 Task: Look for Airbnb properties in Manzanares, Colombia from 9th December, 2023 to 16th December, 2023 for 2 adults, 1 child. Place can be entire room with 2 bedrooms having 2 beds and 1 bathroom. Property type can be flat. Amenities needed are: washing machine.
Action: Mouse moved to (602, 85)
Screenshot: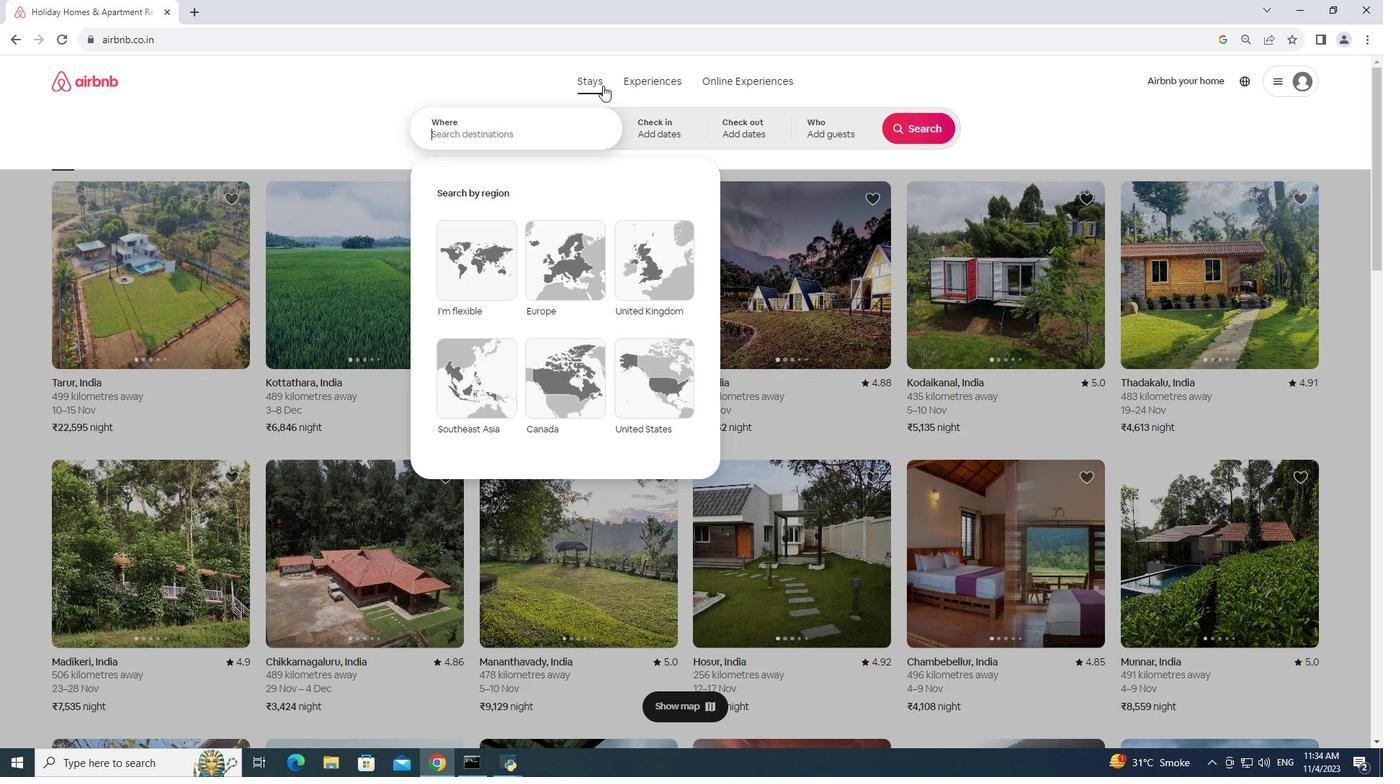 
Action: Mouse pressed left at (602, 85)
Screenshot: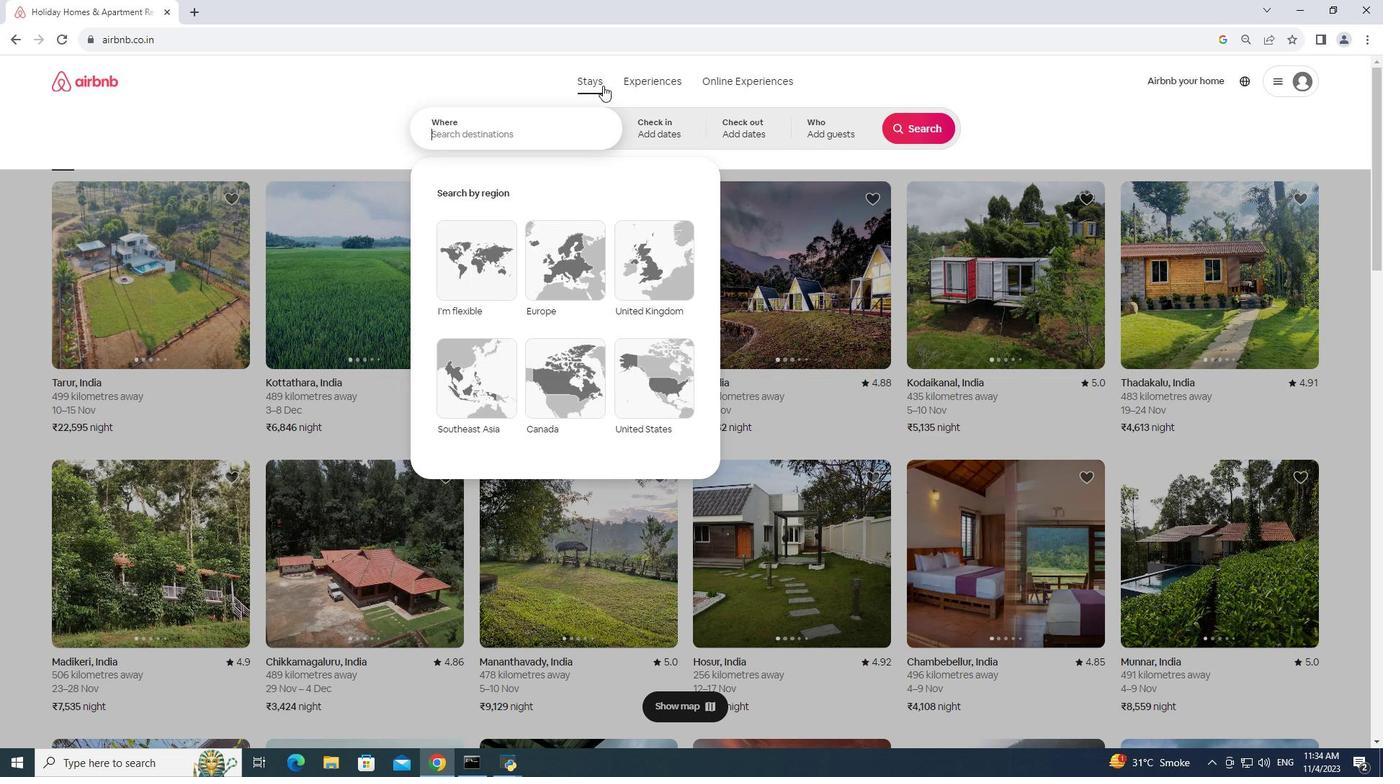 
Action: Key pressed manzanares,<Key.space>colombia
Screenshot: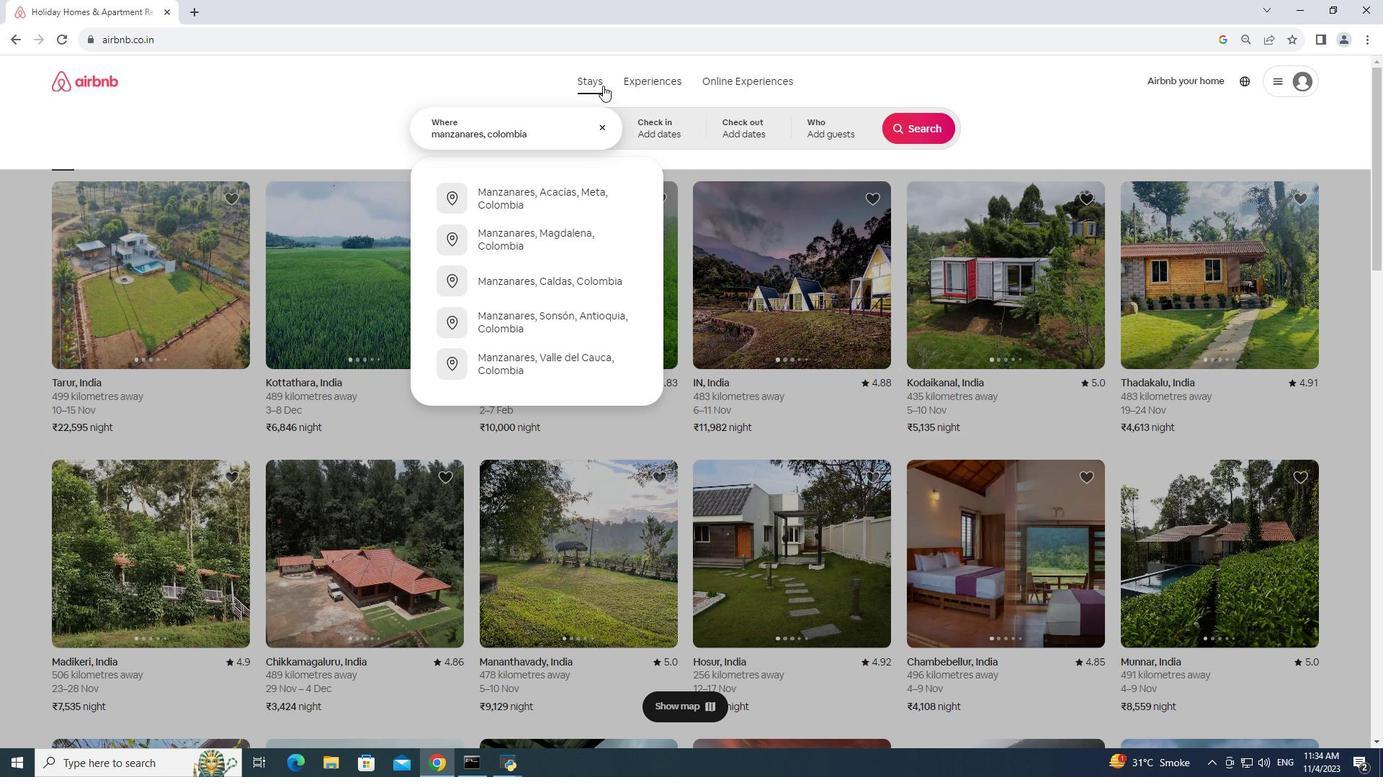
Action: Mouse moved to (657, 123)
Screenshot: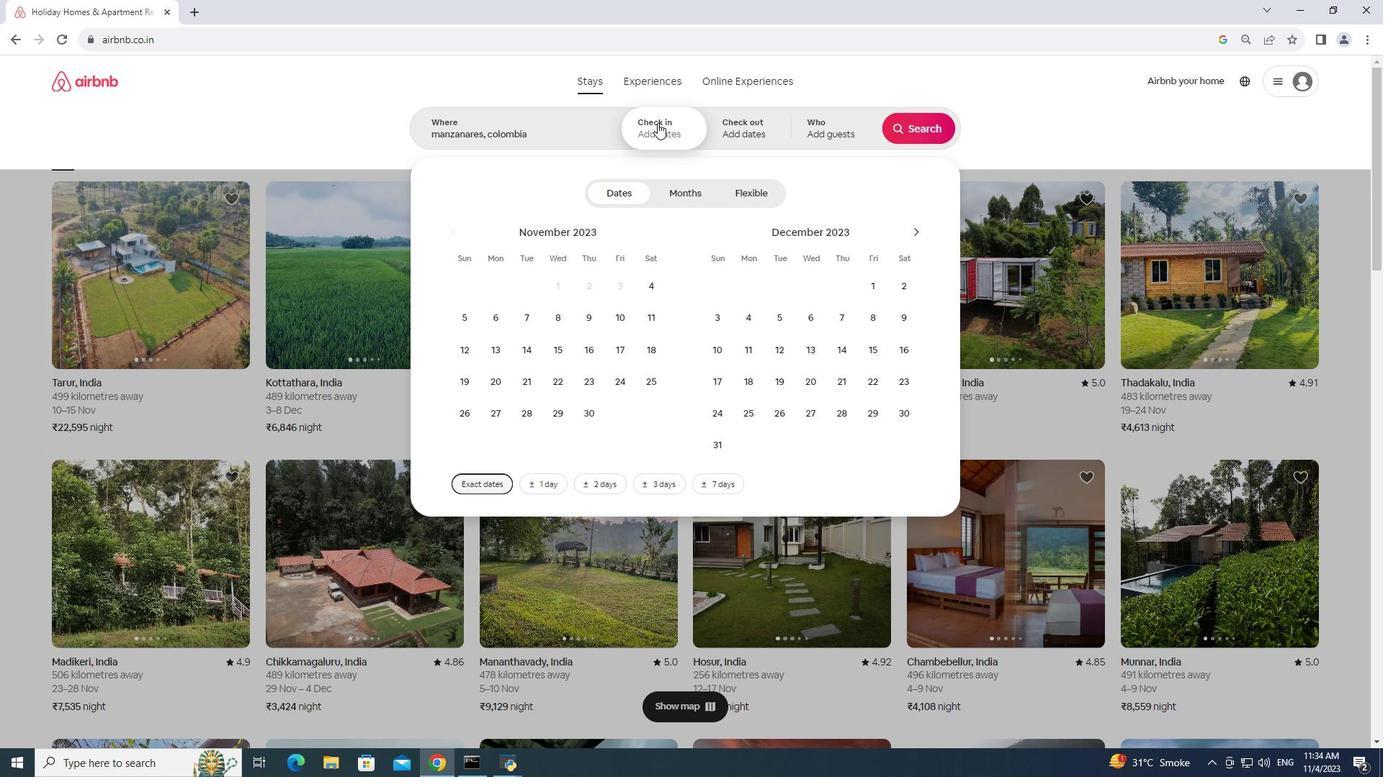 
Action: Mouse pressed left at (657, 123)
Screenshot: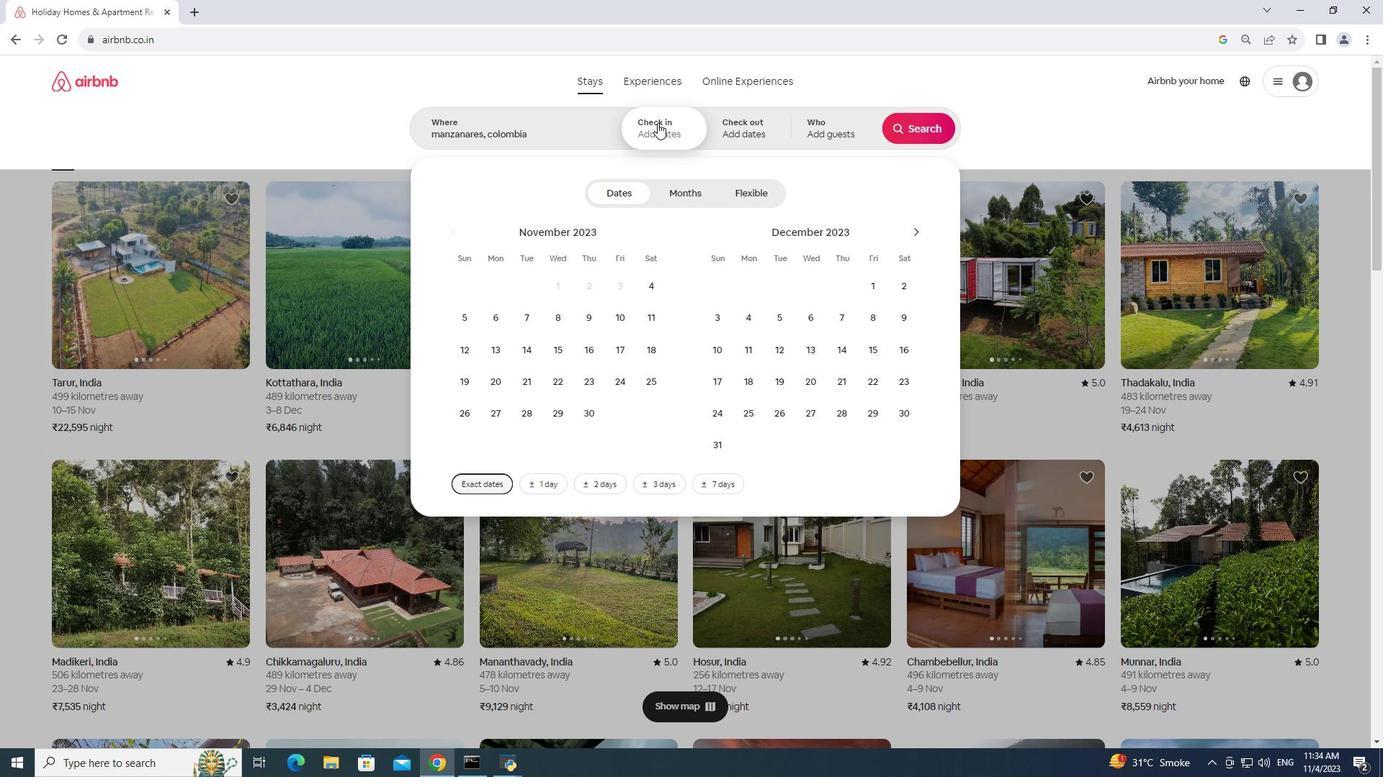 
Action: Mouse moved to (911, 317)
Screenshot: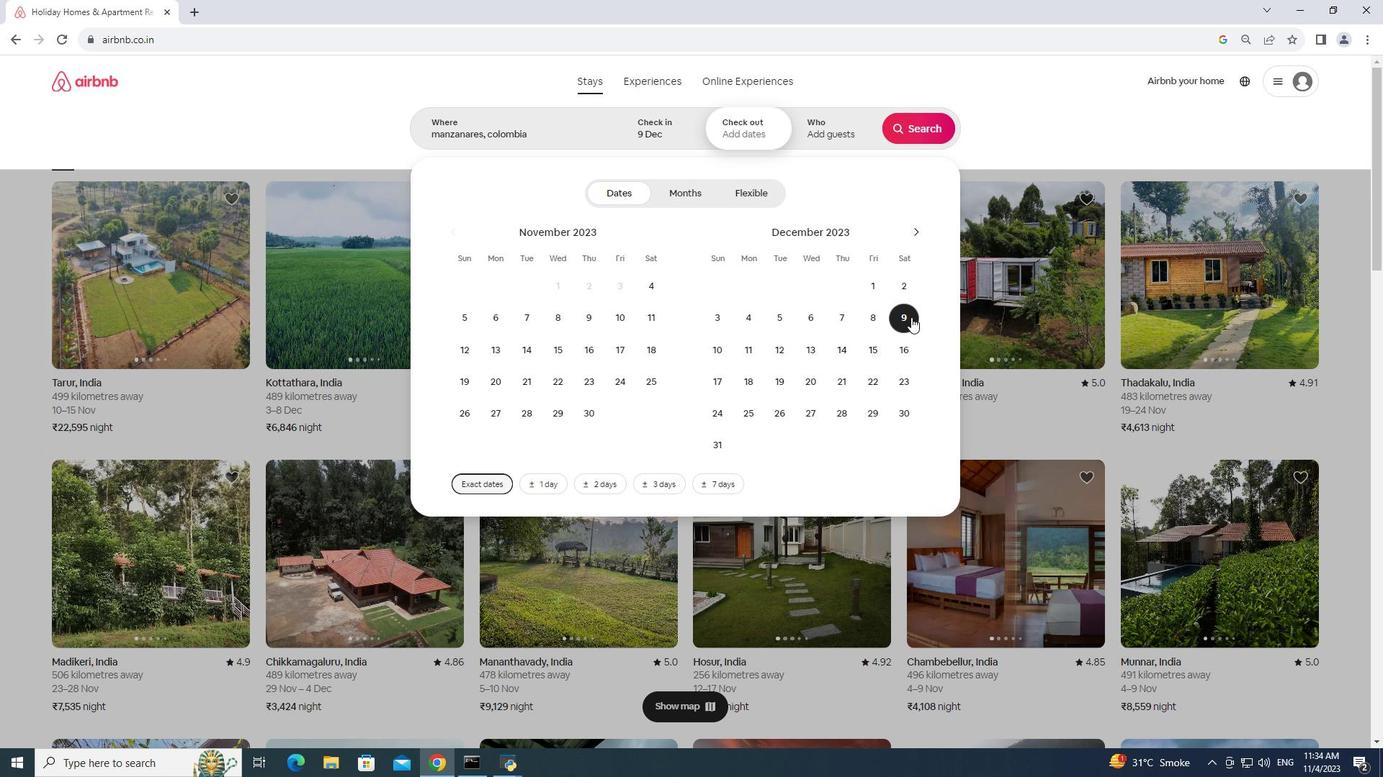 
Action: Mouse pressed left at (911, 317)
Screenshot: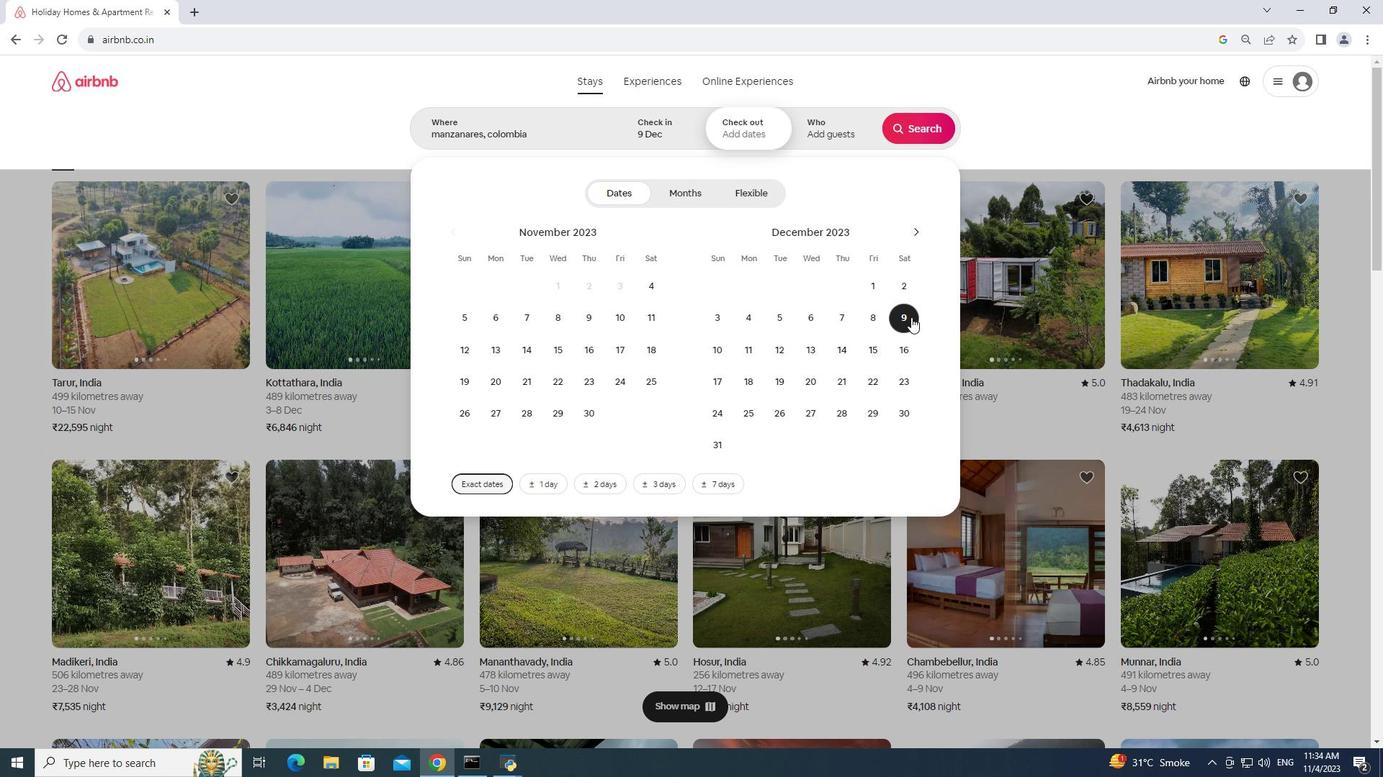 
Action: Mouse moved to (904, 346)
Screenshot: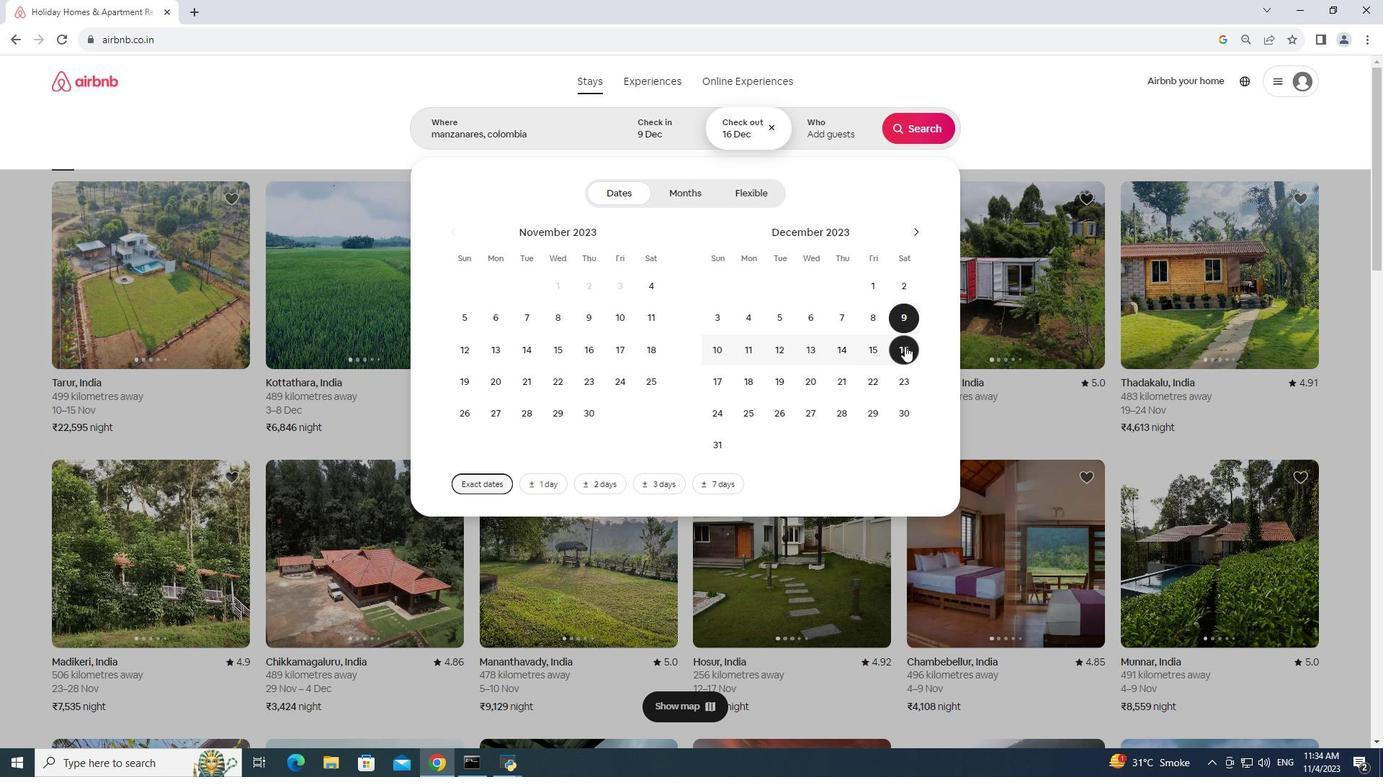 
Action: Mouse pressed left at (904, 346)
Screenshot: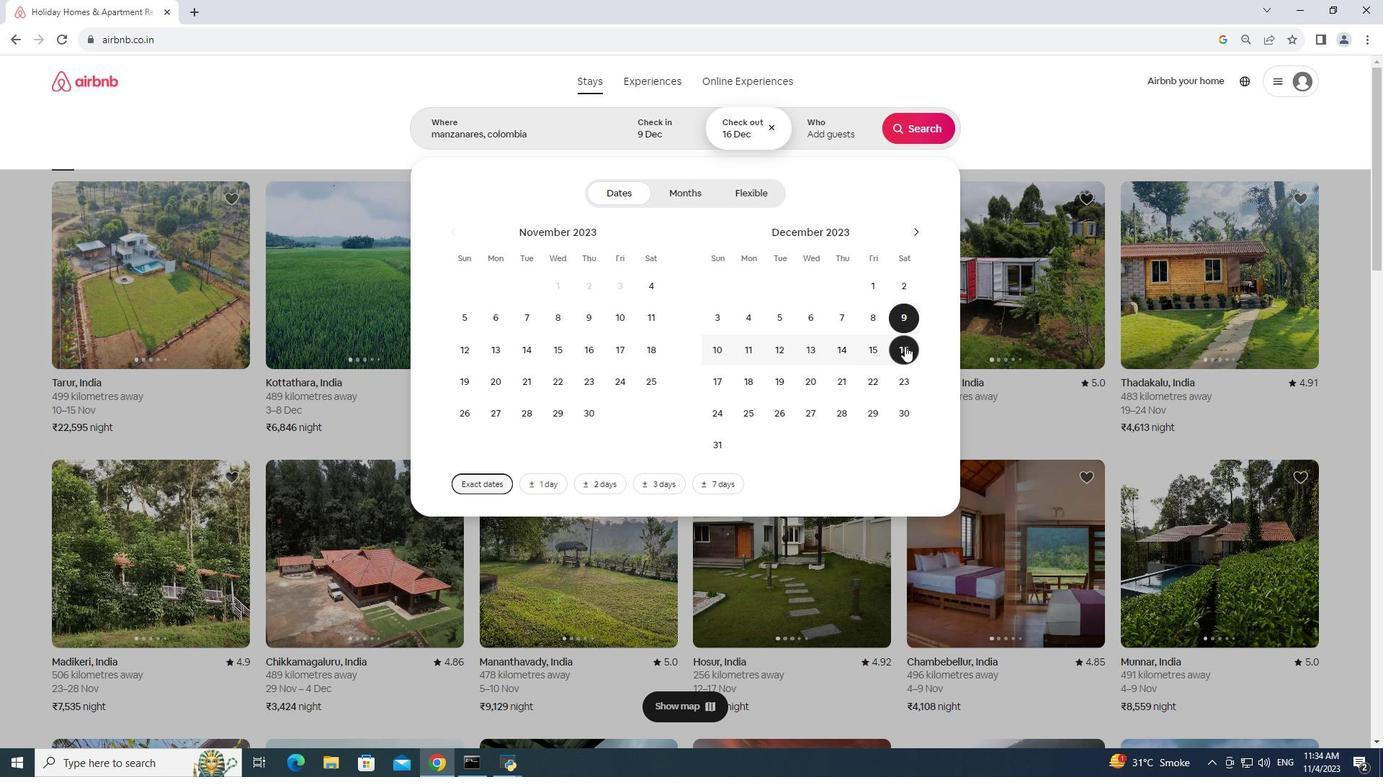 
Action: Mouse moved to (856, 134)
Screenshot: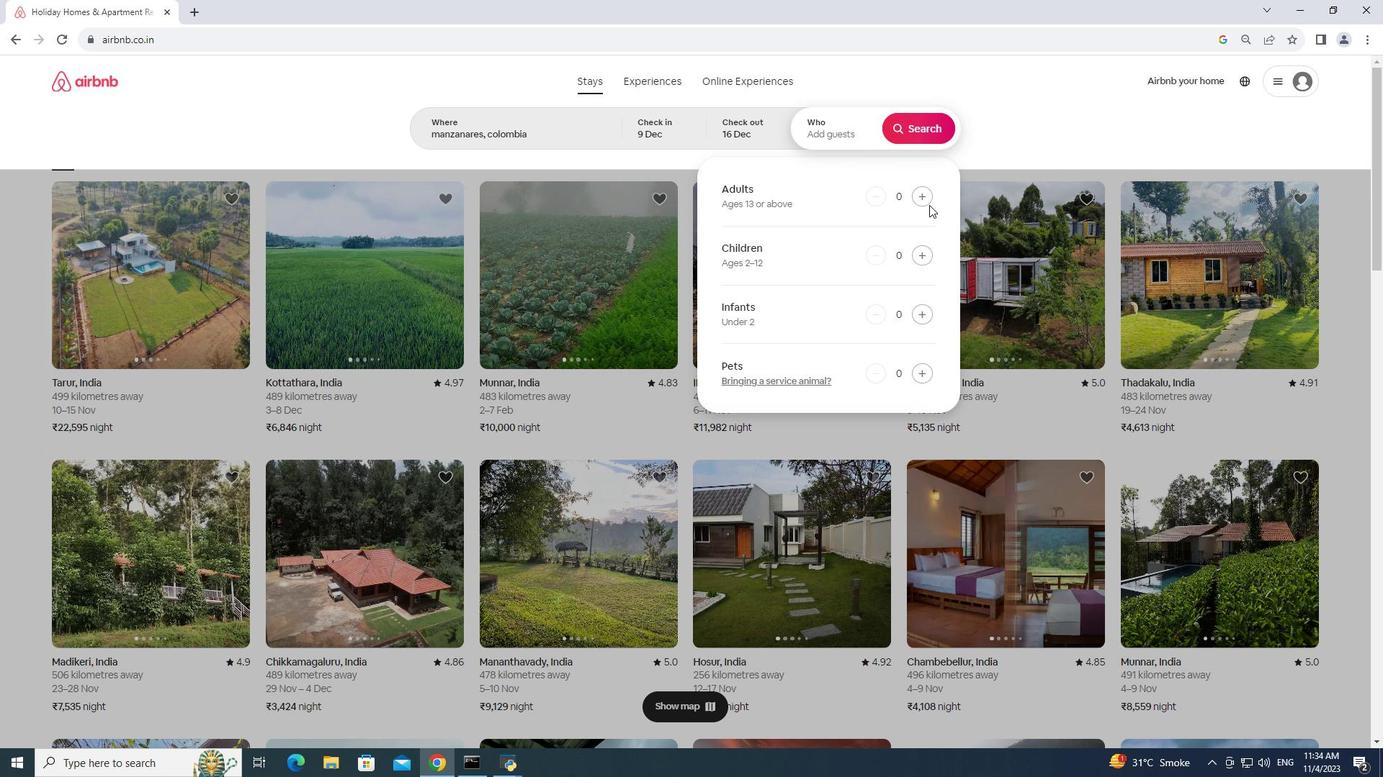 
Action: Mouse pressed left at (856, 134)
Screenshot: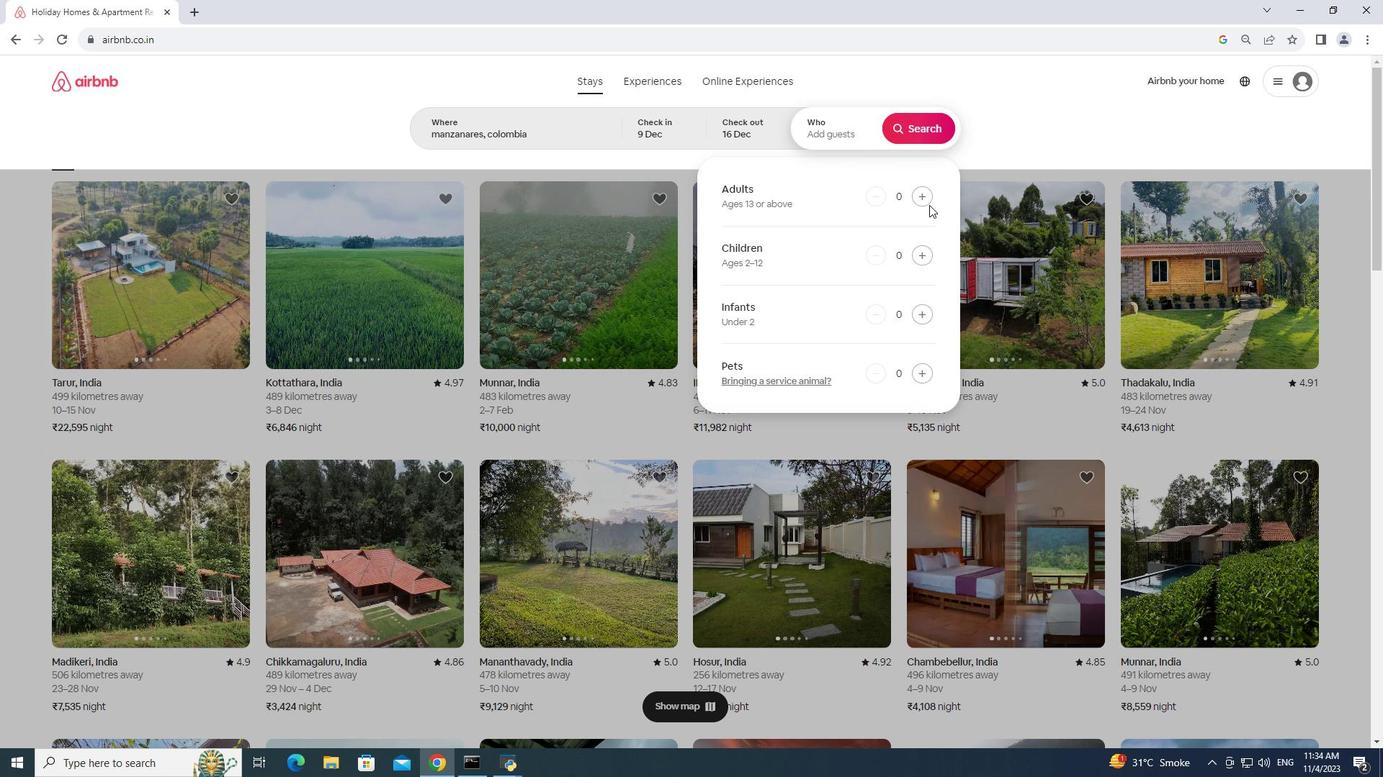 
Action: Mouse moved to (926, 200)
Screenshot: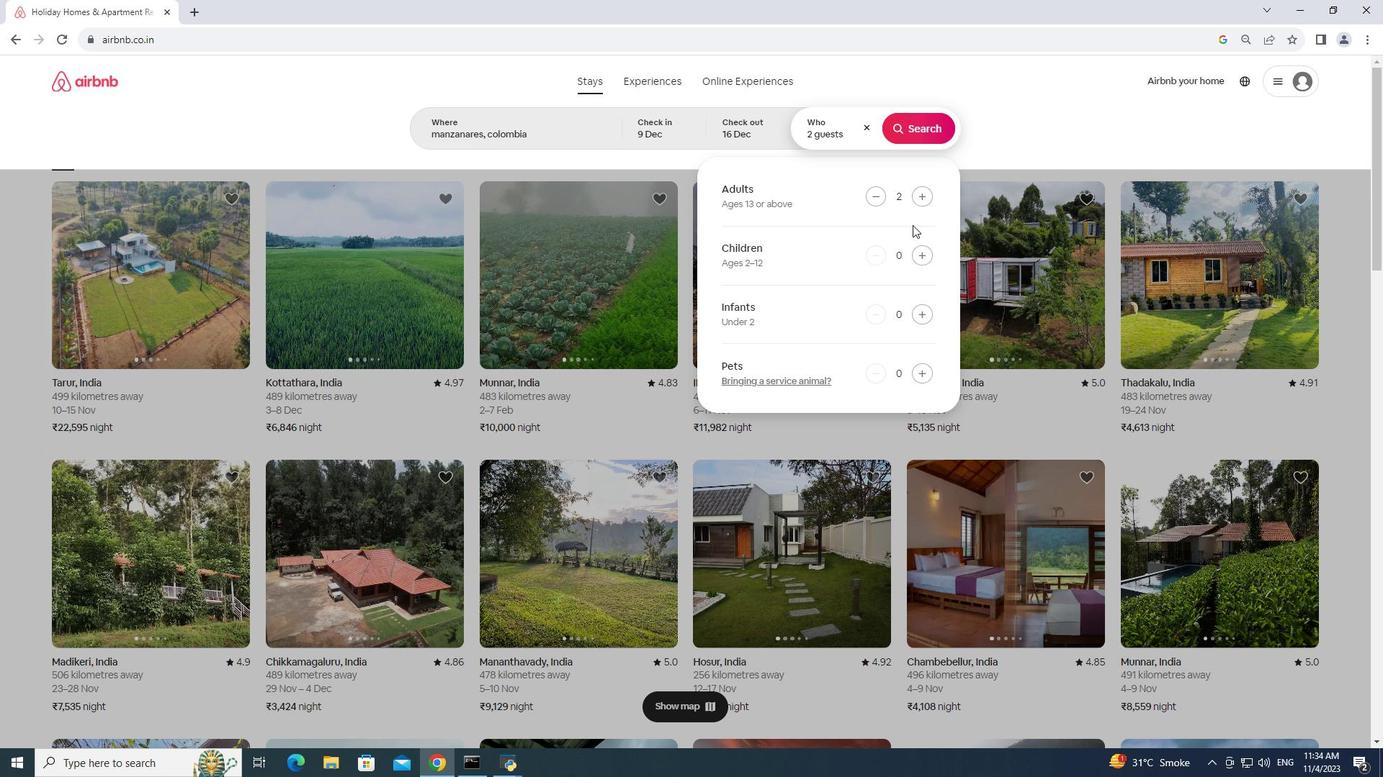 
Action: Mouse pressed left at (926, 200)
Screenshot: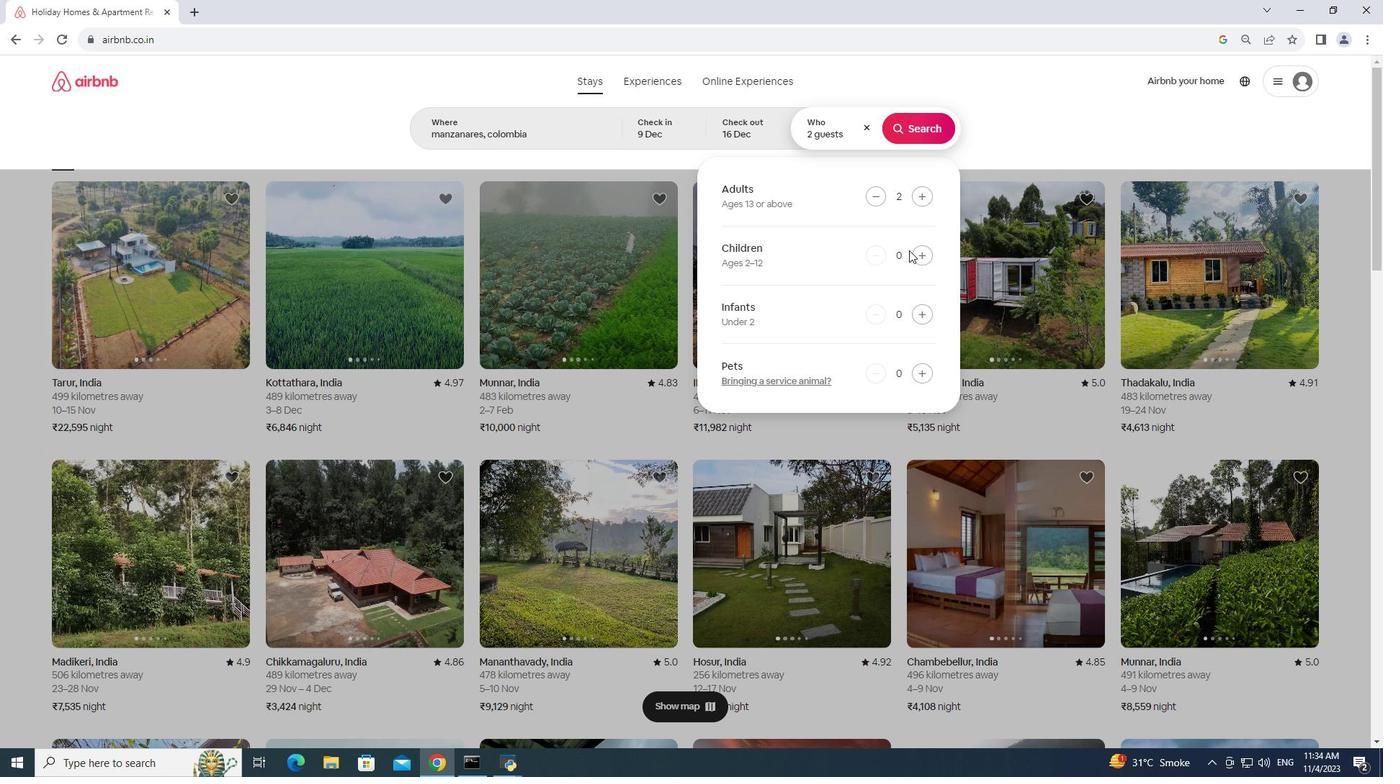 
Action: Mouse pressed left at (926, 200)
Screenshot: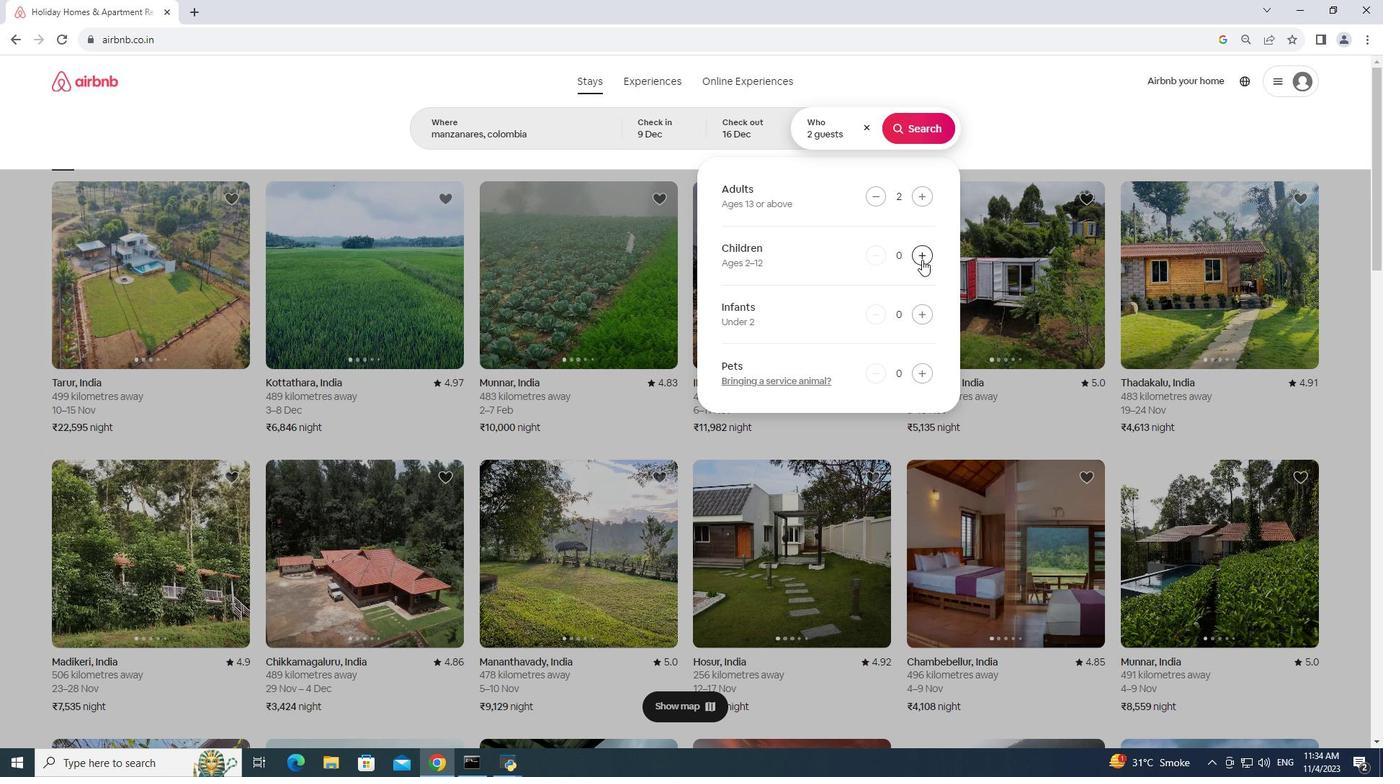 
Action: Mouse moved to (922, 260)
Screenshot: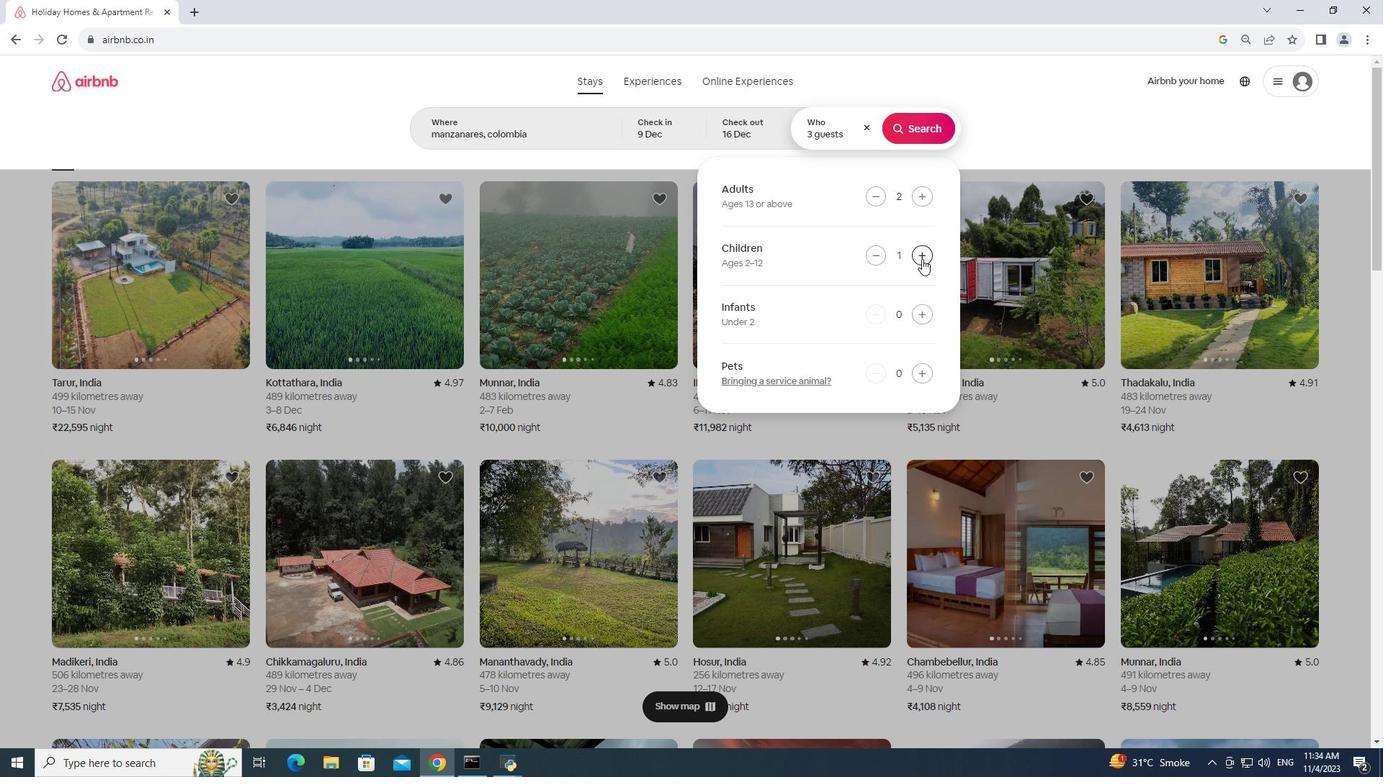 
Action: Mouse pressed left at (922, 260)
Screenshot: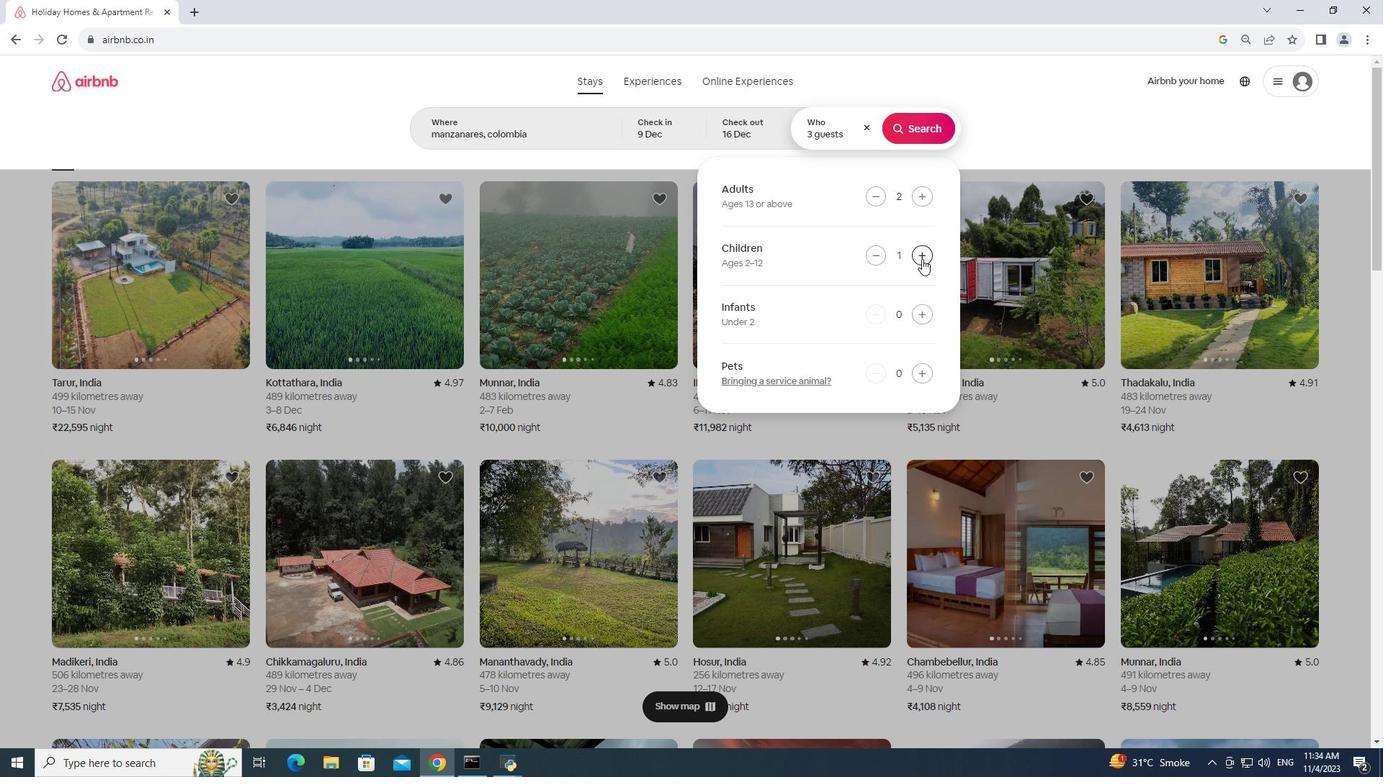 
Action: Mouse moved to (911, 124)
Screenshot: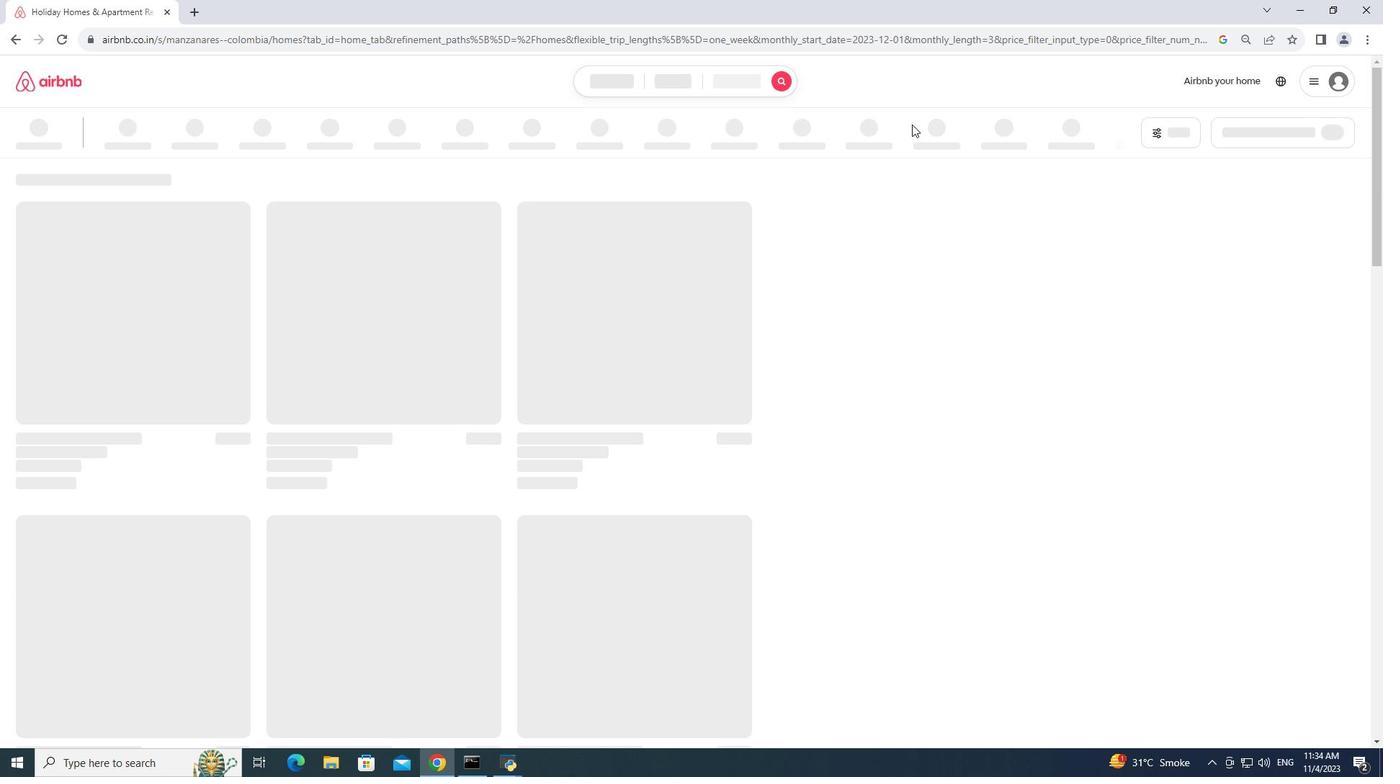 
Action: Mouse pressed left at (911, 124)
Screenshot: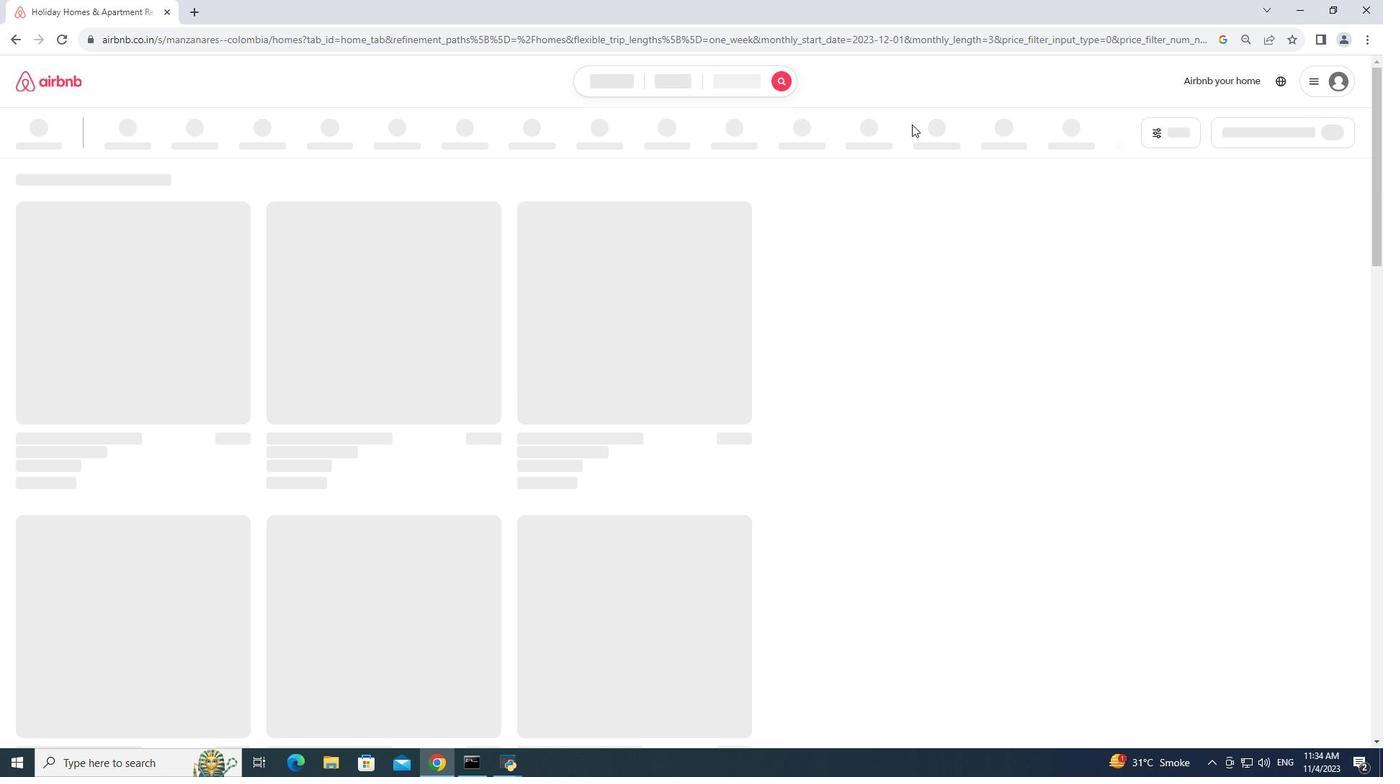 
Action: Mouse moved to (1168, 134)
Screenshot: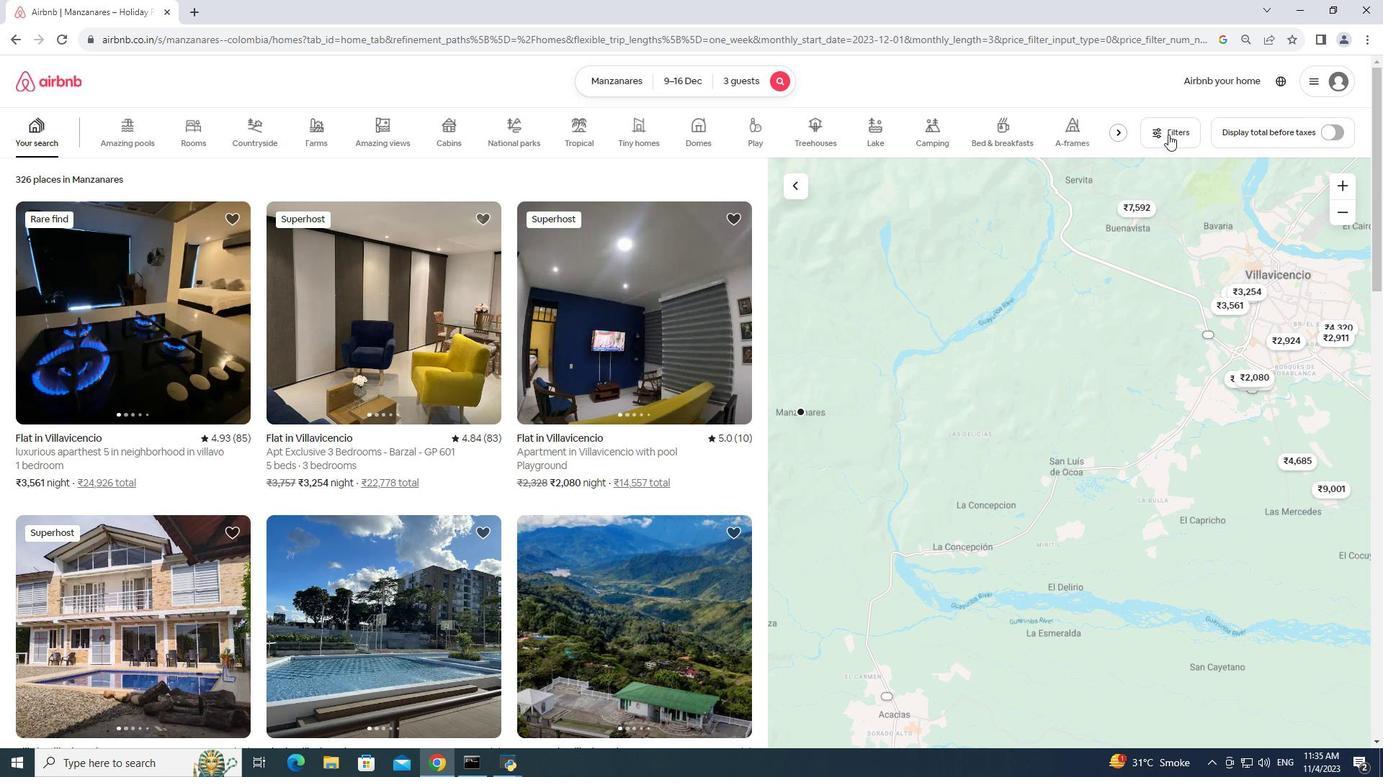 
Action: Mouse pressed left at (1168, 134)
Screenshot: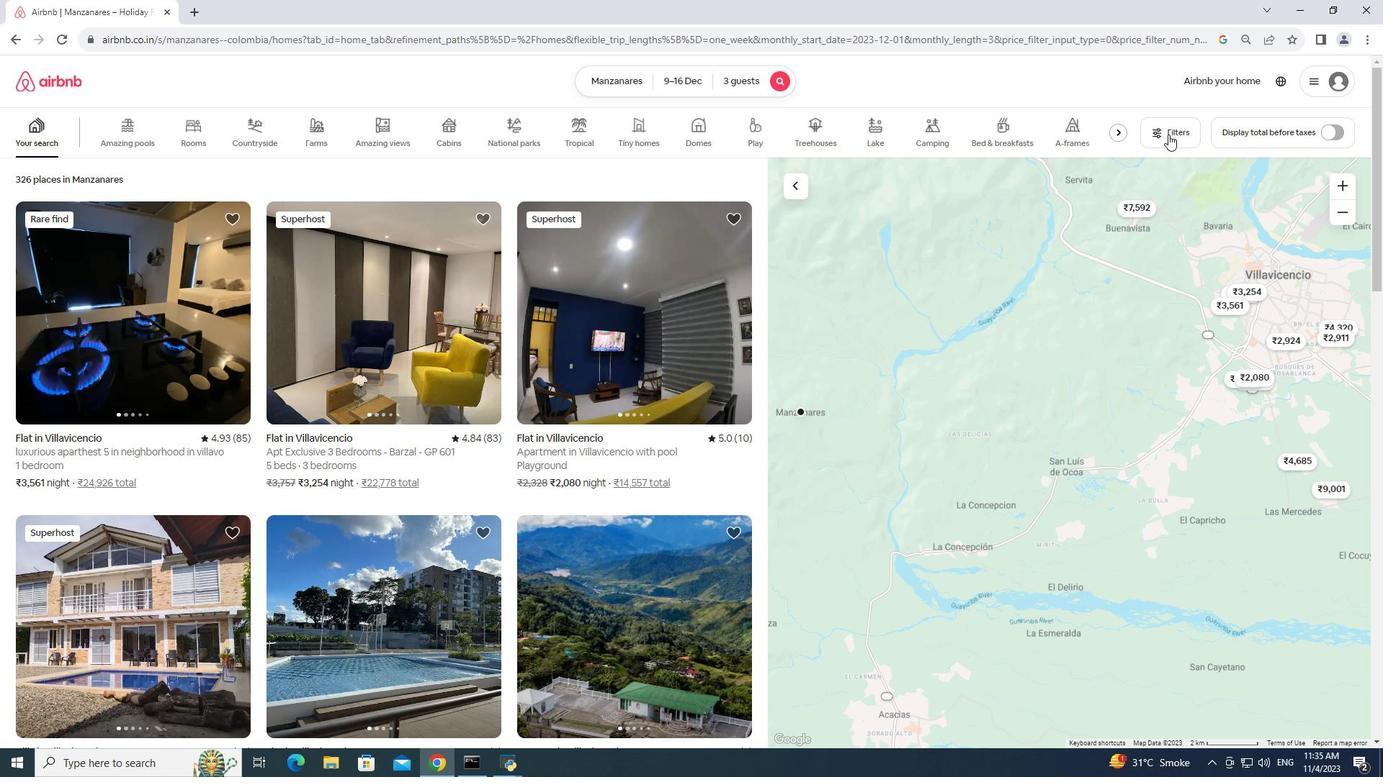 
Action: Mouse moved to (570, 538)
Screenshot: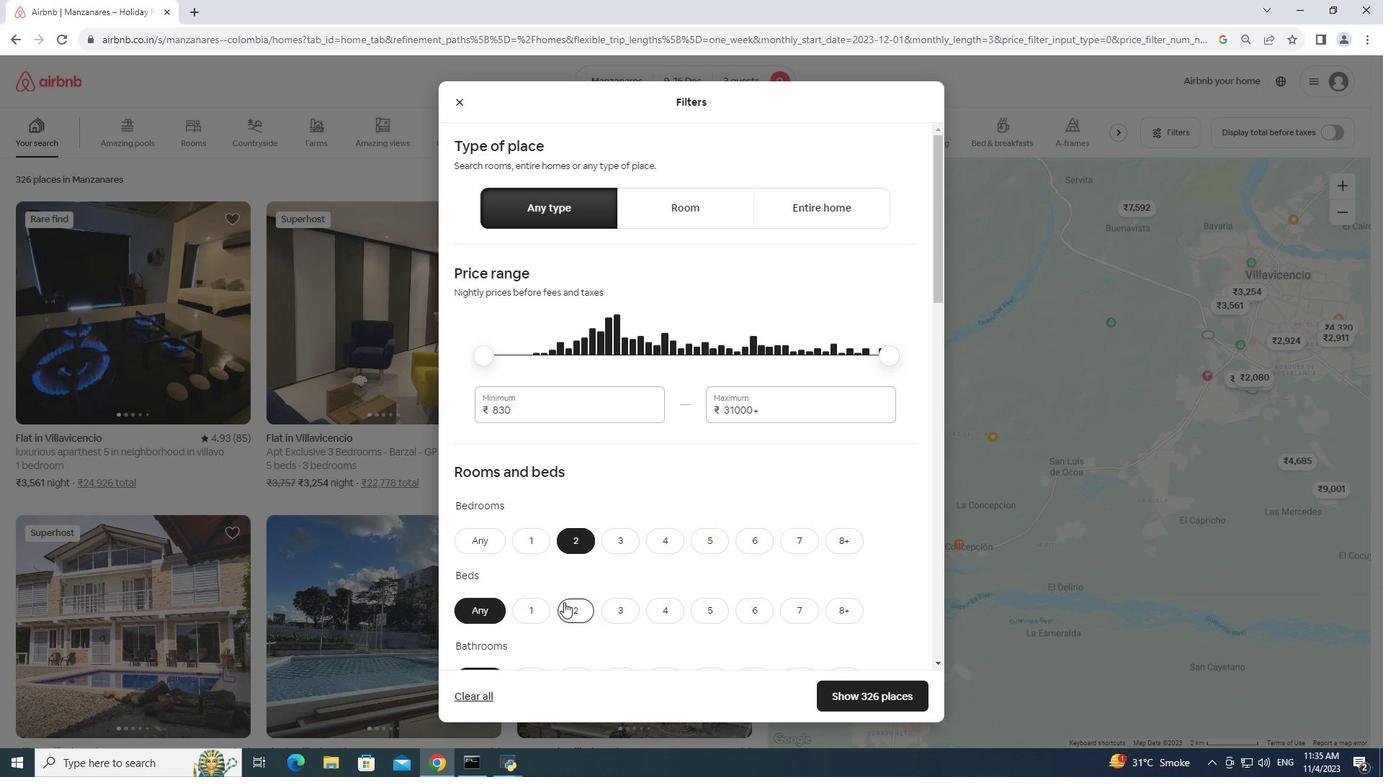 
Action: Mouse pressed left at (570, 538)
Screenshot: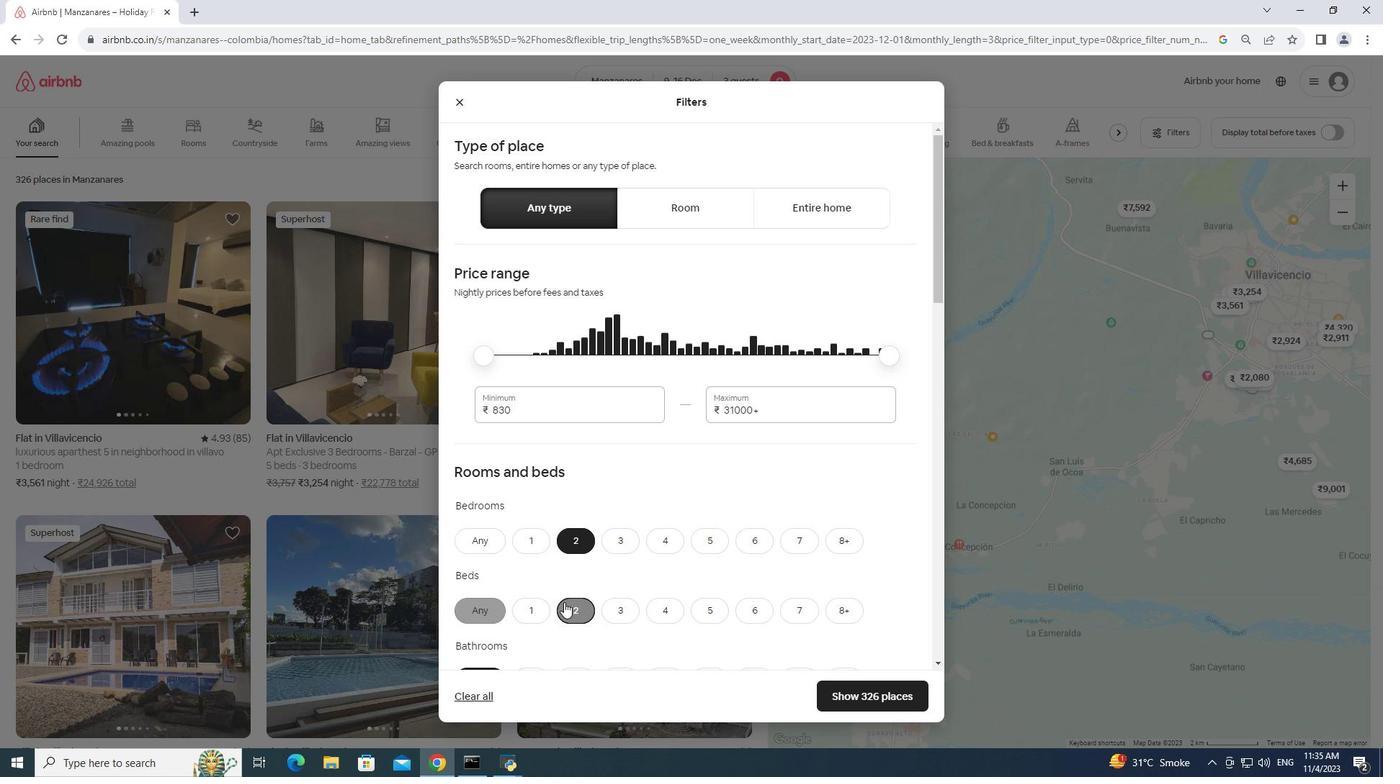 
Action: Mouse moved to (564, 602)
Screenshot: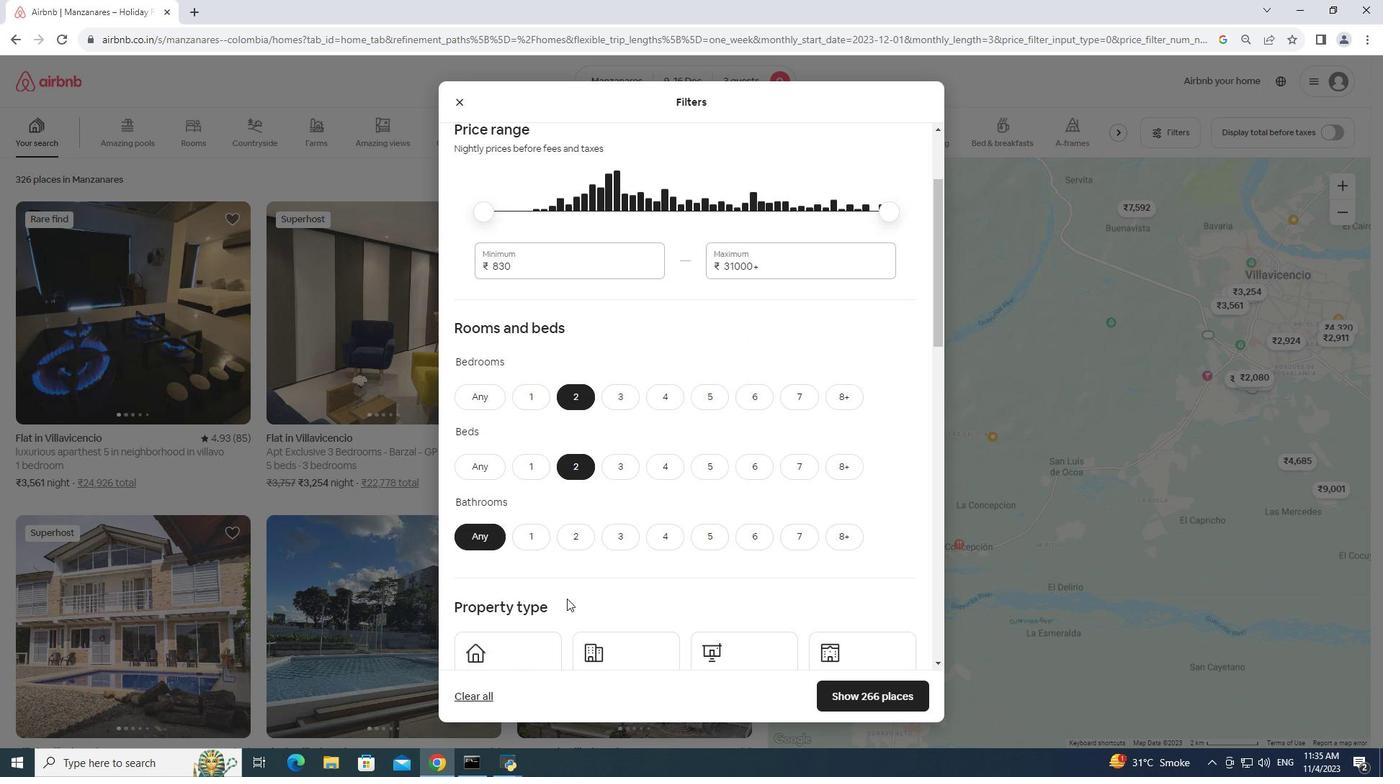 
Action: Mouse pressed left at (564, 602)
Screenshot: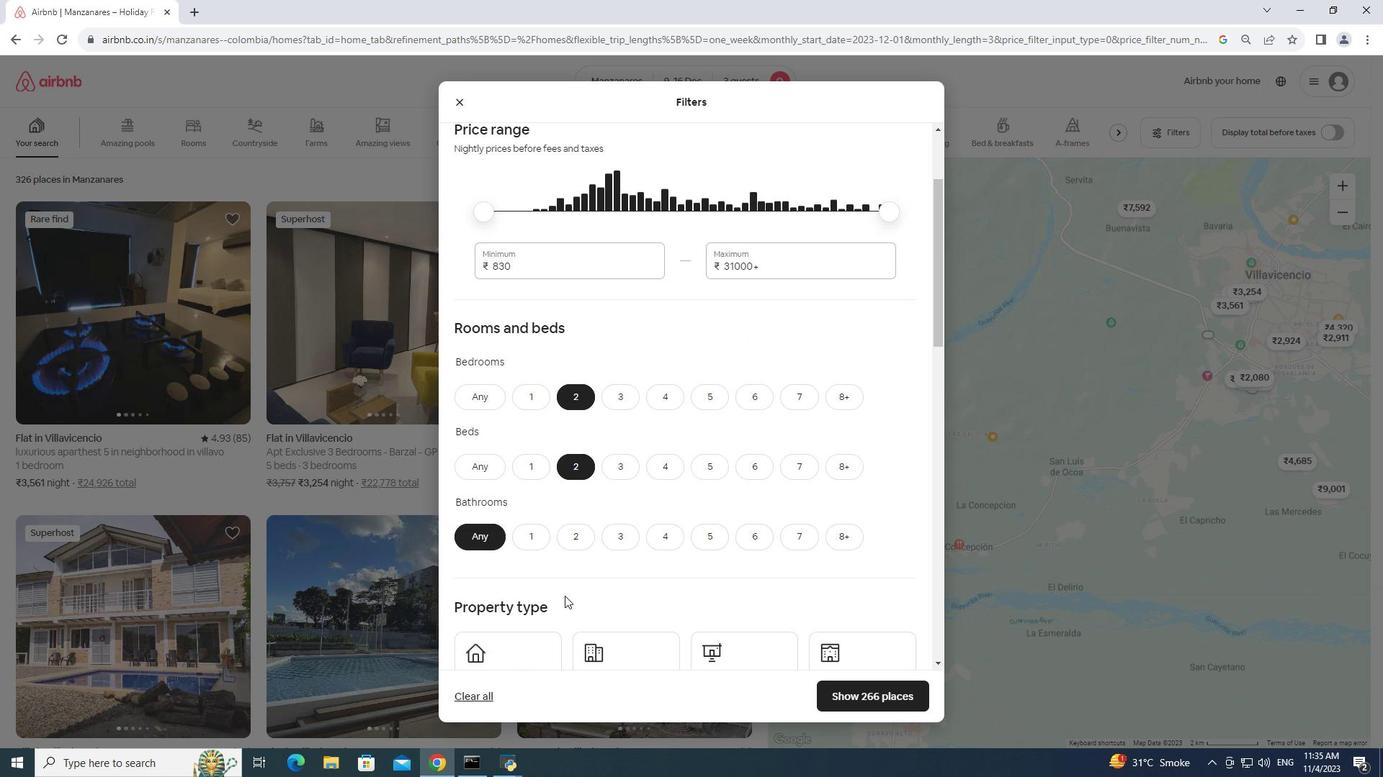 
Action: Mouse moved to (565, 600)
Screenshot: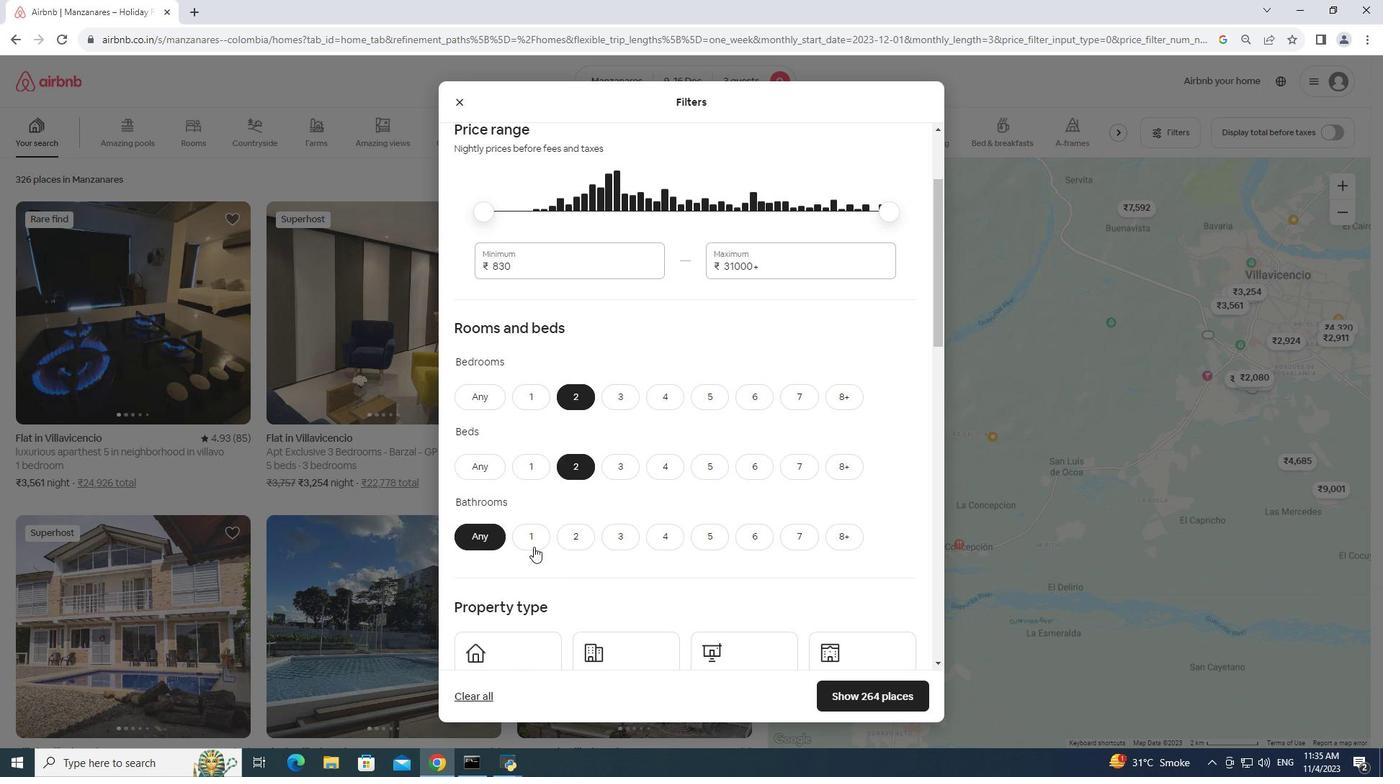 
Action: Mouse scrolled (565, 600) with delta (0, 0)
Screenshot: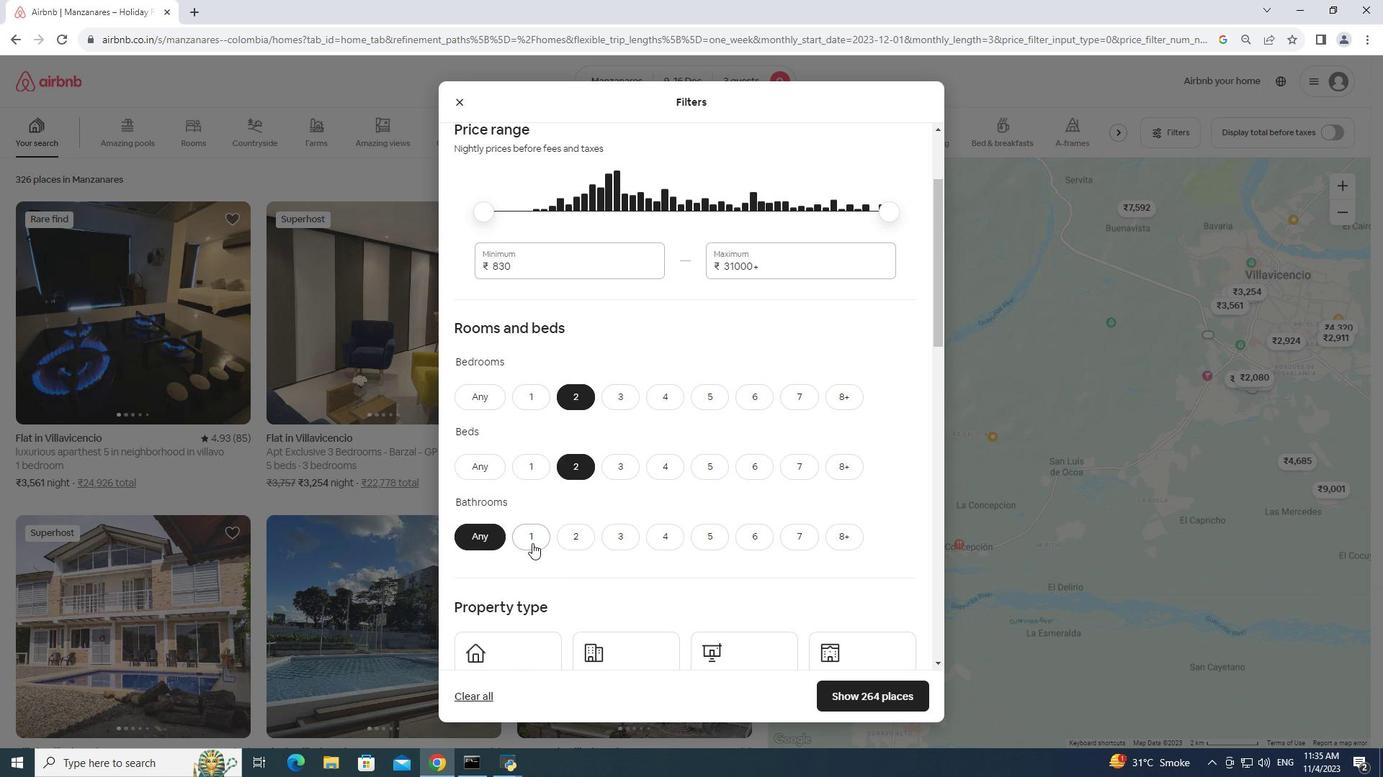 
Action: Mouse scrolled (565, 600) with delta (0, 0)
Screenshot: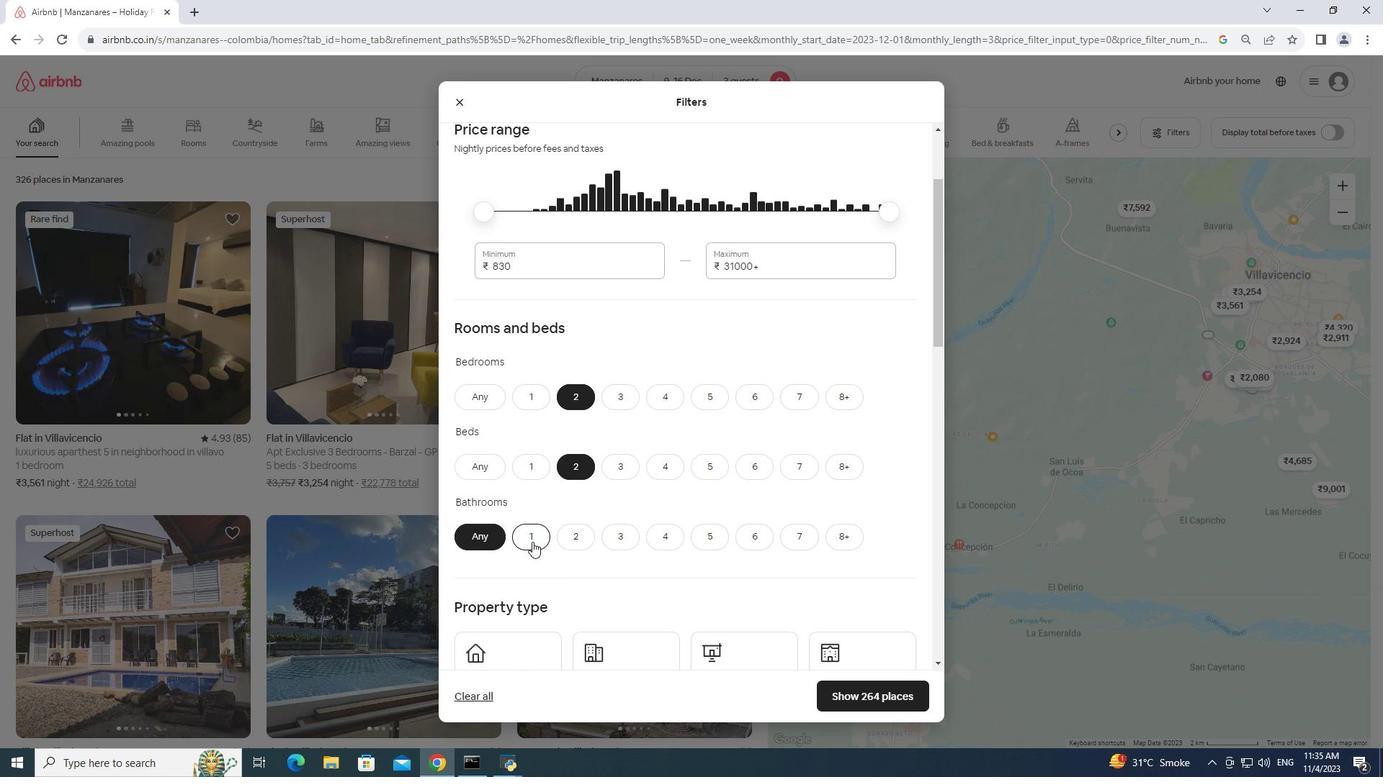 
Action: Mouse moved to (532, 542)
Screenshot: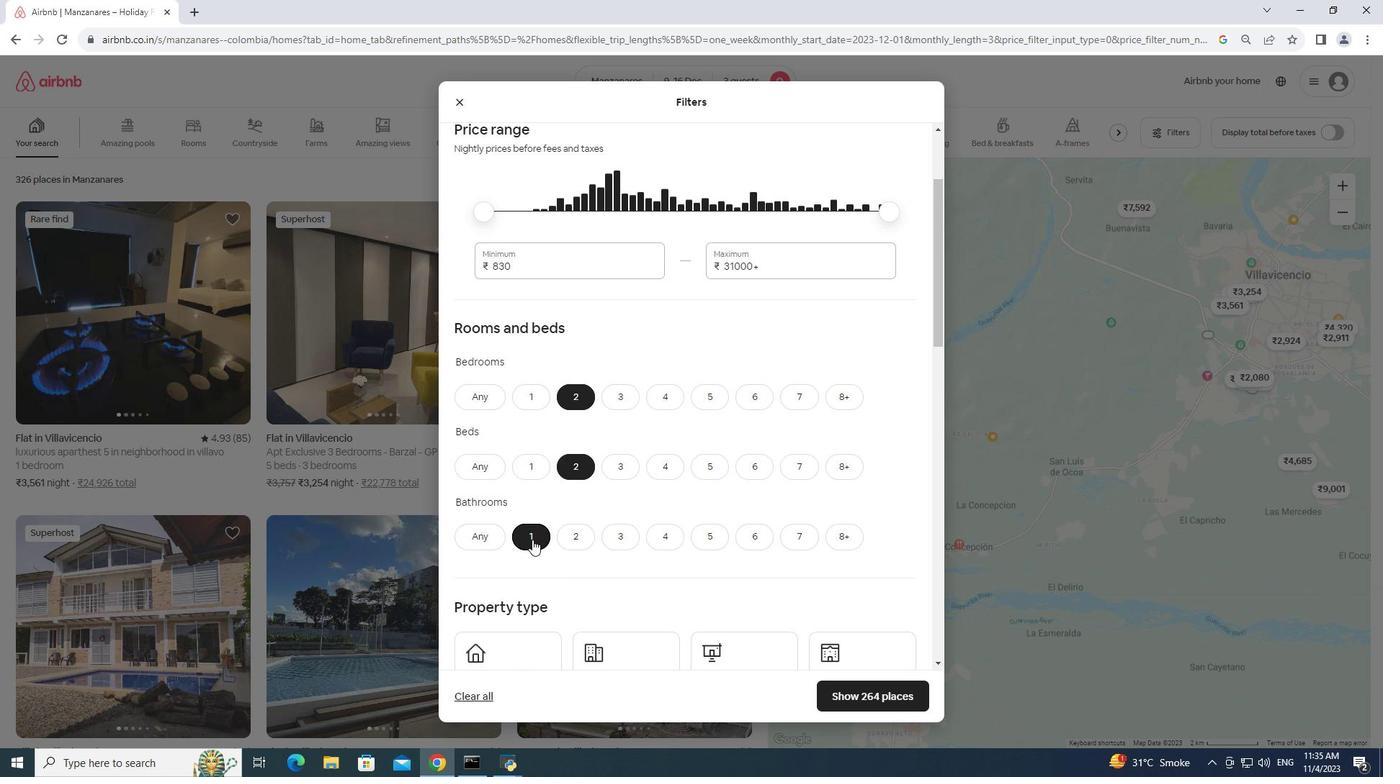 
Action: Mouse pressed left at (532, 542)
Screenshot: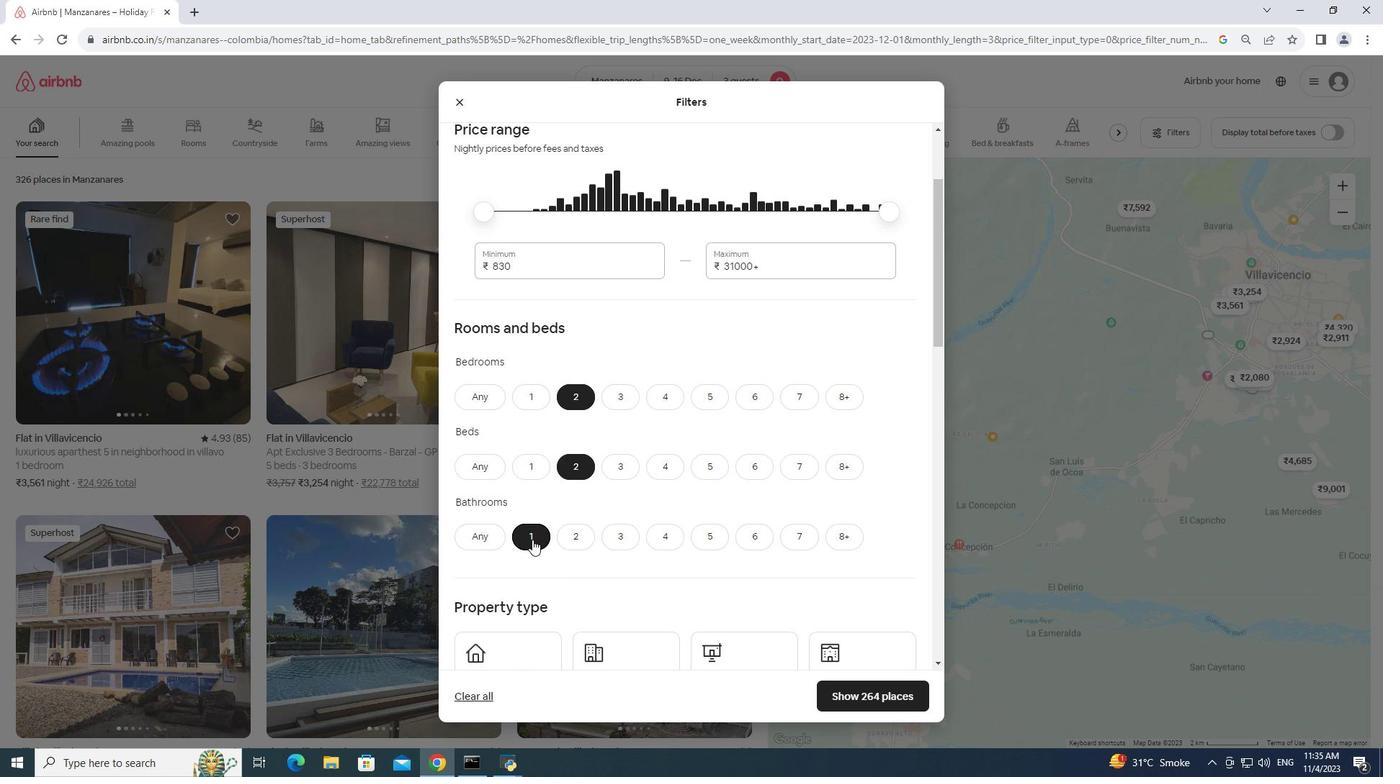 
Action: Mouse moved to (532, 540)
Screenshot: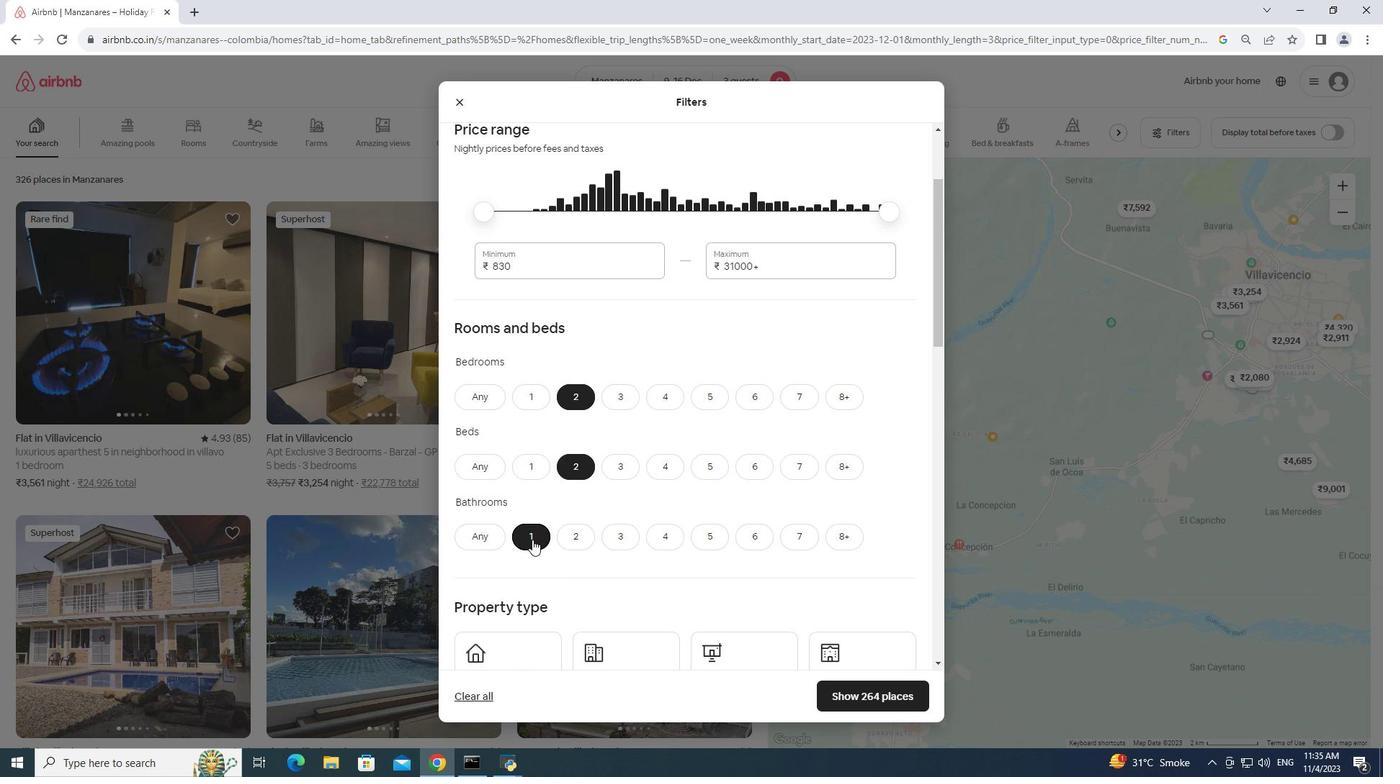 
Action: Mouse scrolled (532, 539) with delta (0, 0)
Screenshot: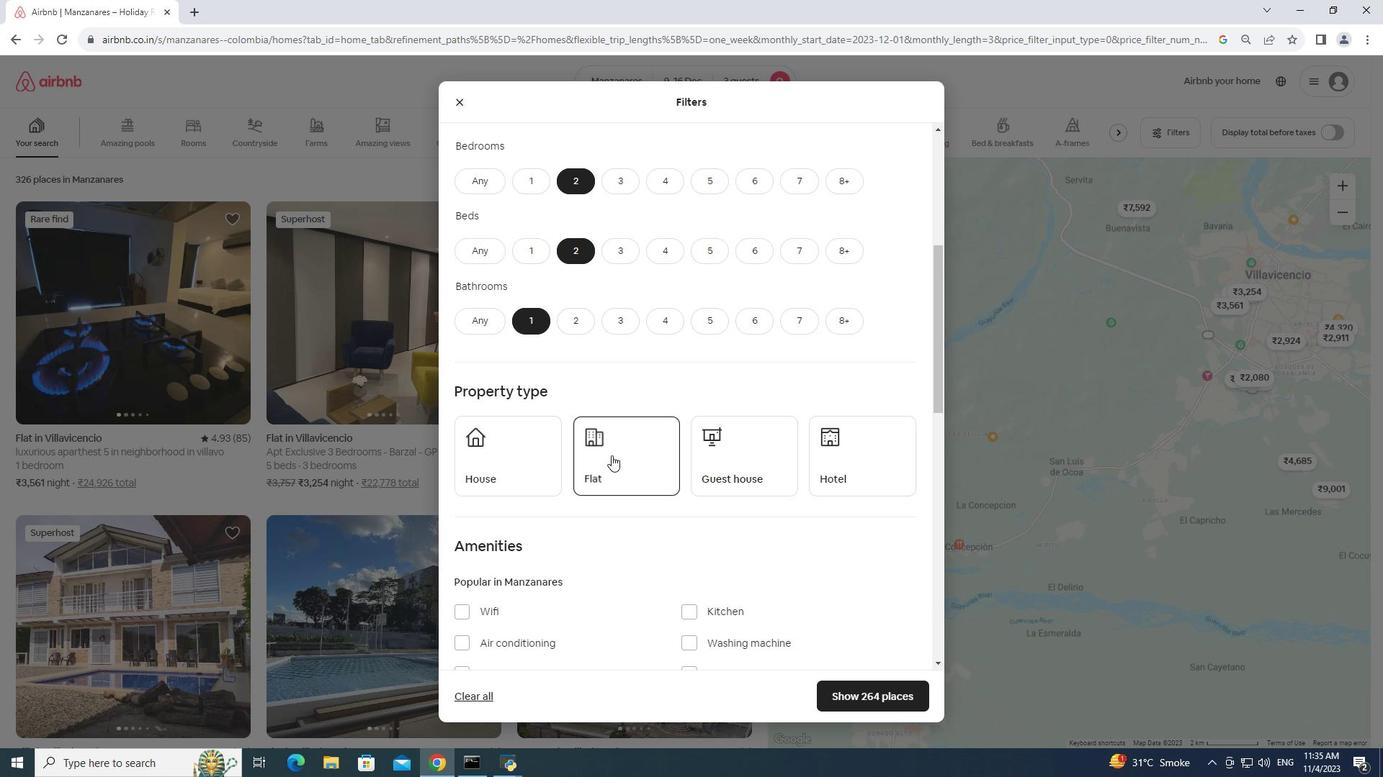 
Action: Mouse scrolled (532, 539) with delta (0, 0)
Screenshot: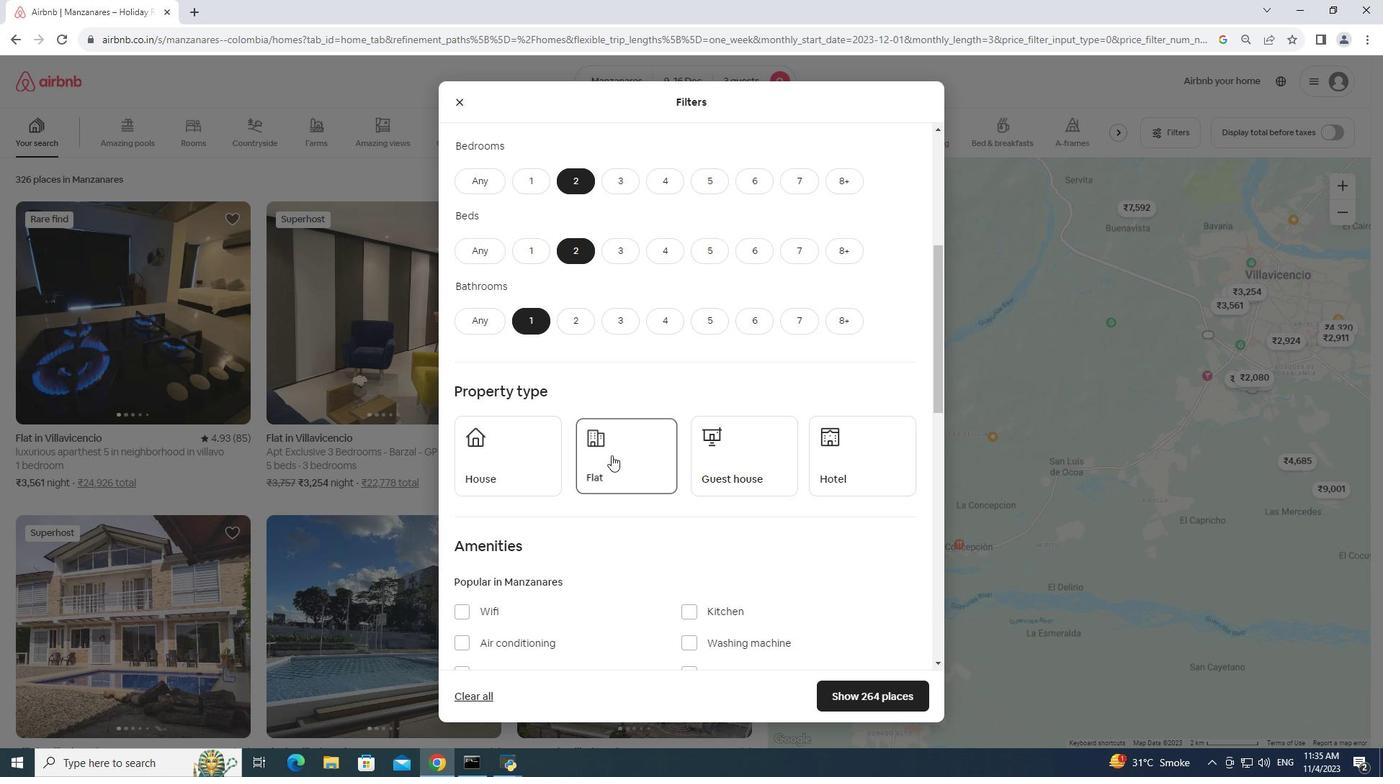 
Action: Mouse scrolled (532, 539) with delta (0, 0)
Screenshot: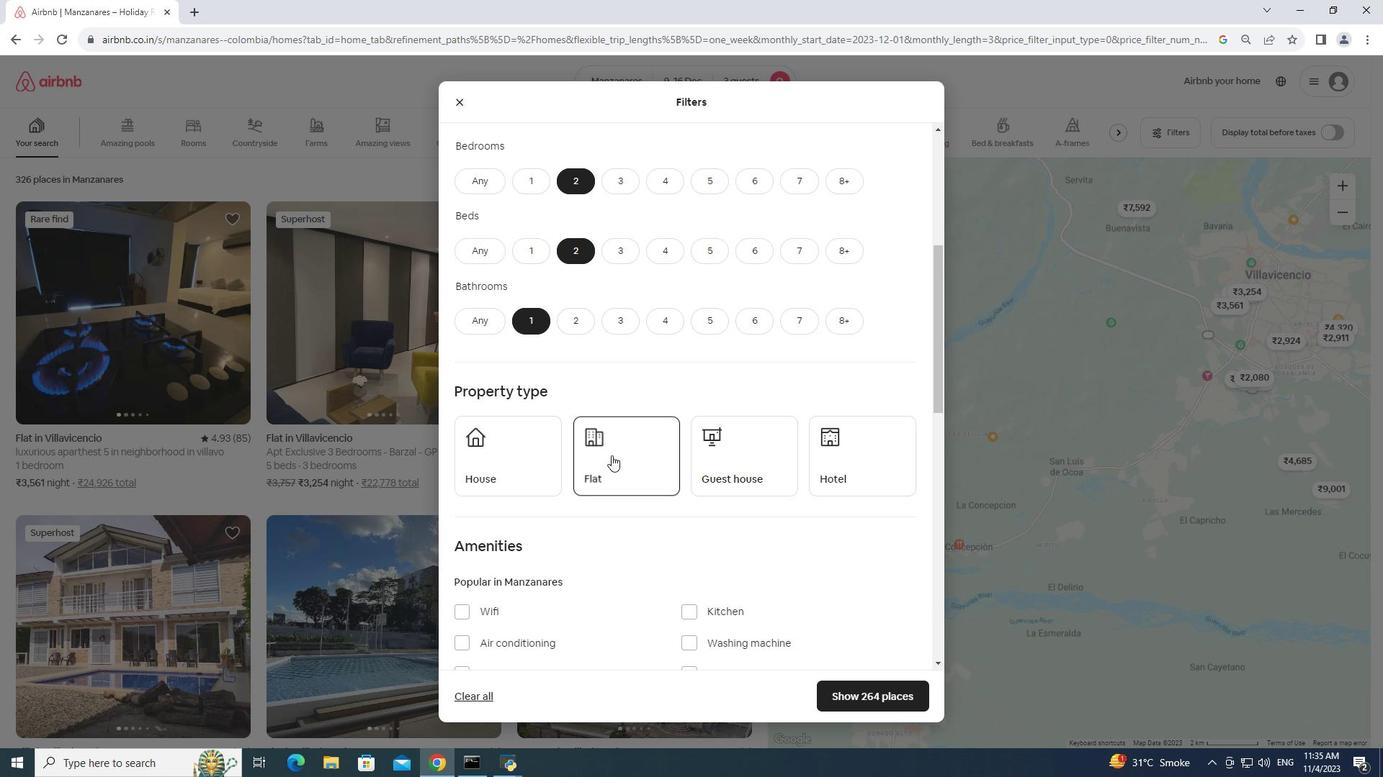 
Action: Mouse moved to (611, 455)
Screenshot: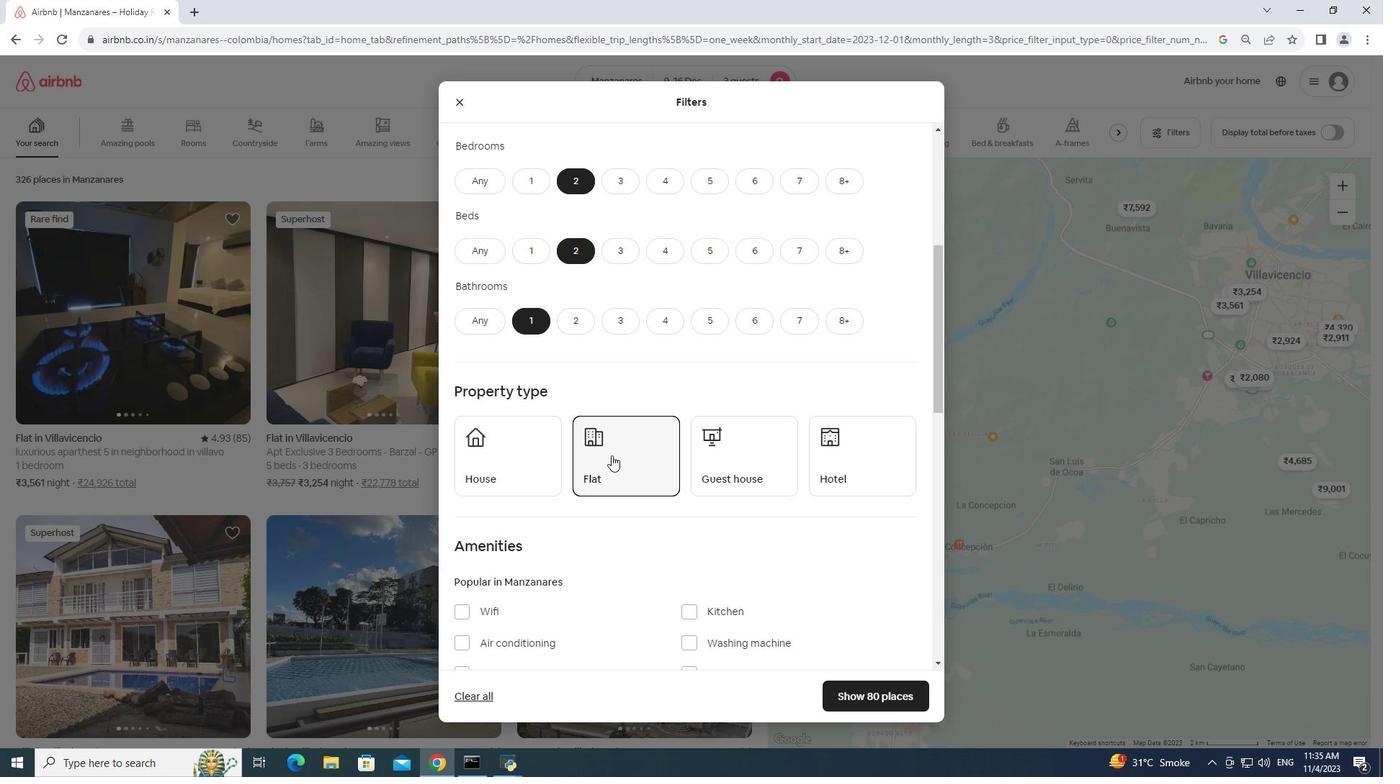 
Action: Mouse pressed left at (611, 455)
Screenshot: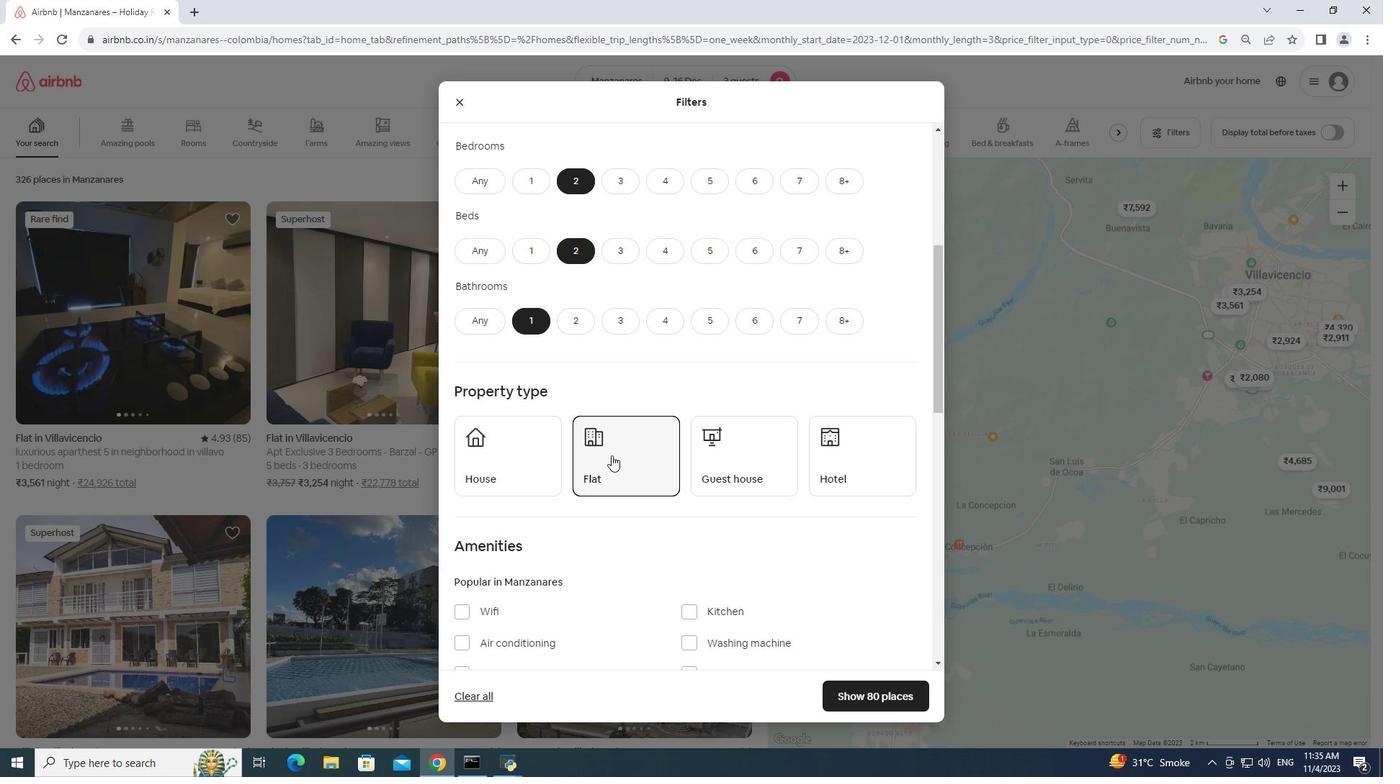 
Action: Mouse scrolled (611, 455) with delta (0, 0)
Screenshot: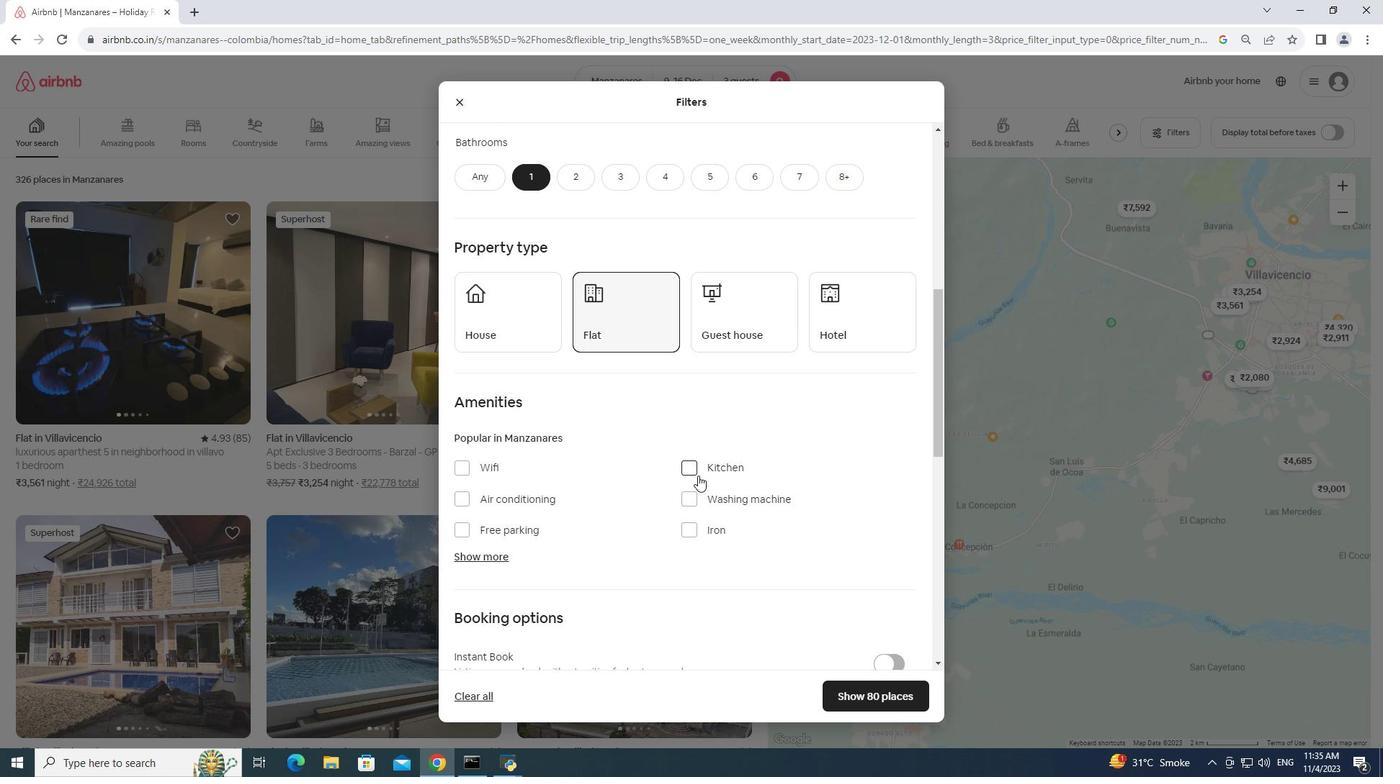 
Action: Mouse scrolled (611, 455) with delta (0, 0)
Screenshot: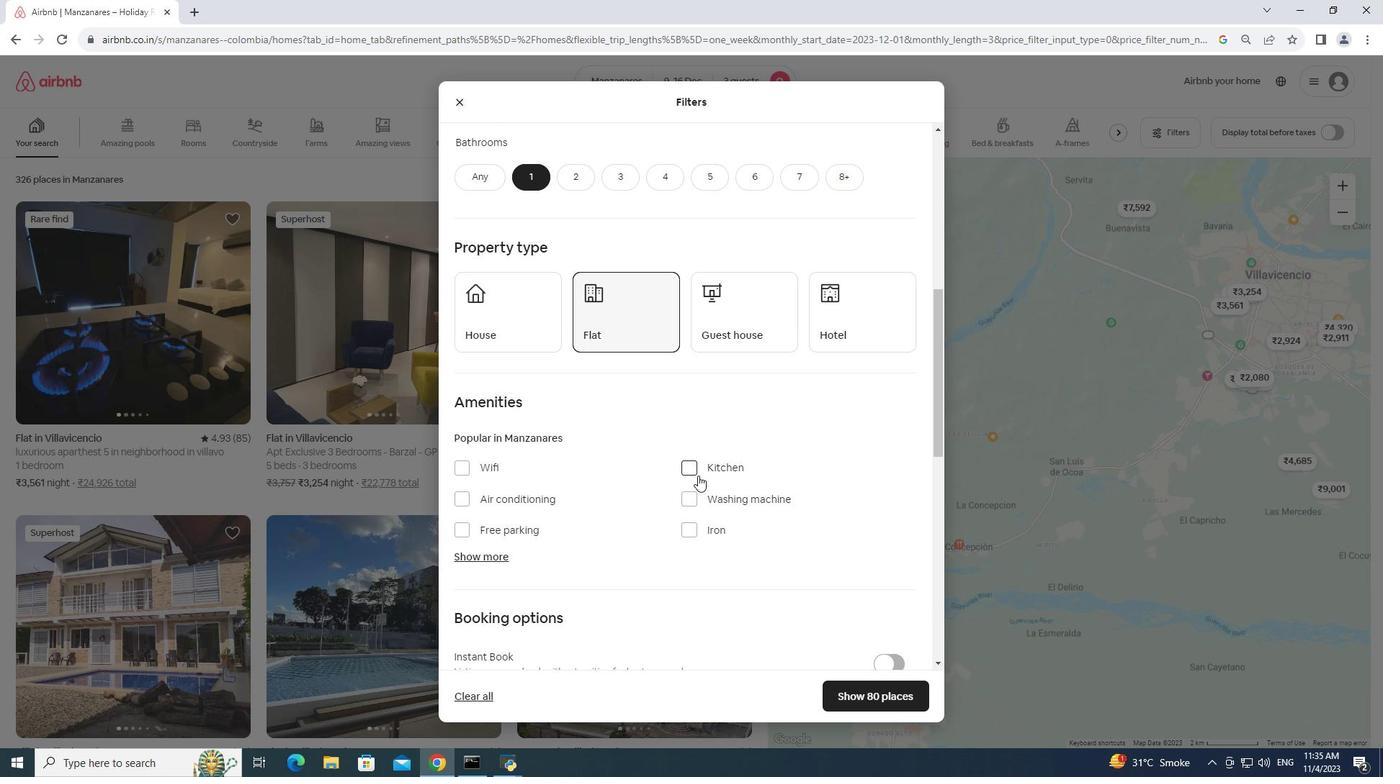 
Action: Mouse moved to (688, 499)
Screenshot: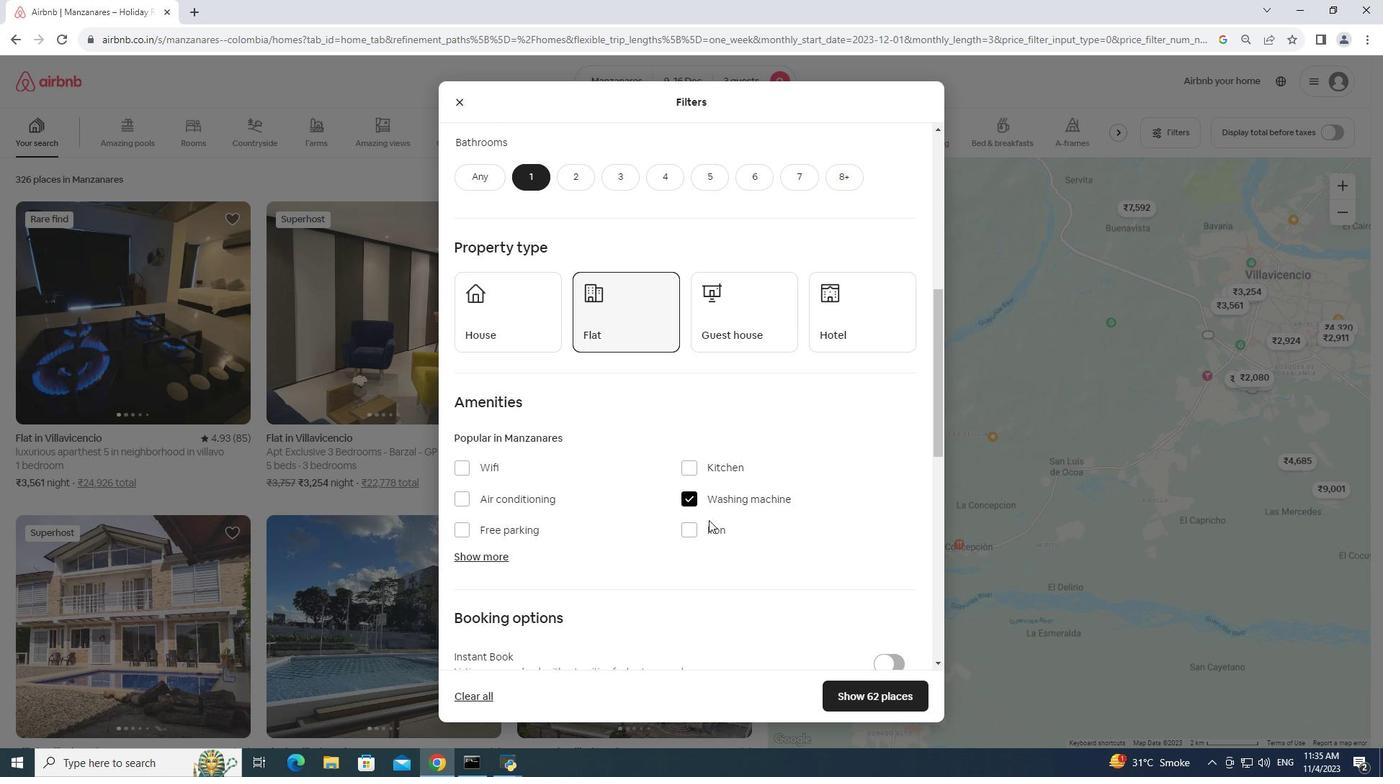 
Action: Mouse pressed left at (688, 499)
Screenshot: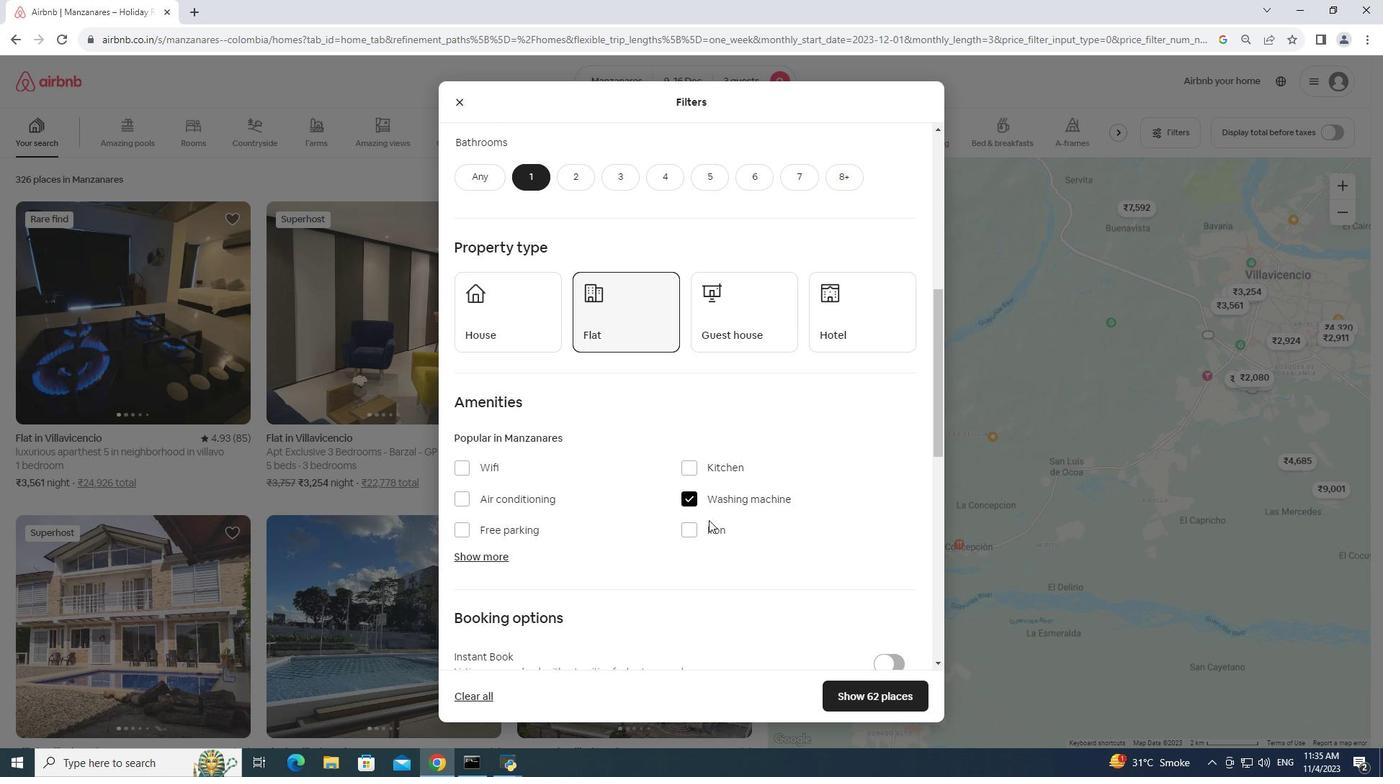 
Action: Mouse moved to (868, 685)
Screenshot: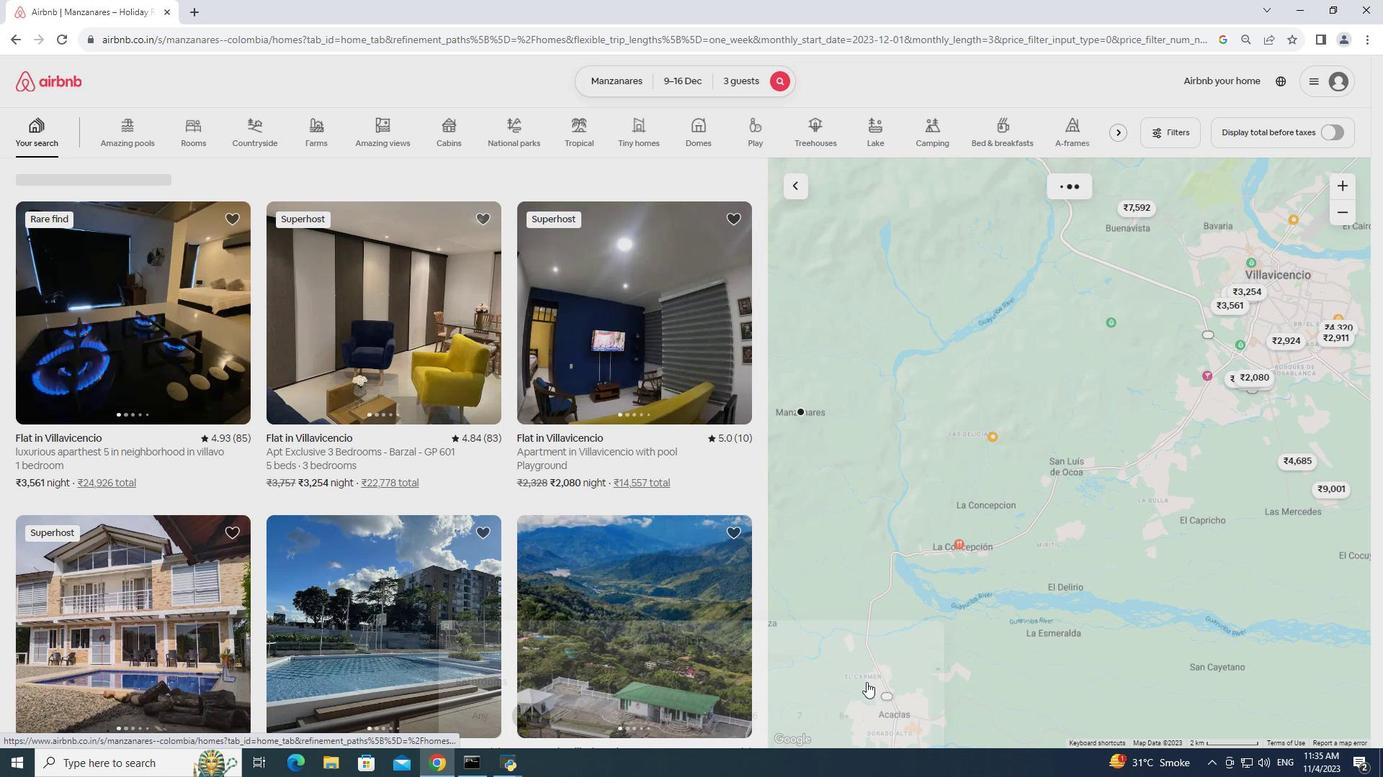 
Action: Mouse pressed left at (868, 685)
Screenshot: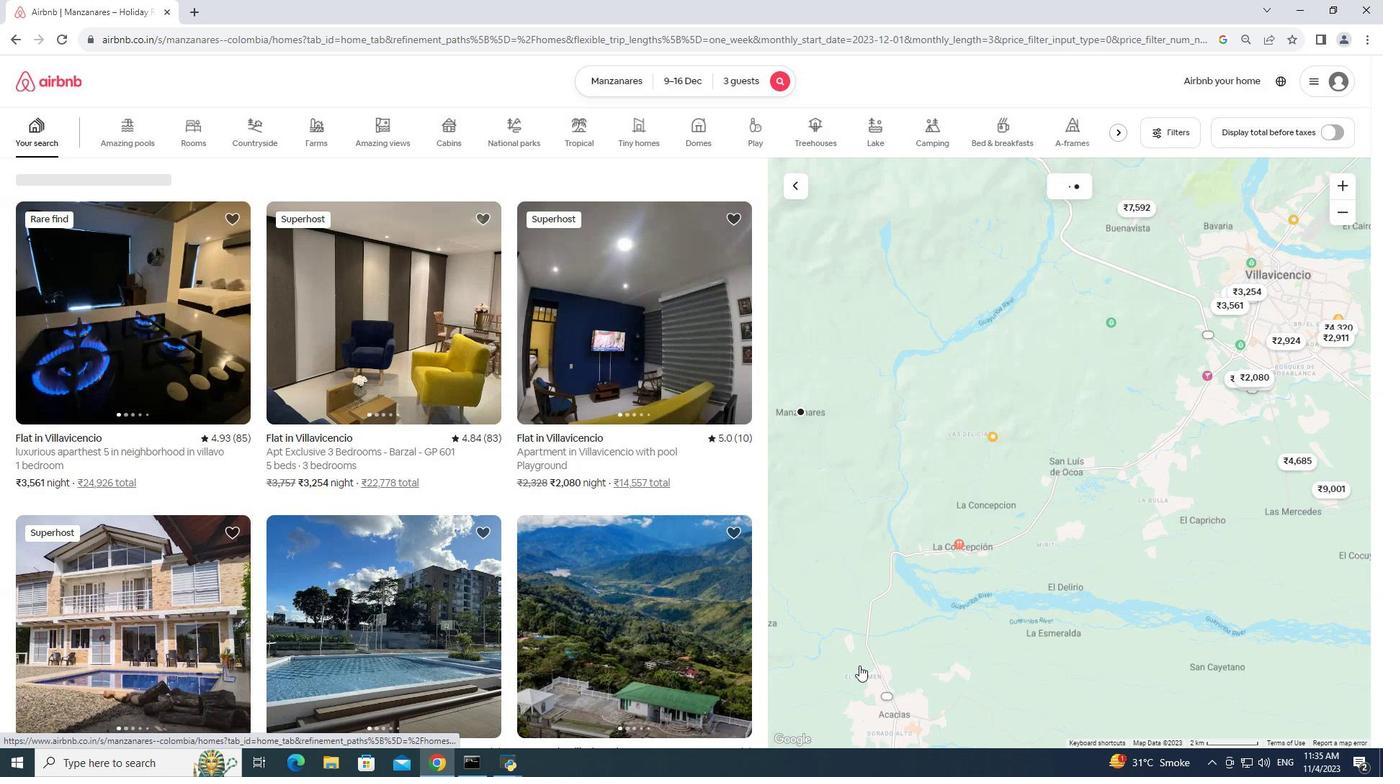 
Action: Mouse moved to (866, 686)
Screenshot: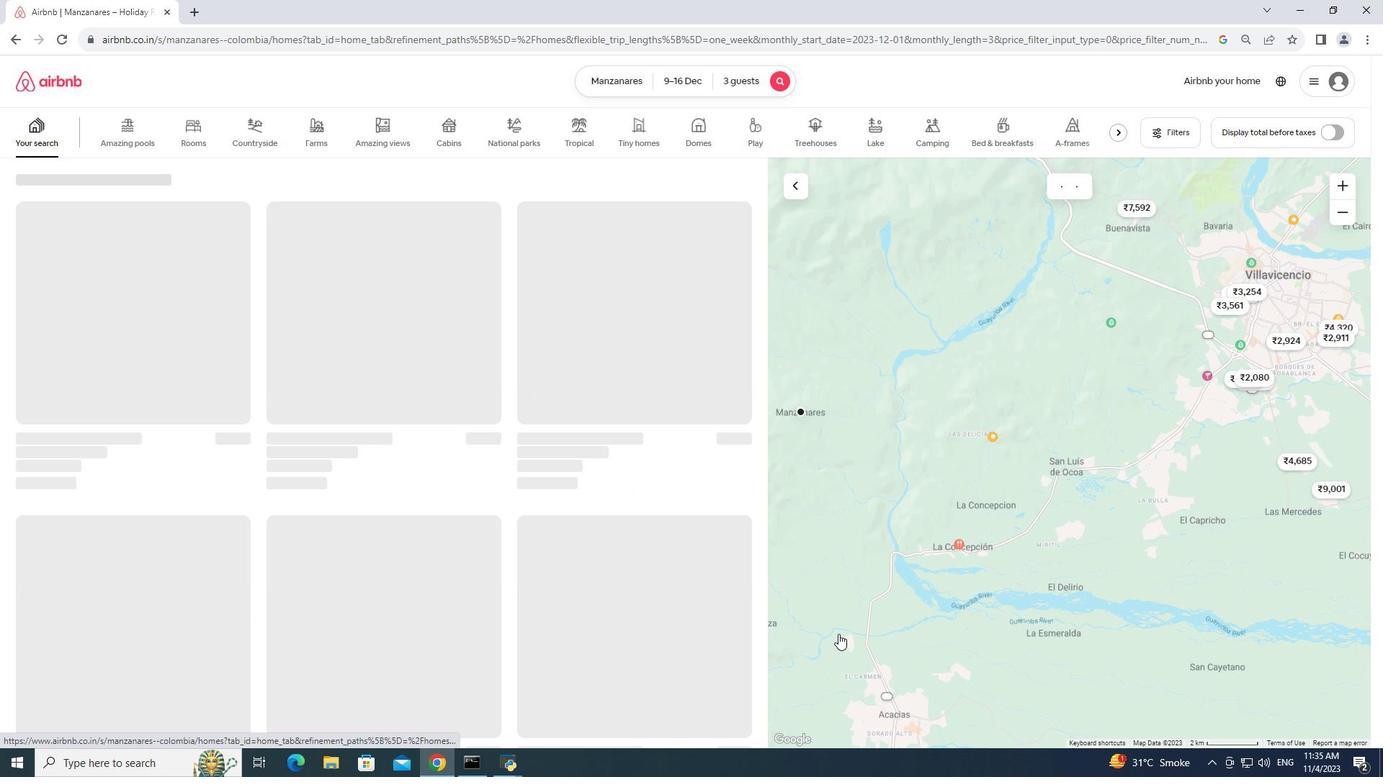 
Action: Mouse pressed left at (866, 686)
Screenshot: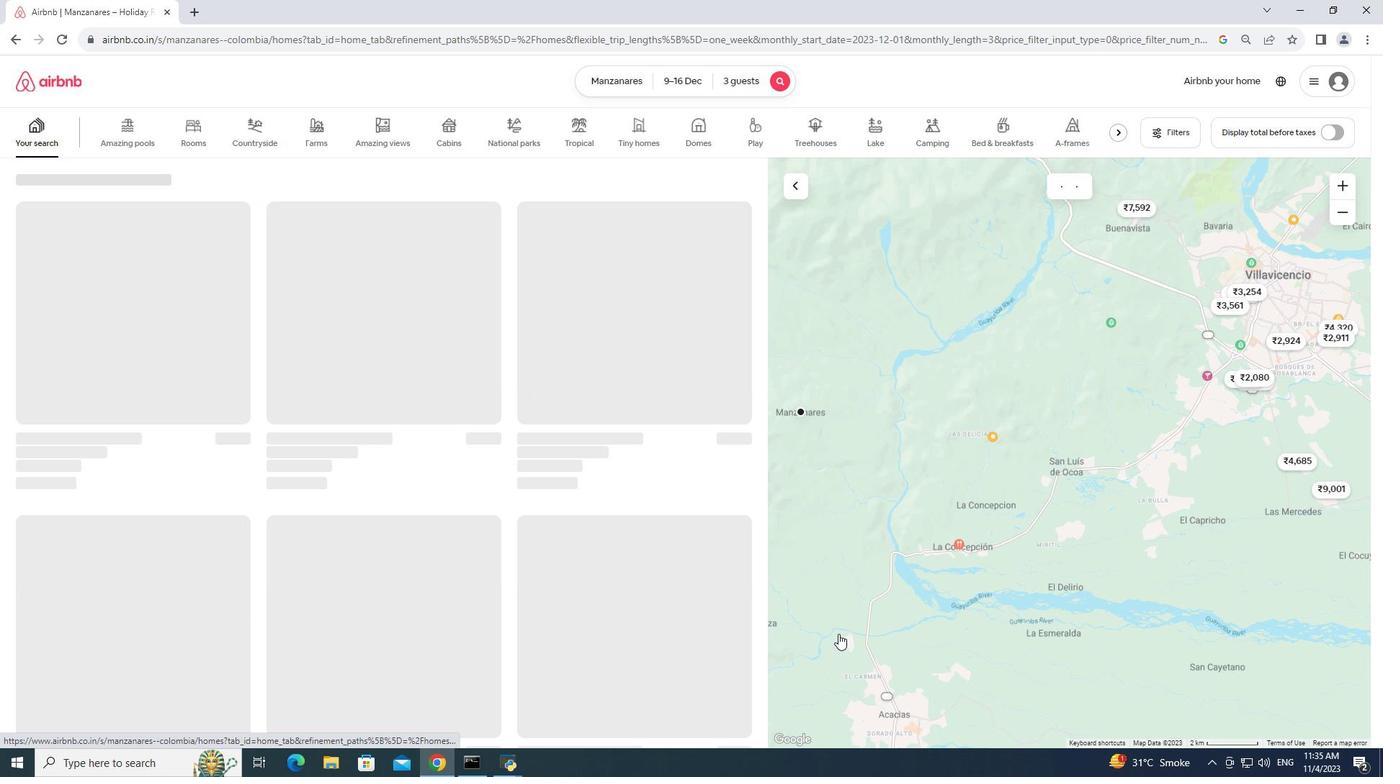 
Action: Mouse moved to (150, 387)
Screenshot: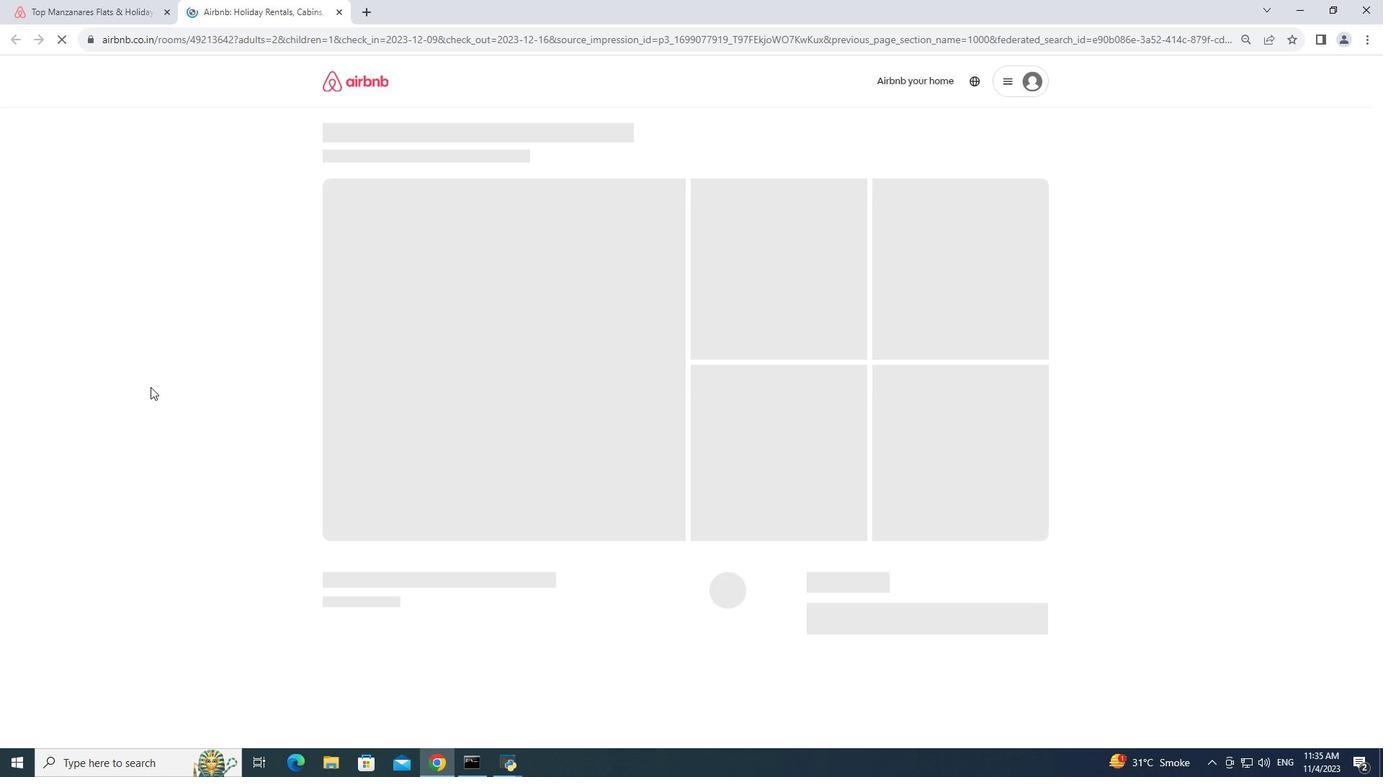 
Action: Mouse pressed left at (150, 387)
Screenshot: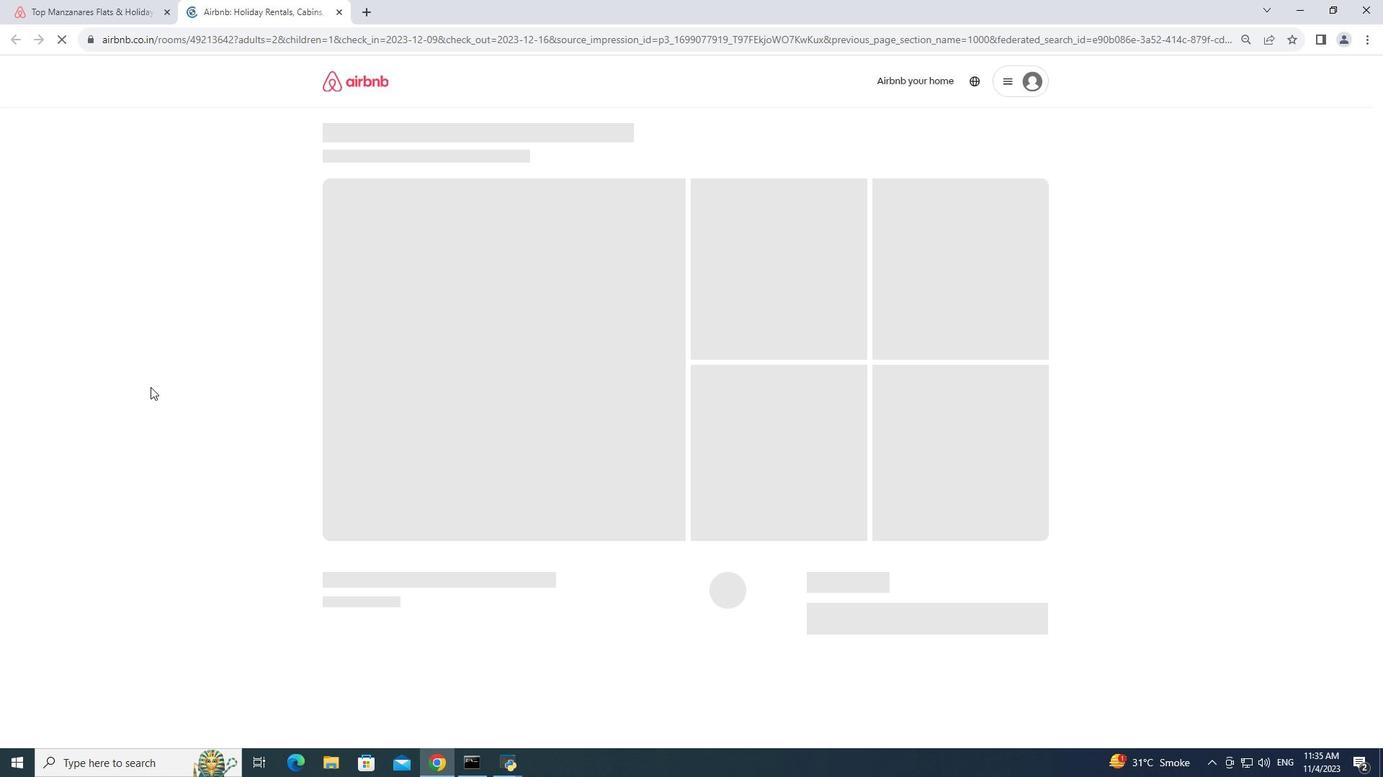 
Action: Mouse pressed left at (150, 387)
Screenshot: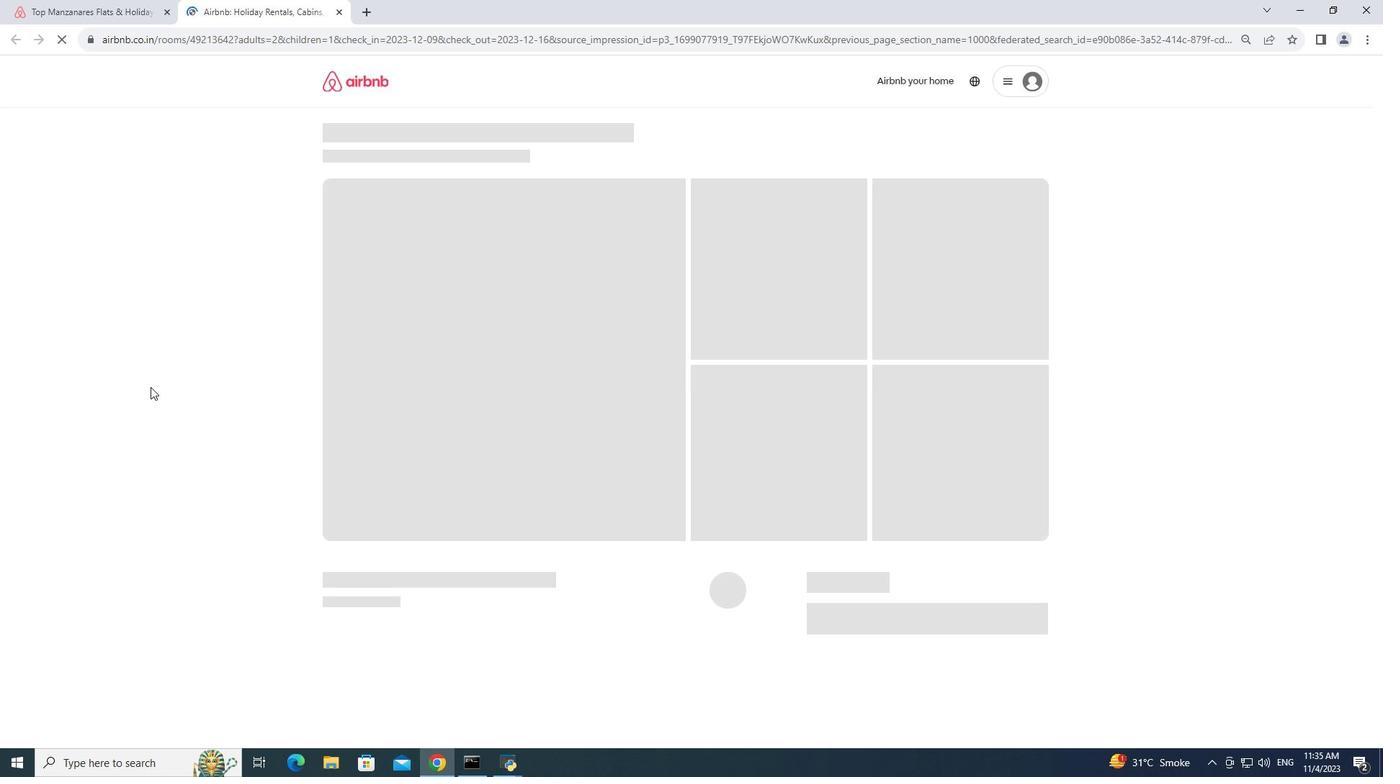 
Action: Mouse moved to (337, 6)
Screenshot: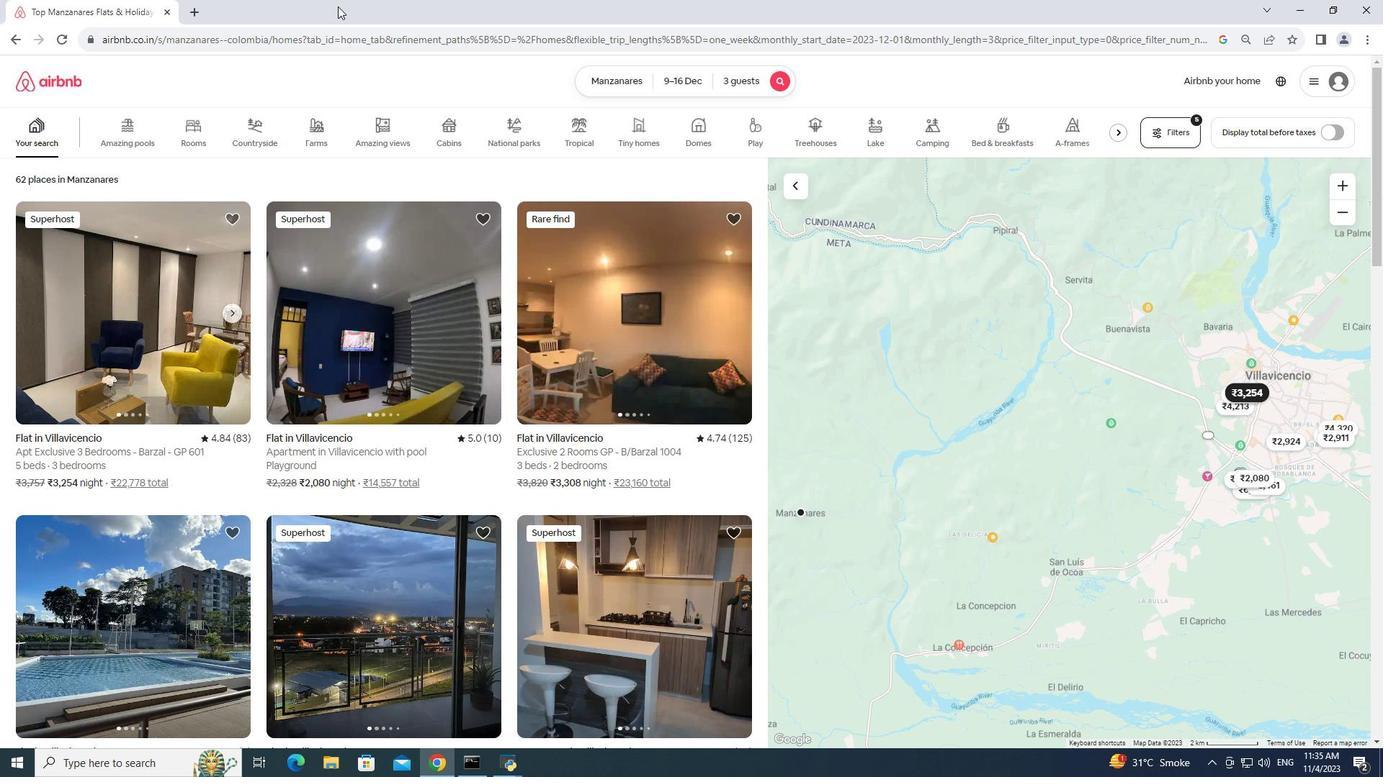 
Action: Mouse pressed left at (337, 6)
Screenshot: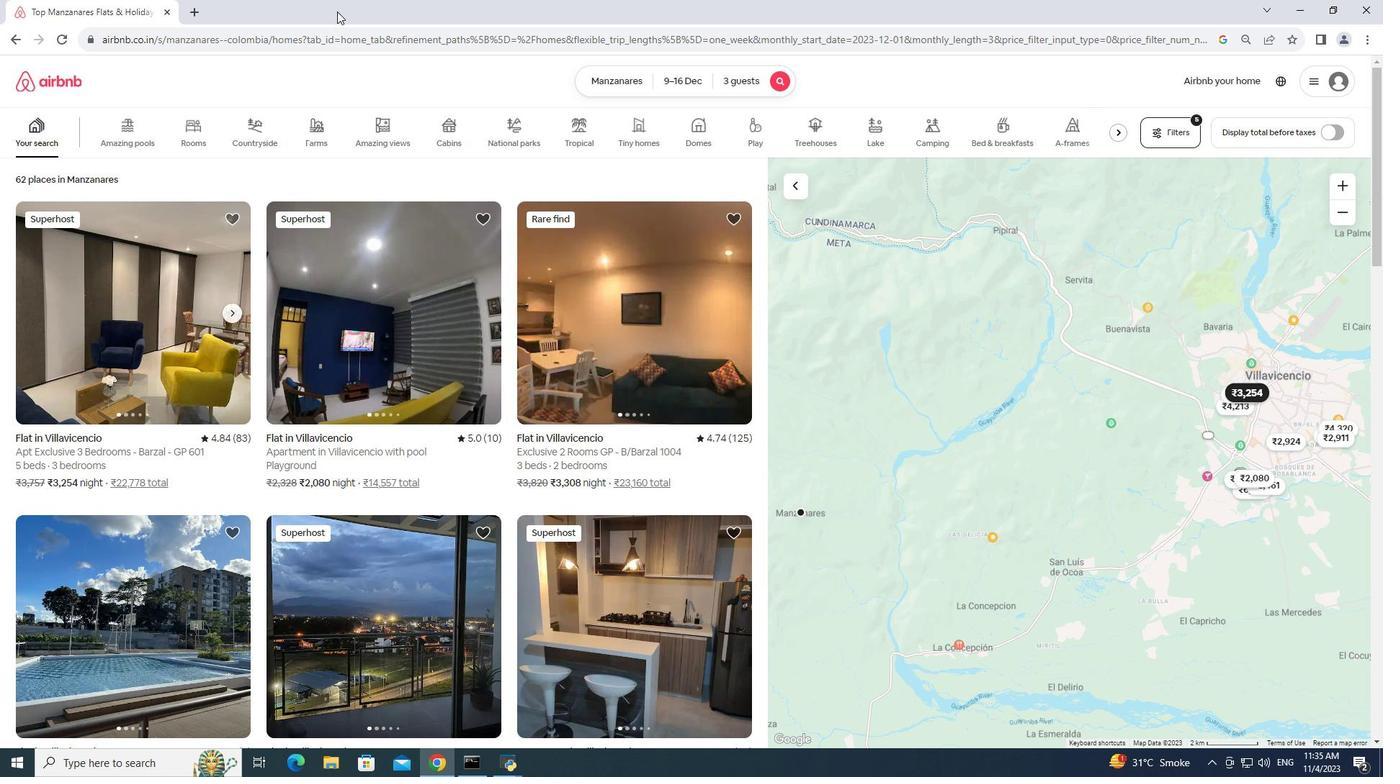 
Action: Mouse moved to (400, 364)
Screenshot: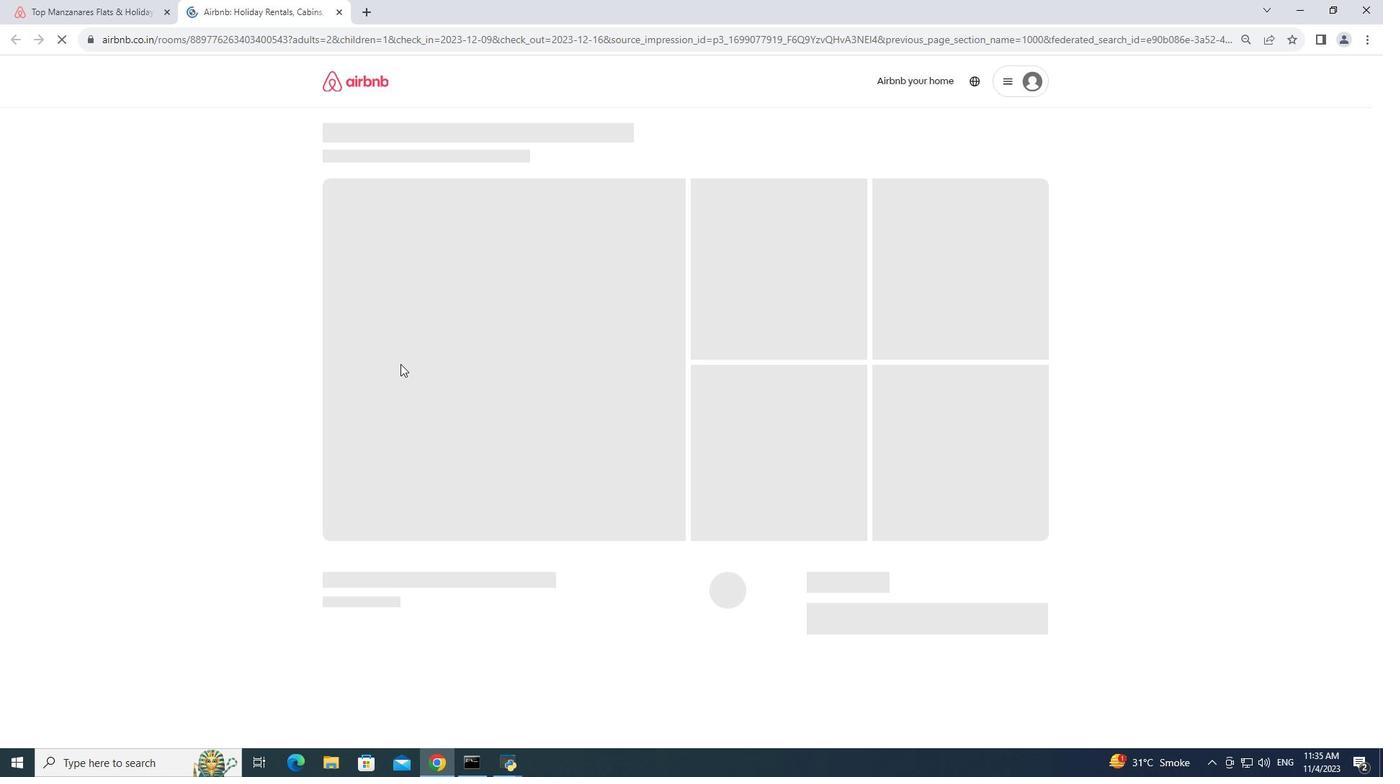 
Action: Mouse pressed left at (400, 364)
Screenshot: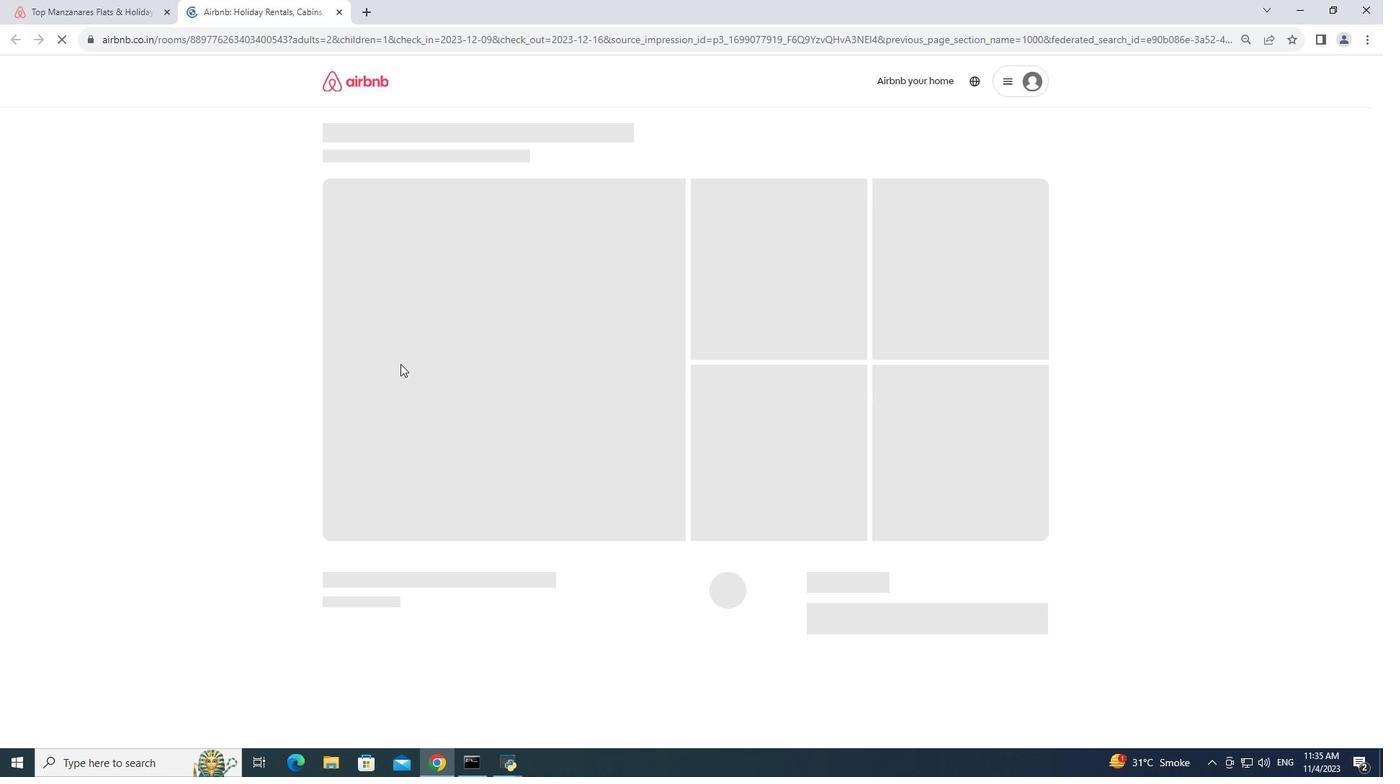 
Action: Mouse pressed left at (400, 364)
Screenshot: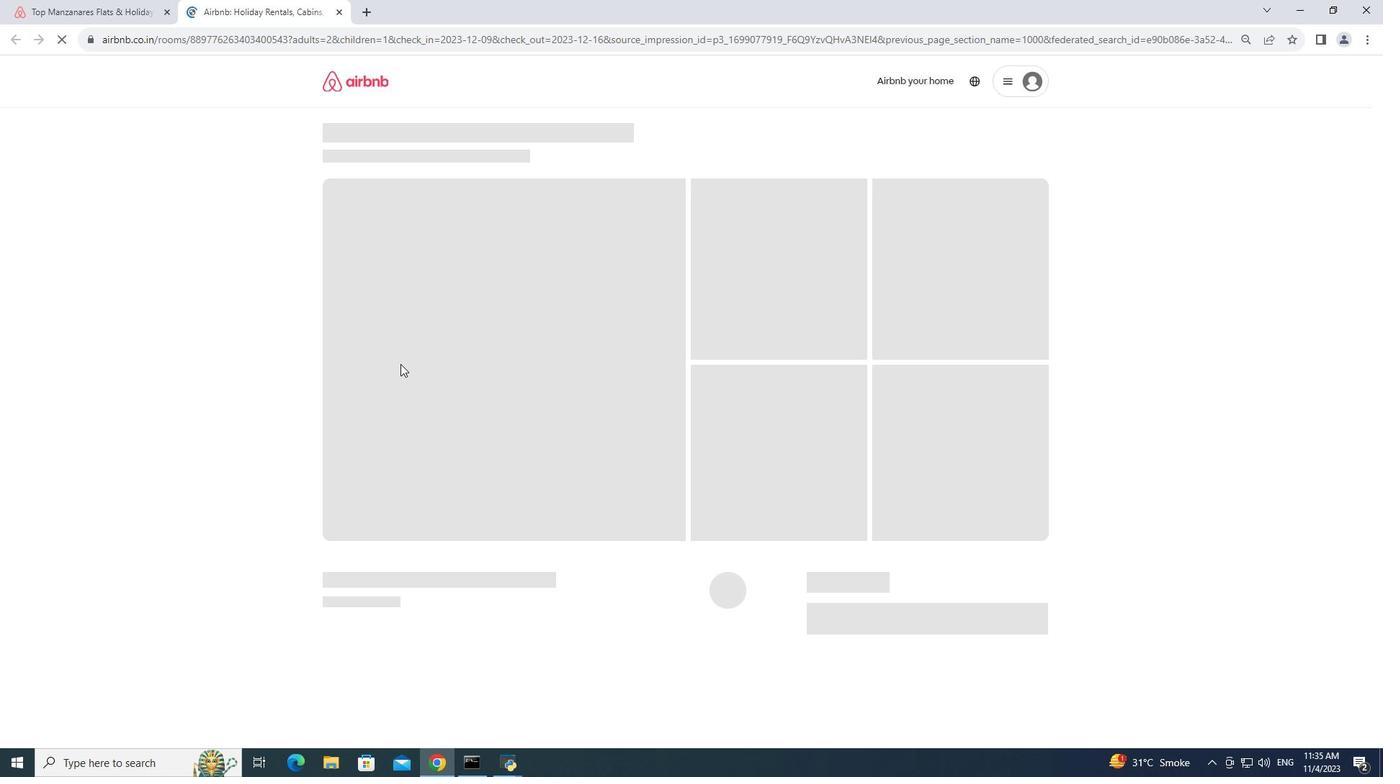 
Action: Mouse moved to (342, 12)
Screenshot: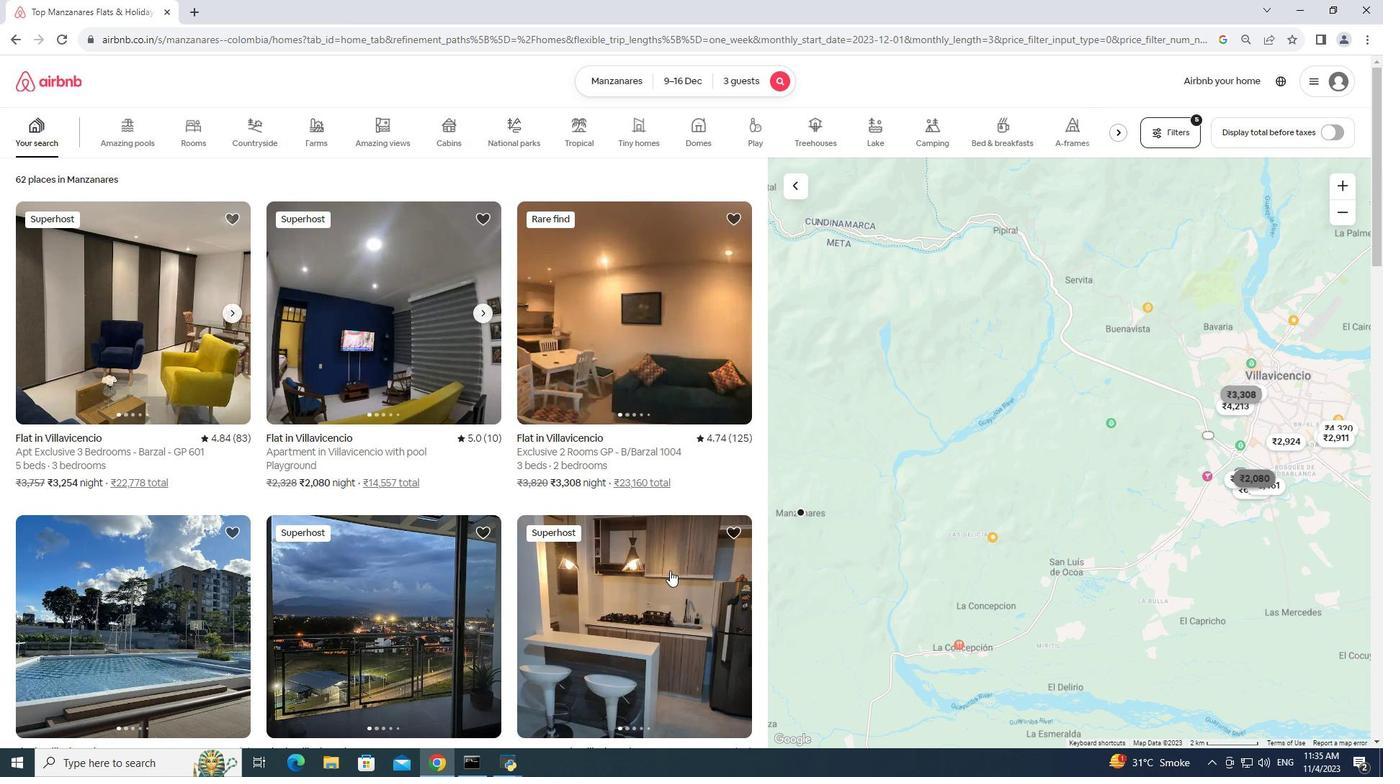 
Action: Mouse pressed left at (342, 12)
Screenshot: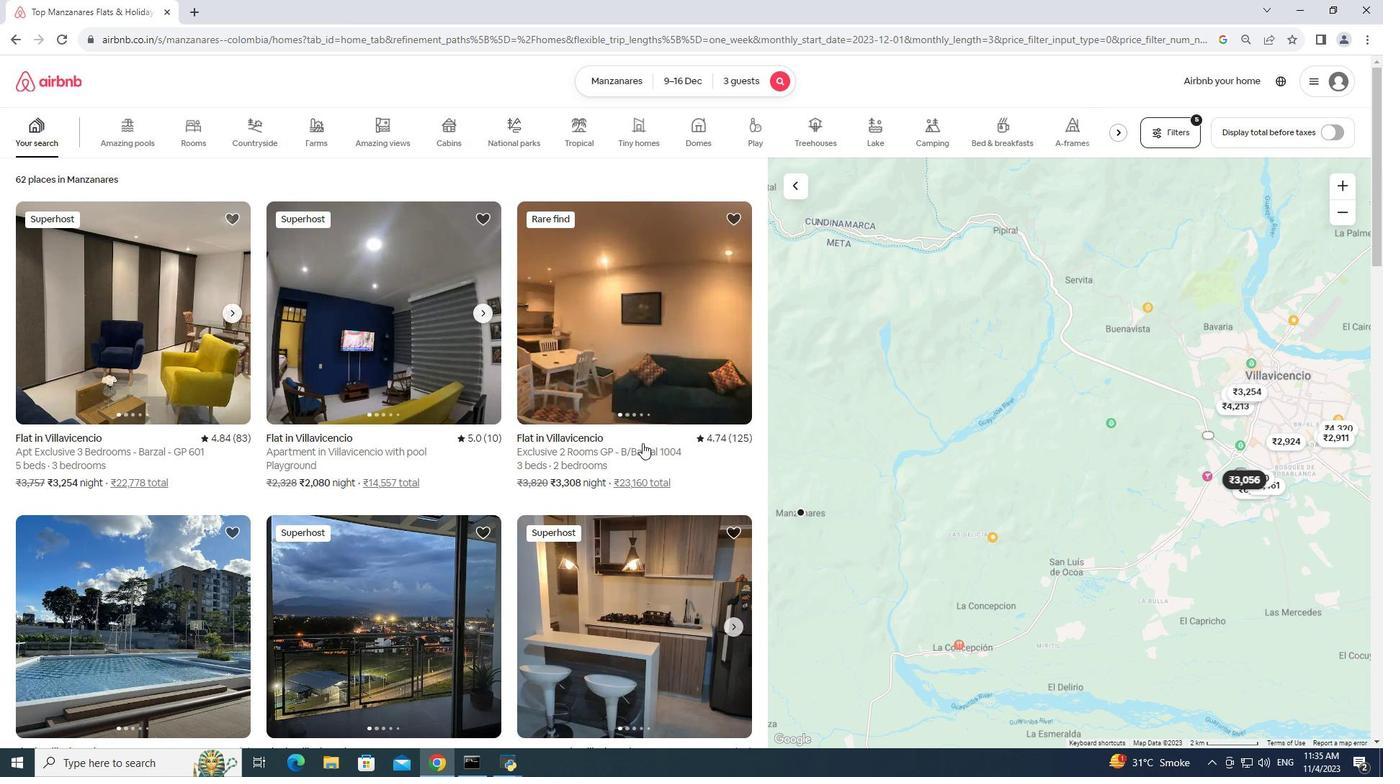 
Action: Mouse moved to (626, 407)
Screenshot: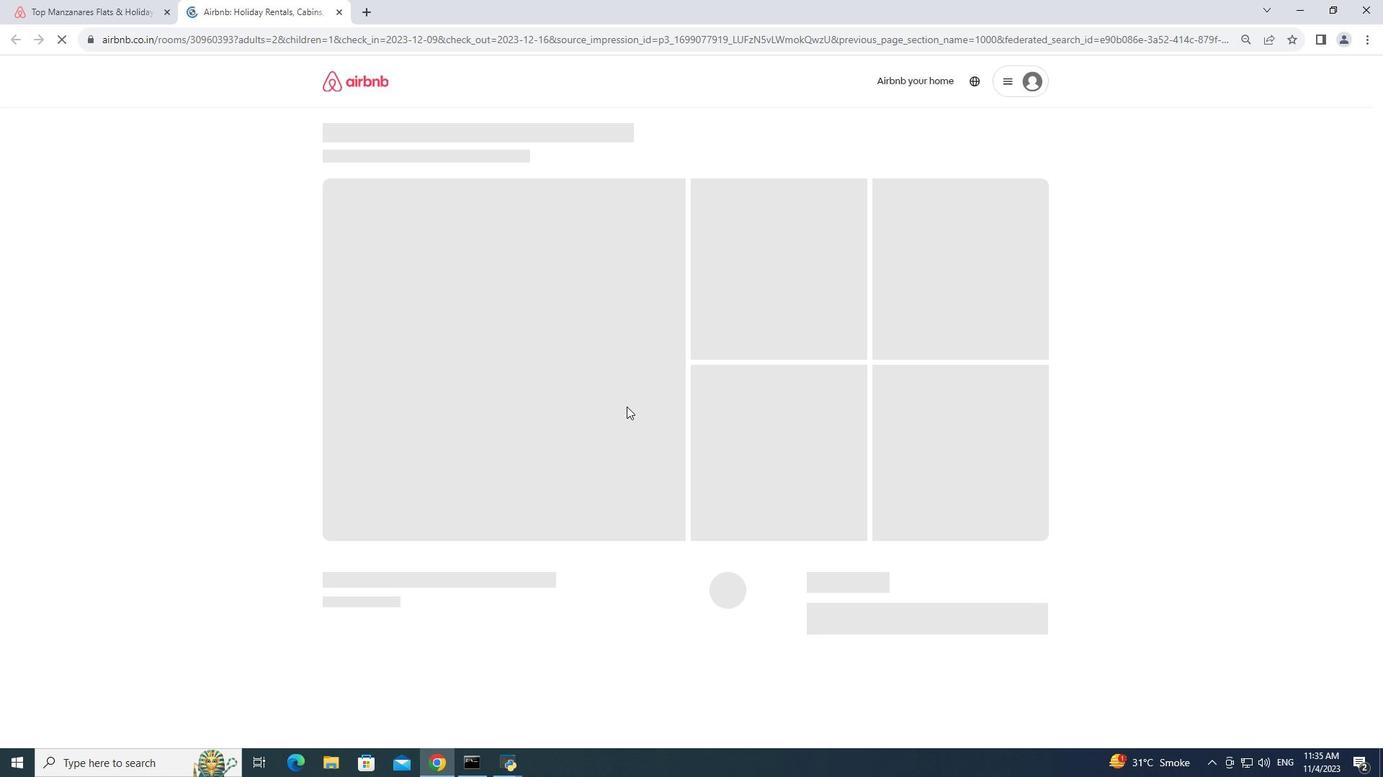 
Action: Mouse pressed left at (626, 407)
Screenshot: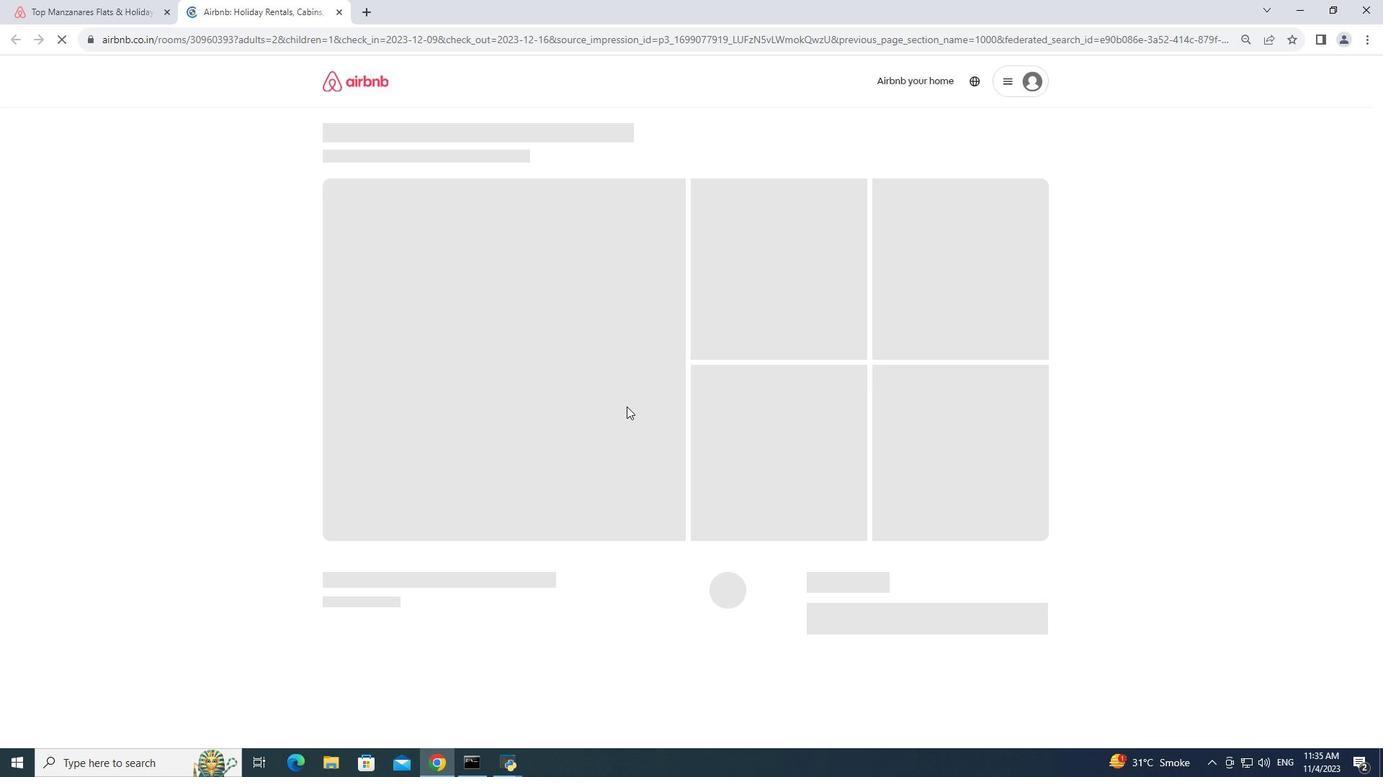 
Action: Mouse pressed left at (626, 407)
Screenshot: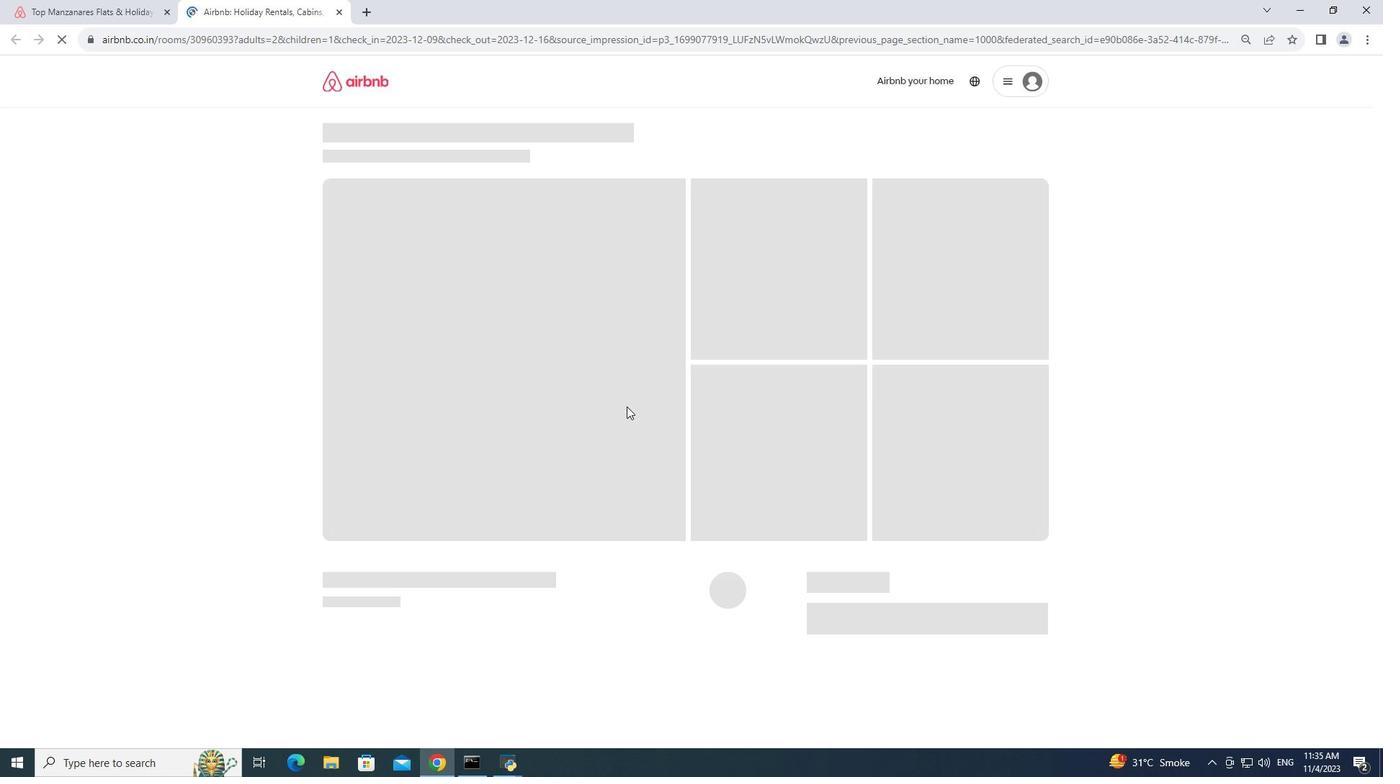 
Action: Mouse moved to (342, 12)
Screenshot: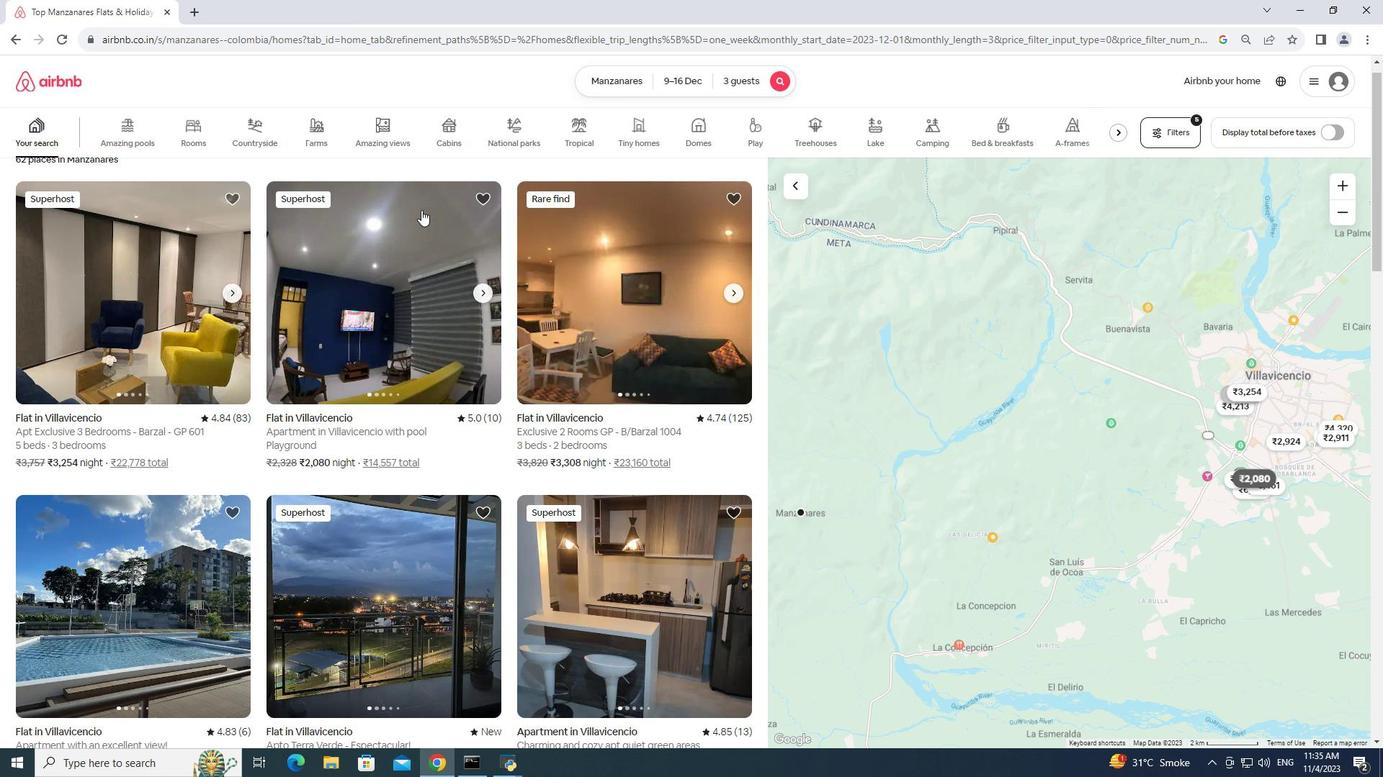 
Action: Mouse pressed left at (342, 12)
Screenshot: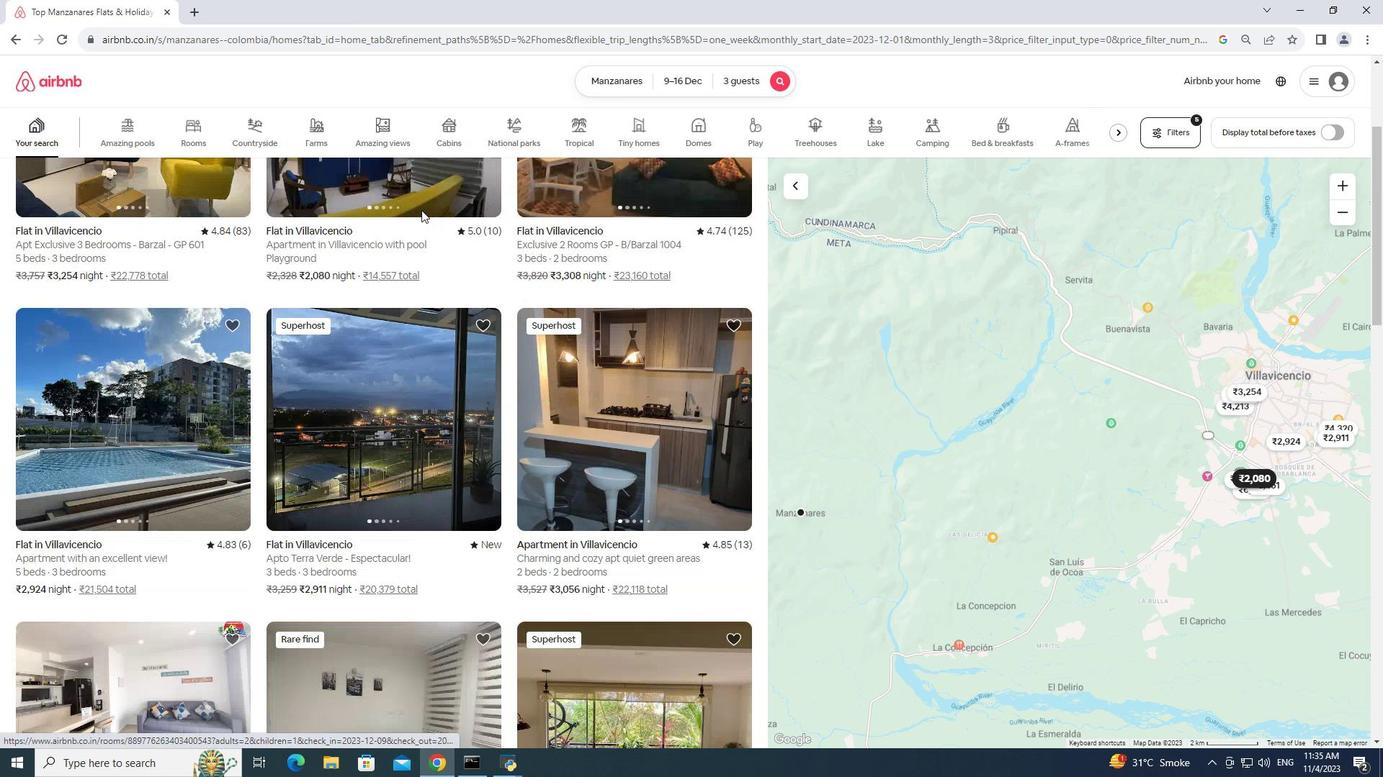 
Action: Mouse moved to (421, 210)
Screenshot: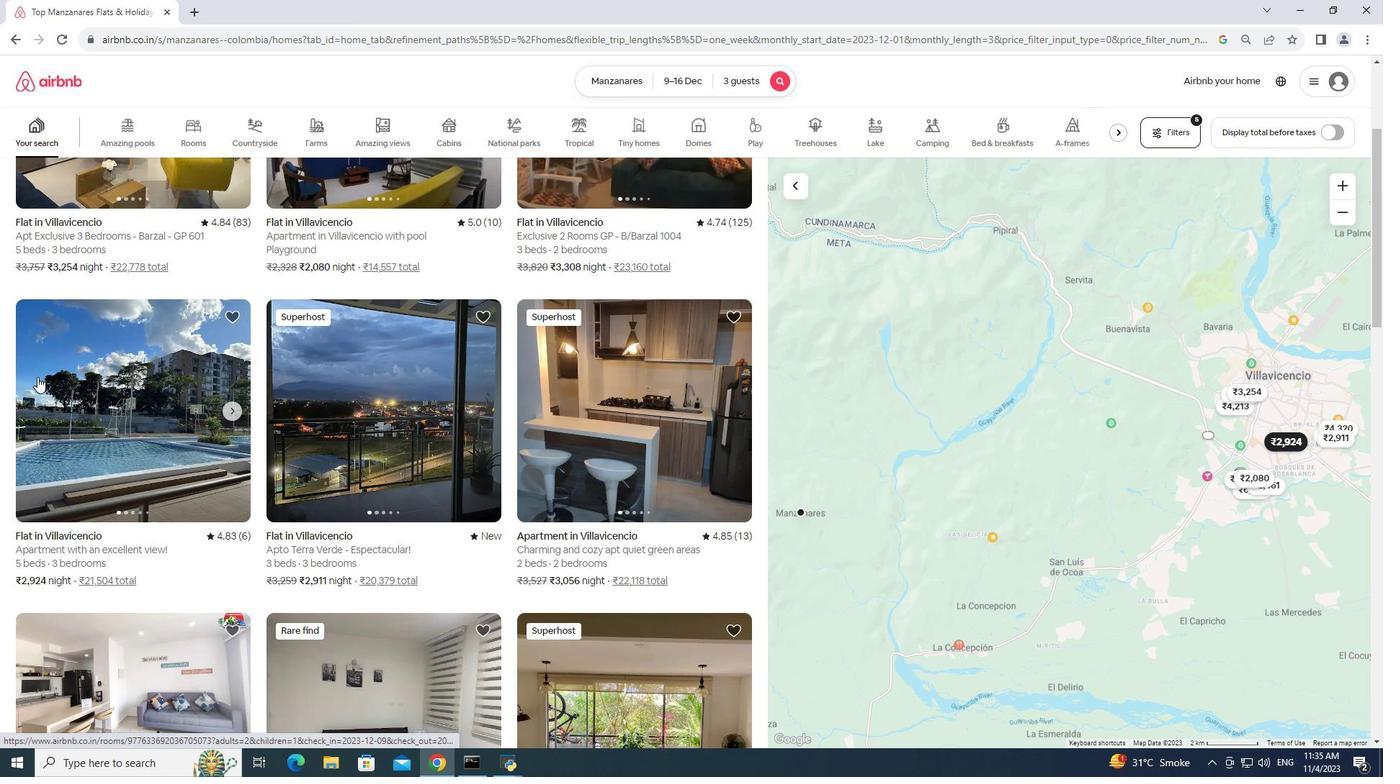 
Action: Mouse scrolled (421, 209) with delta (0, 0)
Screenshot: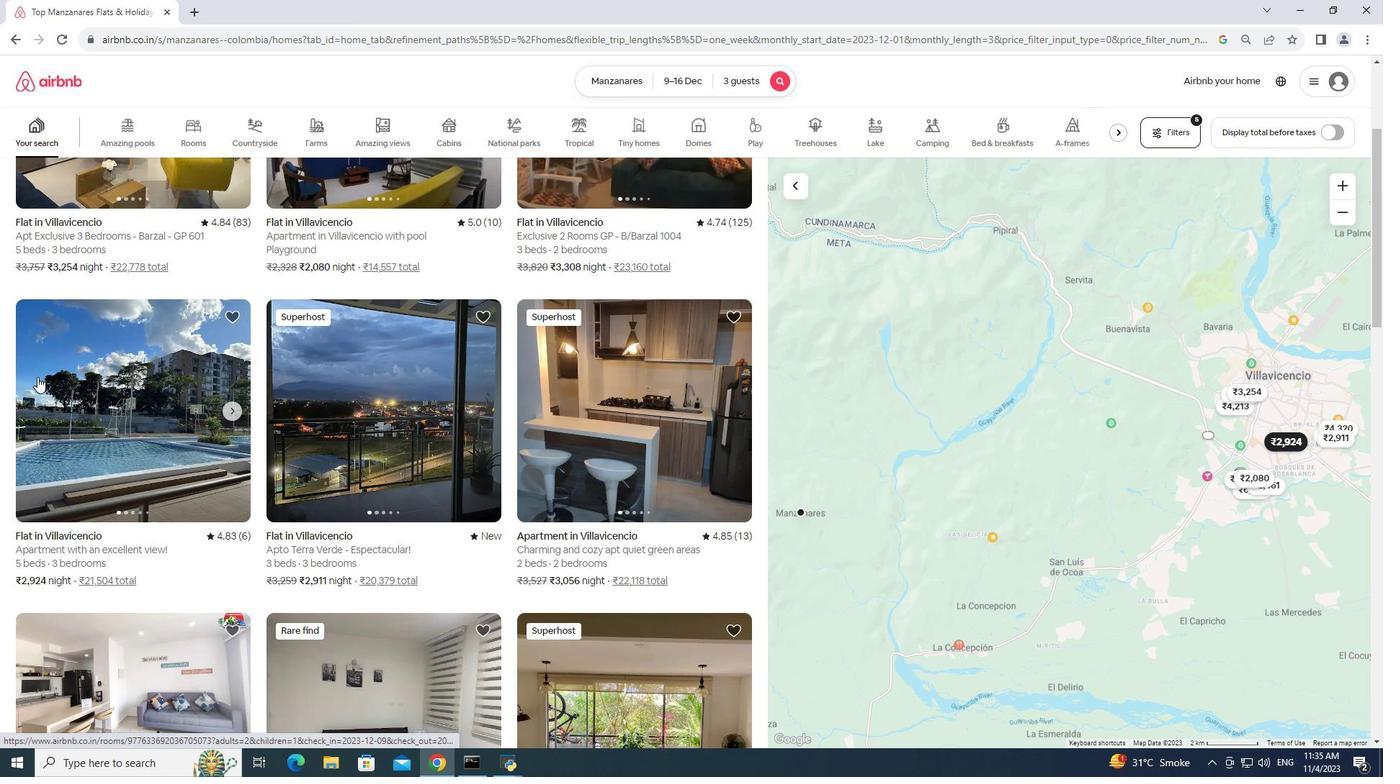 
Action: Mouse scrolled (421, 209) with delta (0, 0)
Screenshot: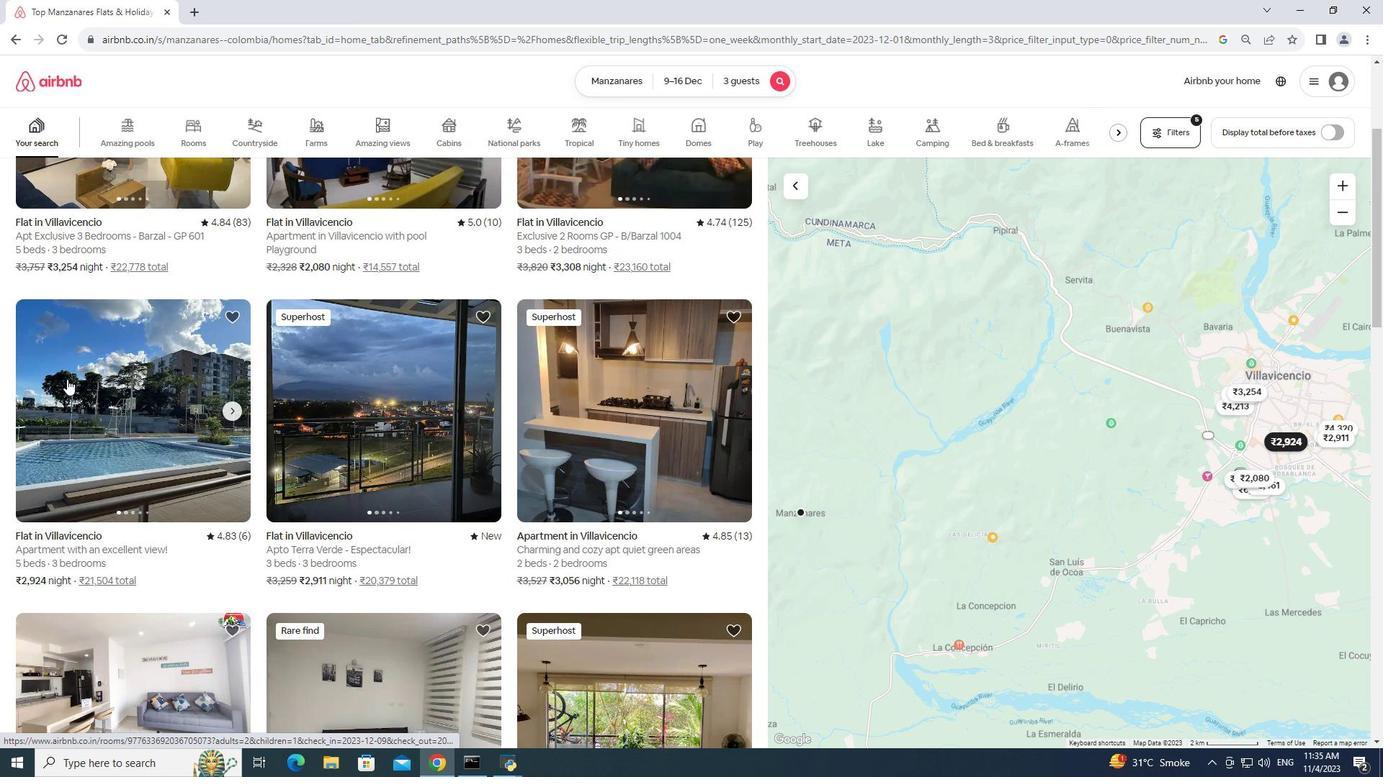 
Action: Mouse scrolled (421, 209) with delta (0, 0)
Screenshot: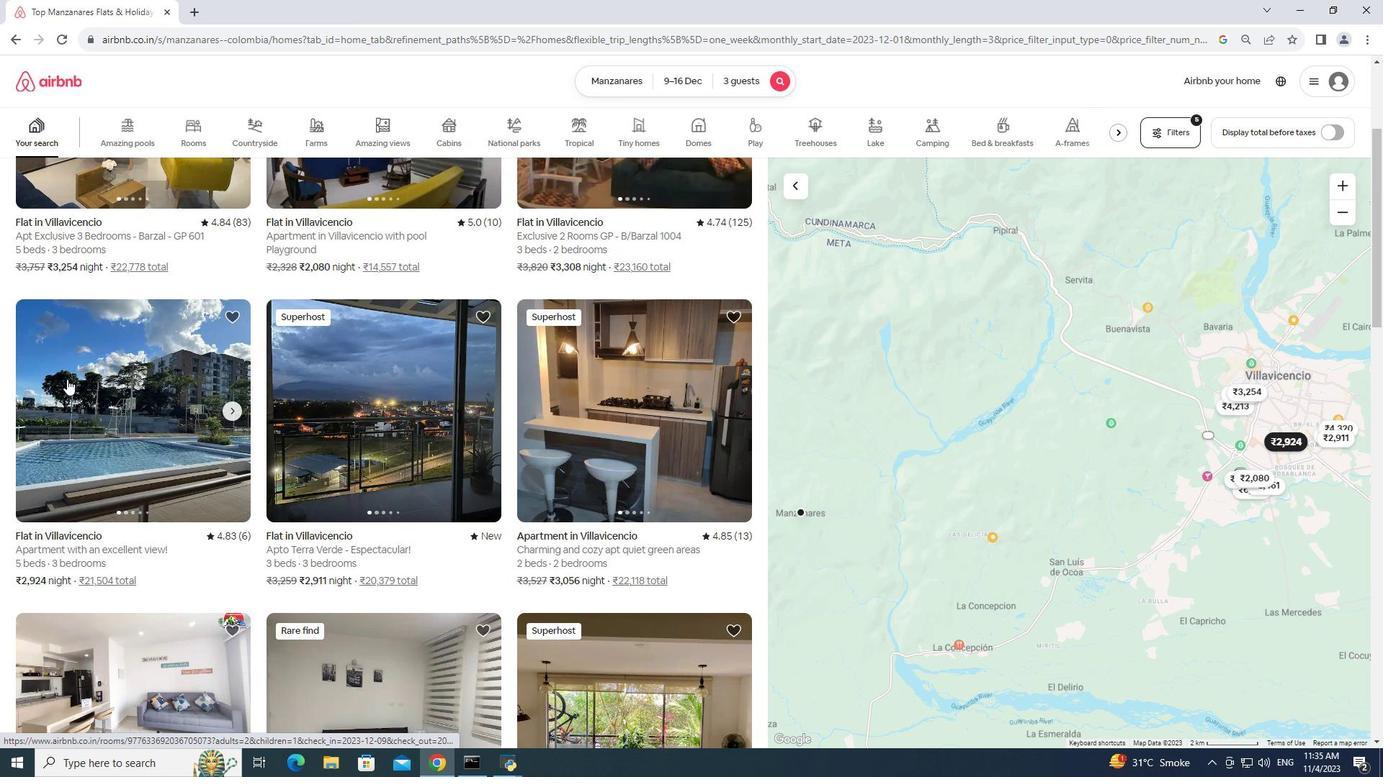 
Action: Mouse moved to (68, 379)
Screenshot: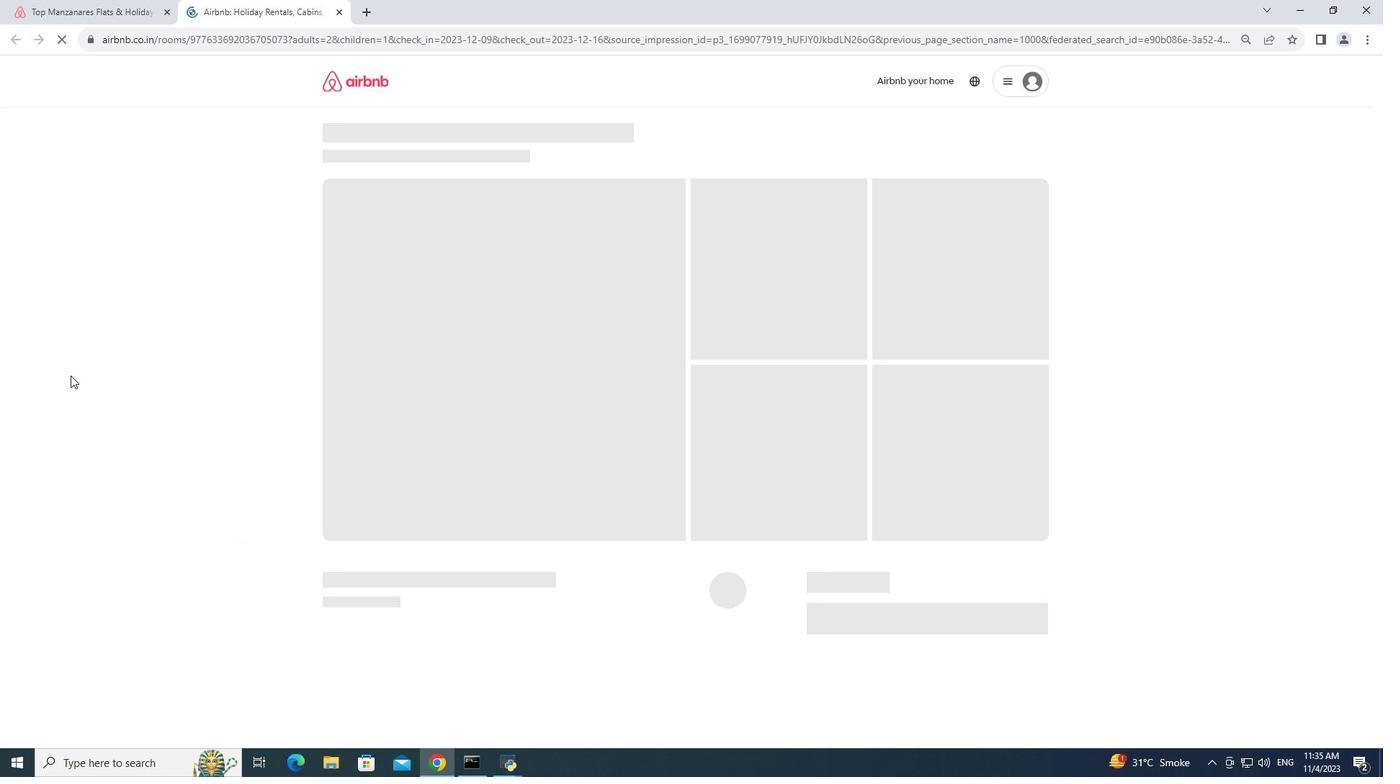 
Action: Mouse pressed left at (68, 379)
Screenshot: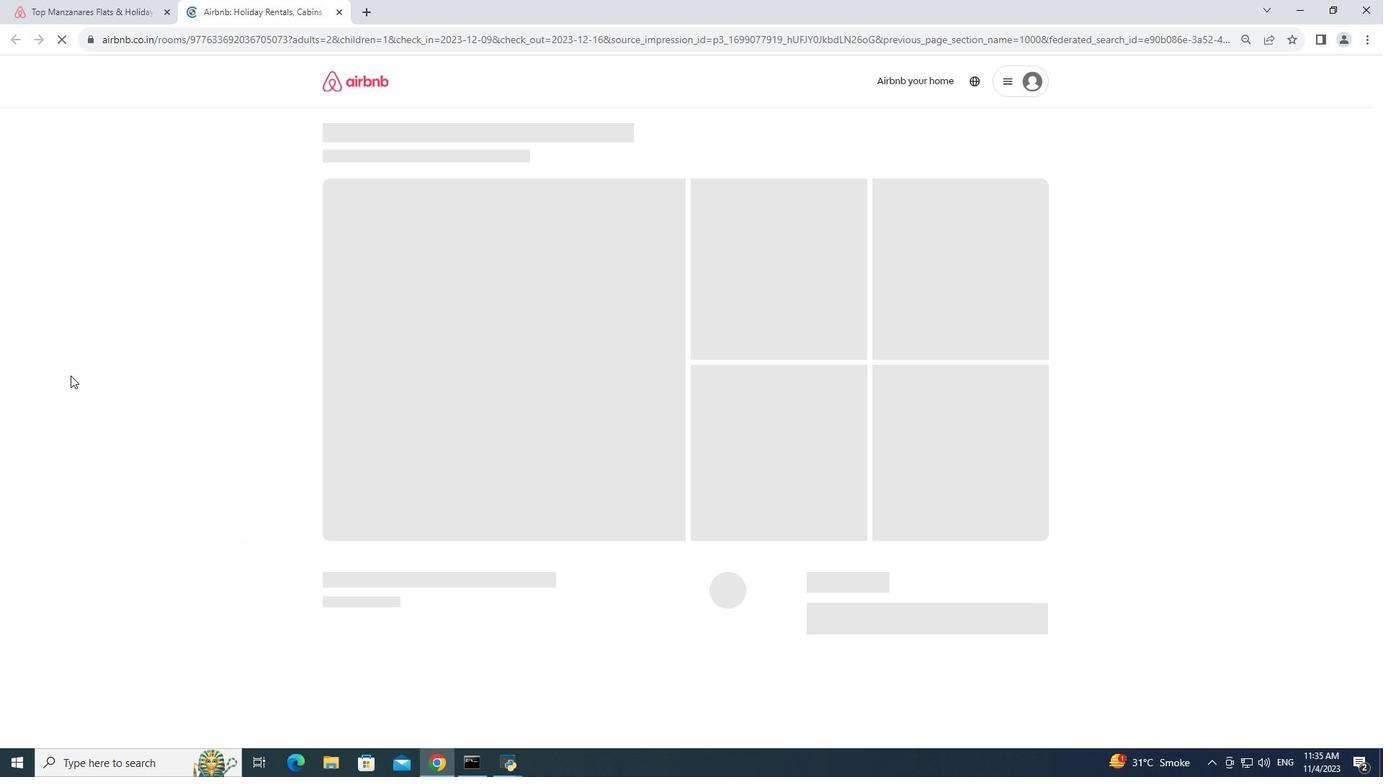 
Action: Mouse pressed left at (68, 379)
Screenshot: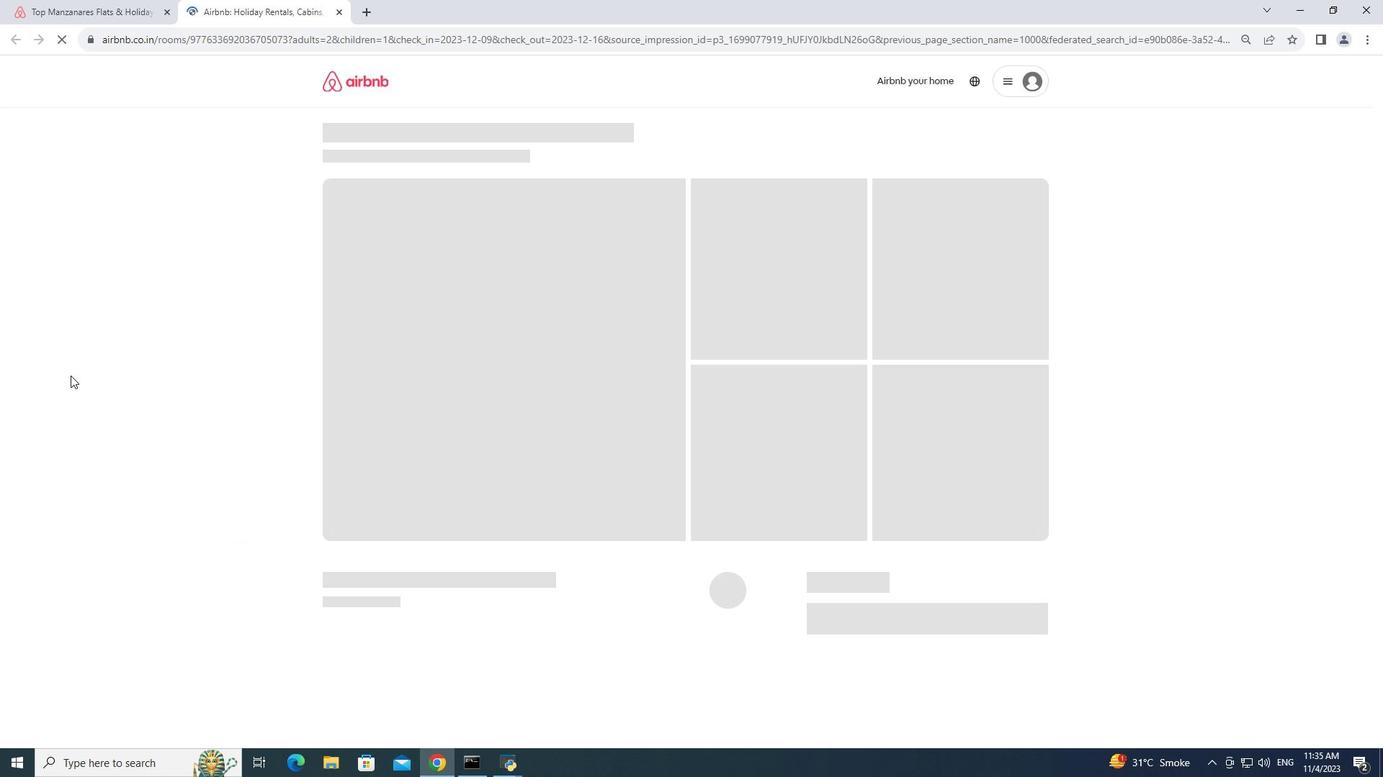 
Action: Mouse moved to (342, 12)
Screenshot: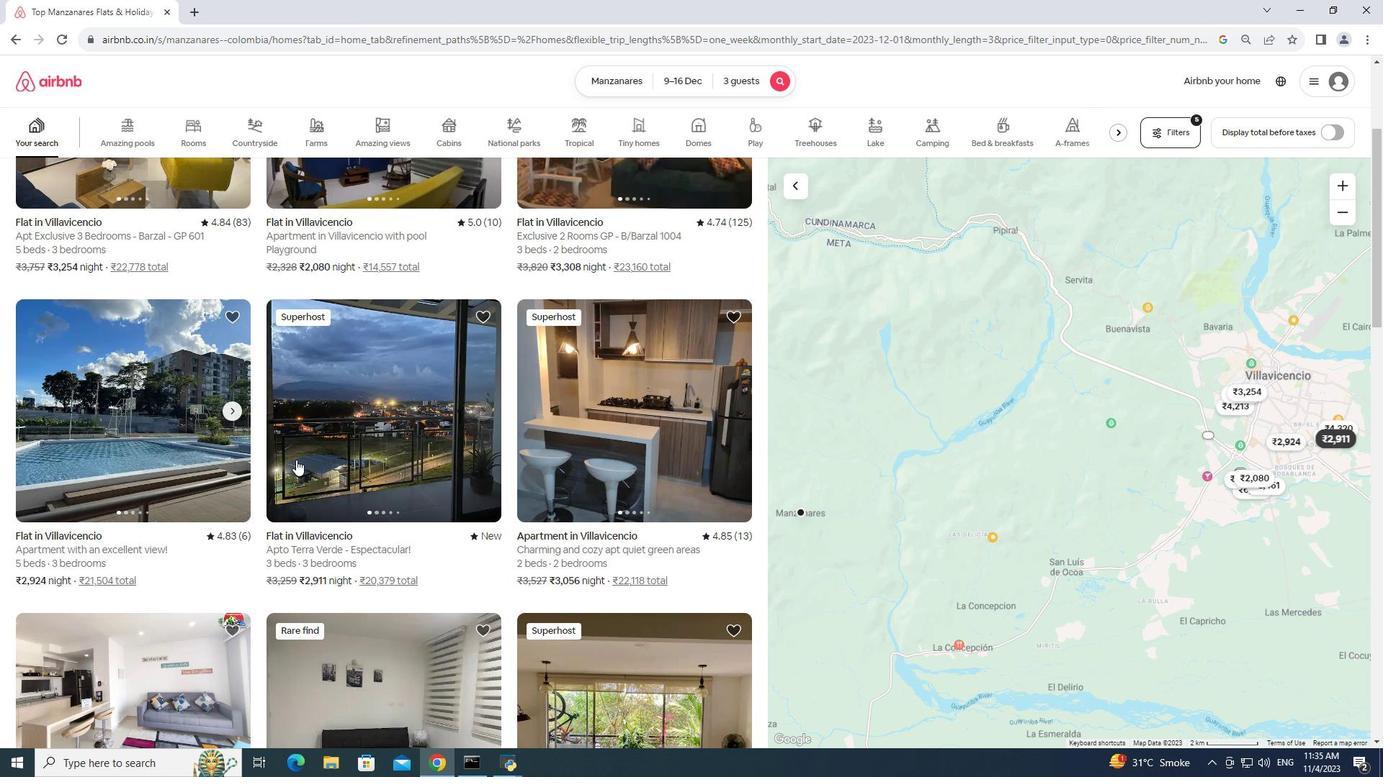 
Action: Mouse pressed left at (342, 12)
Screenshot: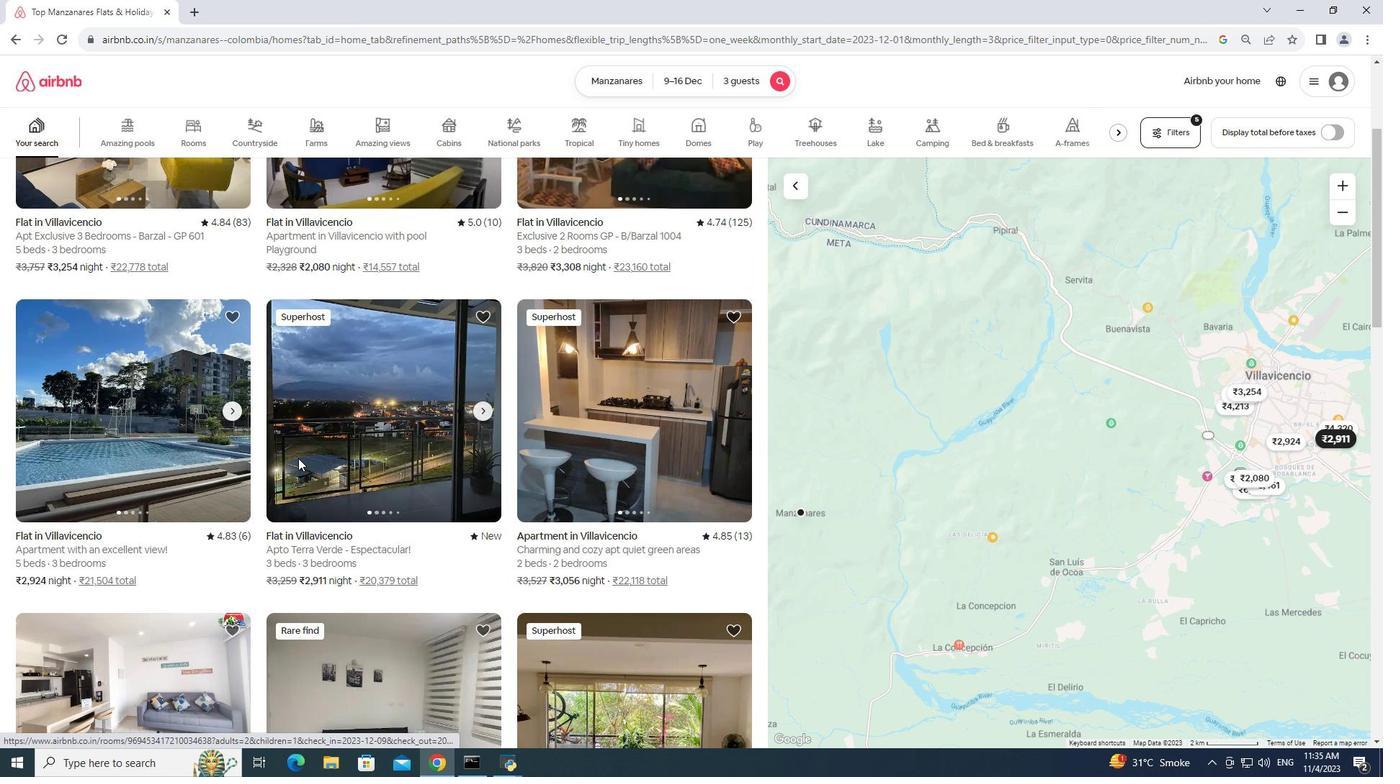 
Action: Mouse moved to (298, 458)
Screenshot: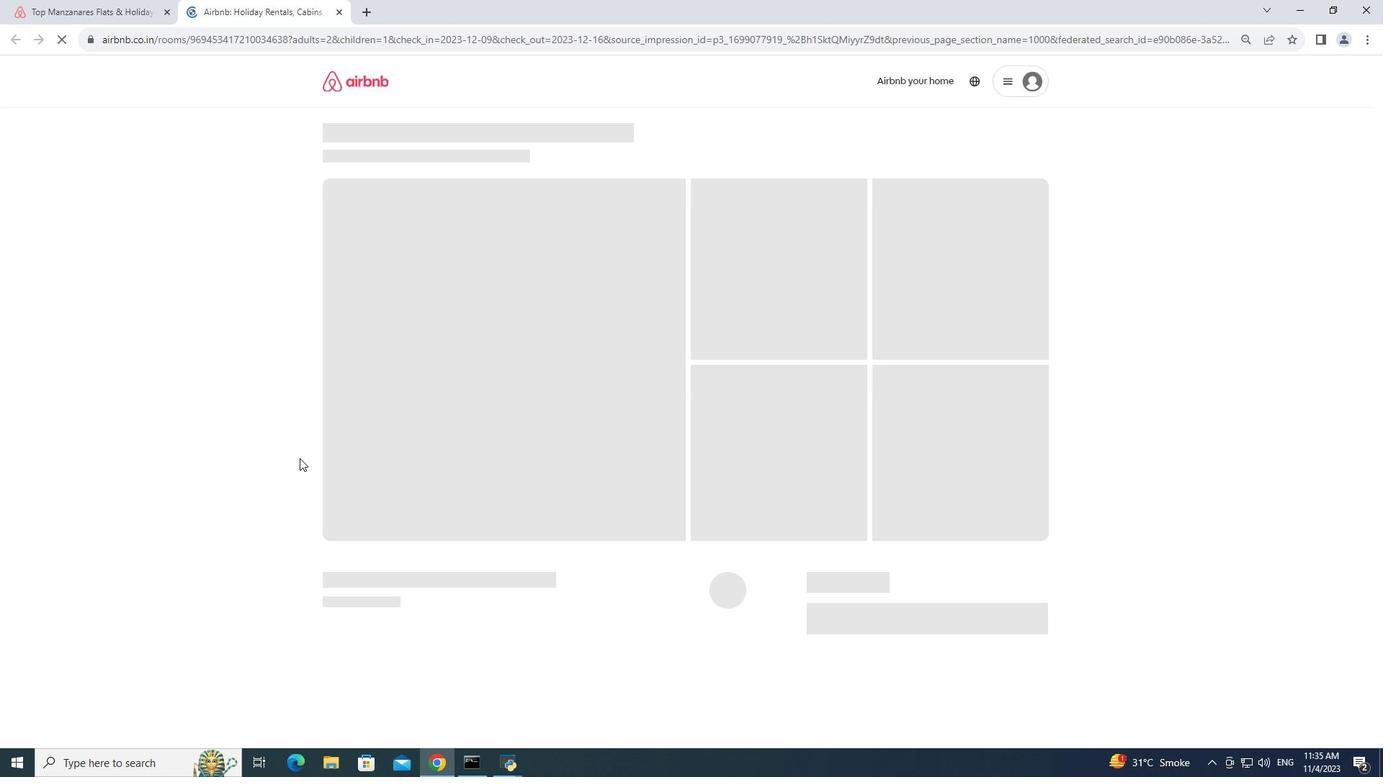 
Action: Mouse pressed left at (298, 458)
Screenshot: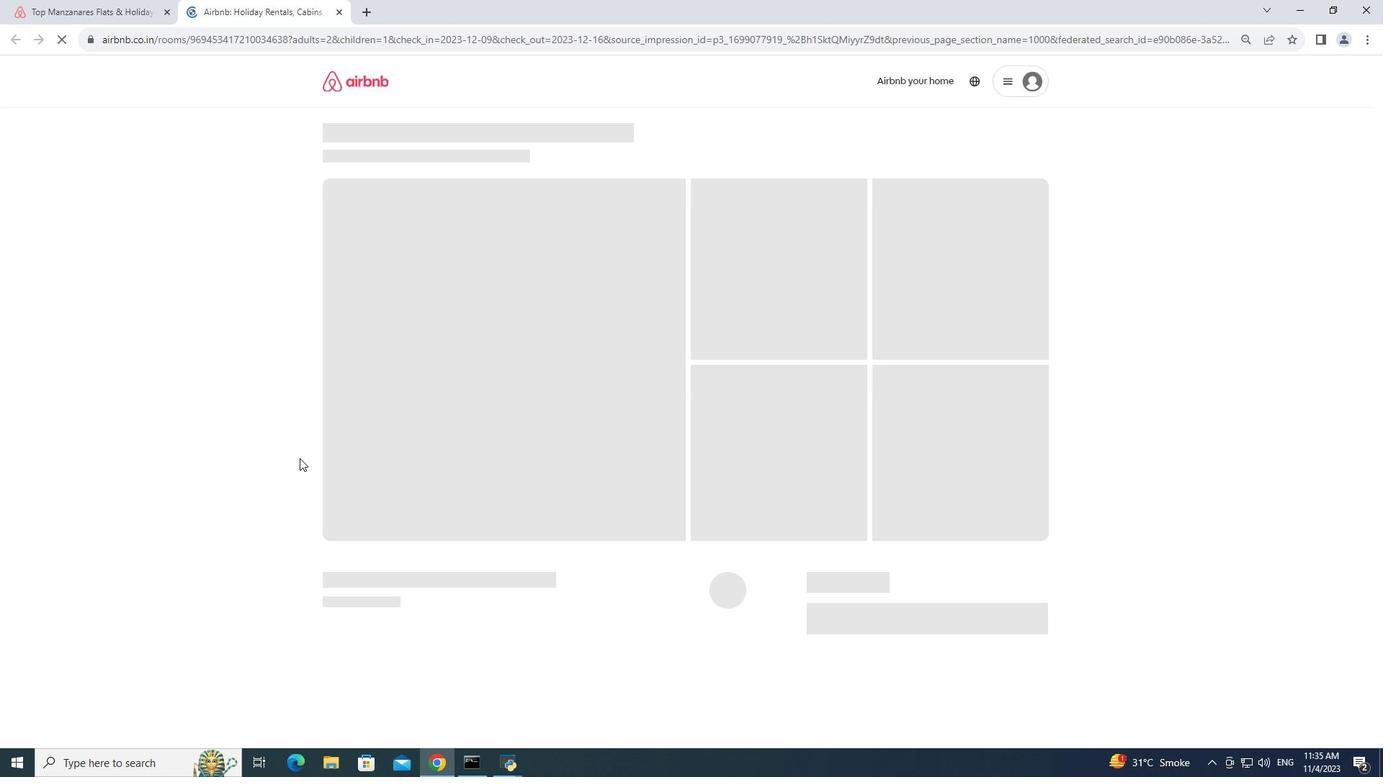 
Action: Mouse moved to (298, 458)
Screenshot: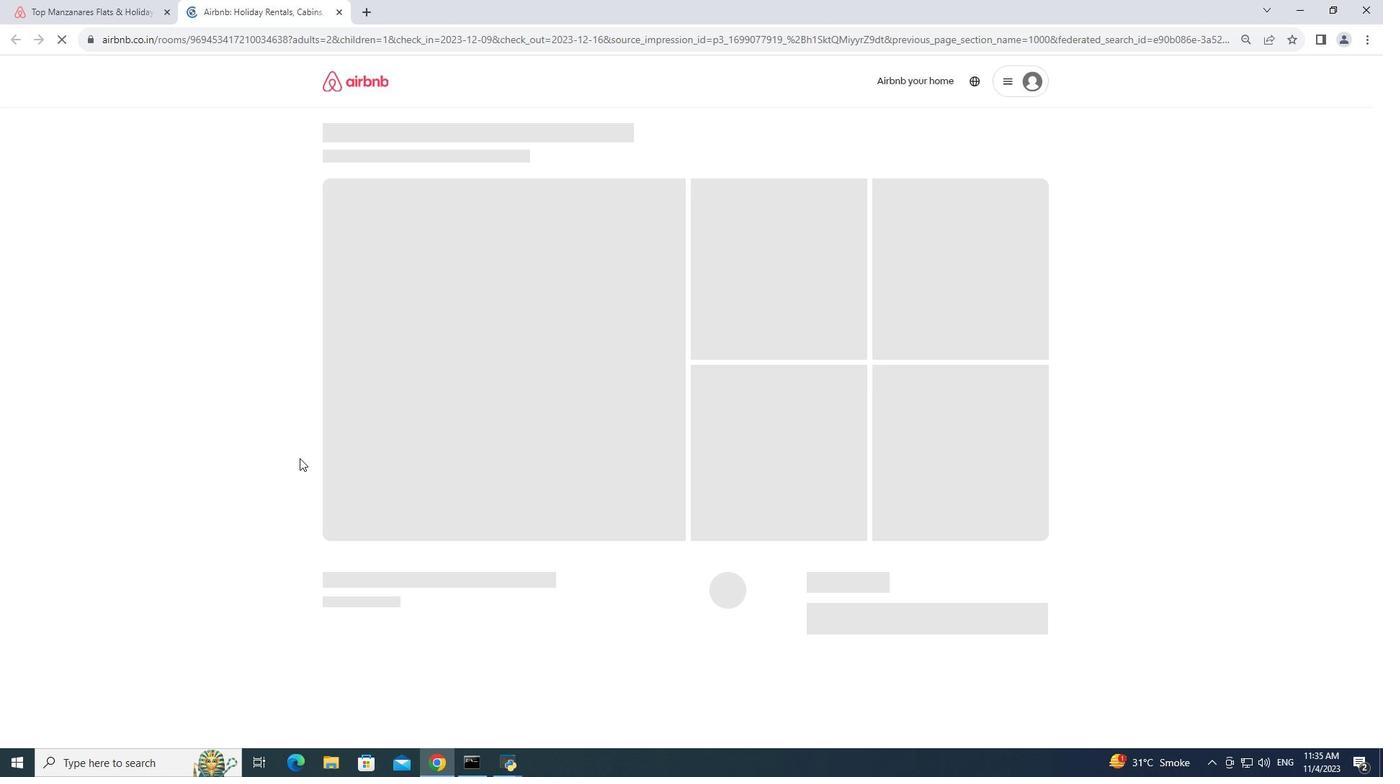 
Action: Mouse pressed left at (298, 458)
Screenshot: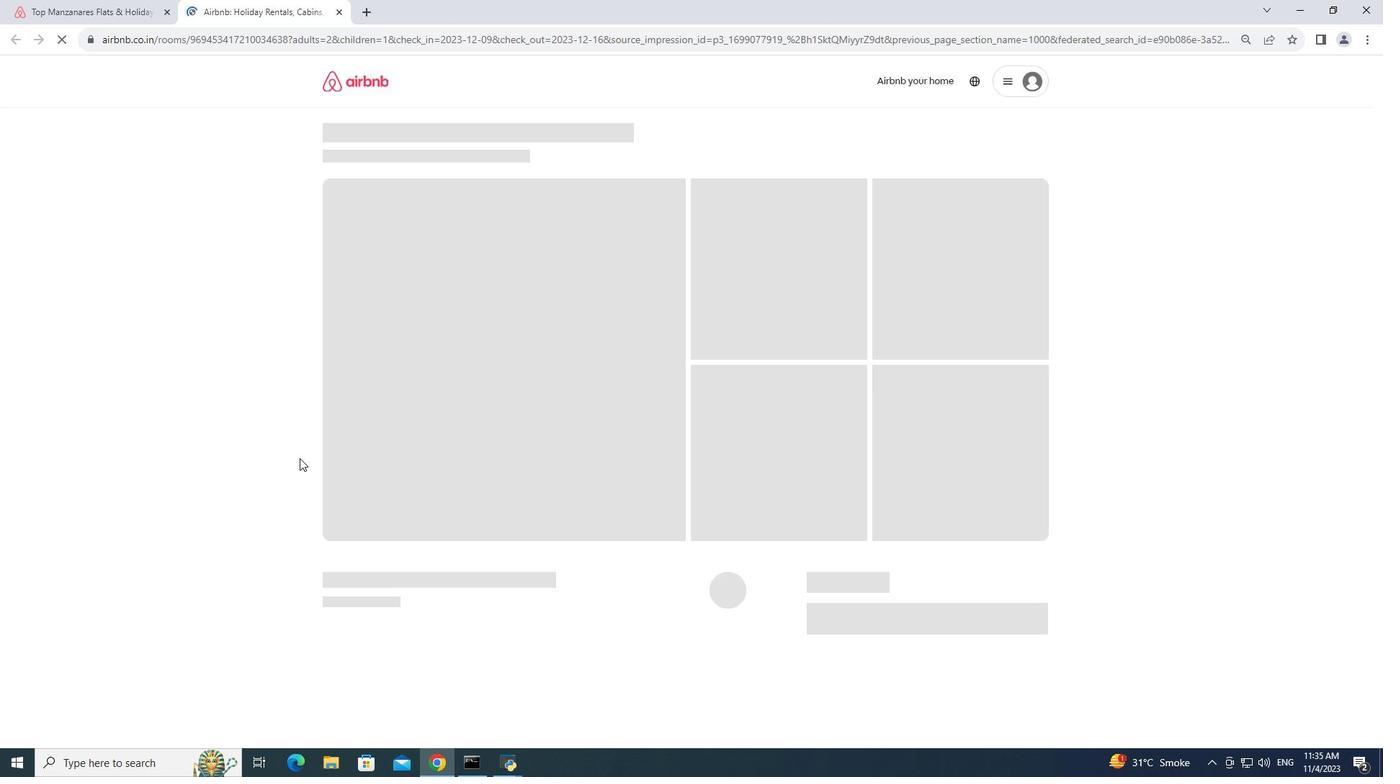 
Action: Mouse moved to (339, 11)
Screenshot: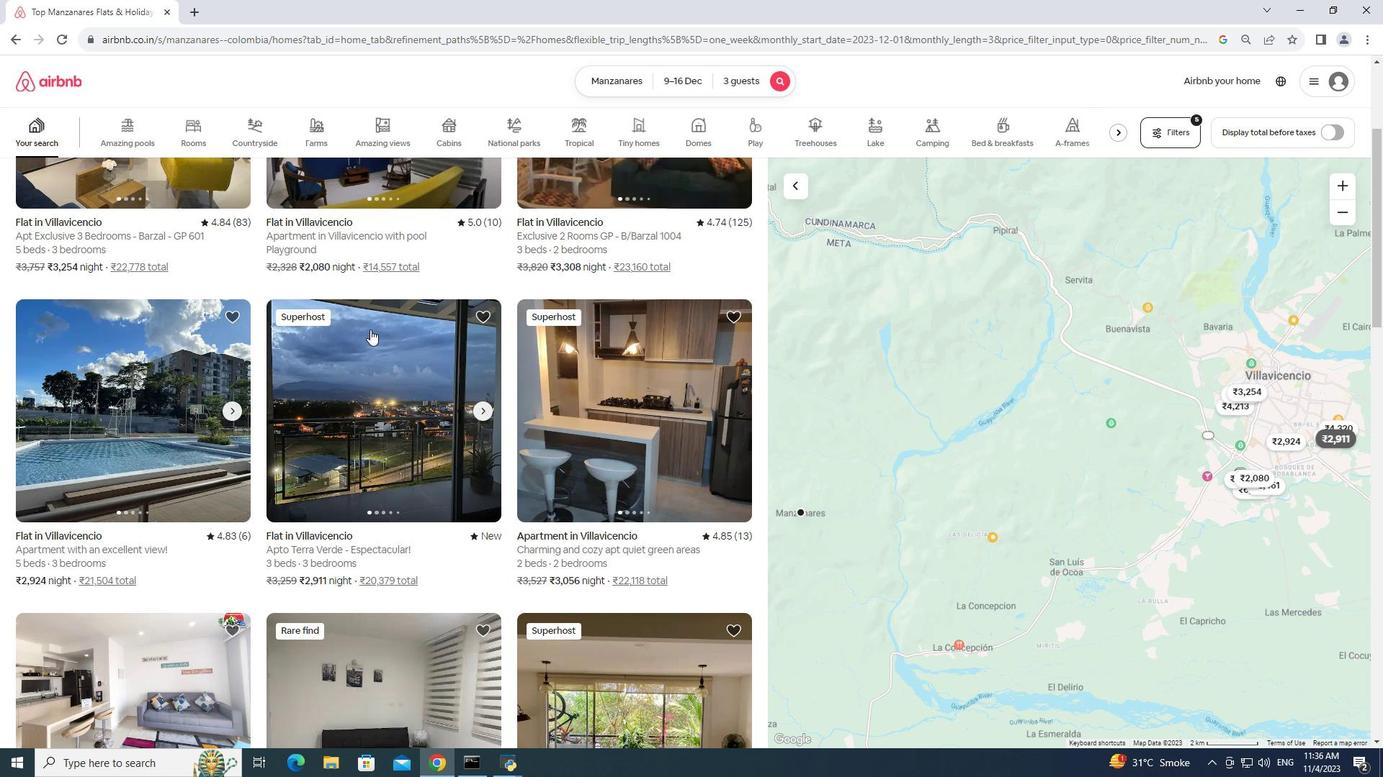 
Action: Mouse pressed left at (339, 11)
Screenshot: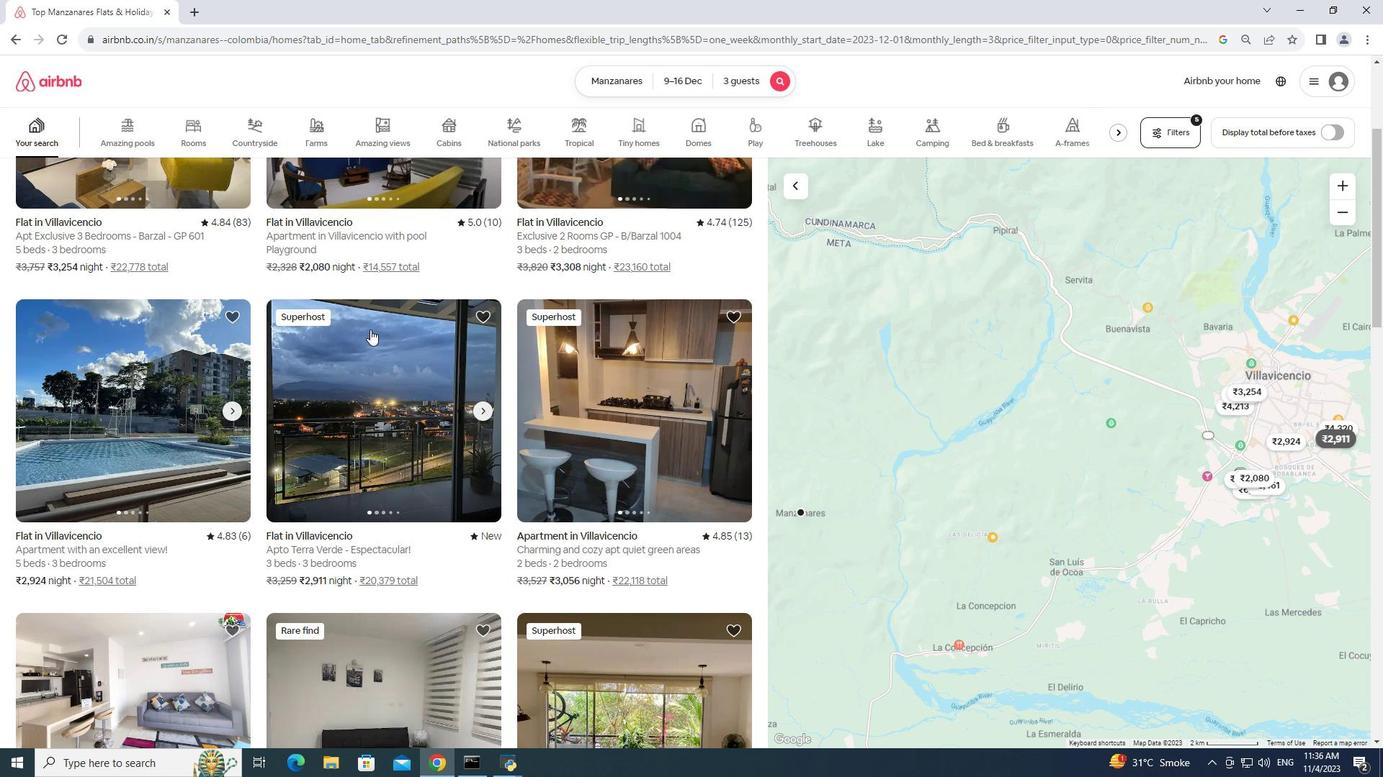 
Action: Mouse moved to (370, 329)
Screenshot: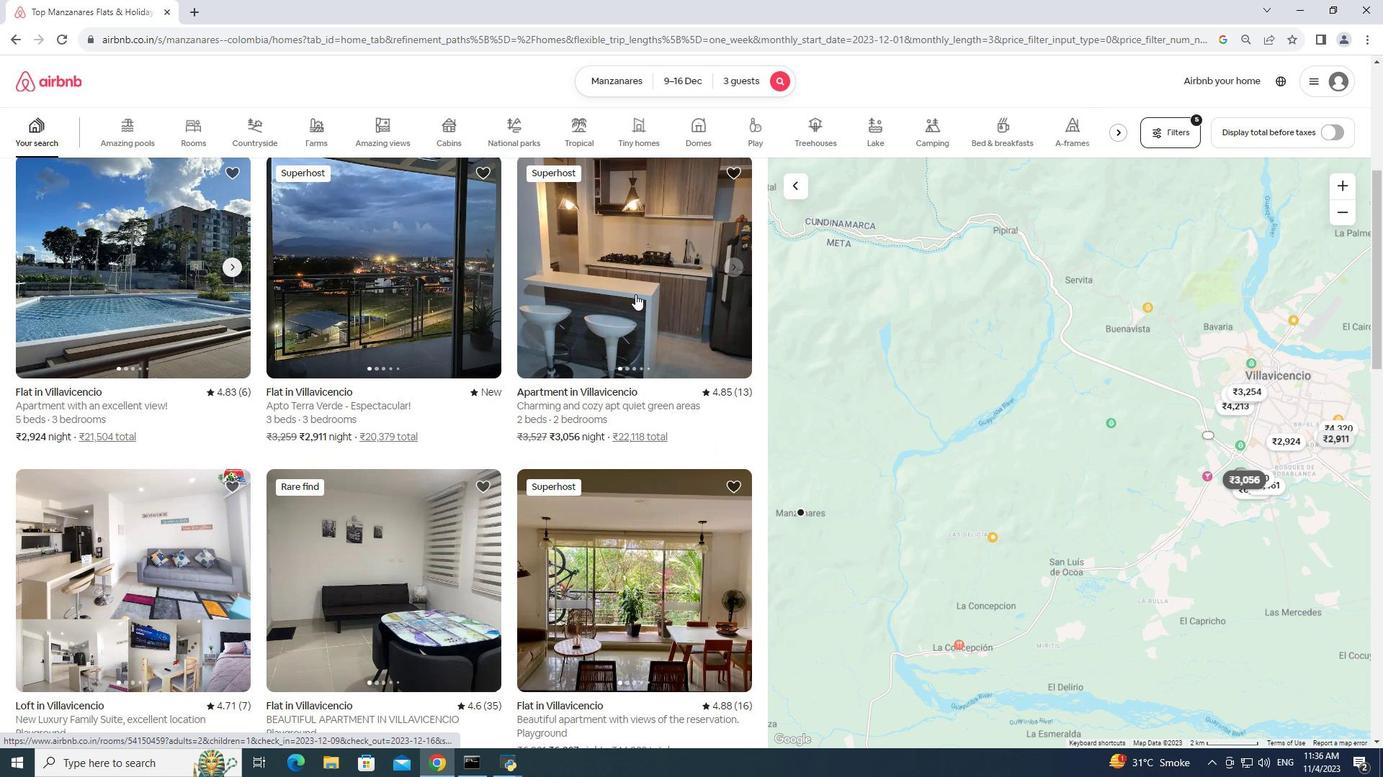 
Action: Mouse scrolled (370, 329) with delta (0, 0)
Screenshot: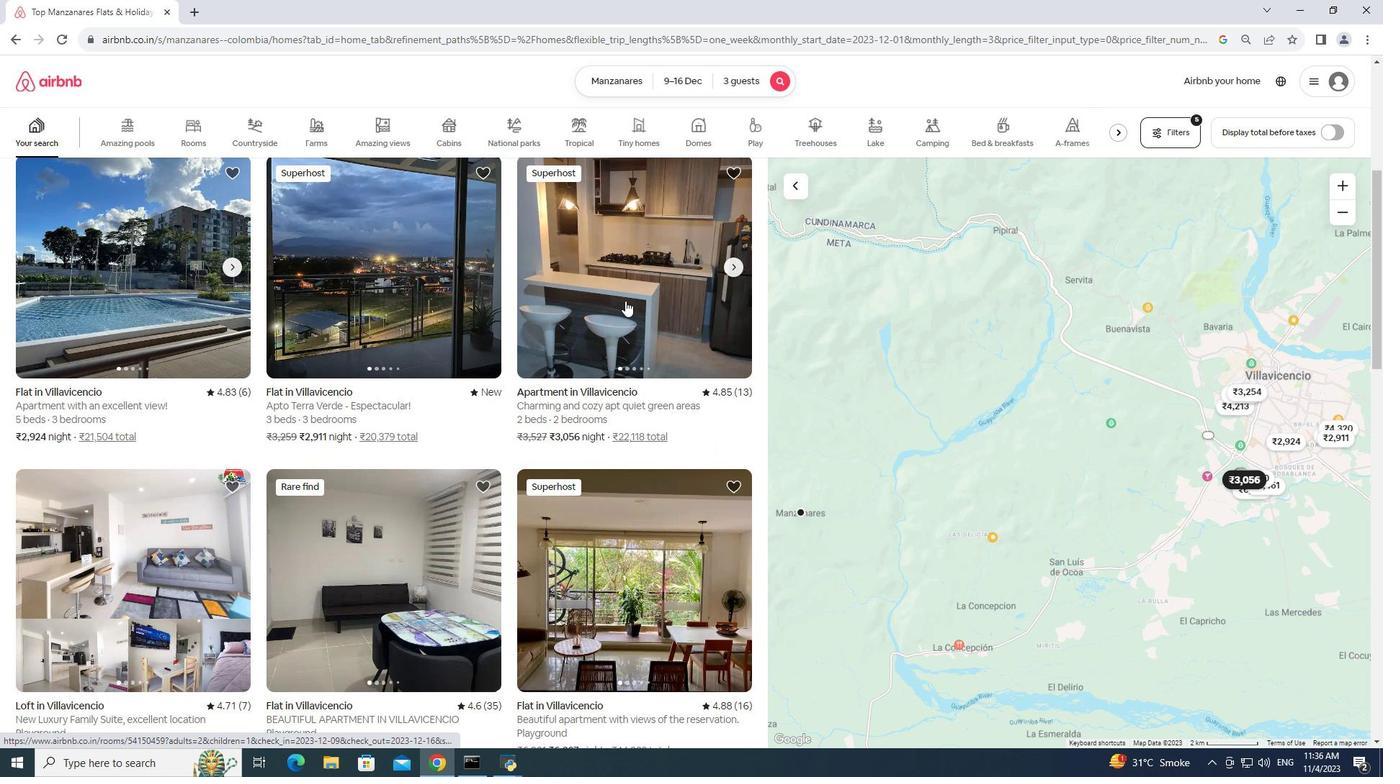 
Action: Mouse scrolled (370, 329) with delta (0, 0)
Screenshot: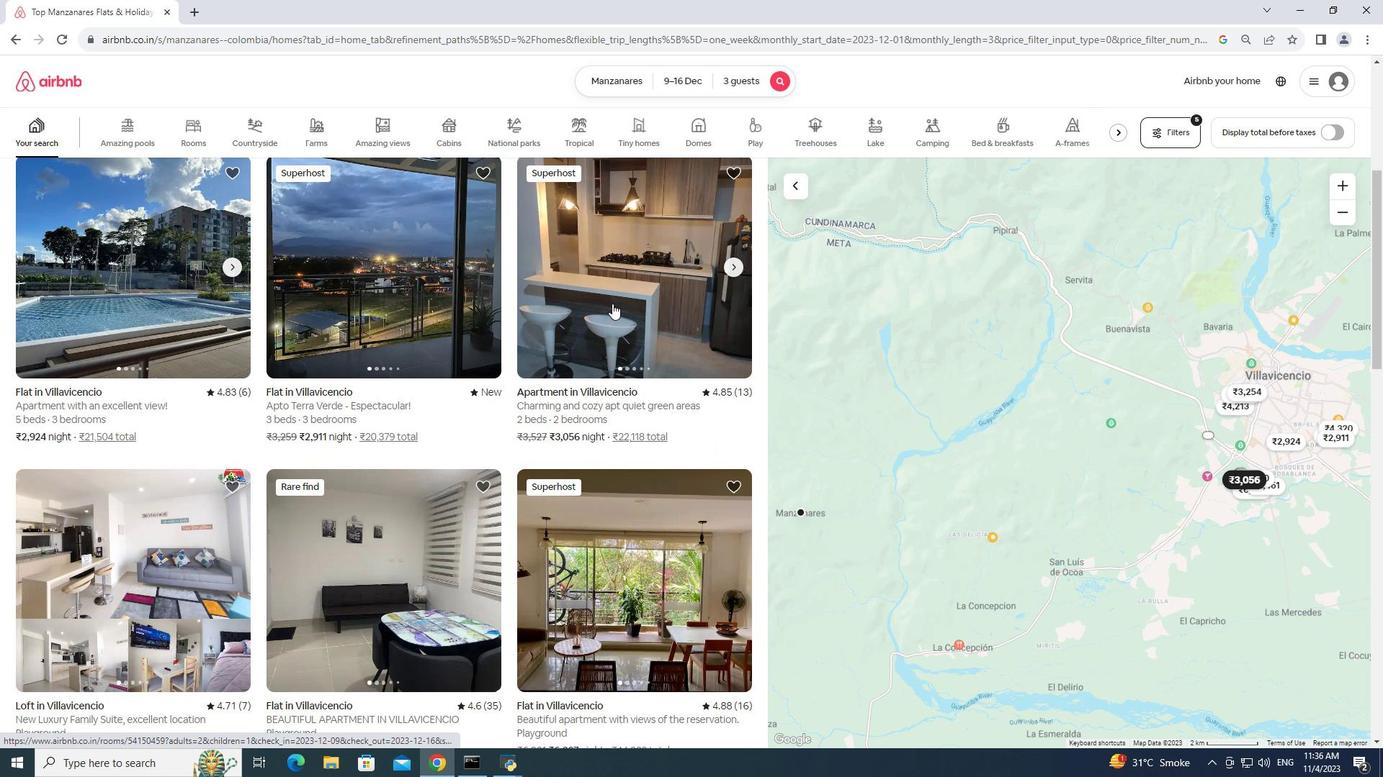 
Action: Mouse moved to (612, 303)
Screenshot: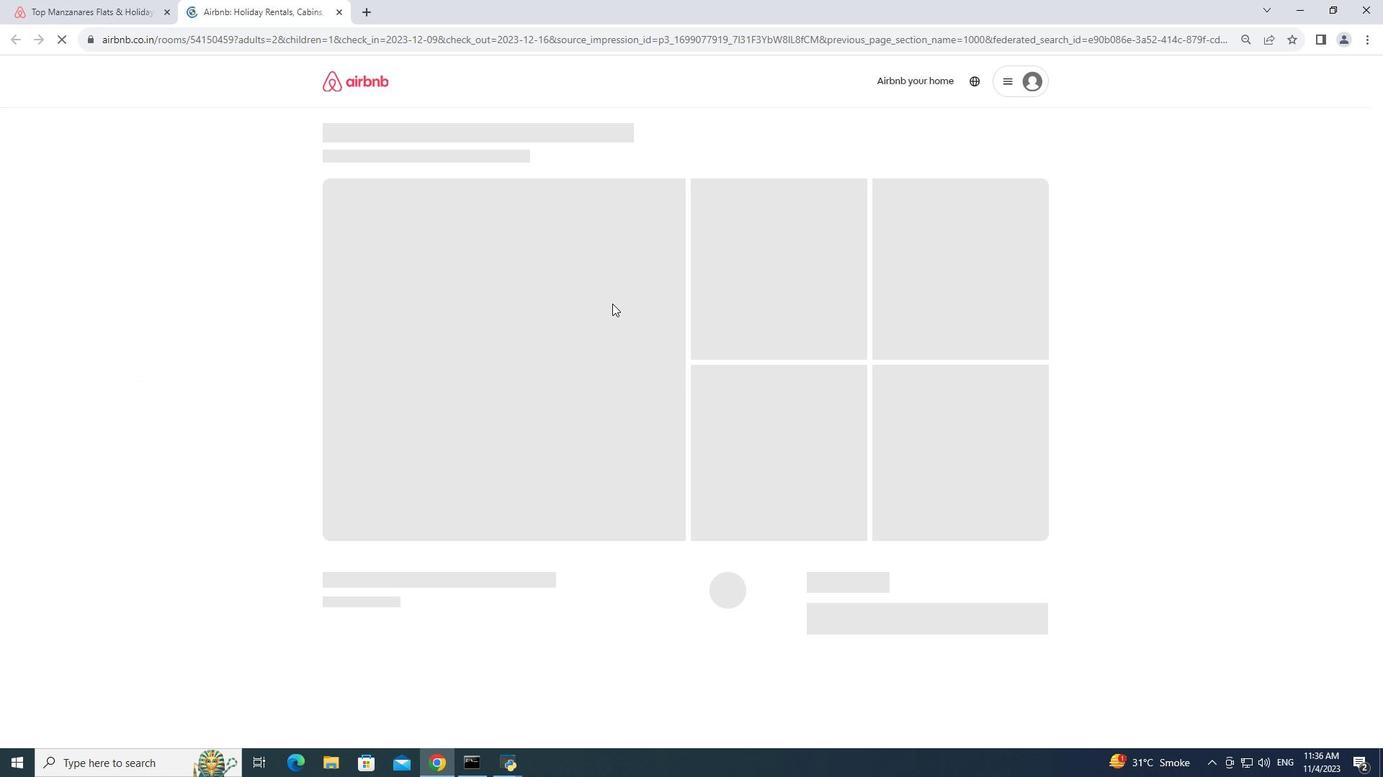 
Action: Mouse pressed left at (612, 303)
Screenshot: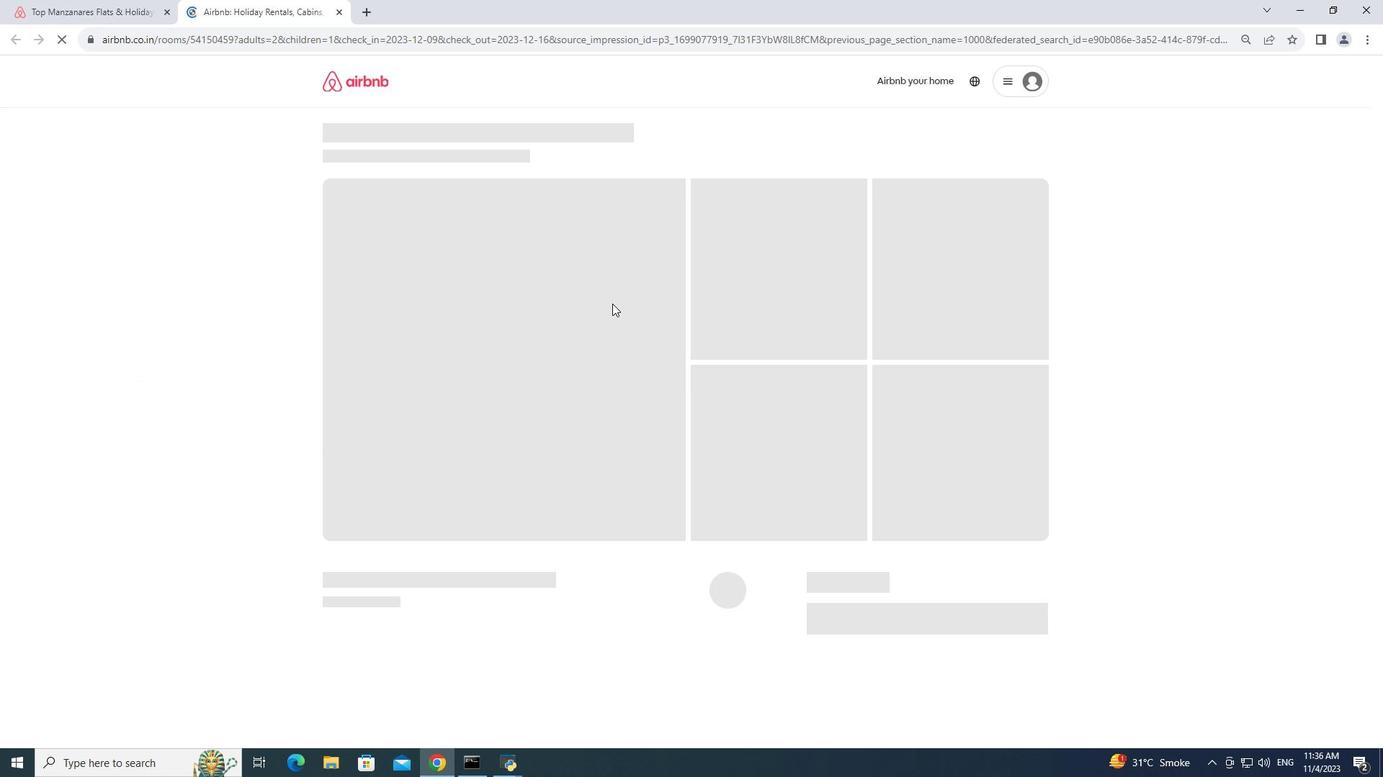 
Action: Mouse moved to (991, 514)
Screenshot: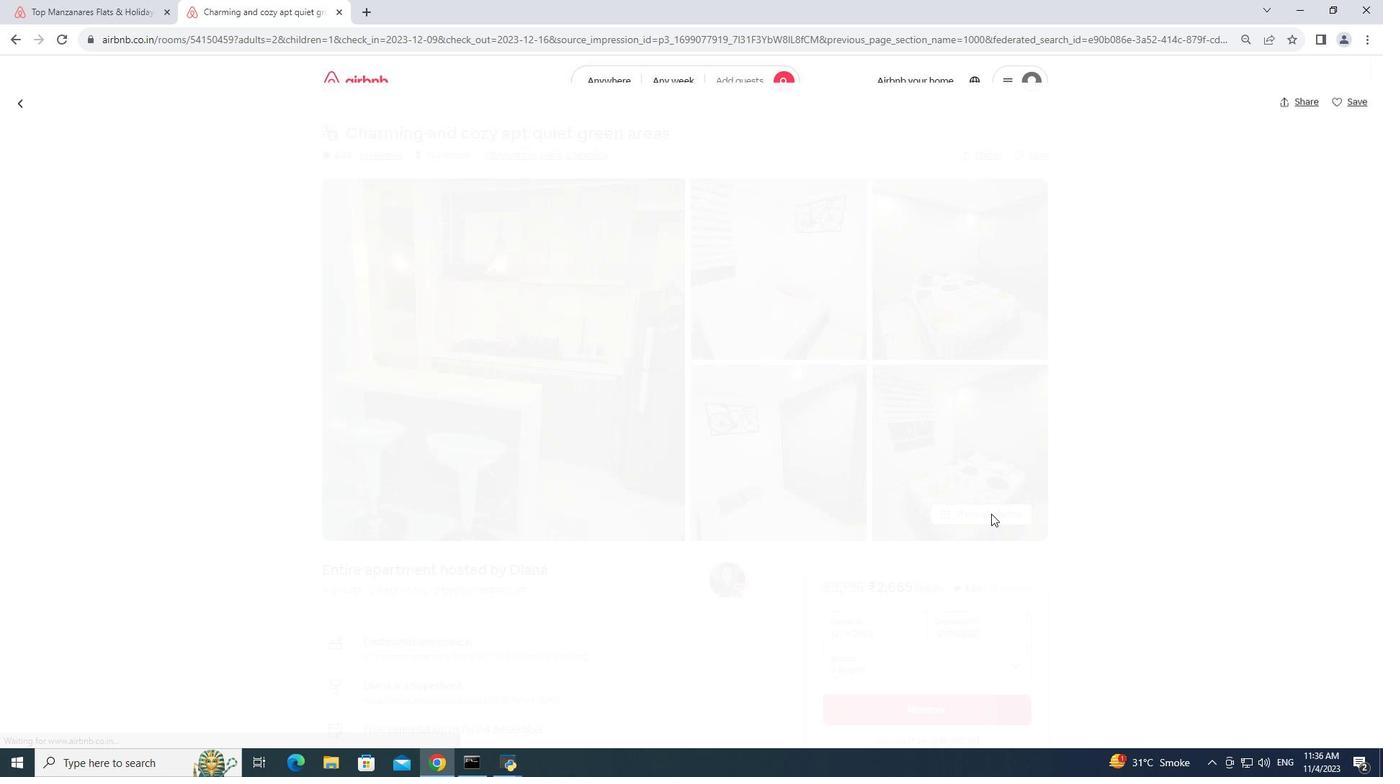 
Action: Mouse pressed left at (991, 514)
Screenshot: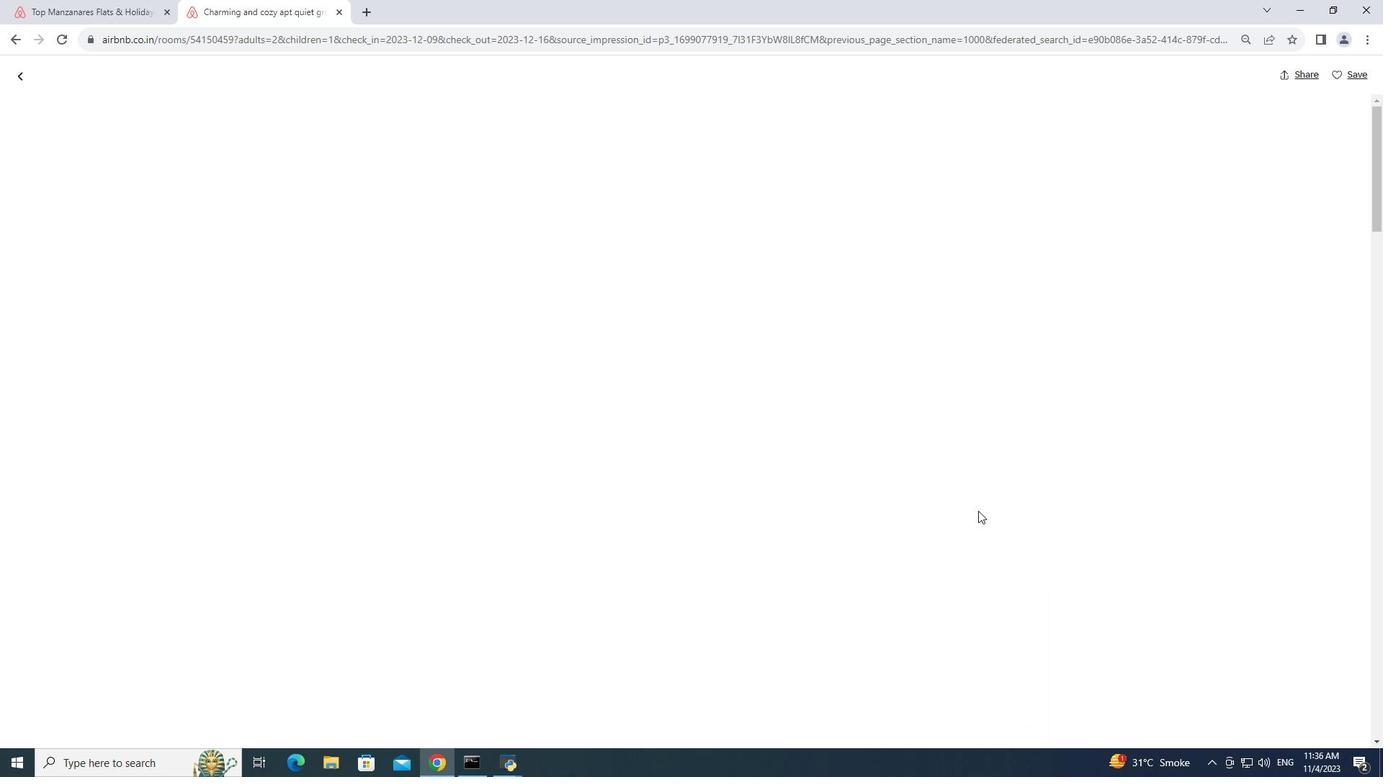 
Action: Mouse moved to (665, 391)
Screenshot: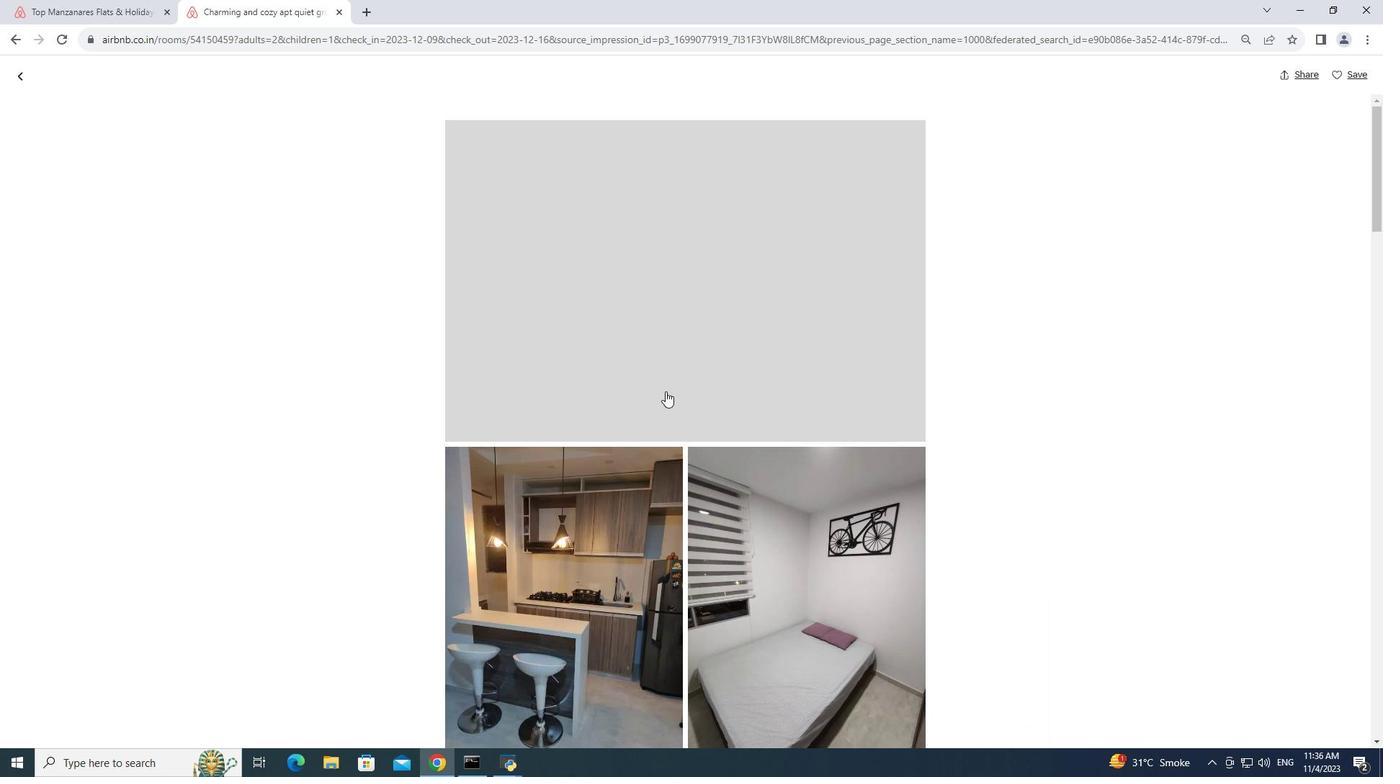
Action: Mouse scrolled (665, 391) with delta (0, 0)
Screenshot: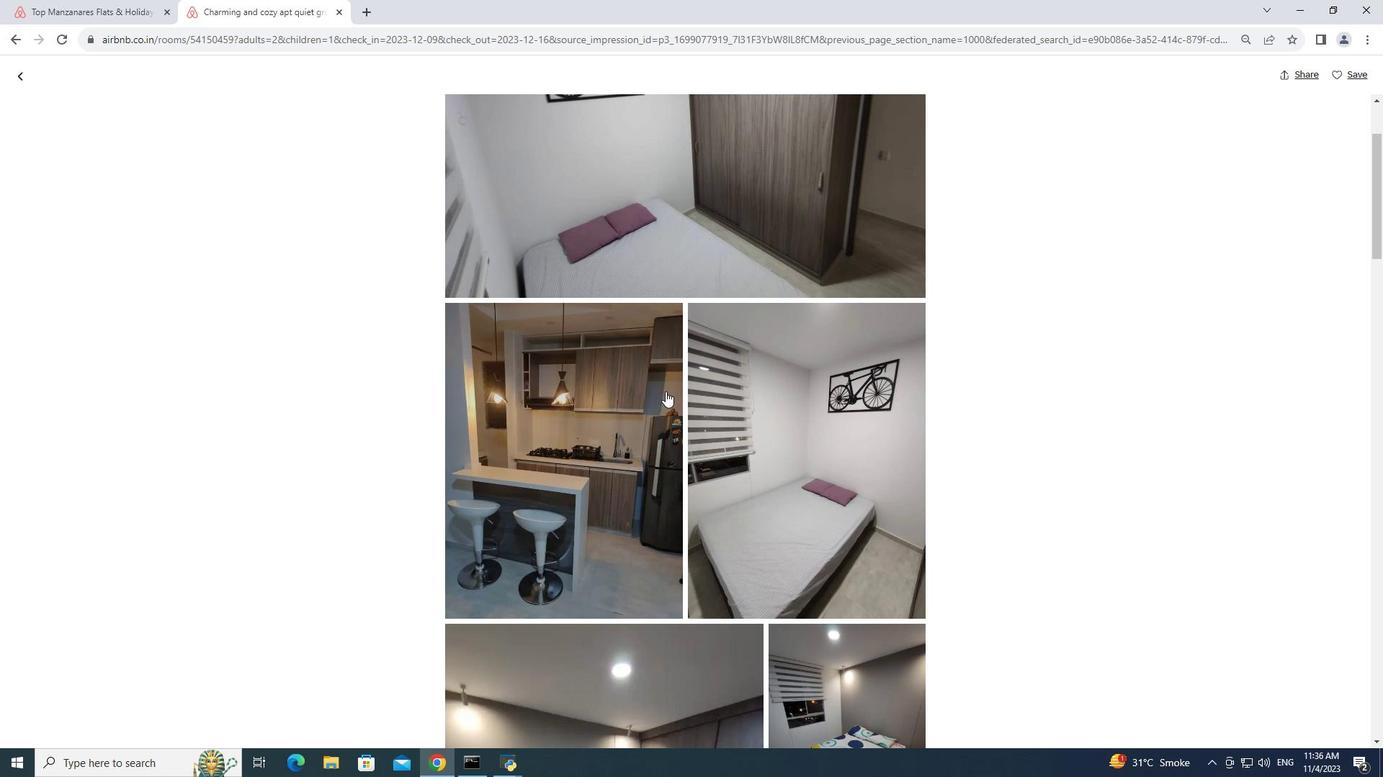 
Action: Mouse scrolled (665, 391) with delta (0, 0)
Screenshot: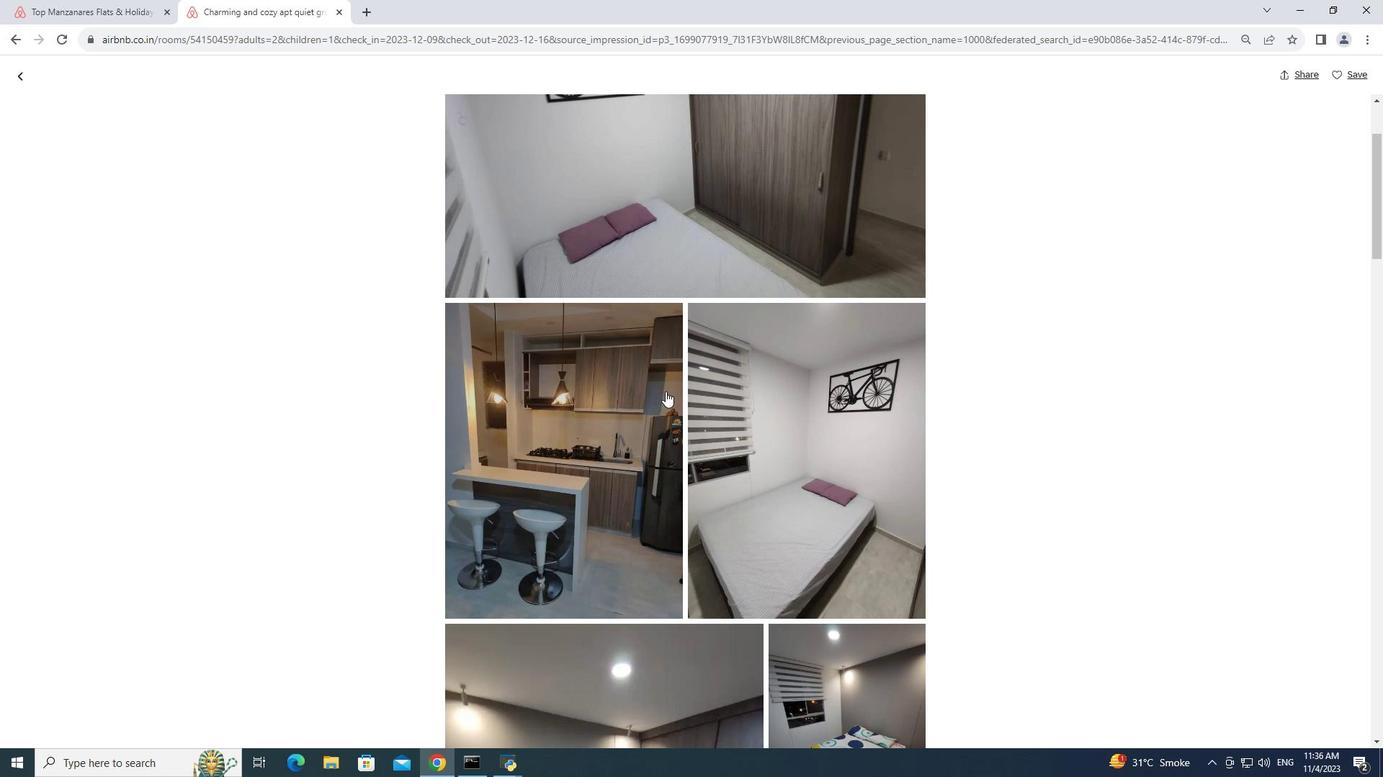 
Action: Mouse scrolled (665, 391) with delta (0, 0)
Screenshot: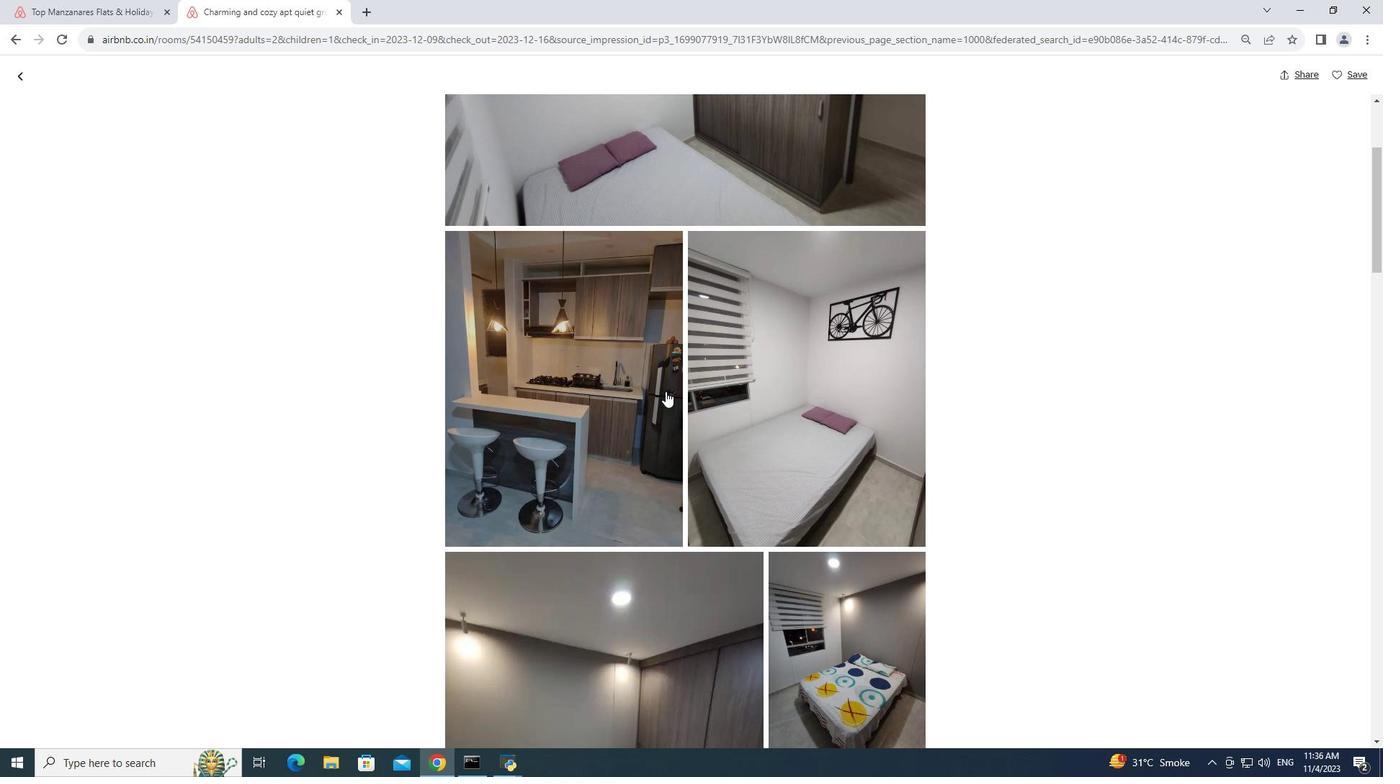 
Action: Mouse scrolled (665, 391) with delta (0, 0)
Screenshot: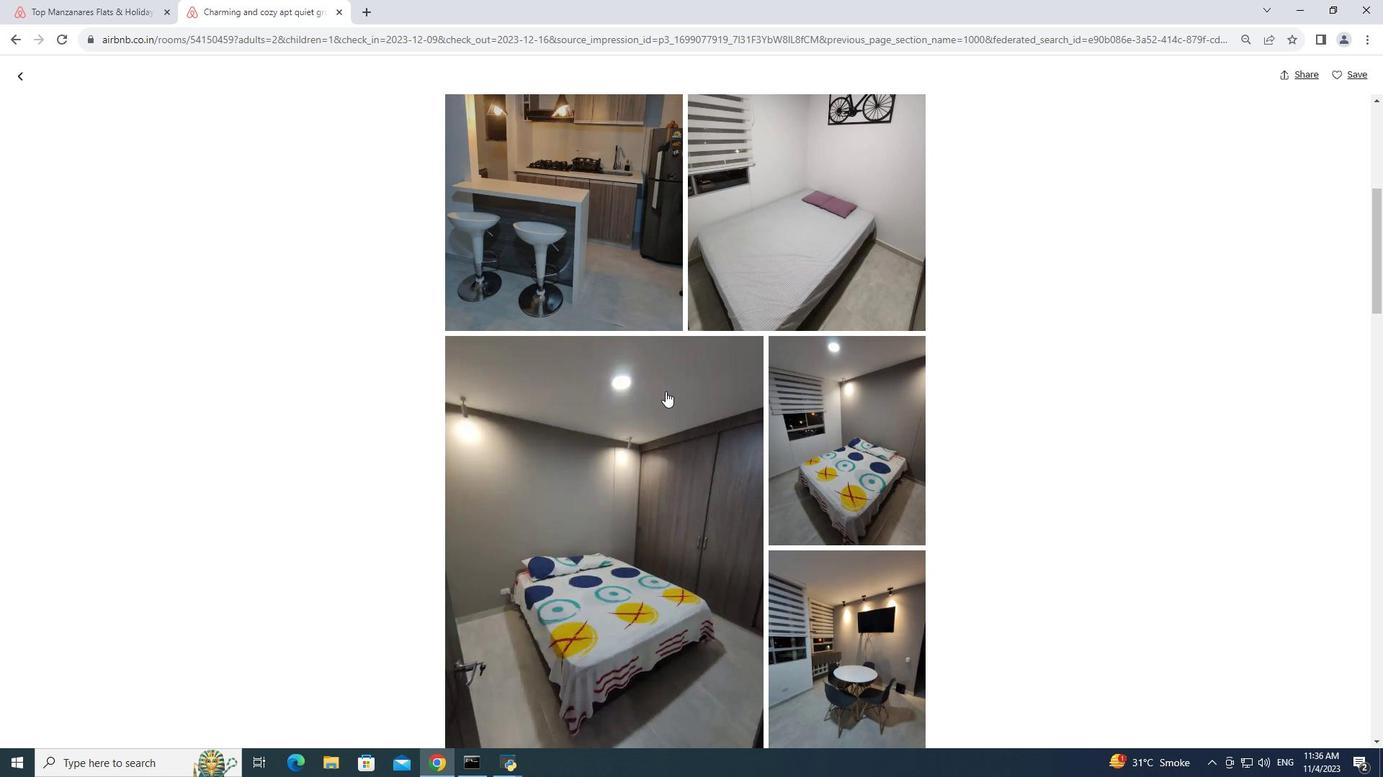 
Action: Mouse scrolled (665, 391) with delta (0, 0)
Screenshot: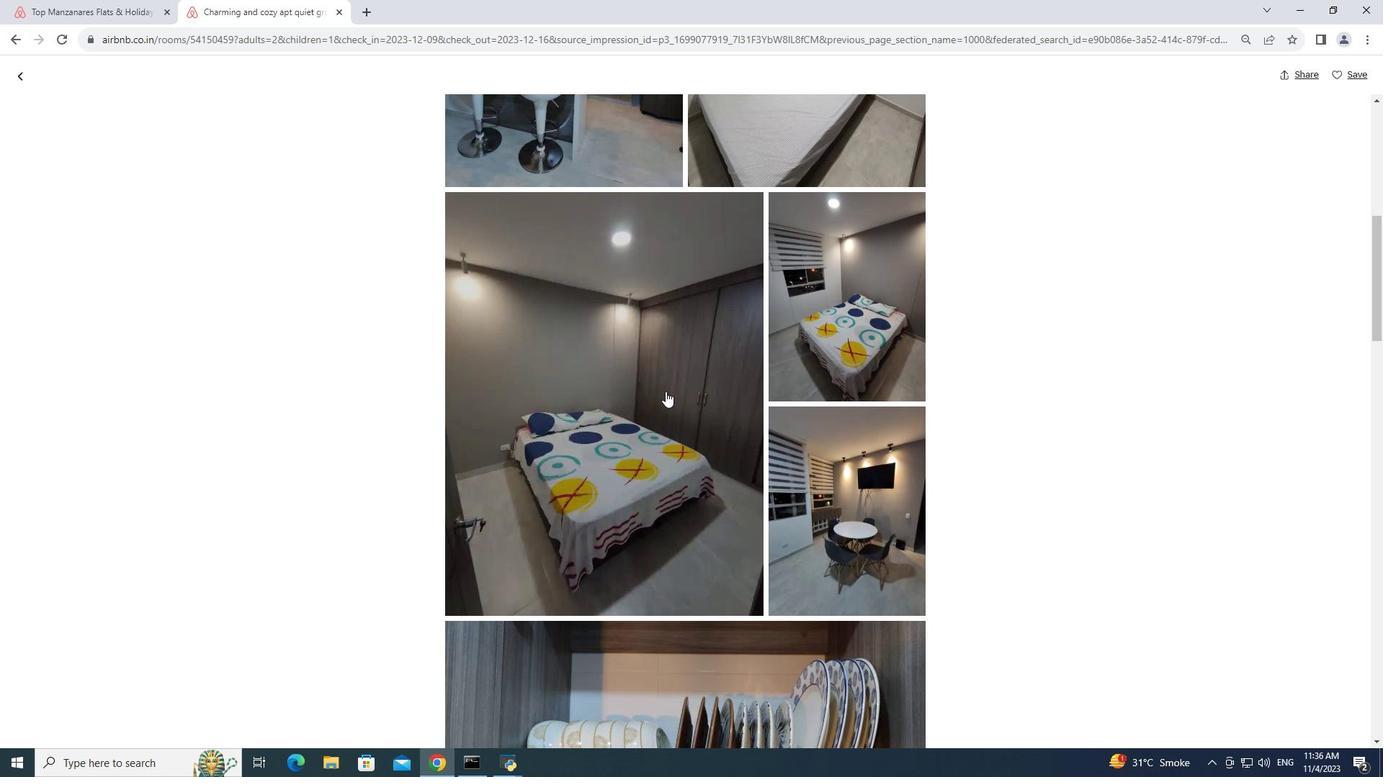
Action: Mouse scrolled (665, 391) with delta (0, 0)
Screenshot: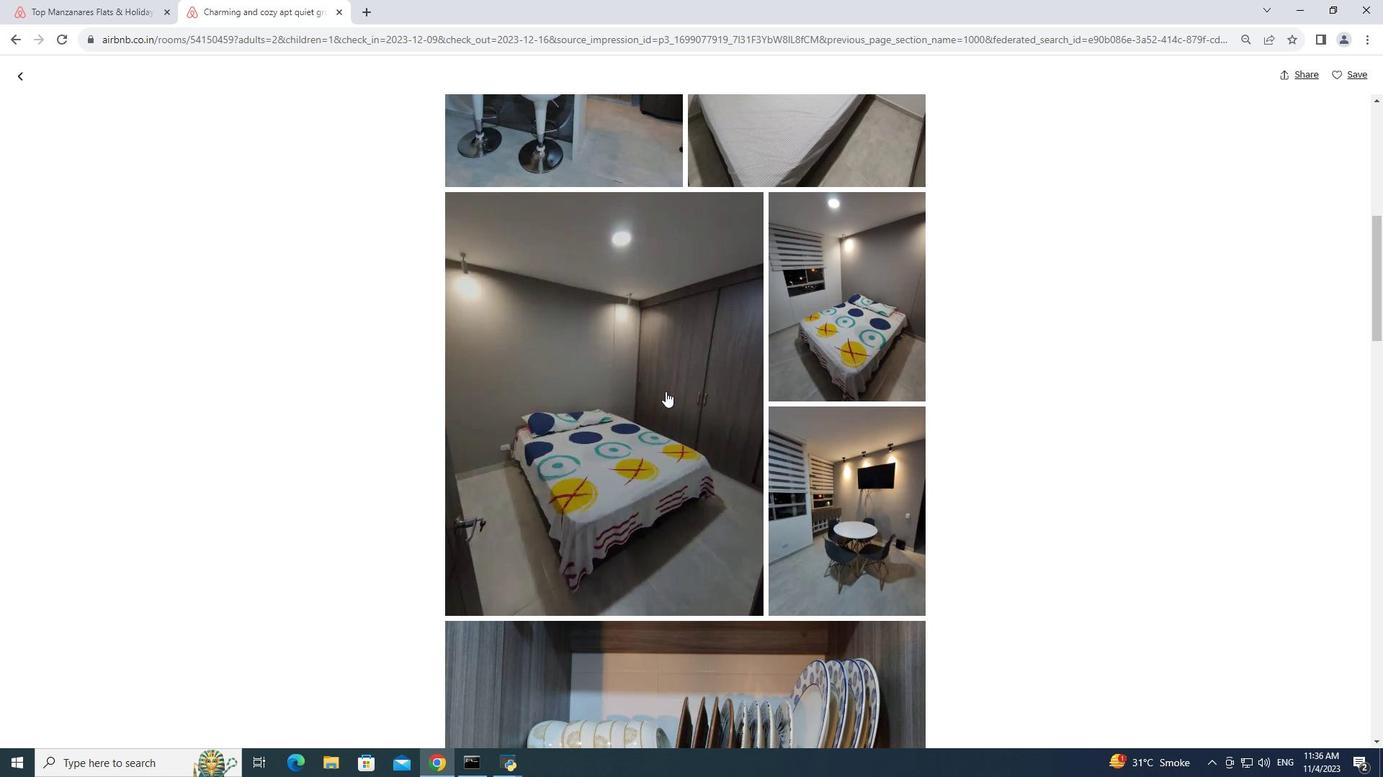 
Action: Mouse scrolled (665, 391) with delta (0, 0)
Screenshot: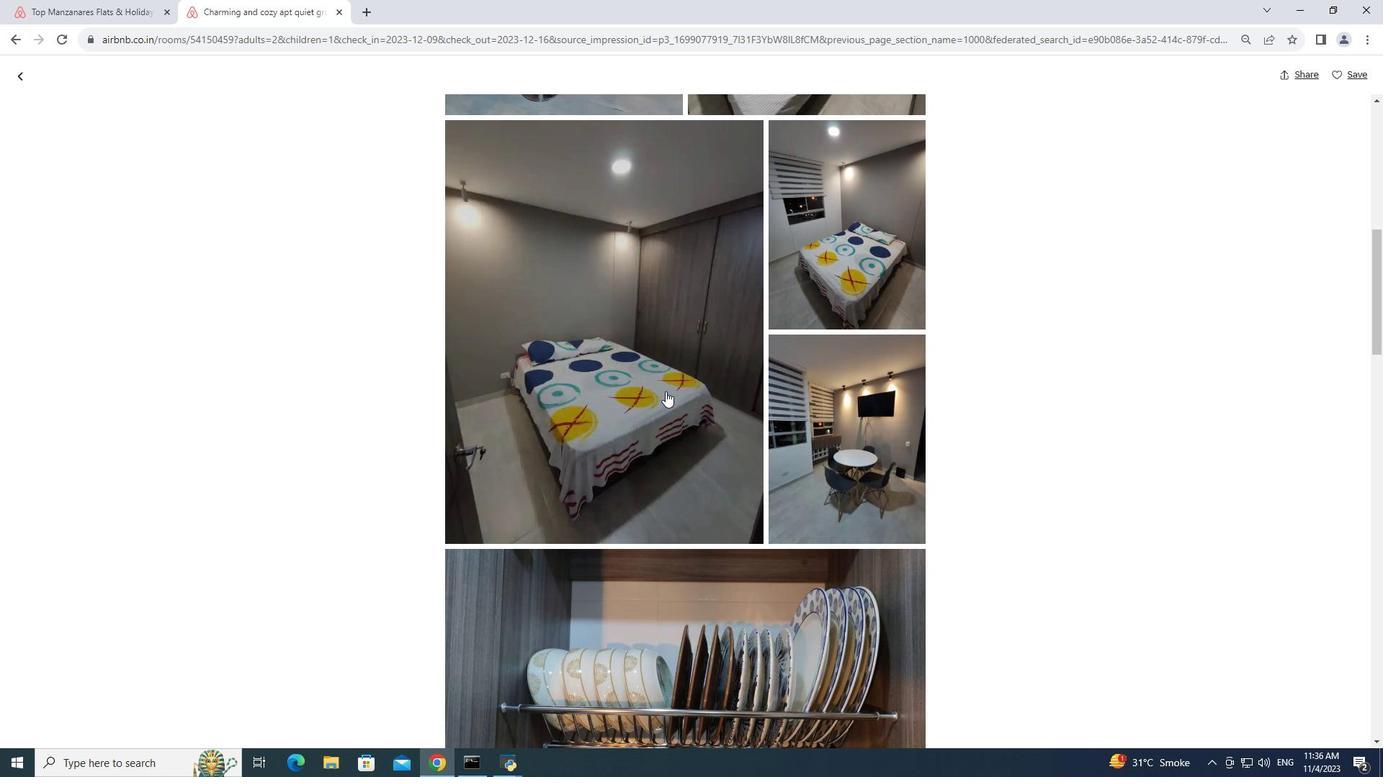 
Action: Mouse scrolled (665, 391) with delta (0, 0)
Screenshot: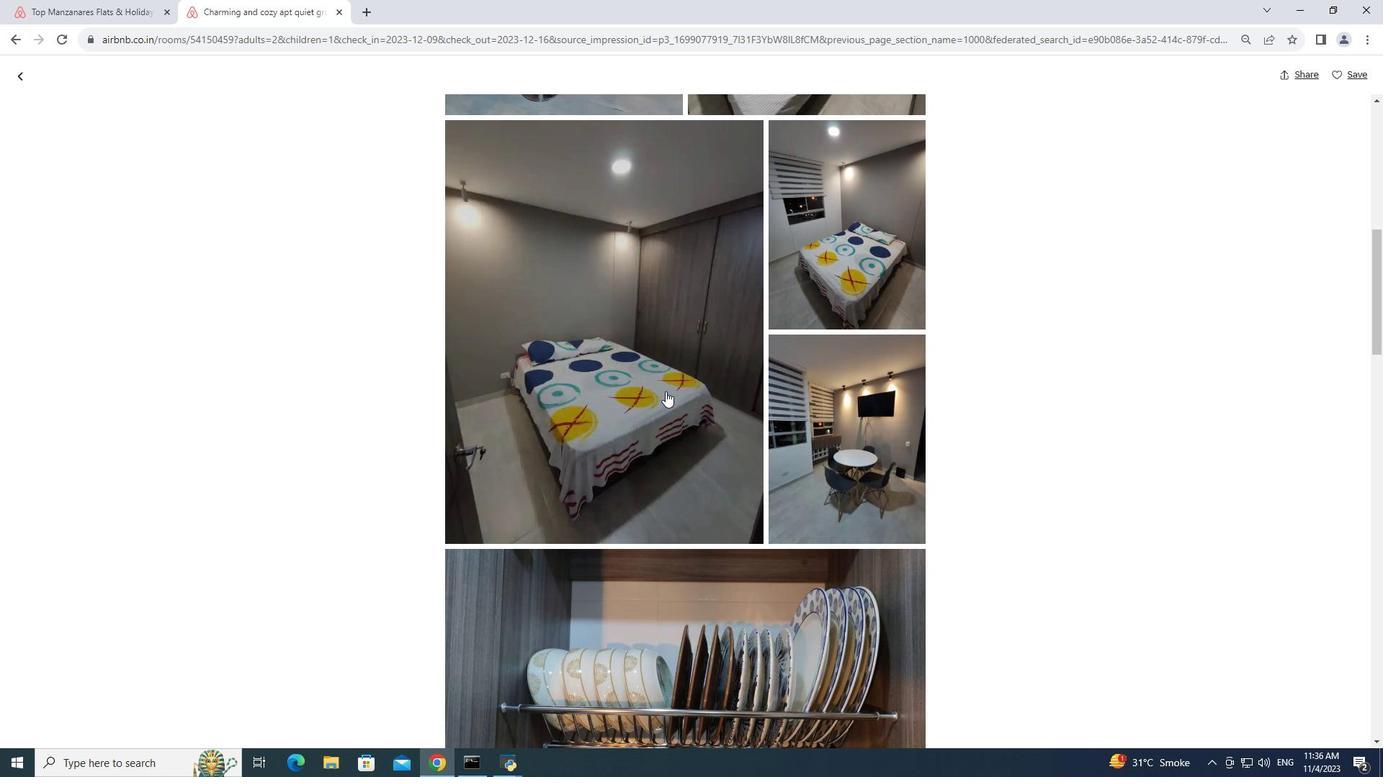 
Action: Mouse scrolled (665, 391) with delta (0, 0)
Screenshot: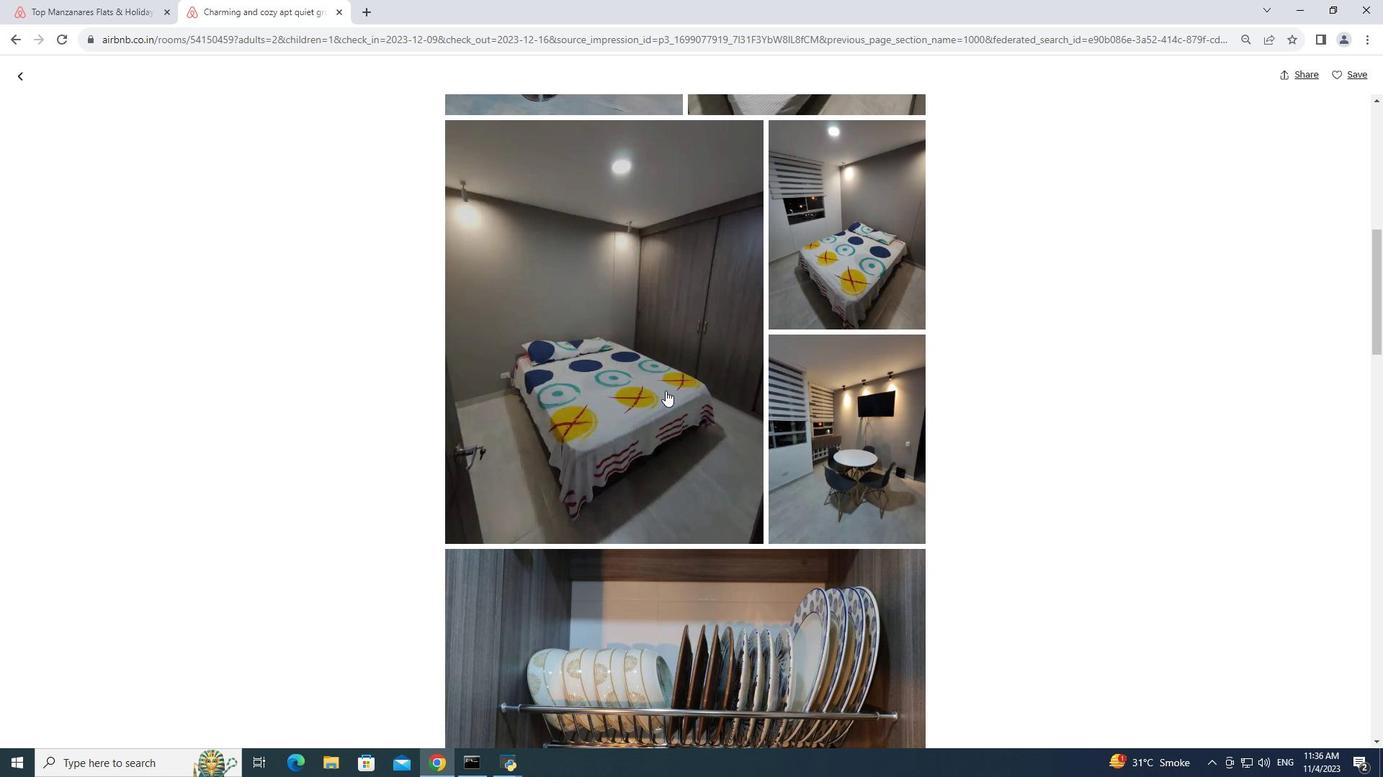 
Action: Mouse moved to (665, 391)
Screenshot: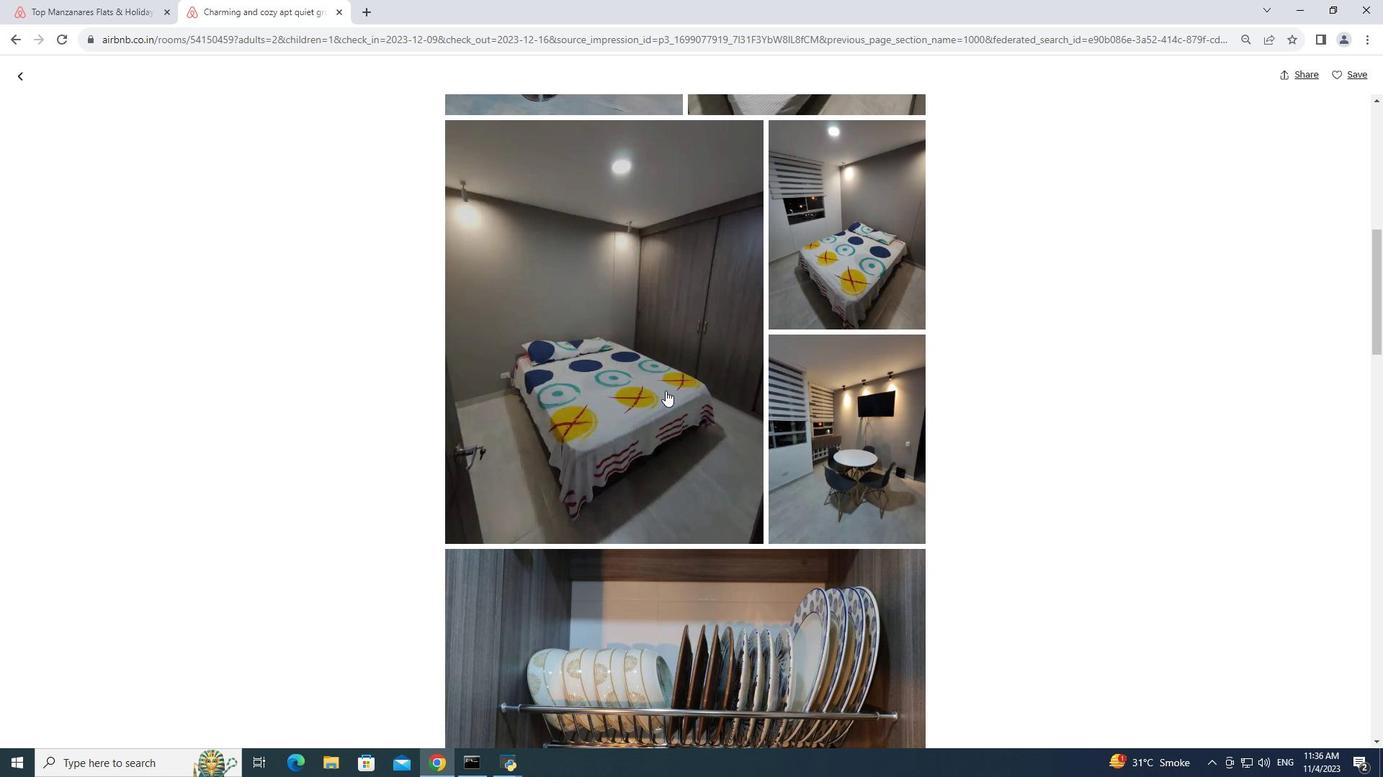
Action: Mouse scrolled (665, 390) with delta (0, 0)
Screenshot: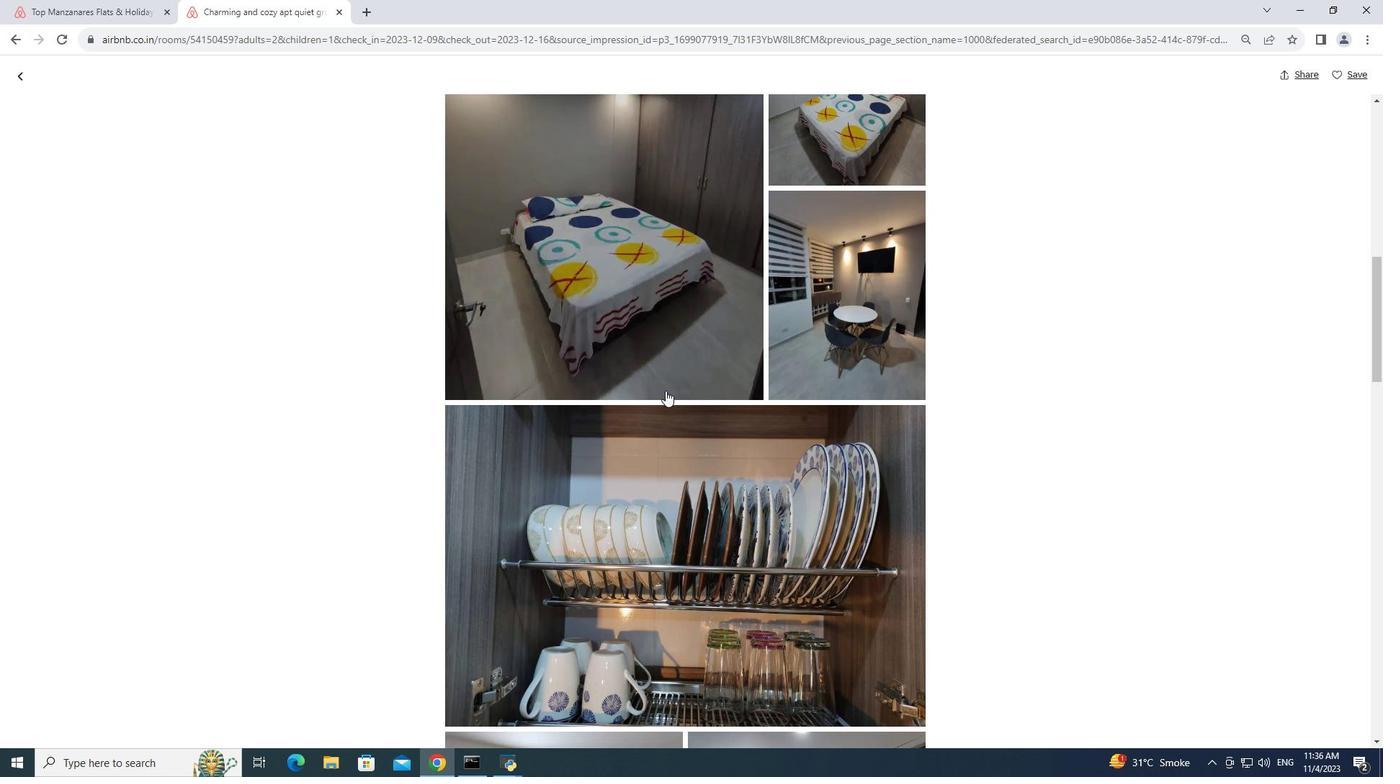 
Action: Mouse scrolled (665, 390) with delta (0, 0)
Screenshot: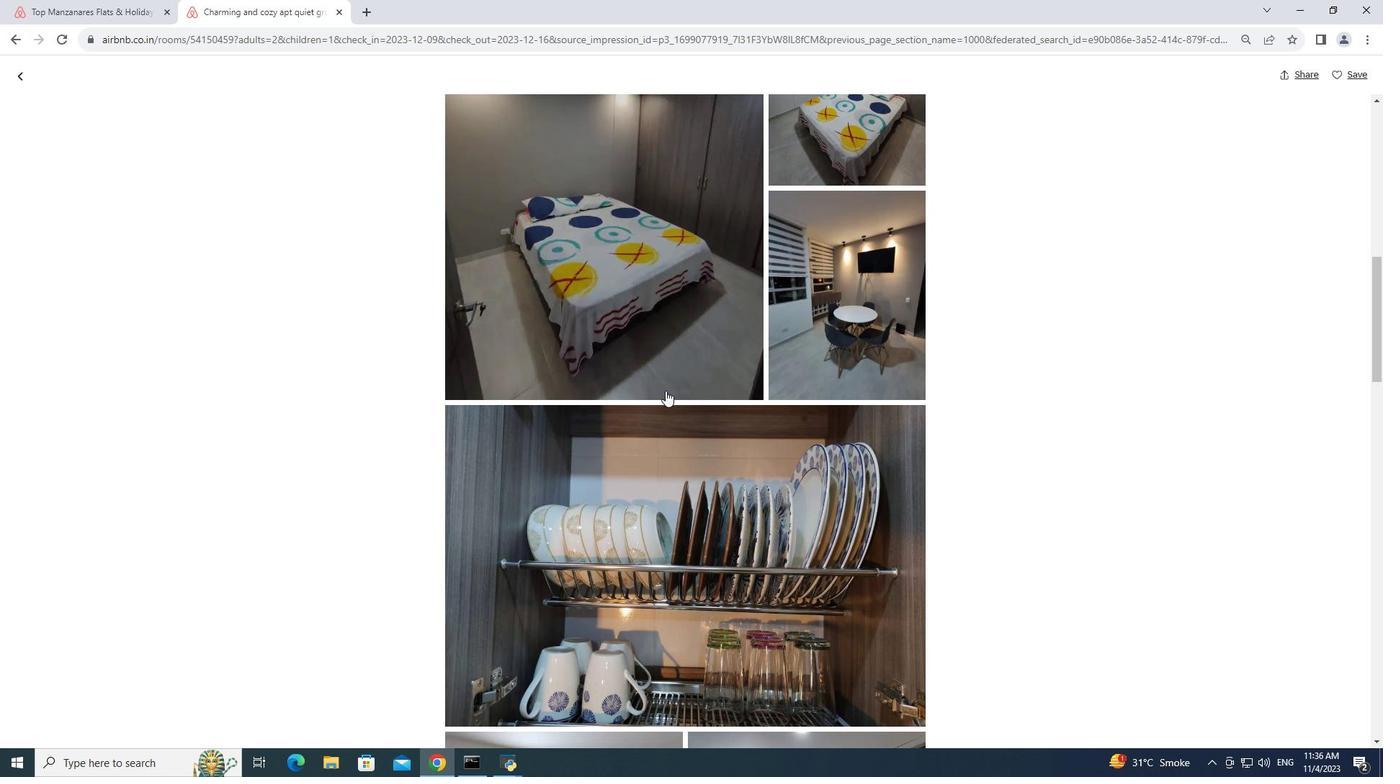 
Action: Mouse scrolled (665, 390) with delta (0, 0)
Screenshot: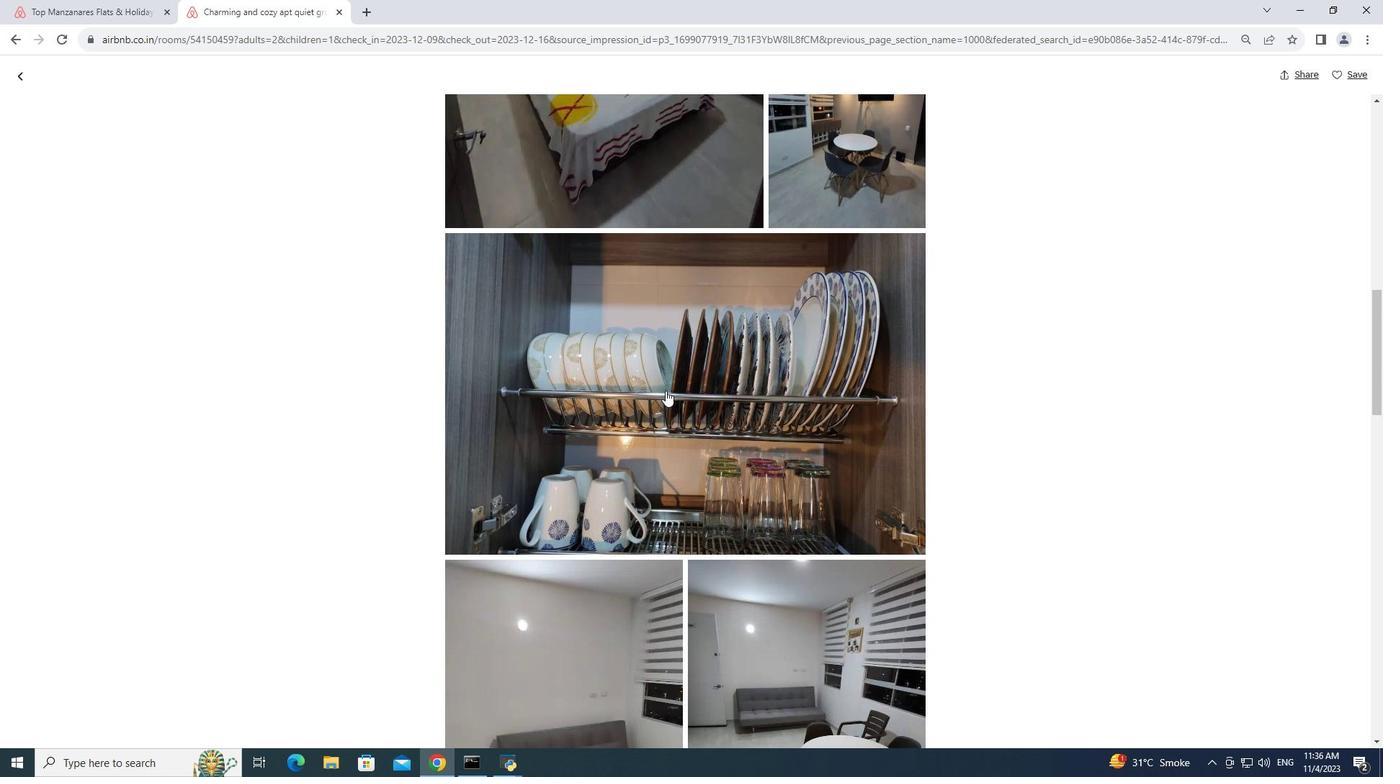 
Action: Mouse scrolled (665, 390) with delta (0, 0)
Screenshot: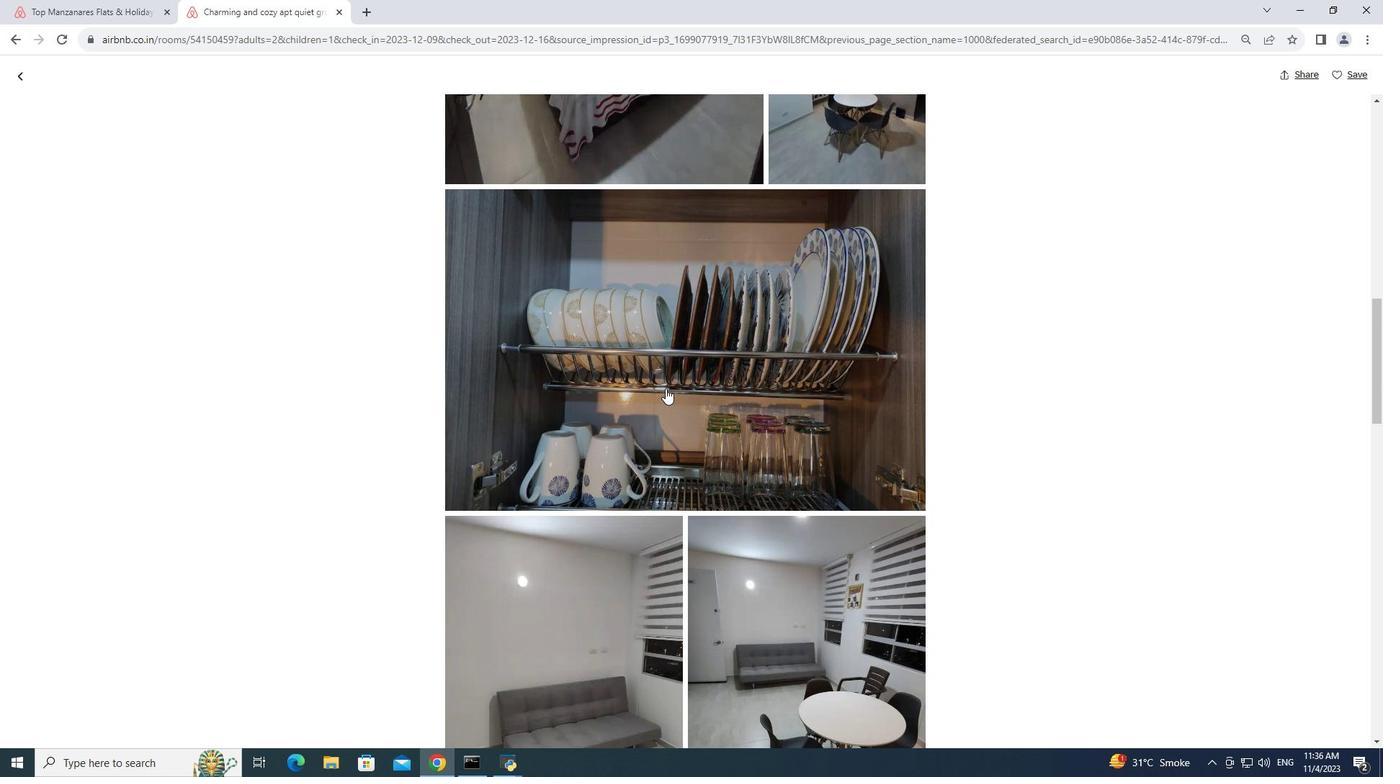 
Action: Mouse scrolled (665, 390) with delta (0, 0)
Screenshot: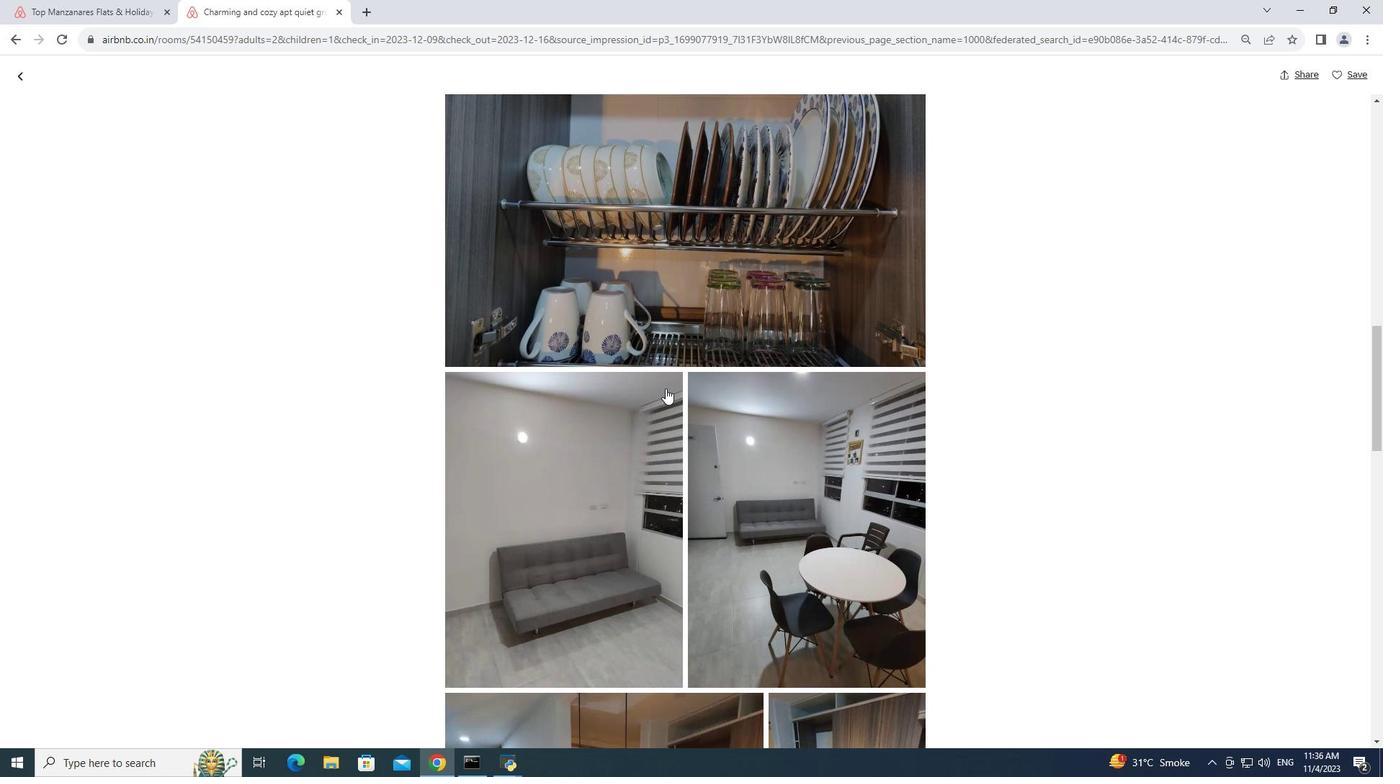 
Action: Mouse moved to (665, 388)
Screenshot: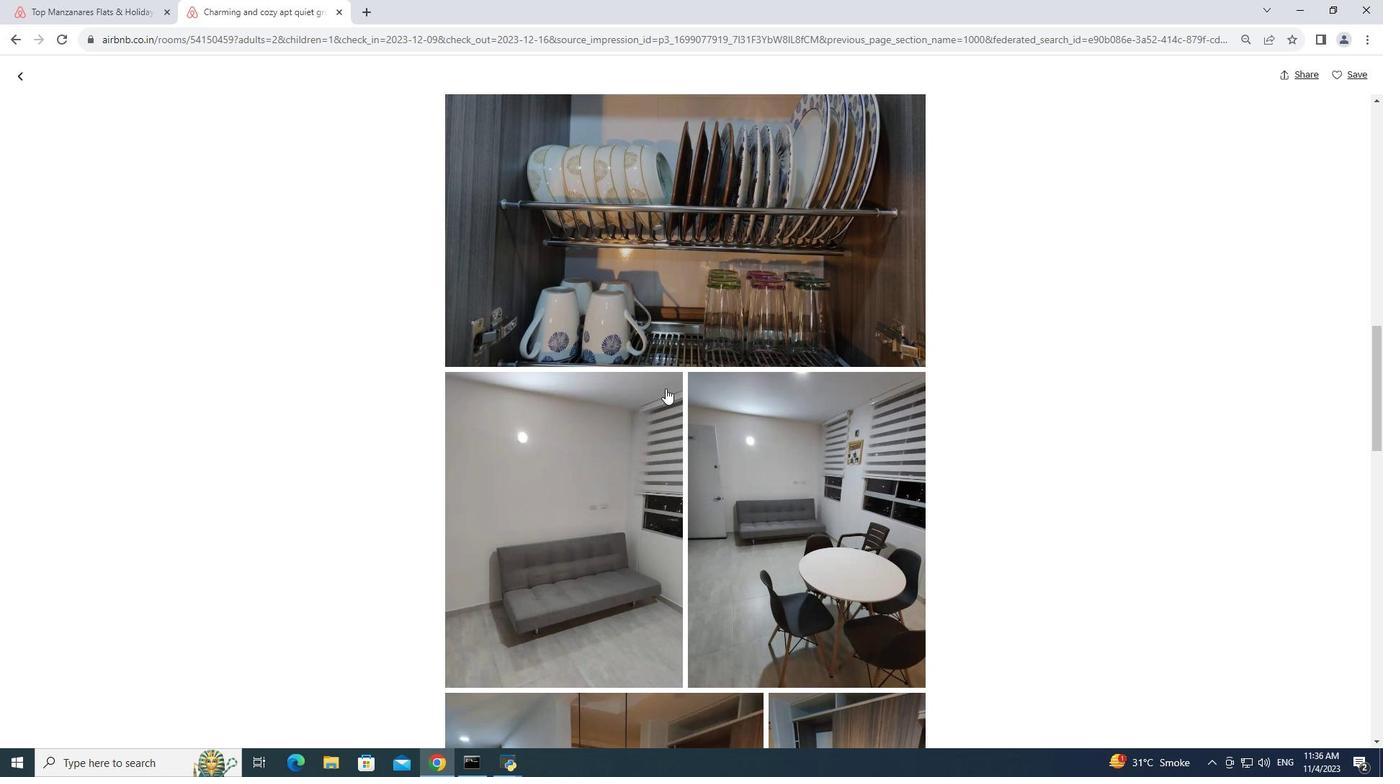 
Action: Mouse scrolled (665, 388) with delta (0, 0)
Screenshot: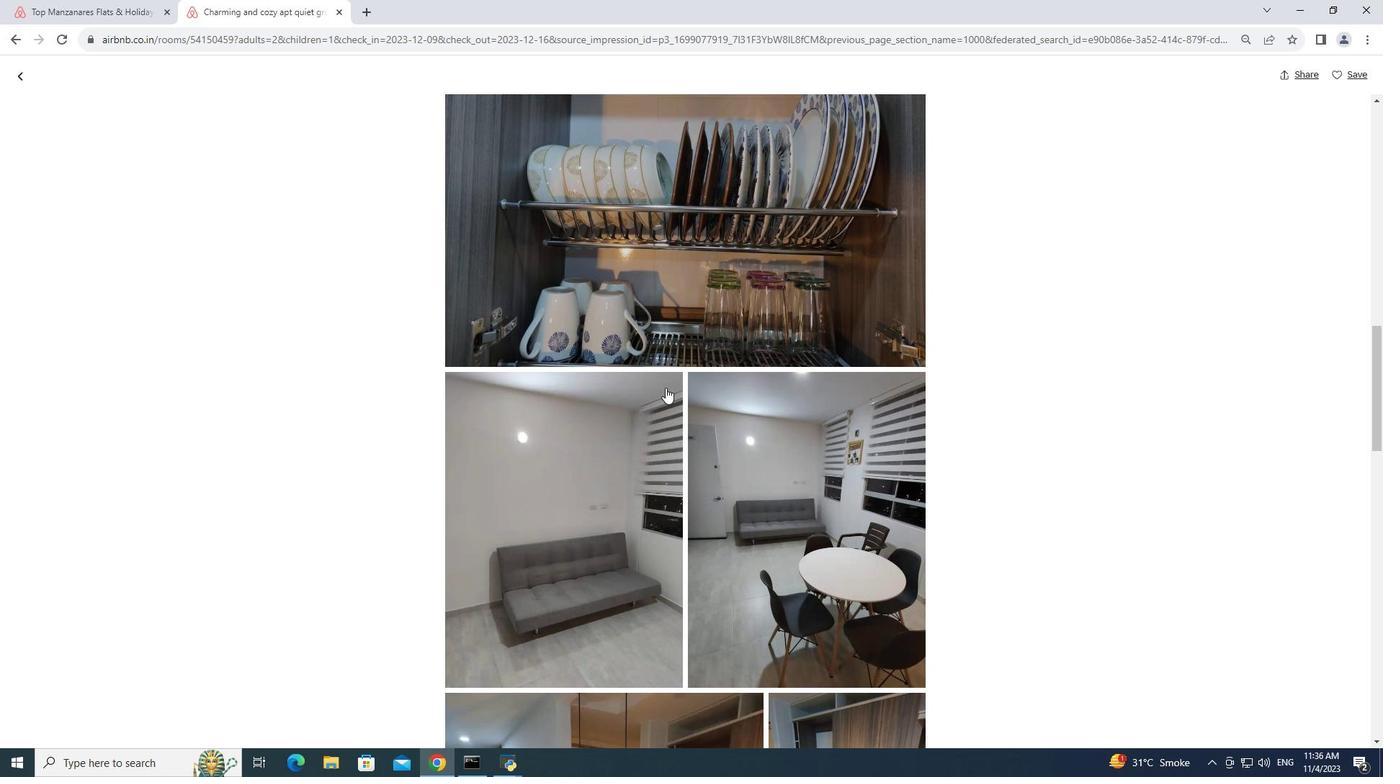 
Action: Mouse scrolled (665, 388) with delta (0, 0)
Screenshot: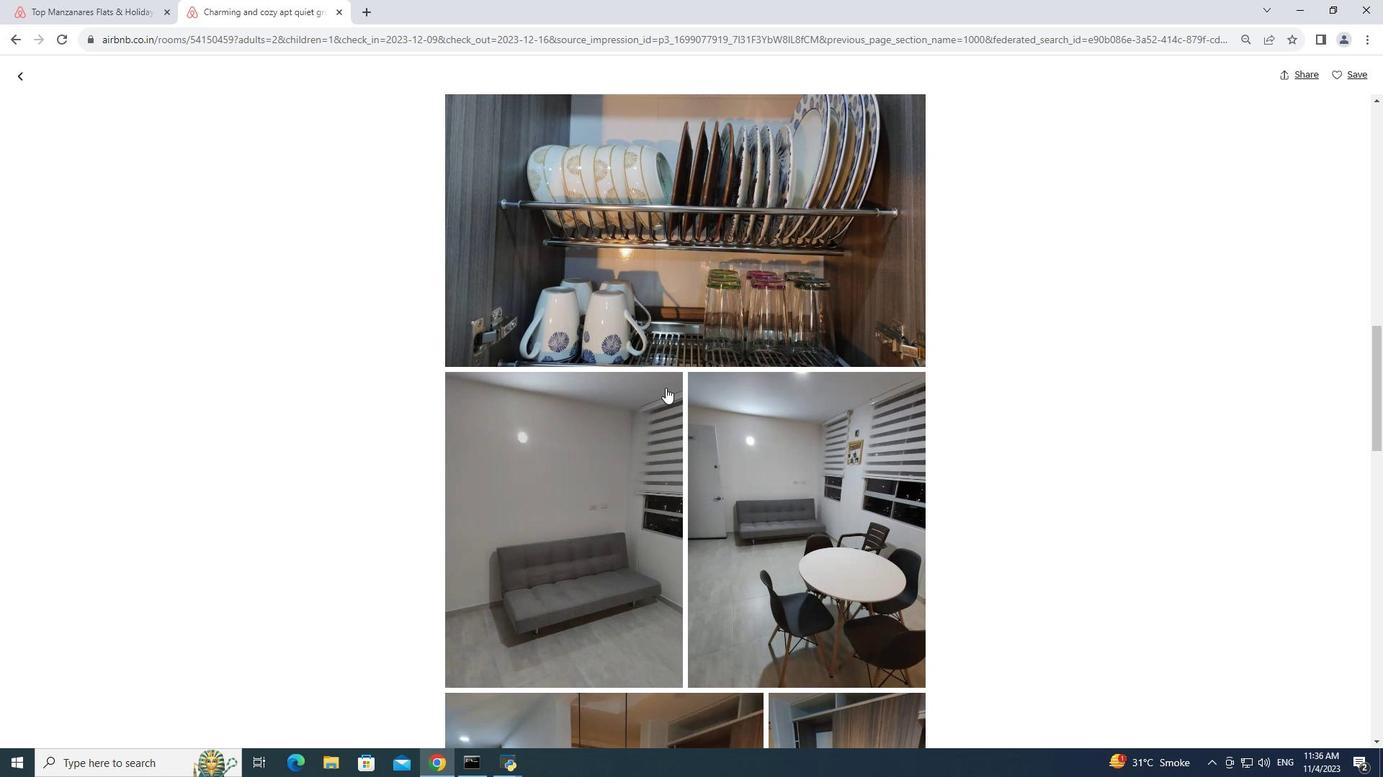
Action: Mouse moved to (665, 388)
Screenshot: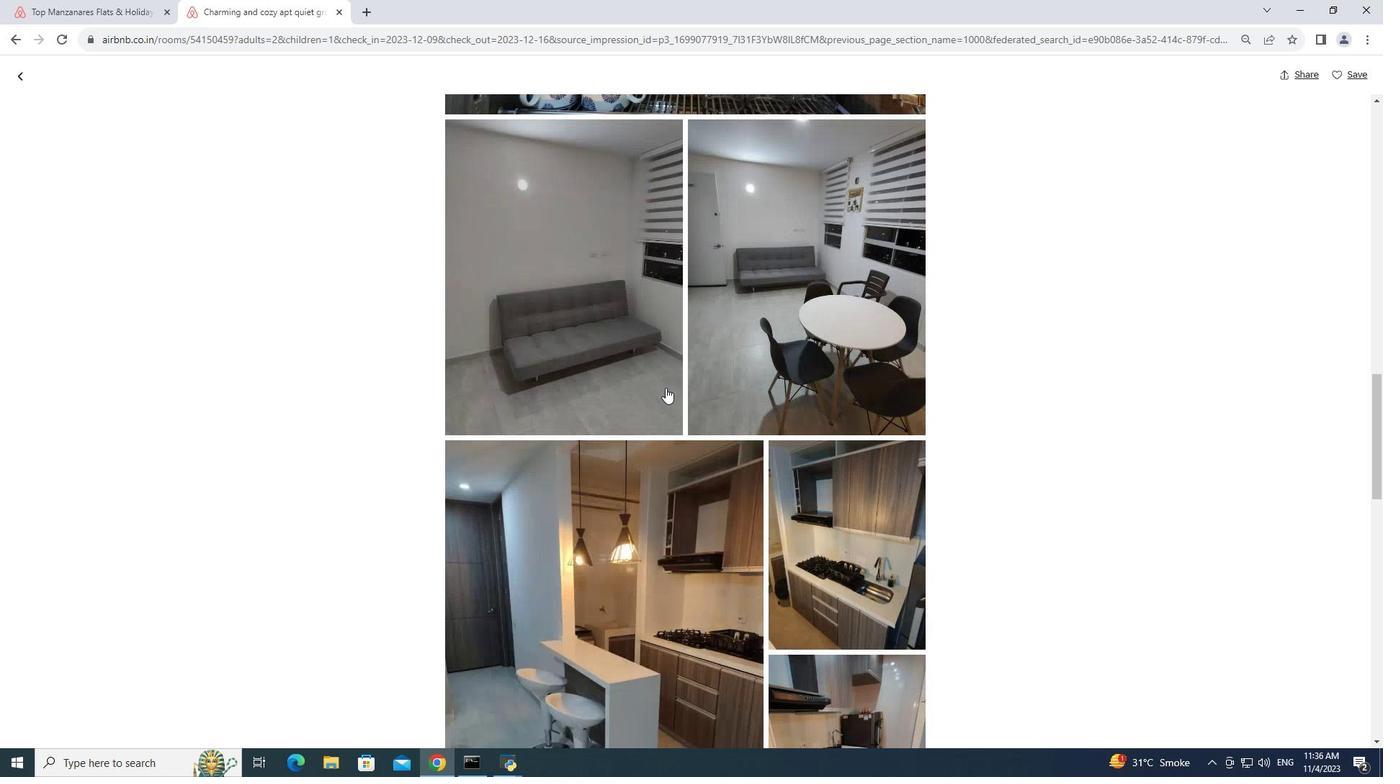 
Action: Mouse scrolled (665, 387) with delta (0, 0)
Screenshot: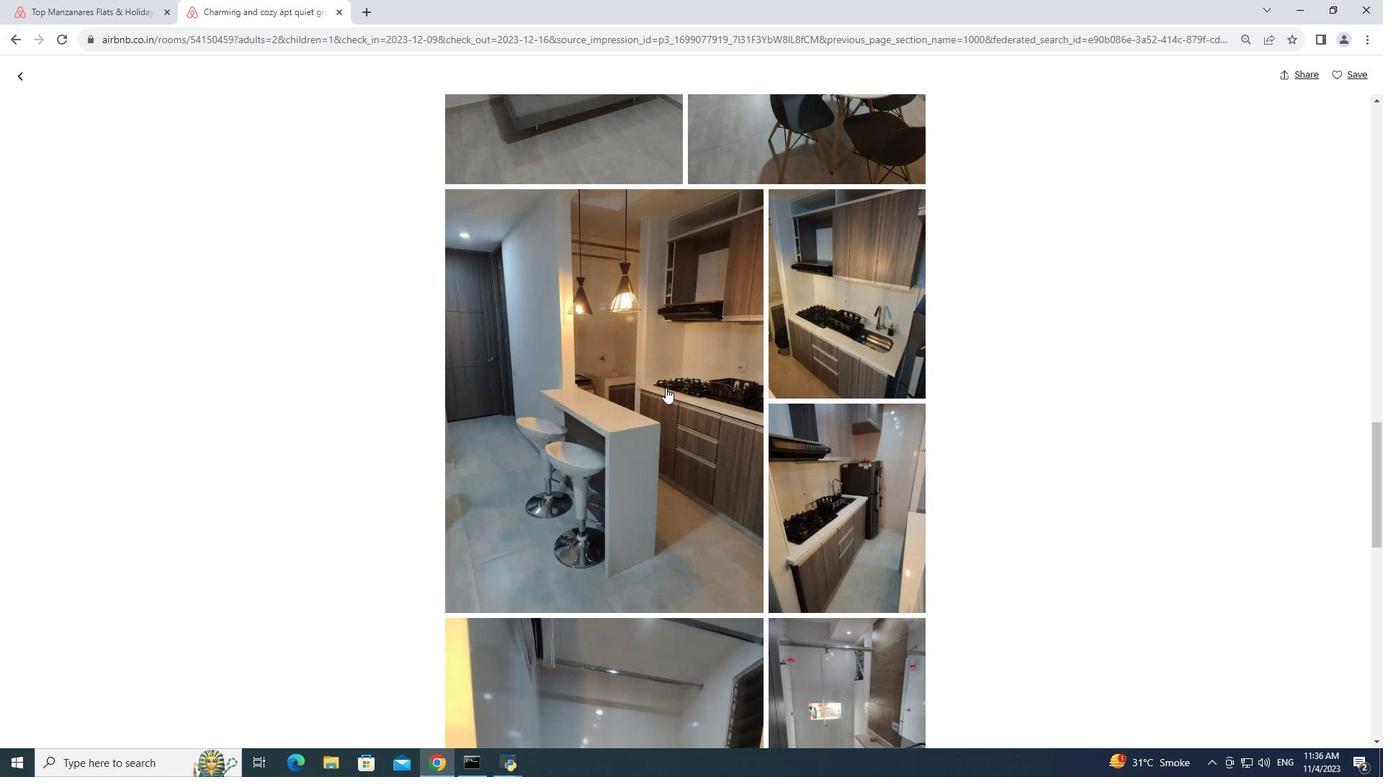 
Action: Mouse scrolled (665, 387) with delta (0, 0)
Screenshot: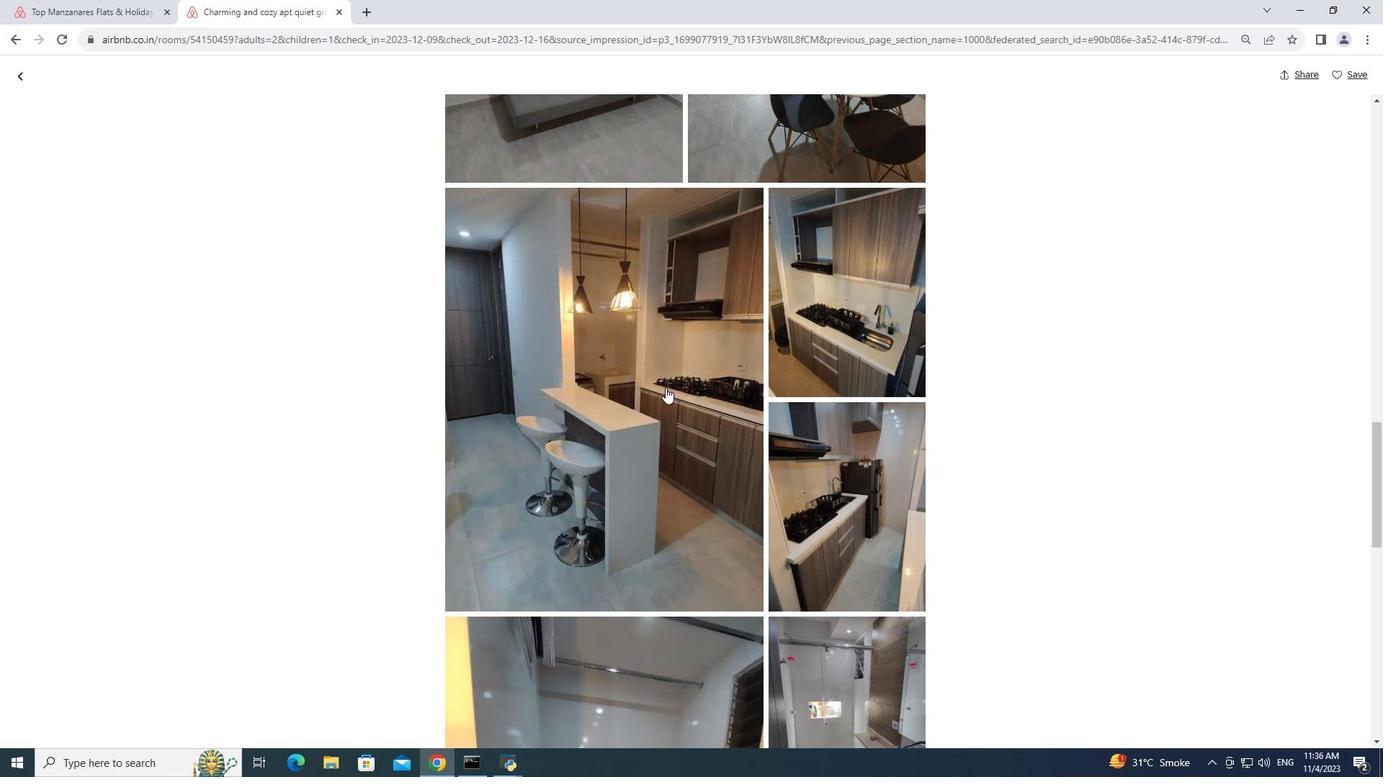 
Action: Mouse scrolled (665, 387) with delta (0, 0)
Screenshot: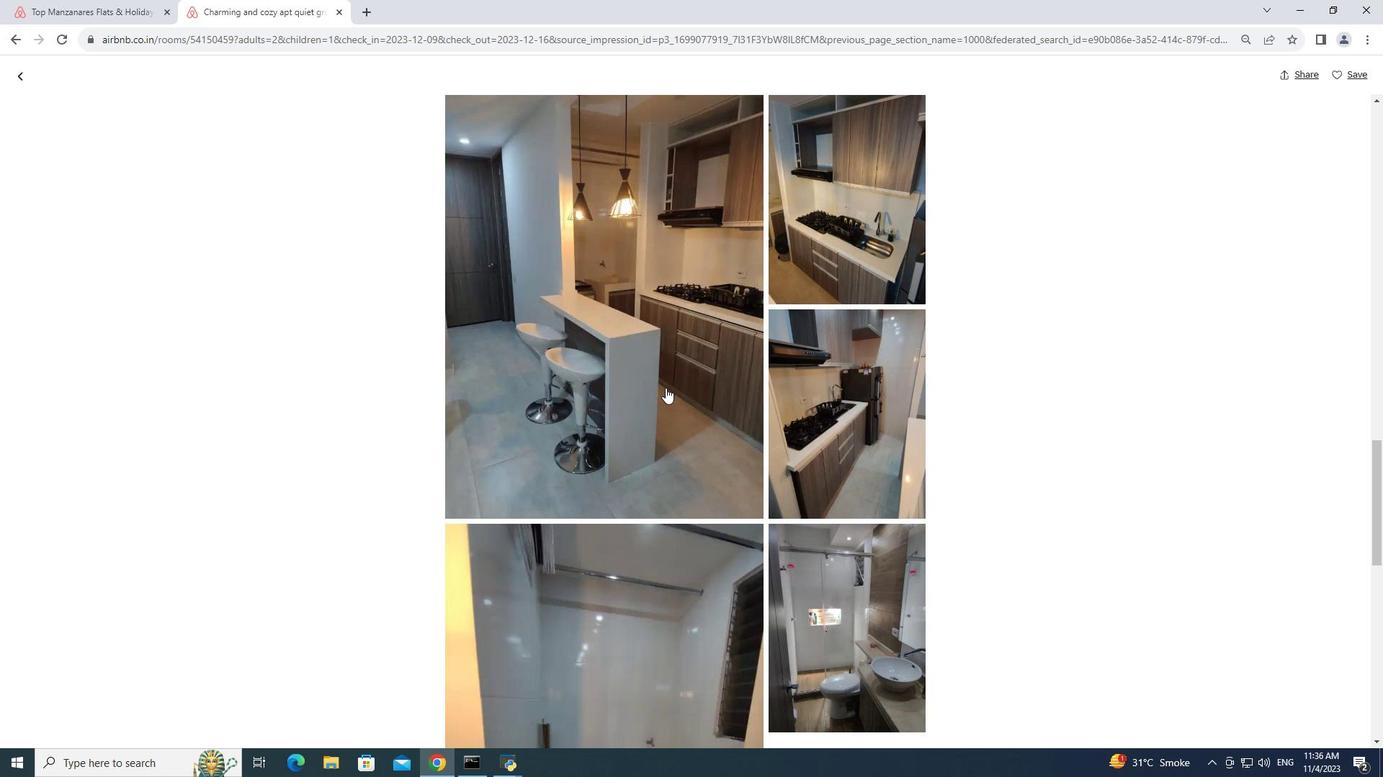 
Action: Mouse scrolled (665, 387) with delta (0, 0)
Screenshot: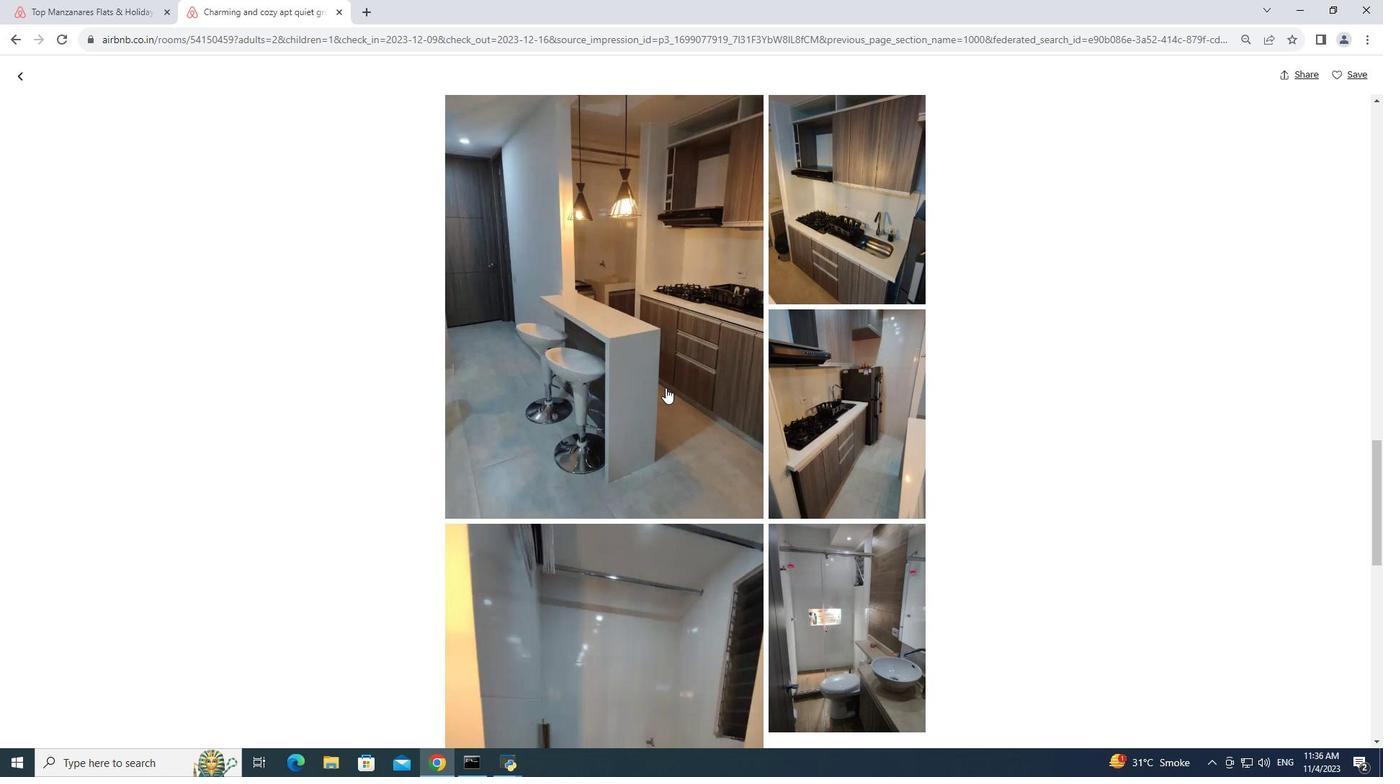 
Action: Mouse scrolled (665, 387) with delta (0, 0)
Screenshot: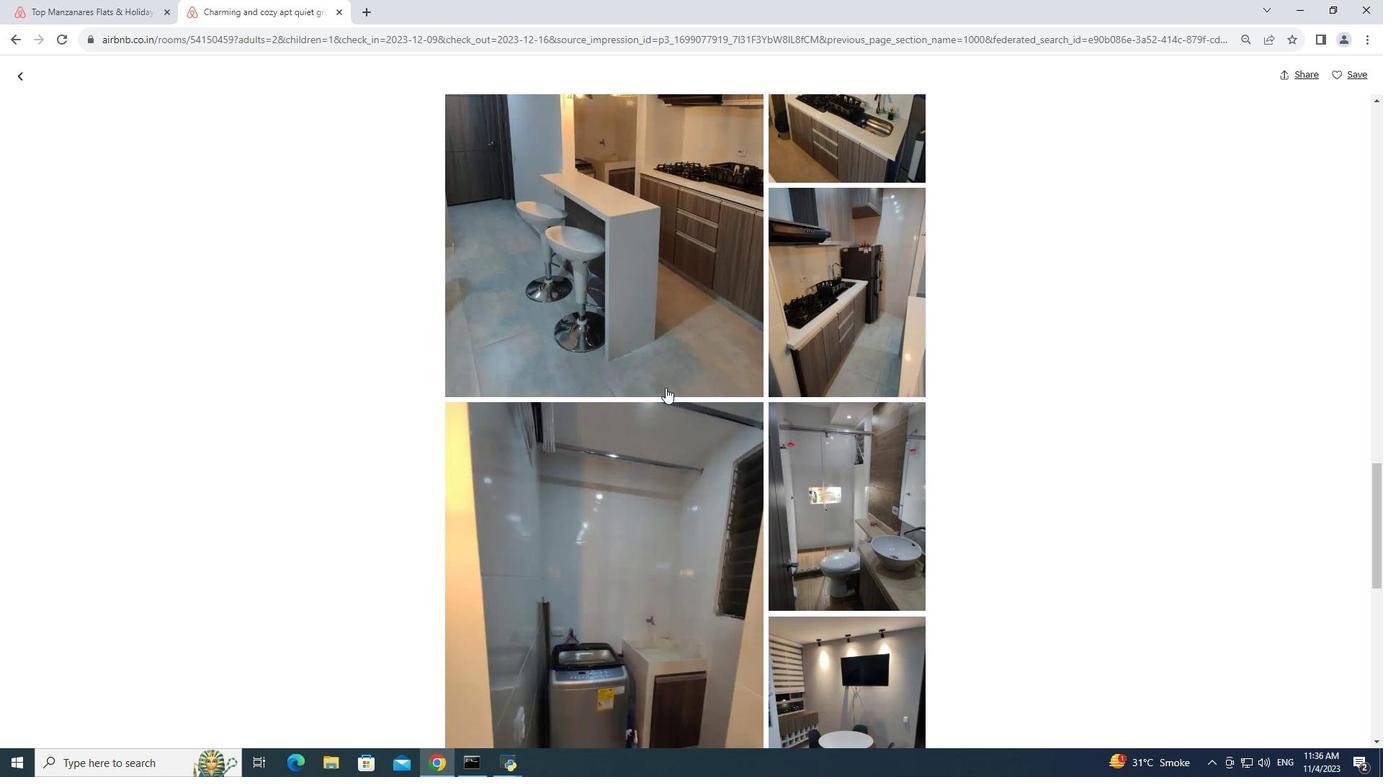 
Action: Mouse scrolled (665, 387) with delta (0, 0)
Screenshot: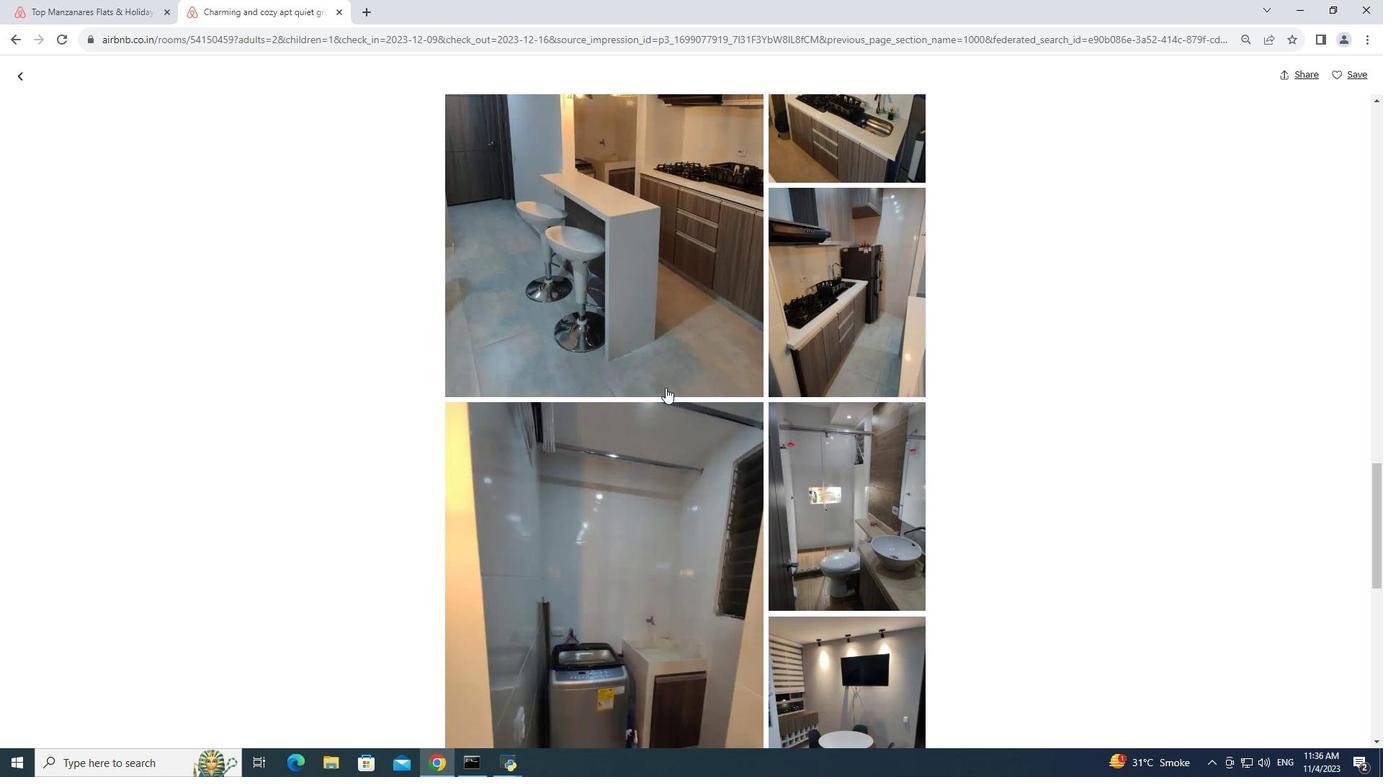 
Action: Mouse scrolled (665, 387) with delta (0, 0)
Screenshot: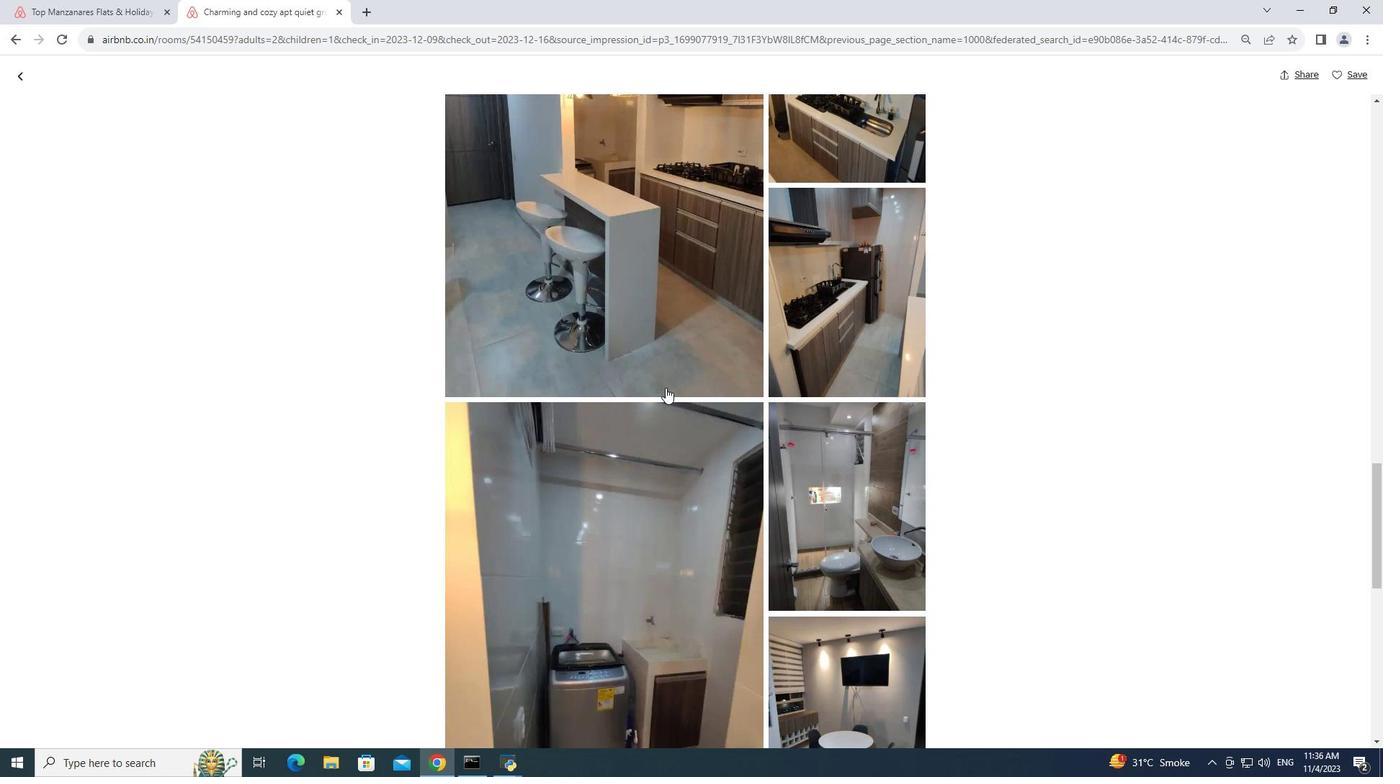 
Action: Mouse scrolled (665, 387) with delta (0, 0)
Screenshot: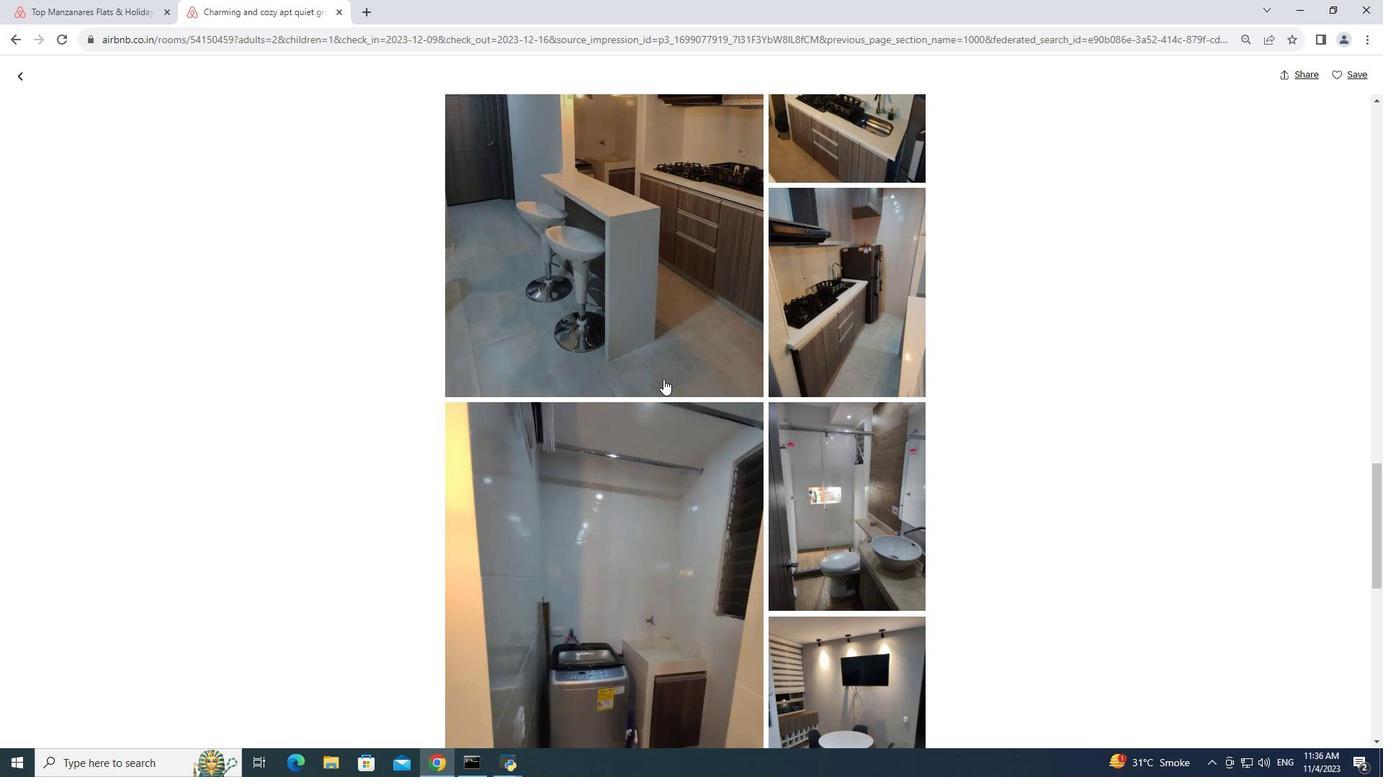 
Action: Mouse scrolled (665, 387) with delta (0, 0)
Screenshot: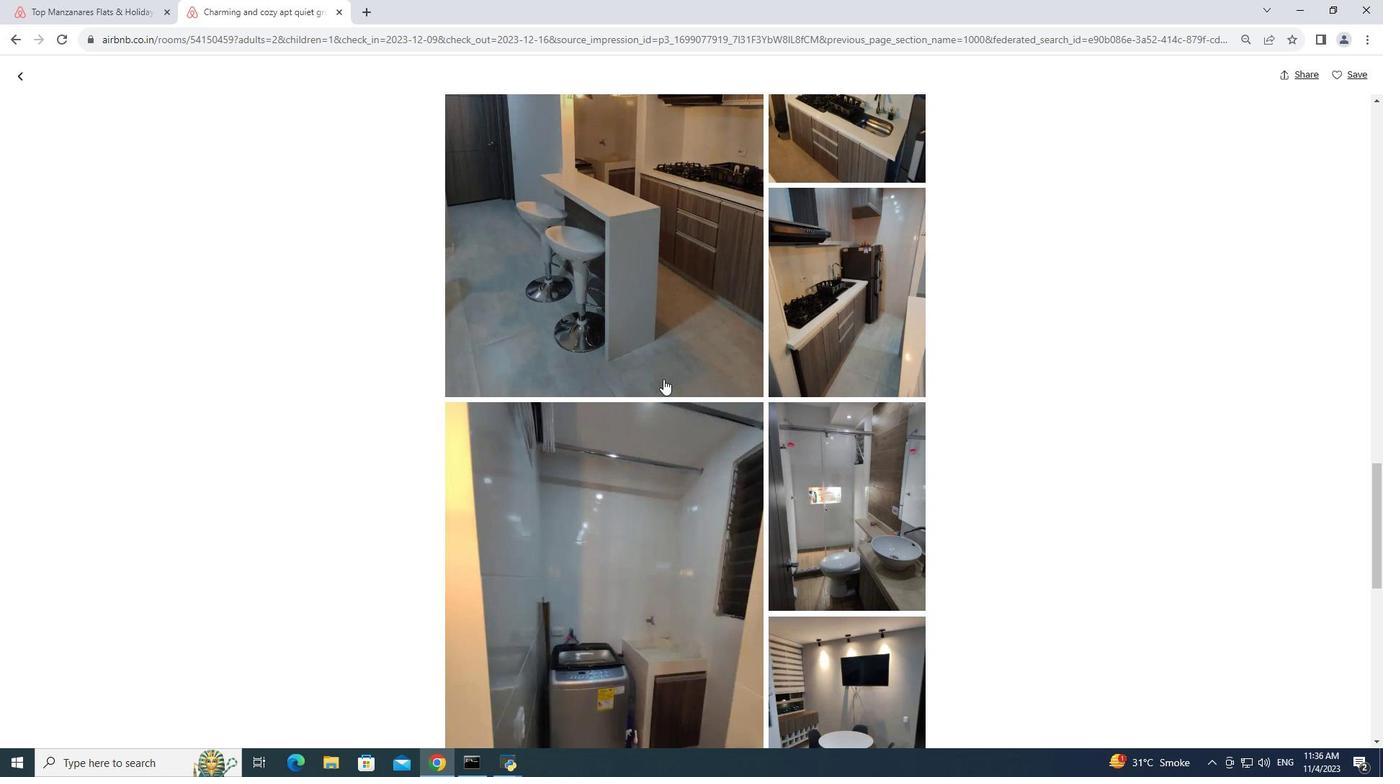 
Action: Mouse scrolled (665, 387) with delta (0, 0)
Screenshot: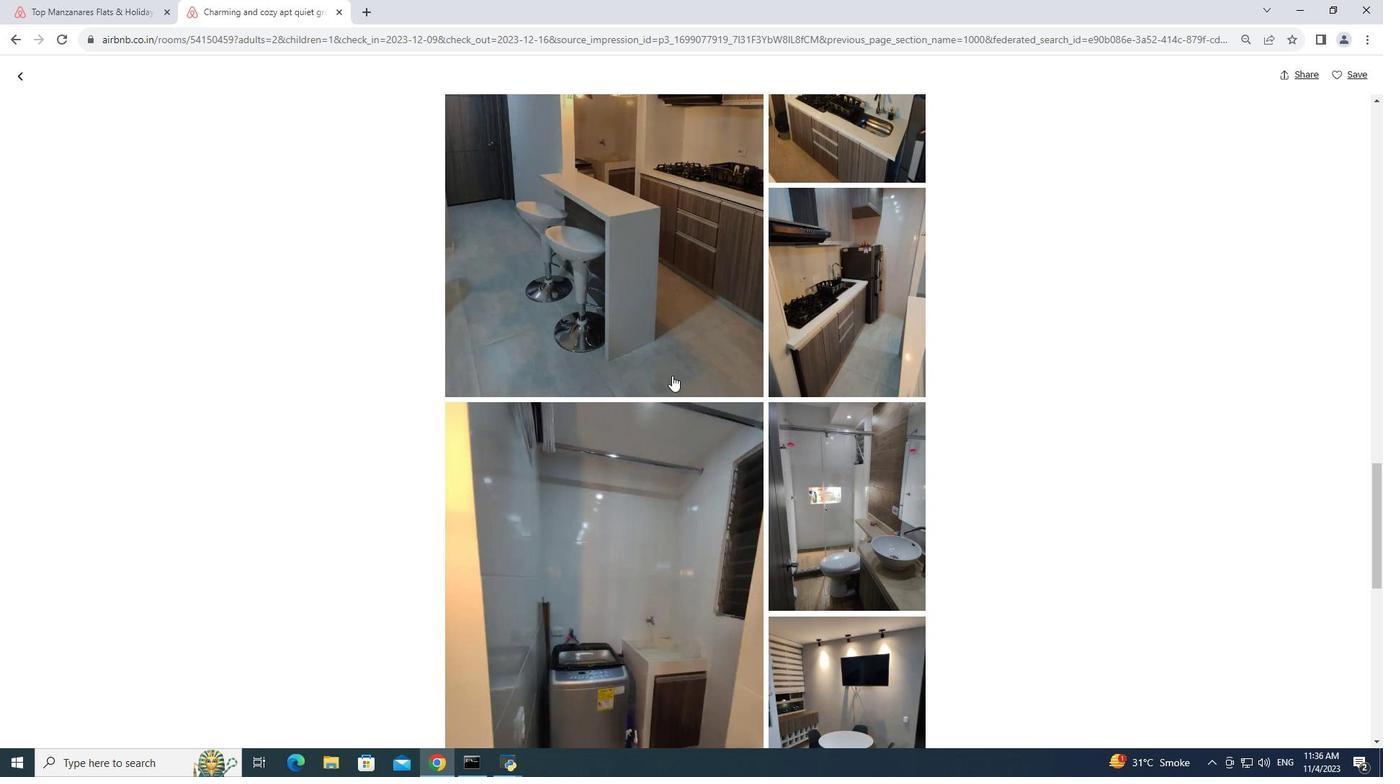 
Action: Mouse moved to (675, 378)
Screenshot: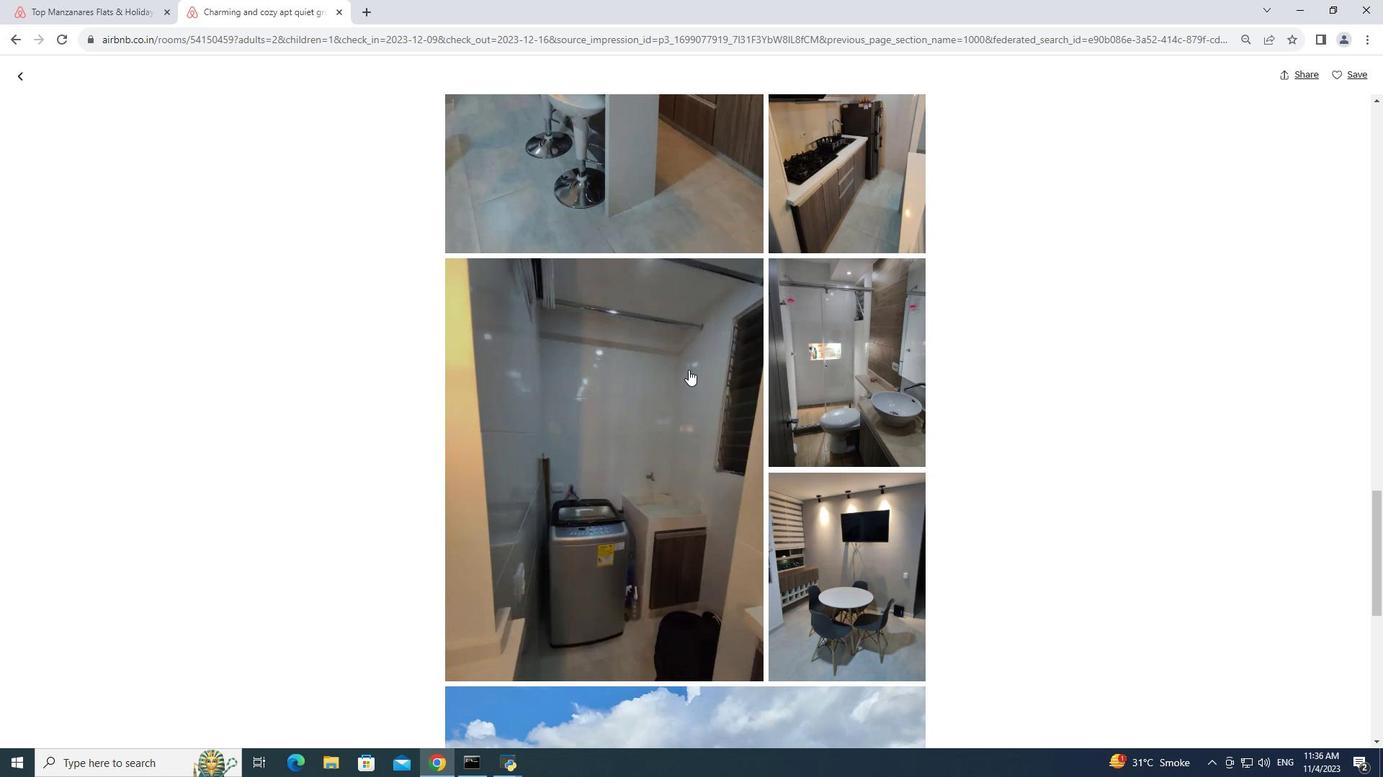 
Action: Mouse scrolled (675, 377) with delta (0, 0)
Screenshot: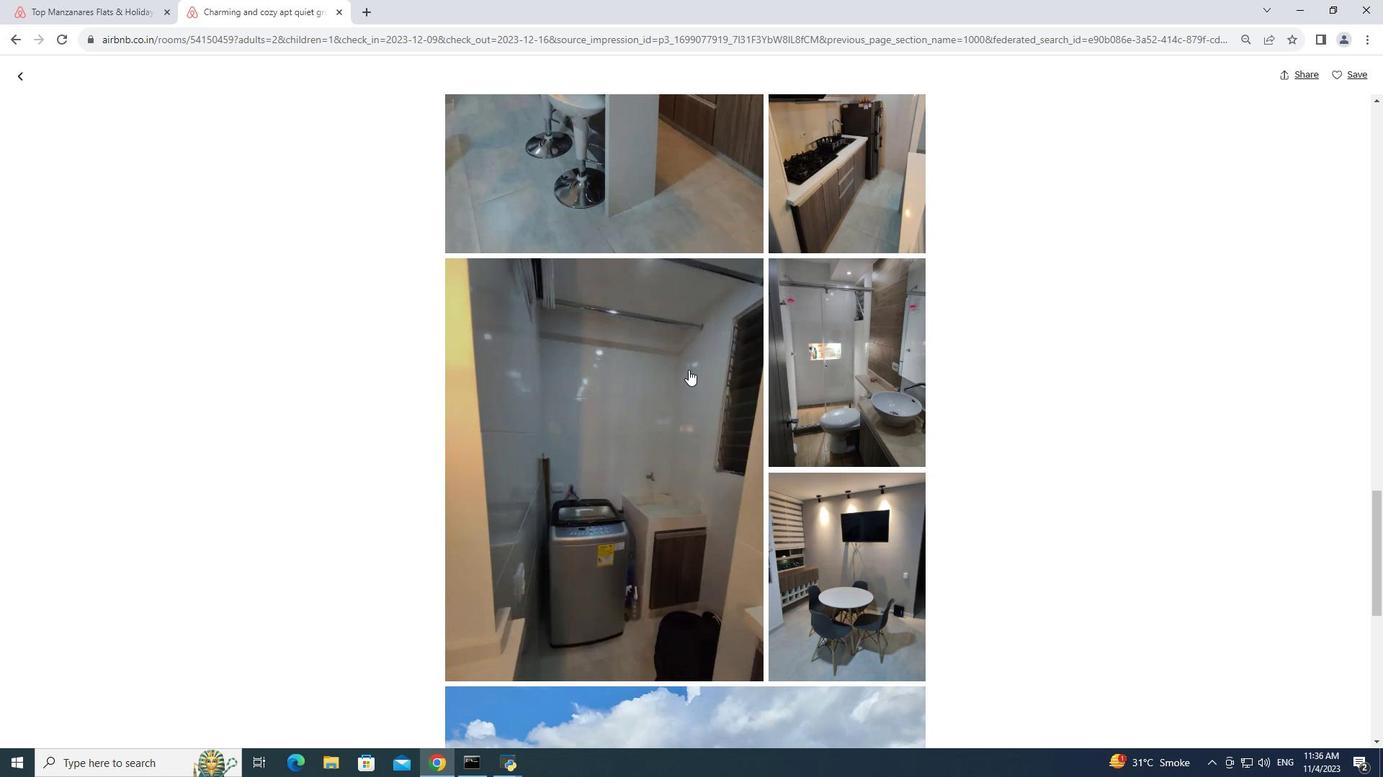 
Action: Mouse moved to (687, 369)
Screenshot: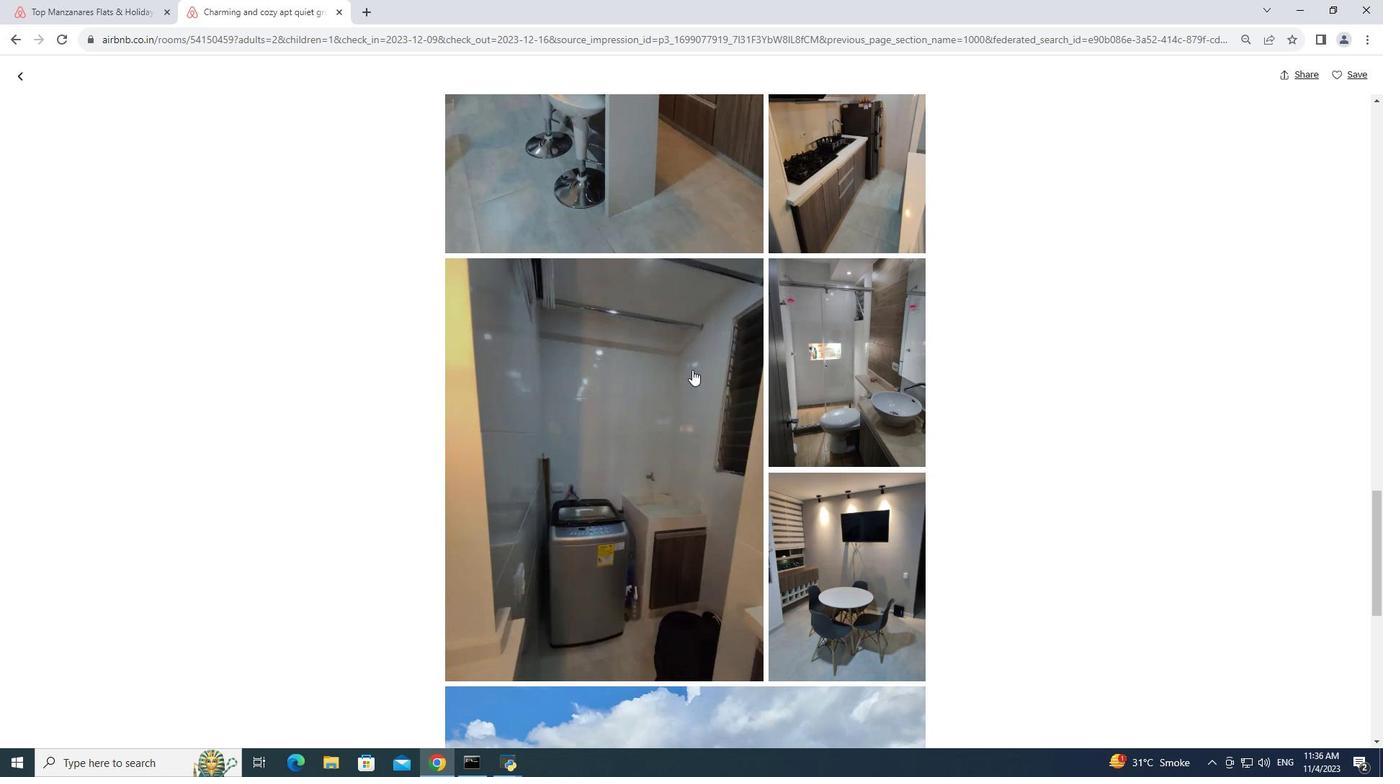
Action: Mouse scrolled (687, 368) with delta (0, 0)
Screenshot: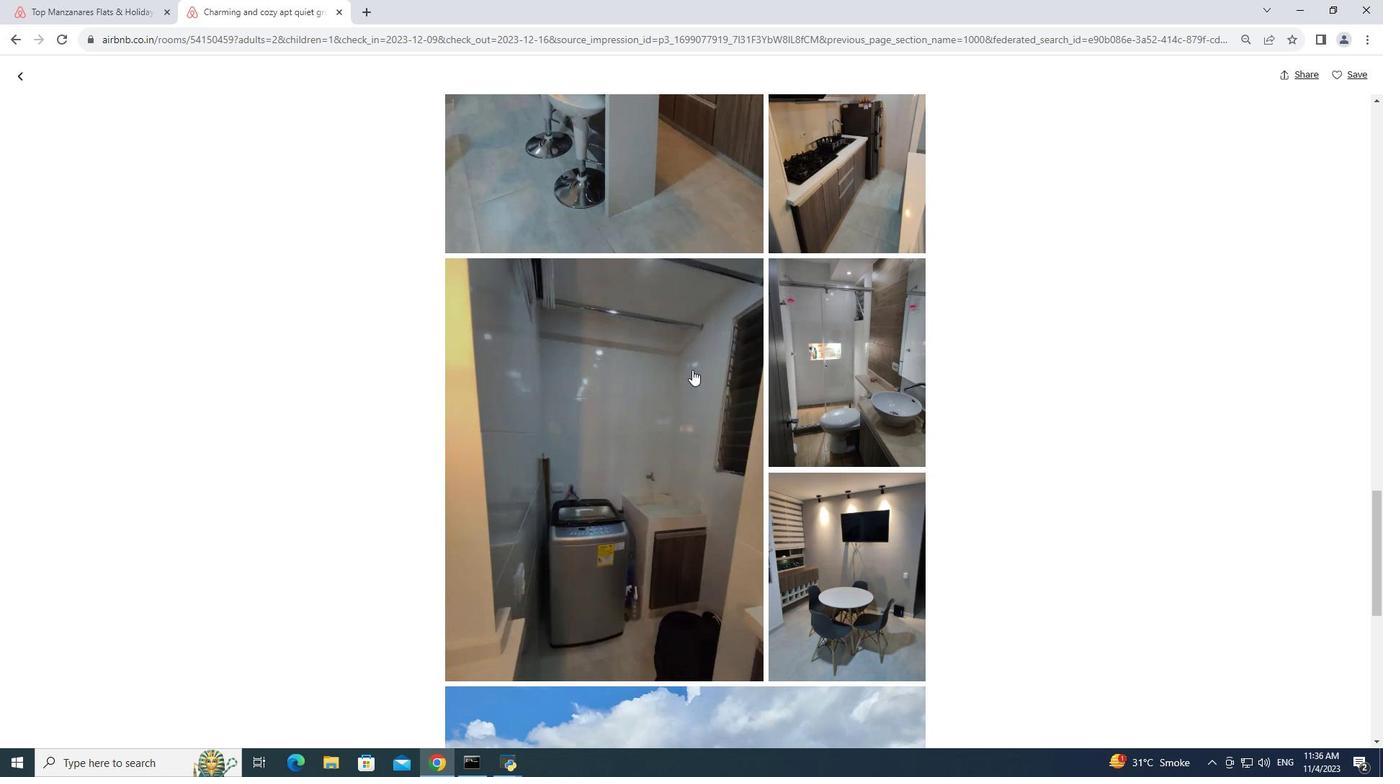
Action: Mouse moved to (692, 370)
Screenshot: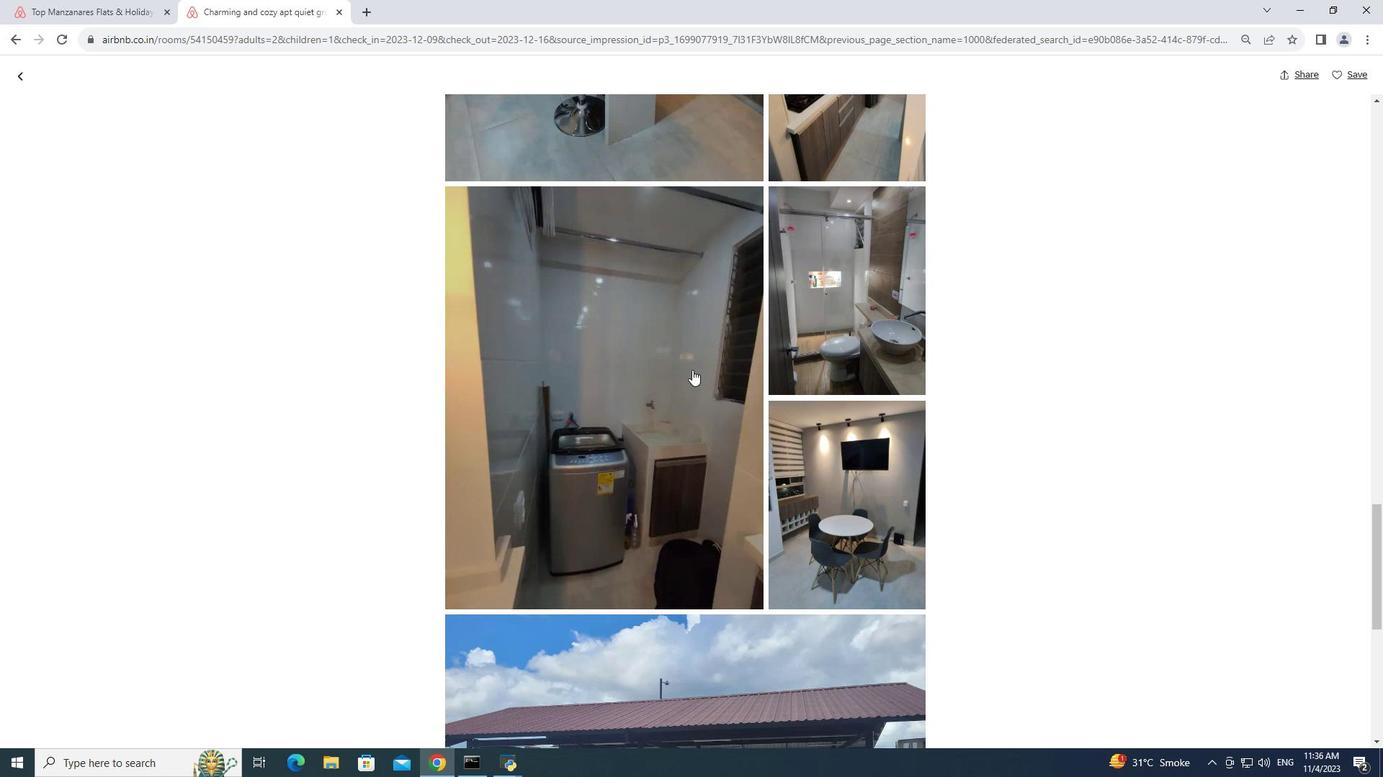 
Action: Mouse scrolled (692, 369) with delta (0, 0)
Screenshot: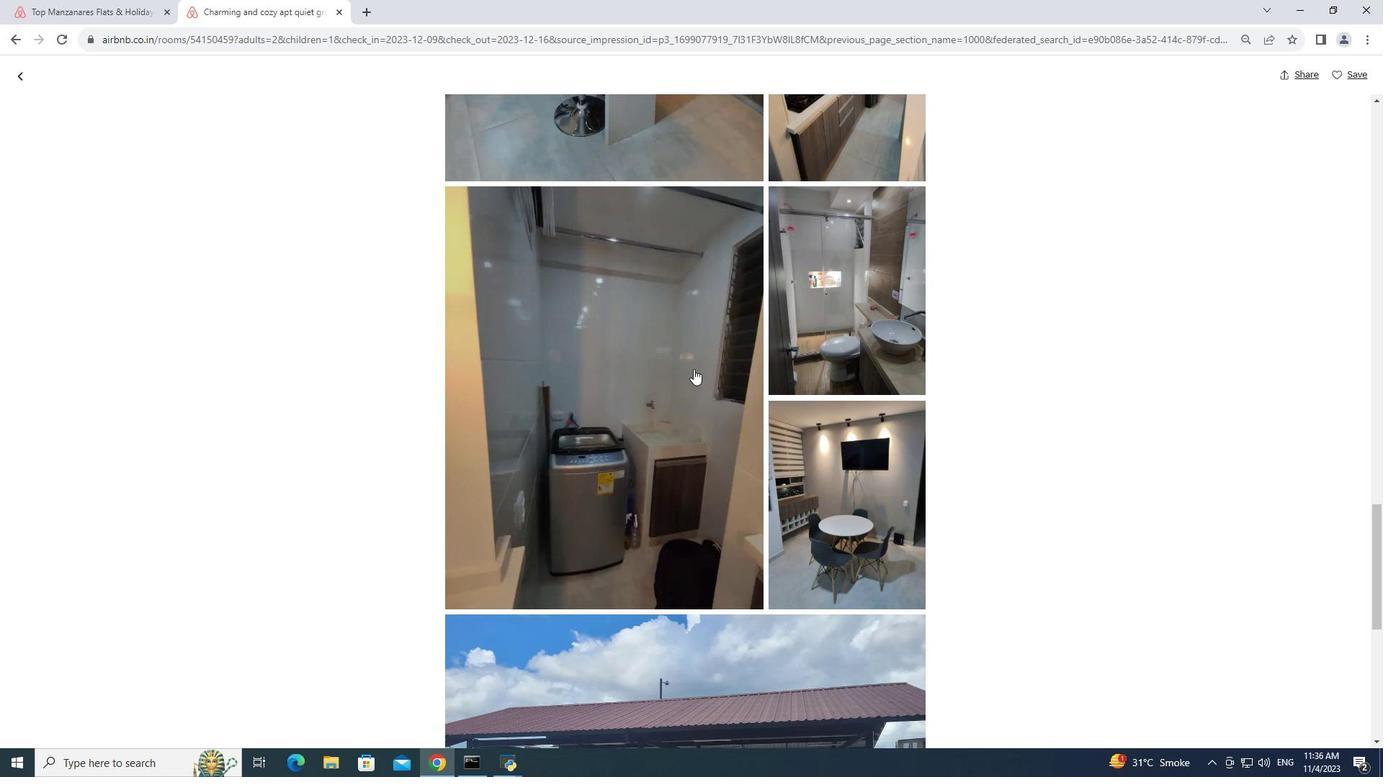 
Action: Mouse moved to (693, 369)
Screenshot: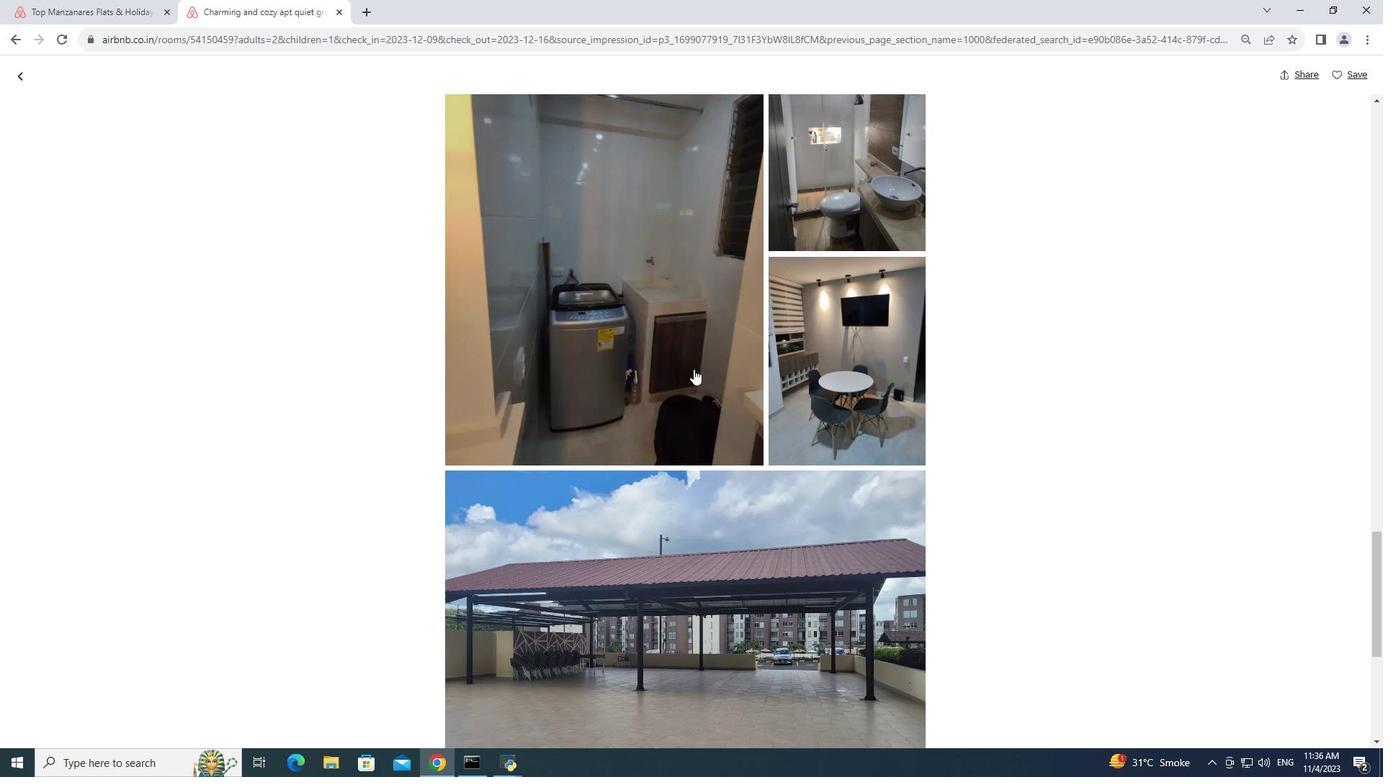 
Action: Mouse scrolled (693, 368) with delta (0, 0)
Screenshot: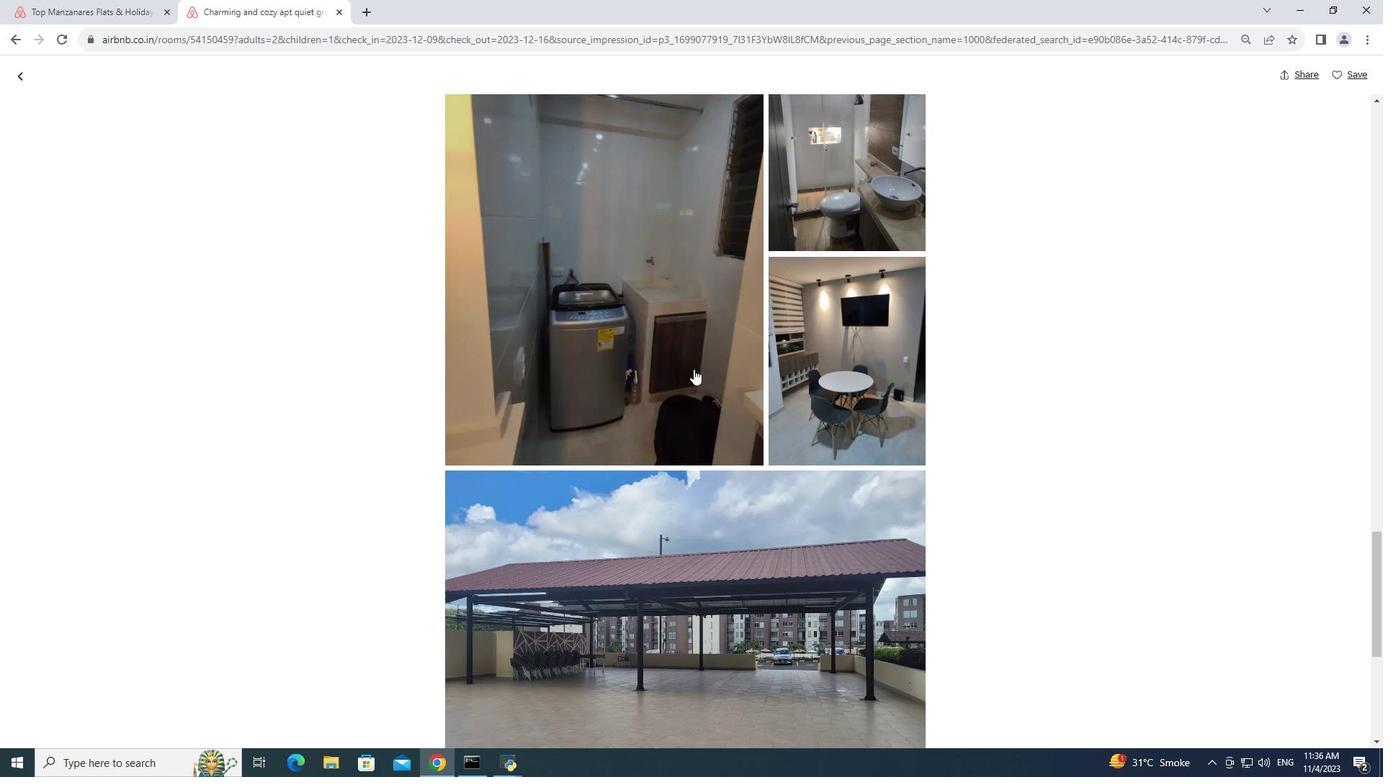 
Action: Mouse scrolled (693, 368) with delta (0, 0)
Screenshot: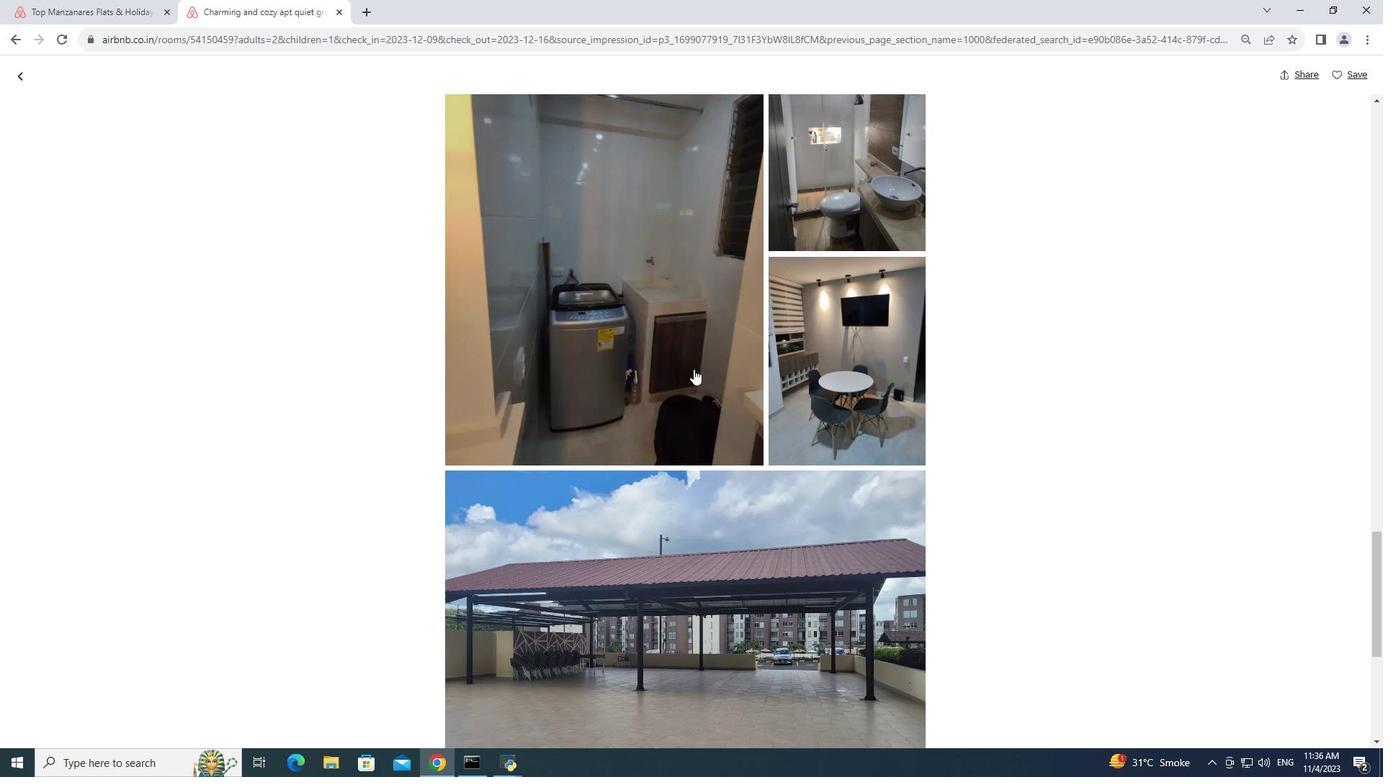 
Action: Mouse scrolled (693, 368) with delta (0, 0)
Screenshot: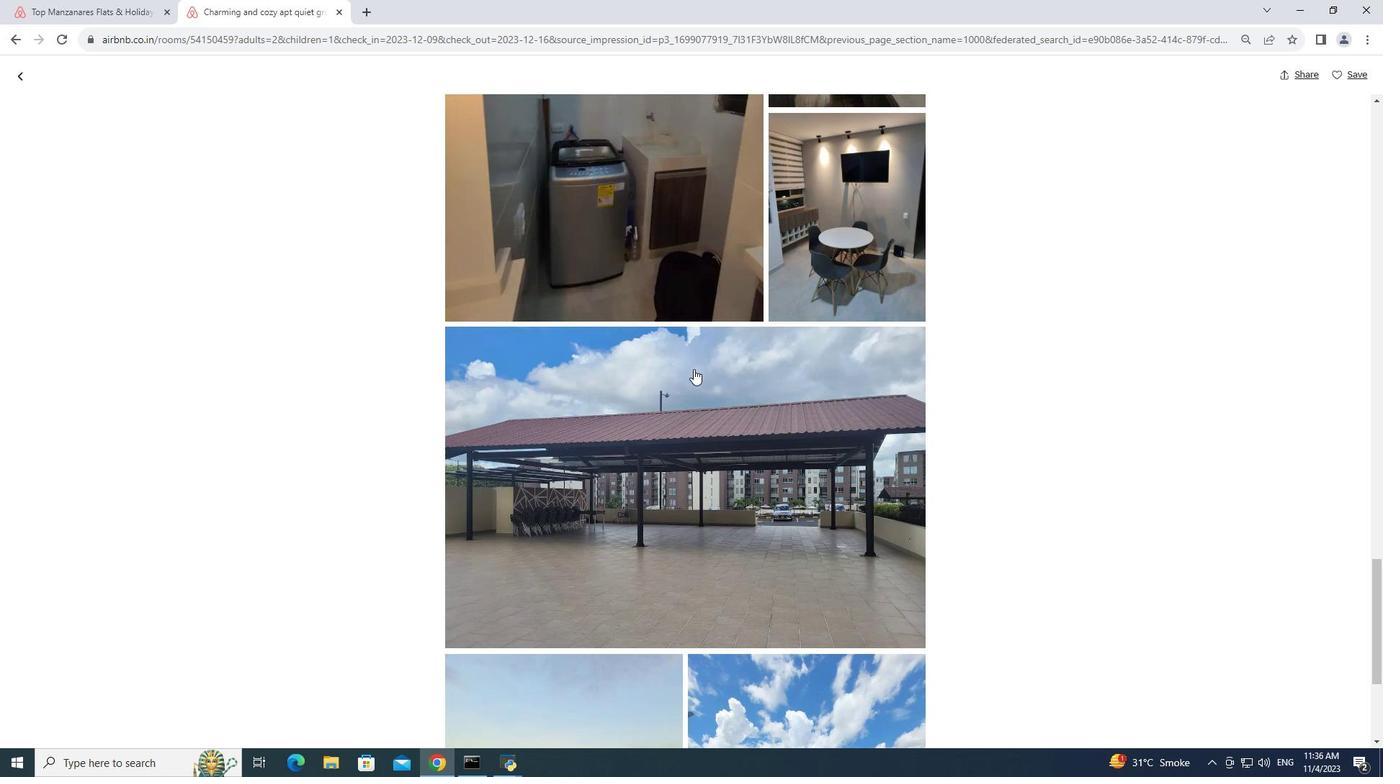 
Action: Mouse scrolled (693, 368) with delta (0, 0)
Screenshot: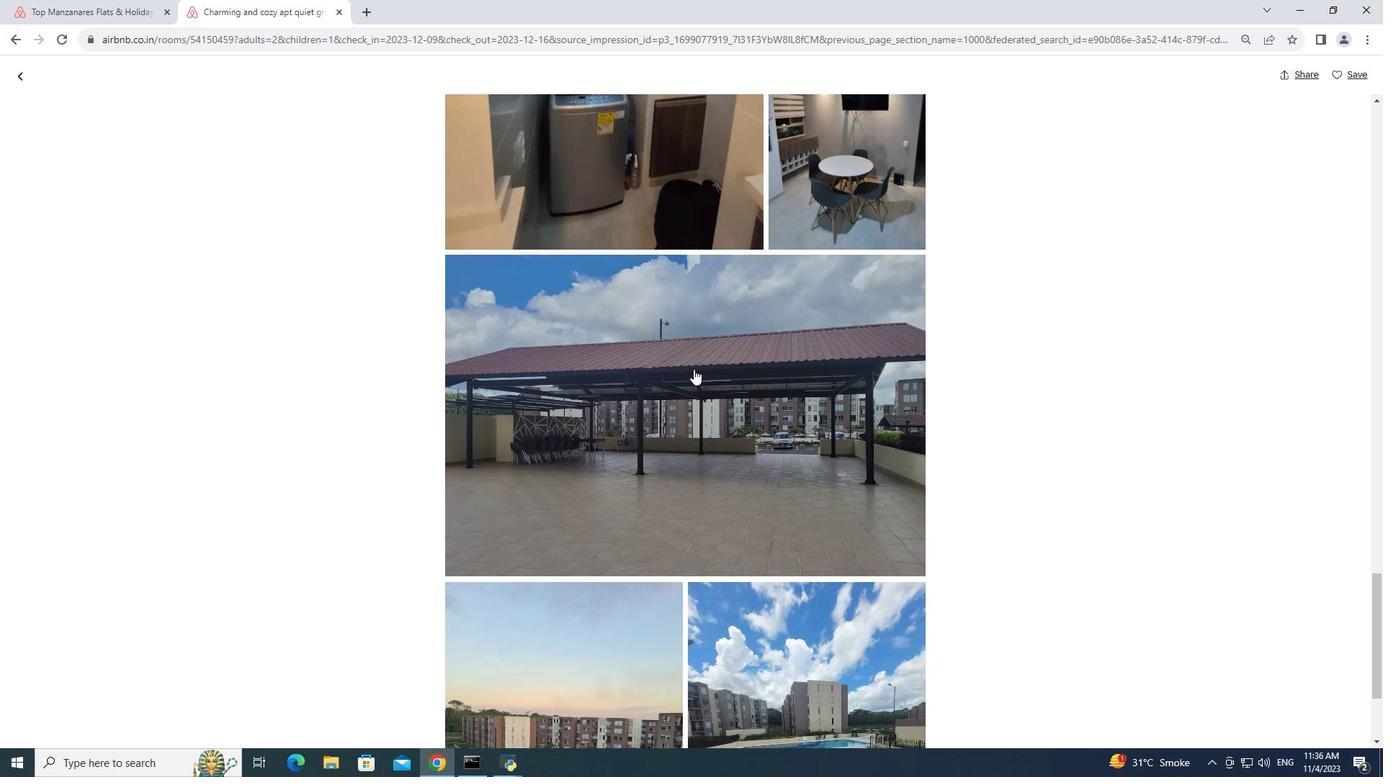 
Action: Mouse scrolled (693, 368) with delta (0, 0)
Screenshot: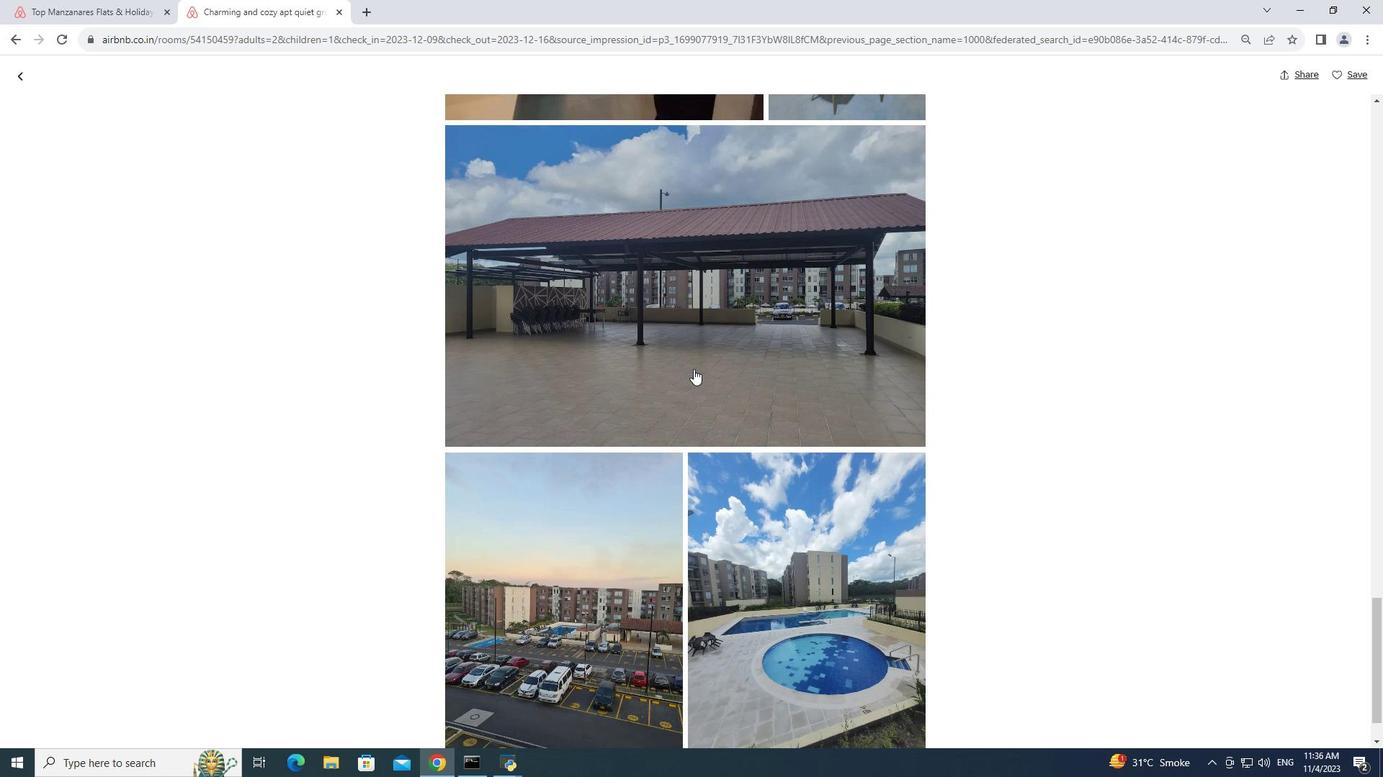 
Action: Mouse scrolled (693, 368) with delta (0, 0)
Screenshot: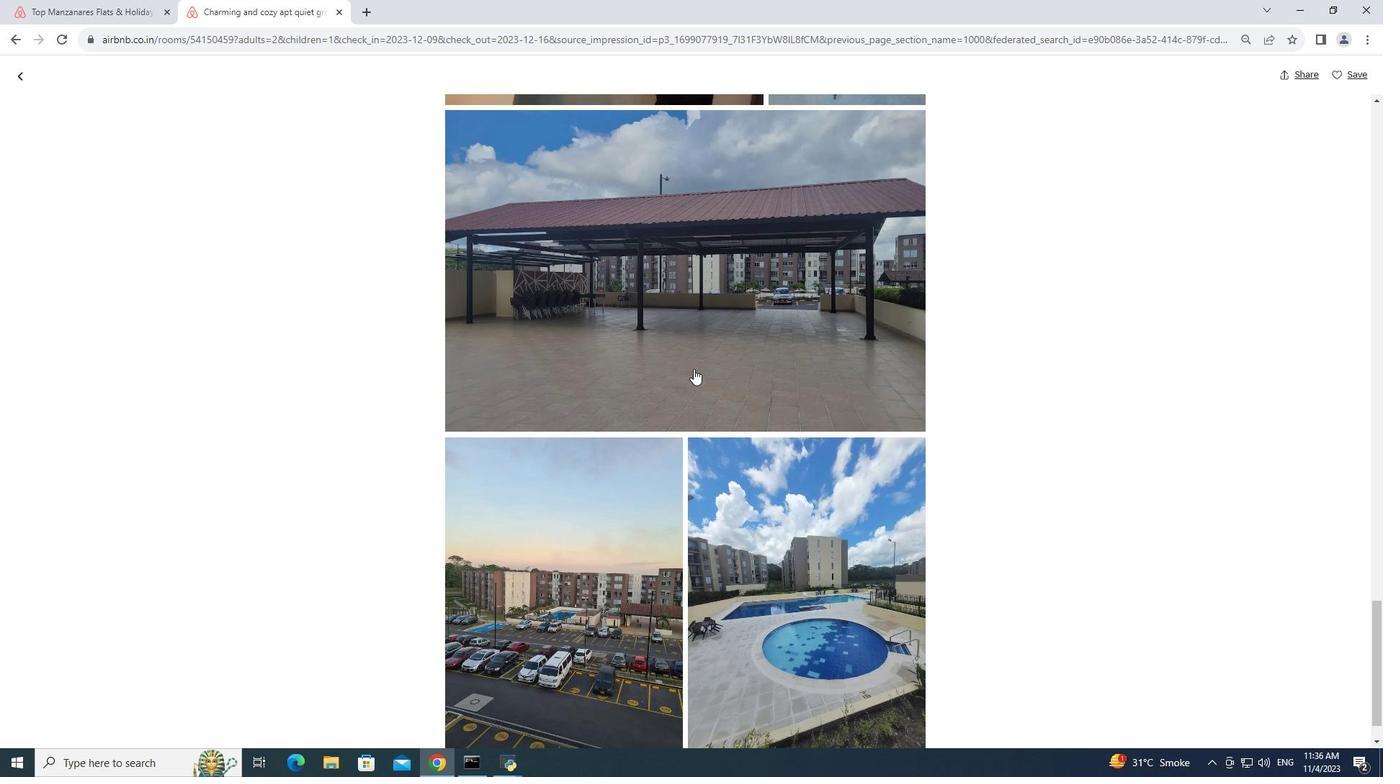 
Action: Mouse scrolled (693, 368) with delta (0, 0)
Screenshot: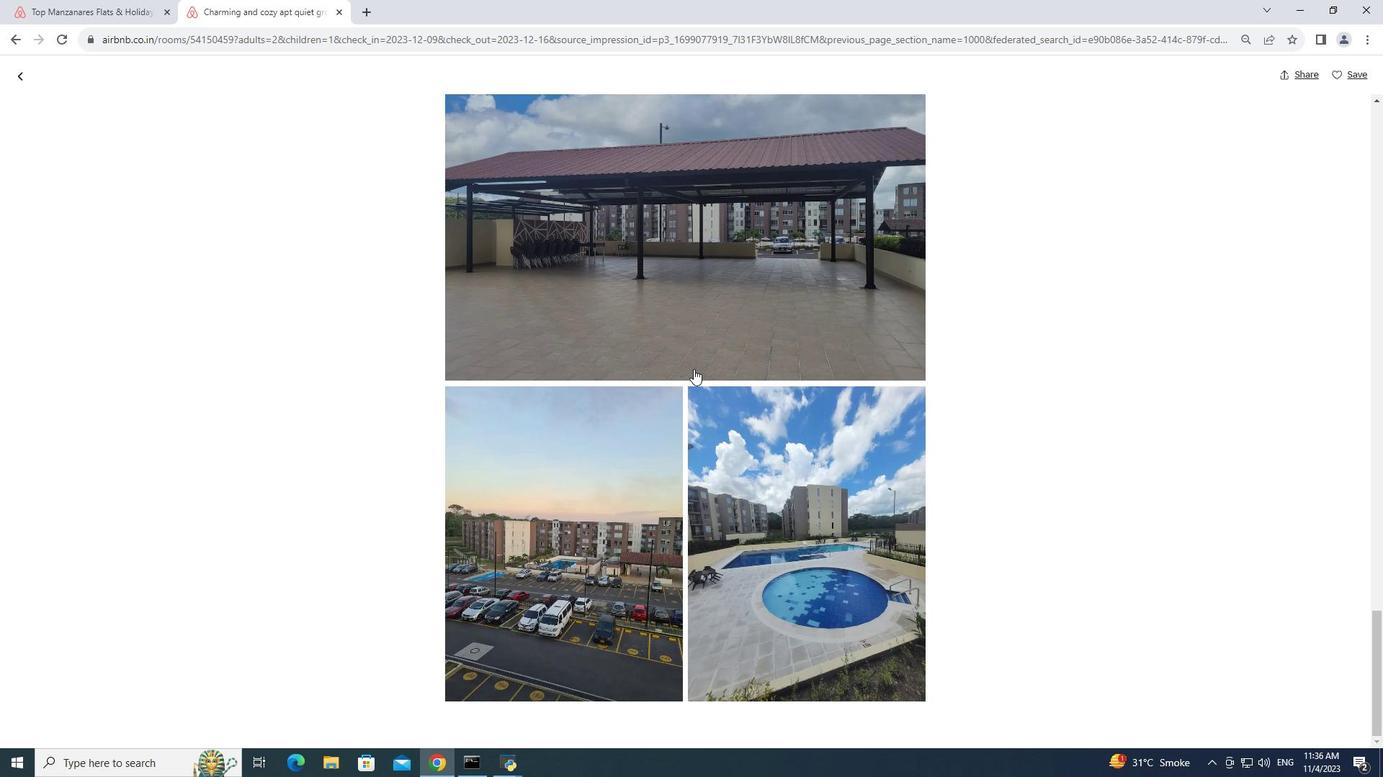 
Action: Mouse scrolled (693, 368) with delta (0, 0)
Screenshot: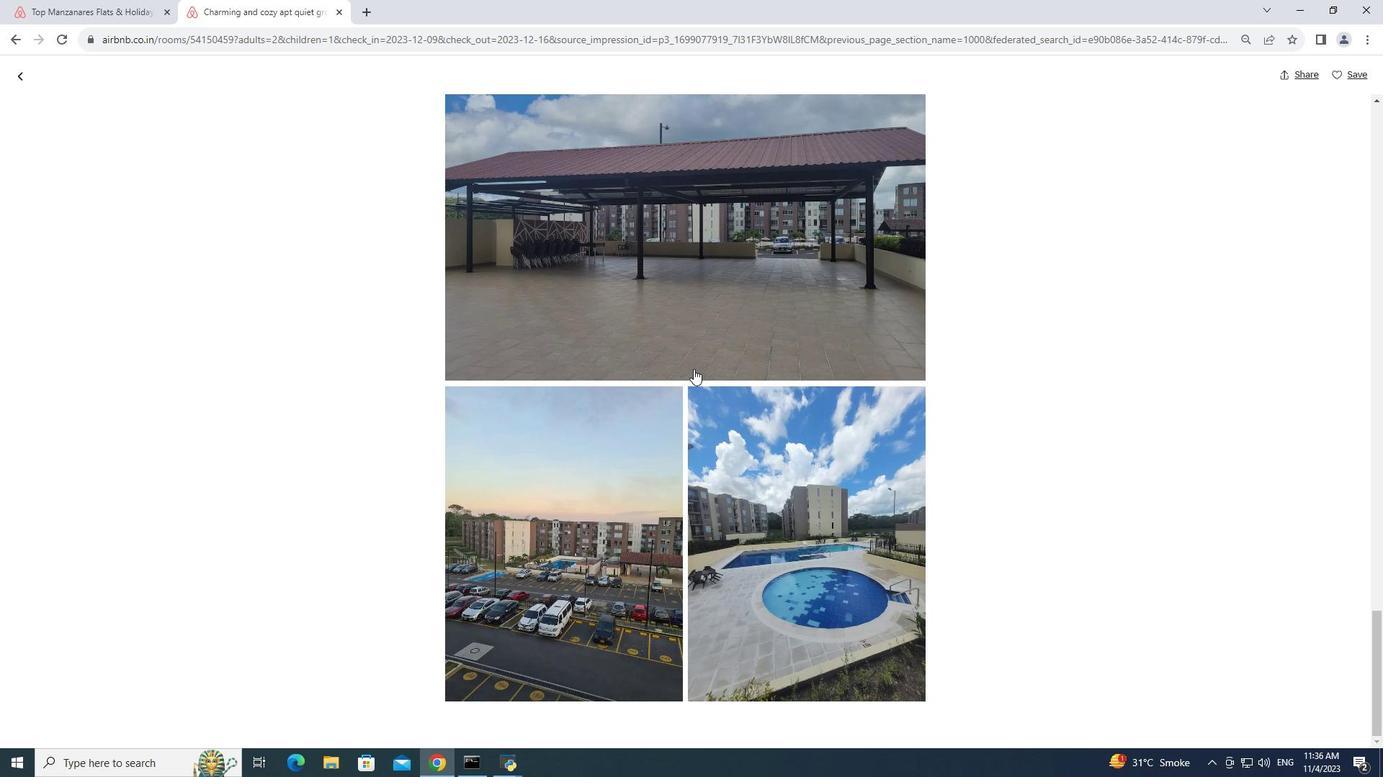 
Action: Mouse scrolled (693, 368) with delta (0, 0)
Screenshot: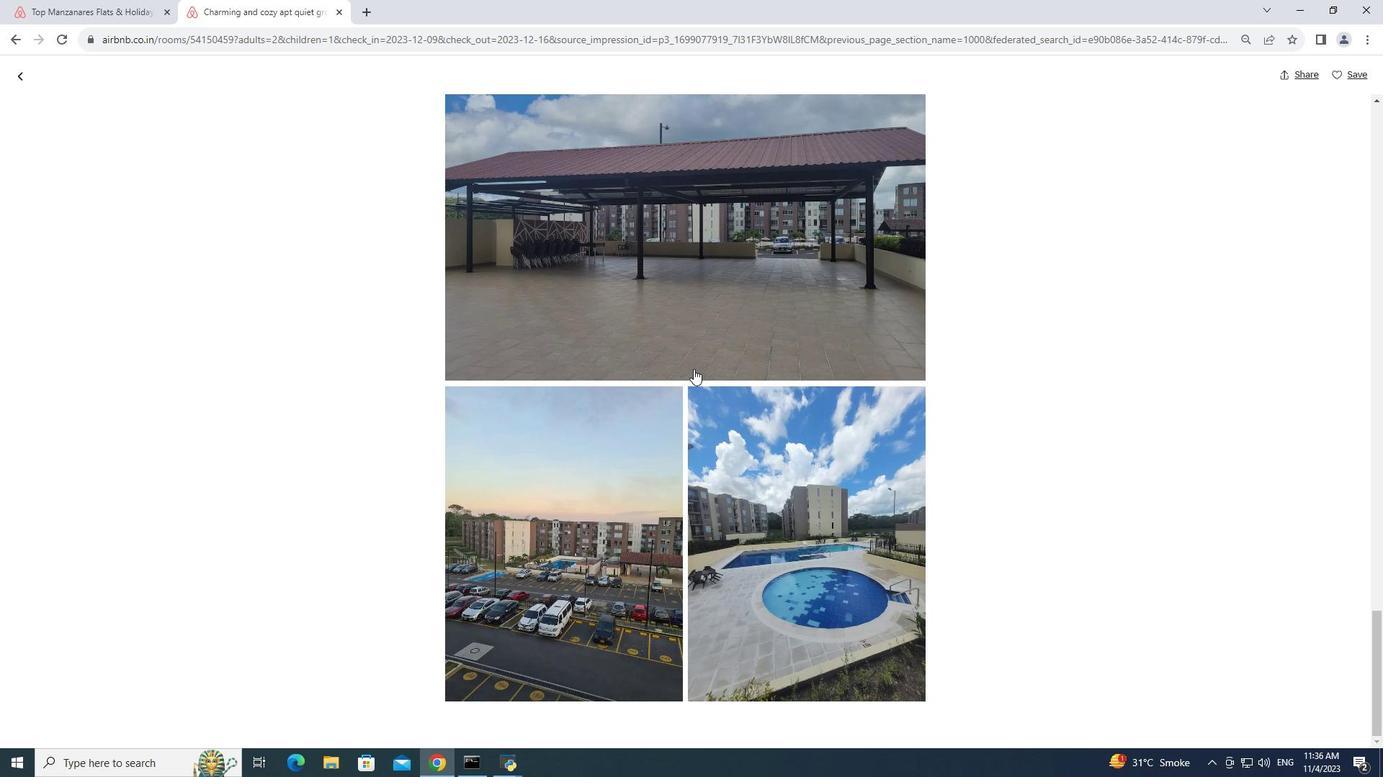
Action: Mouse scrolled (693, 368) with delta (0, 0)
Screenshot: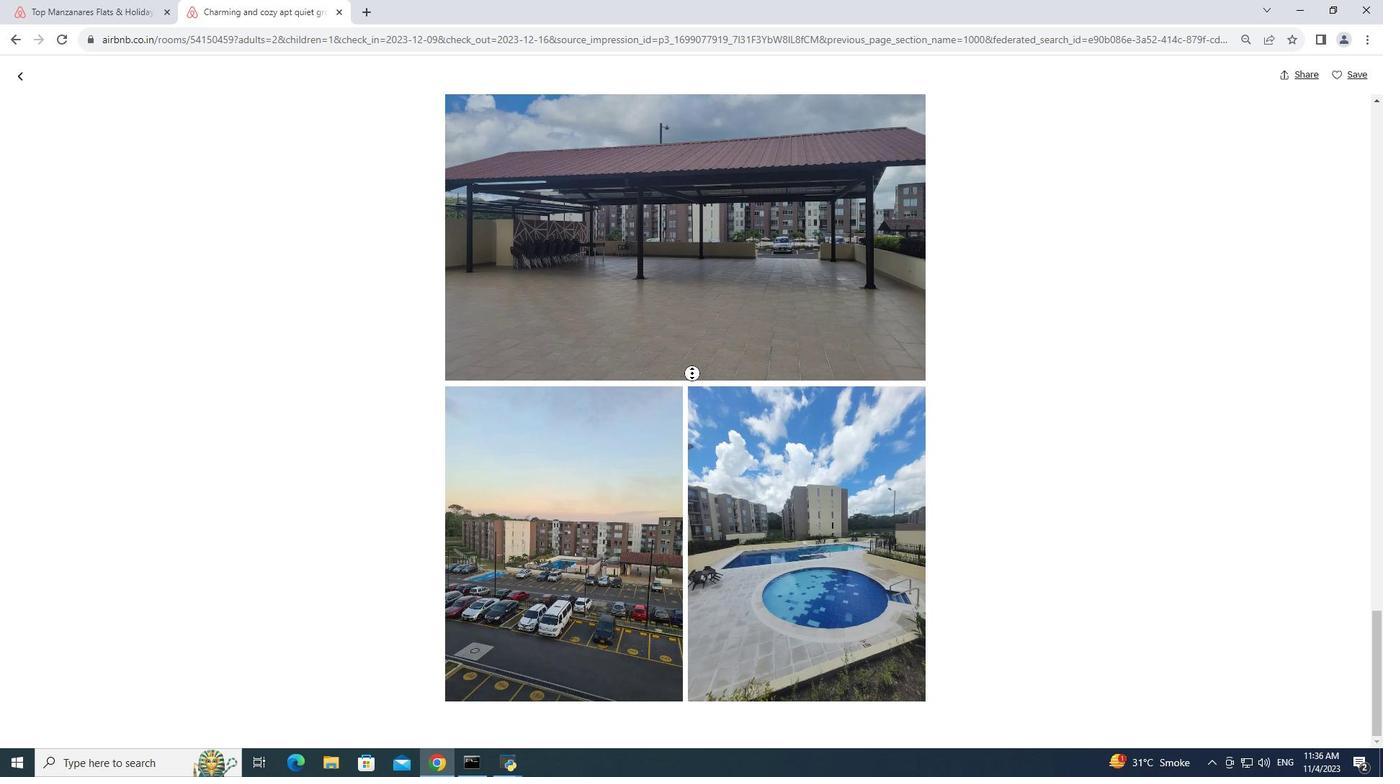 
Action: Mouse scrolled (693, 368) with delta (0, 0)
Screenshot: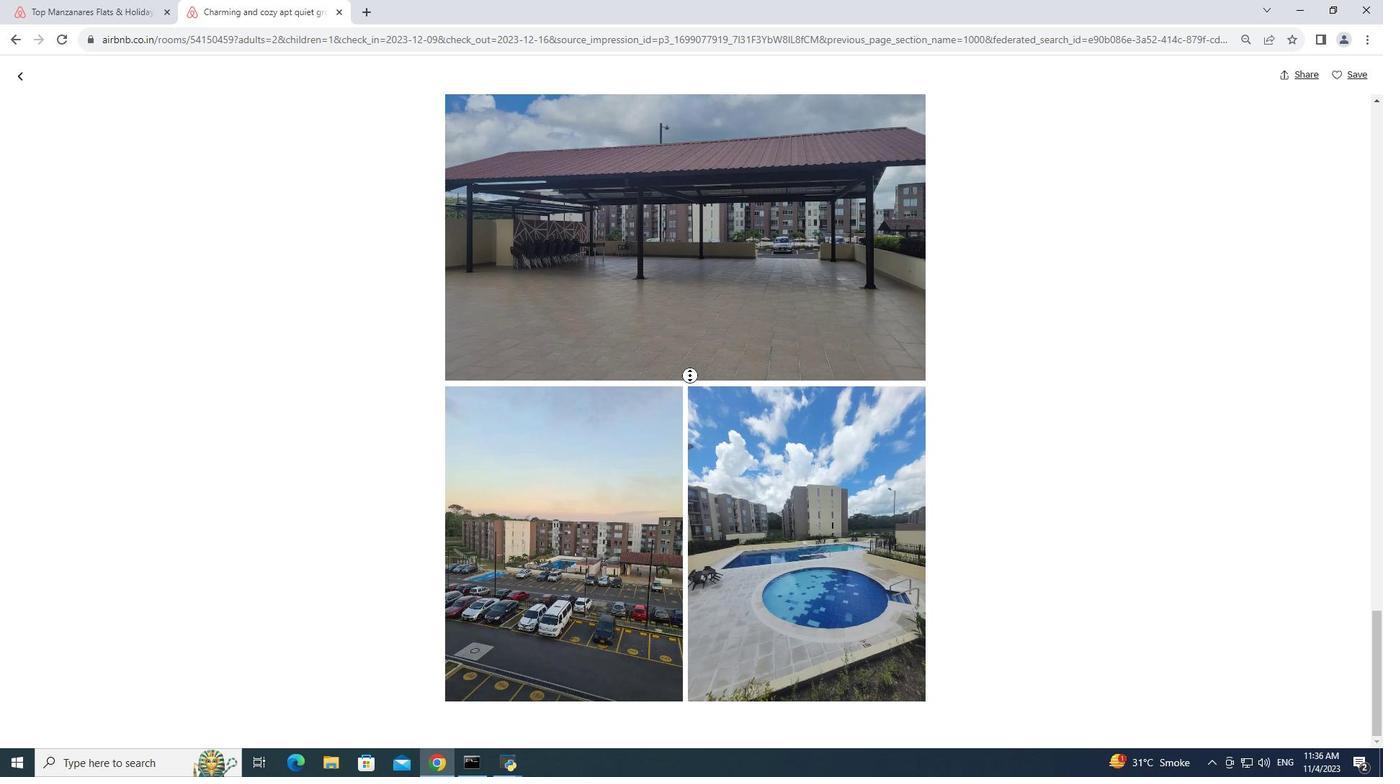 
Action: Mouse scrolled (693, 368) with delta (0, 0)
Screenshot: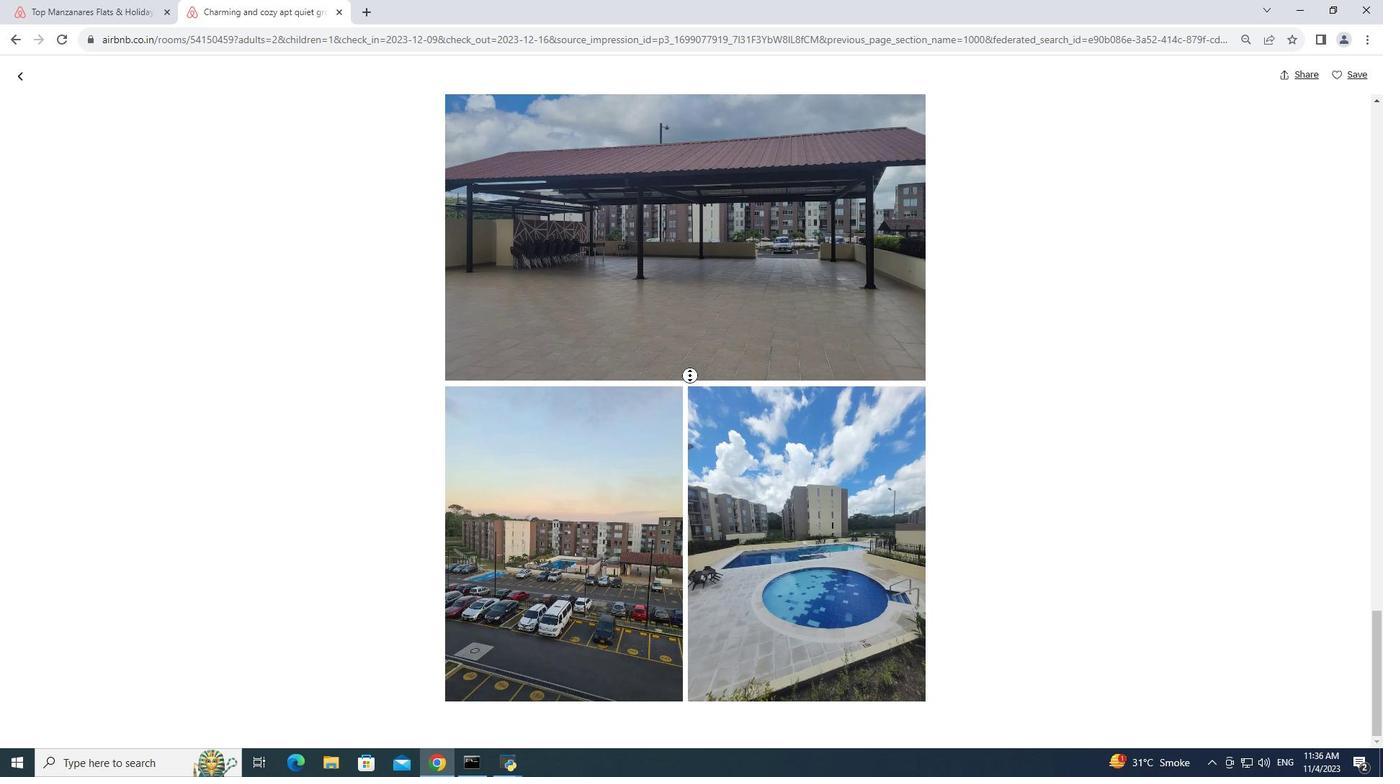 
Action: Mouse scrolled (693, 368) with delta (0, 0)
Screenshot: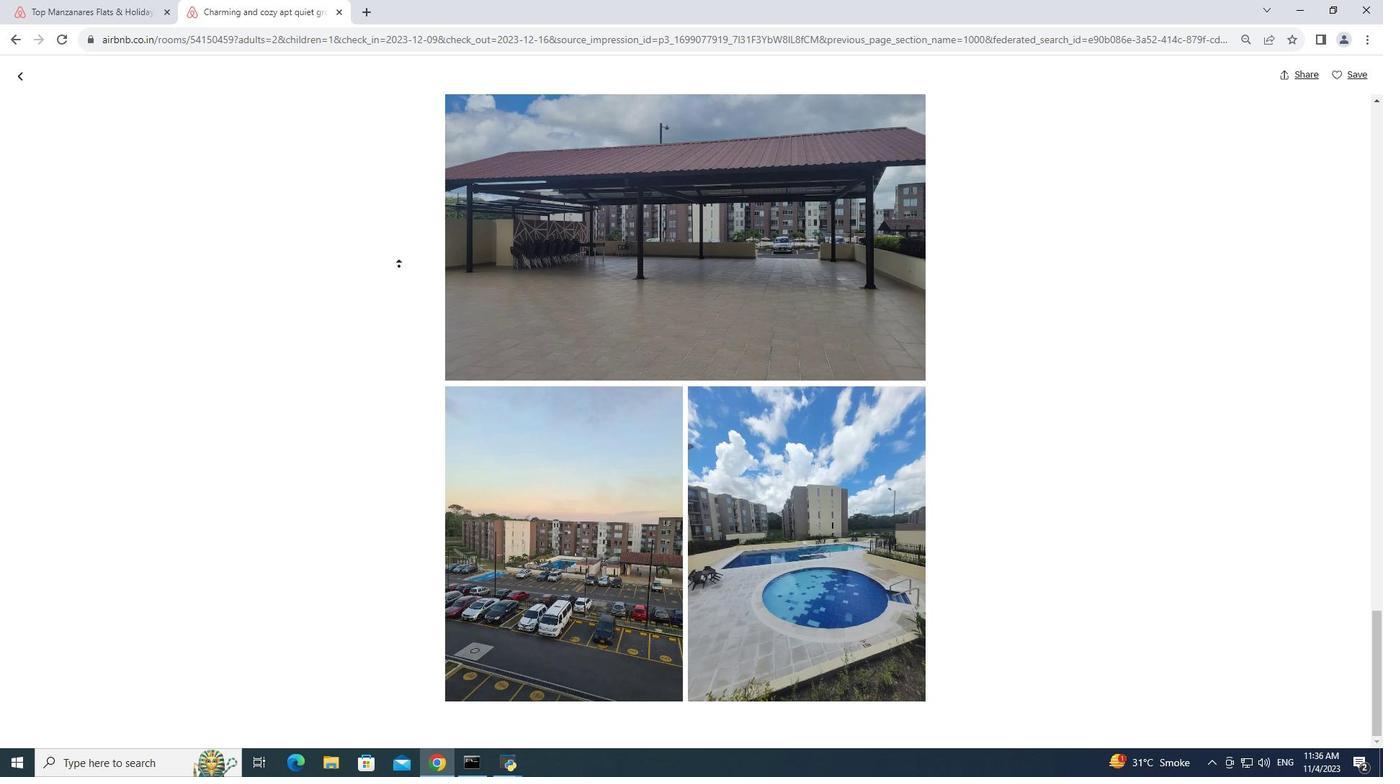 
Action: Mouse scrolled (693, 368) with delta (0, 0)
Screenshot: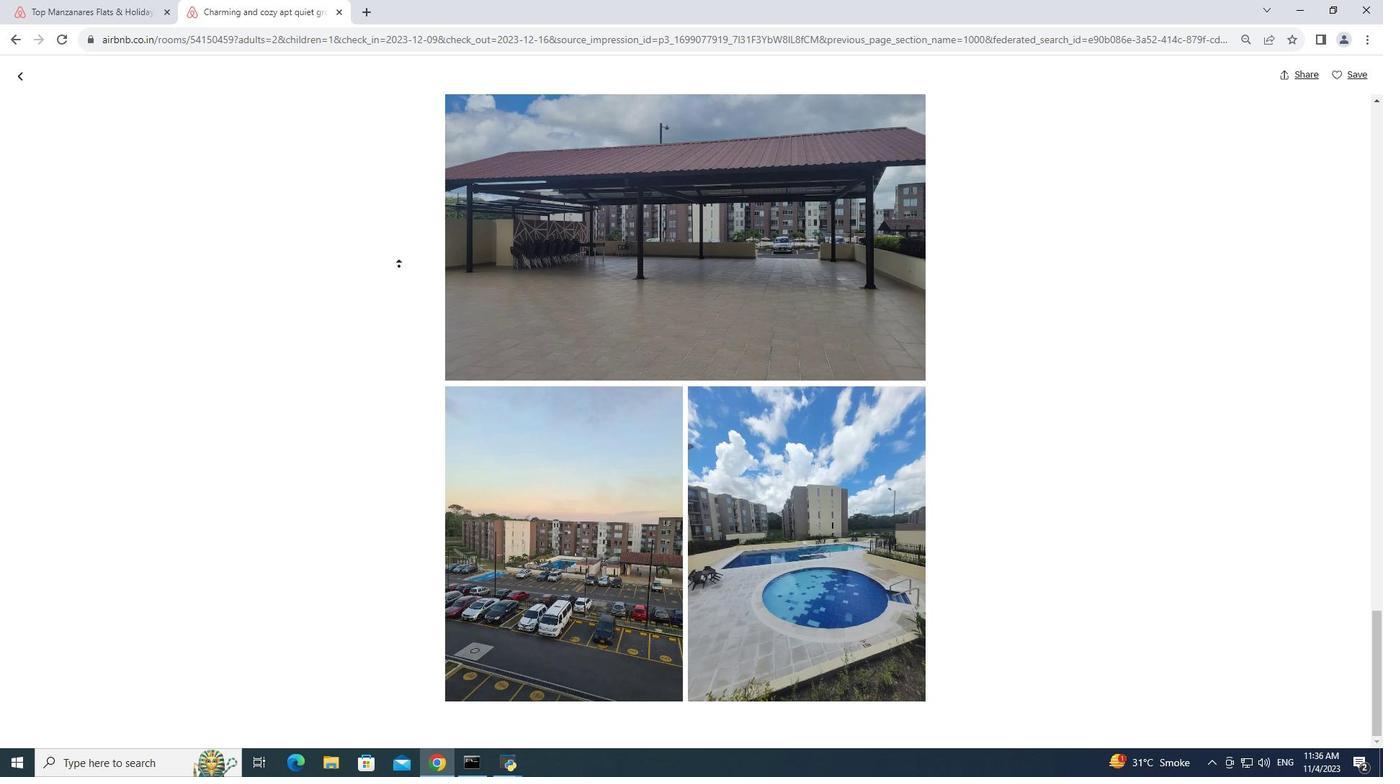 
Action: Mouse scrolled (693, 368) with delta (0, 0)
Screenshot: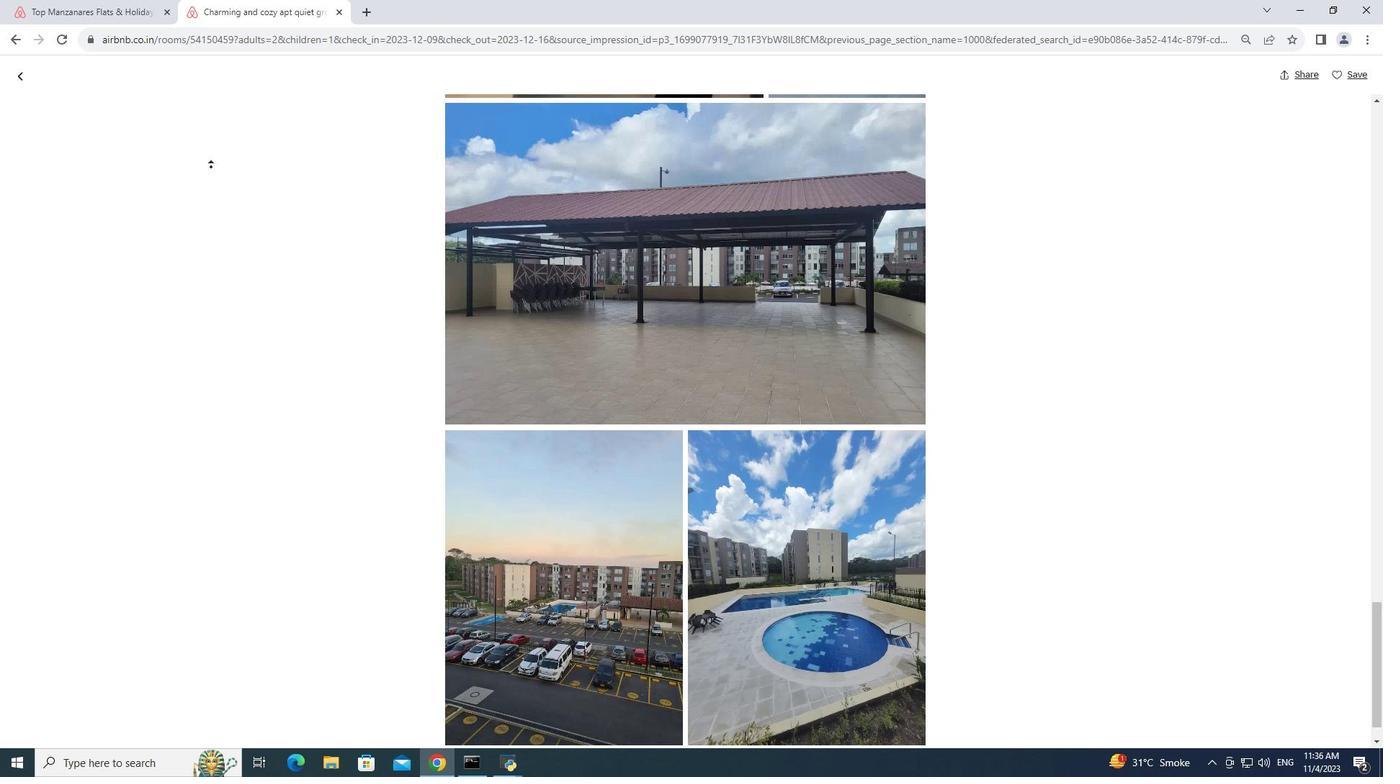 
Action: Mouse scrolled (693, 368) with delta (0, 0)
Screenshot: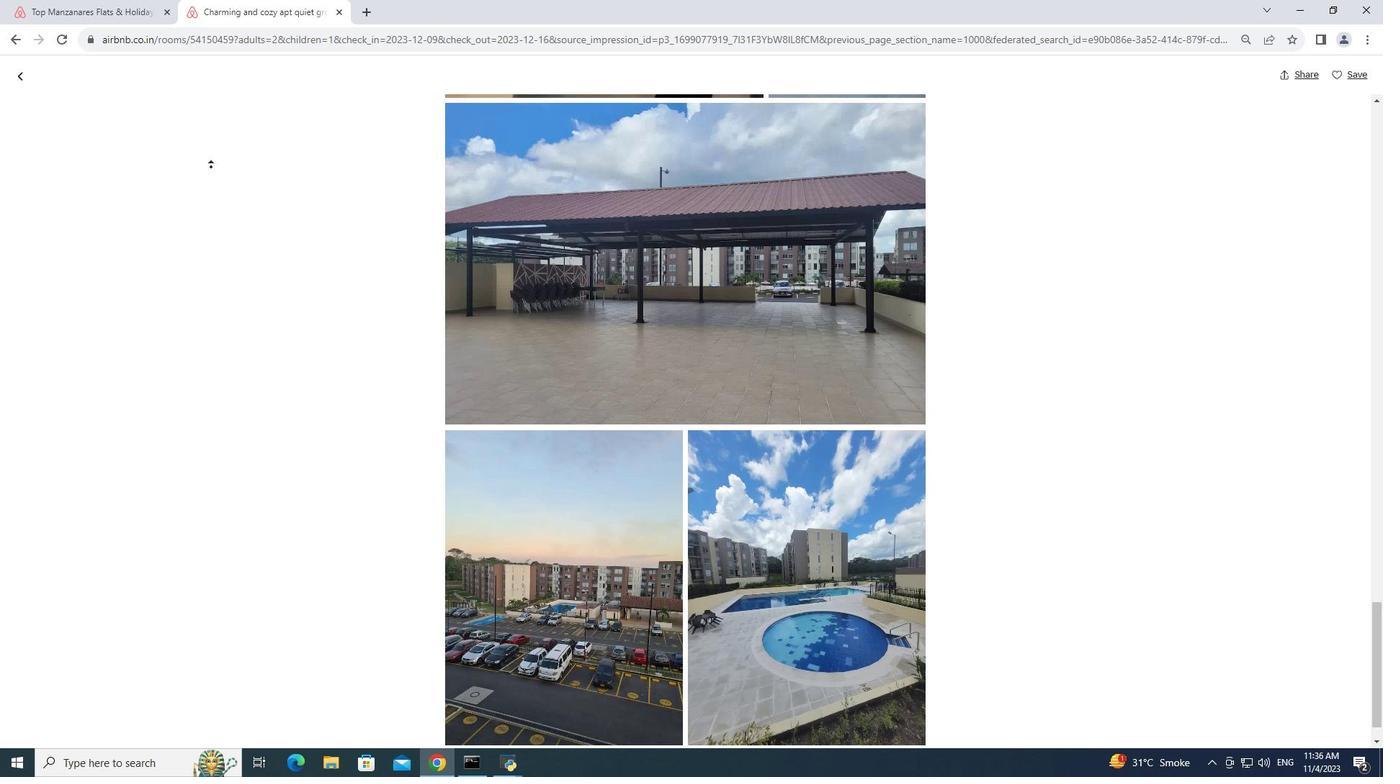
Action: Mouse pressed middle at (693, 369)
Screenshot: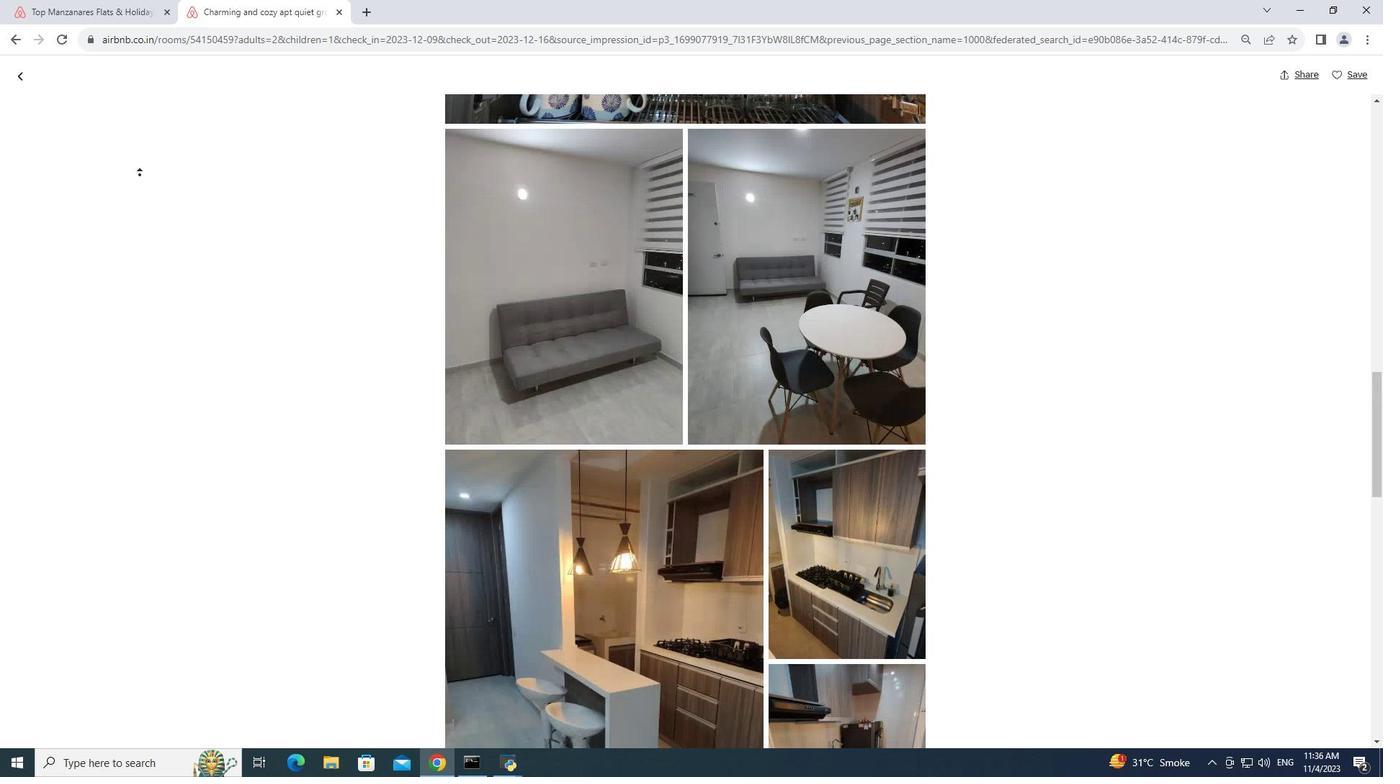 
Action: Mouse scrolled (693, 368) with delta (0, 0)
Screenshot: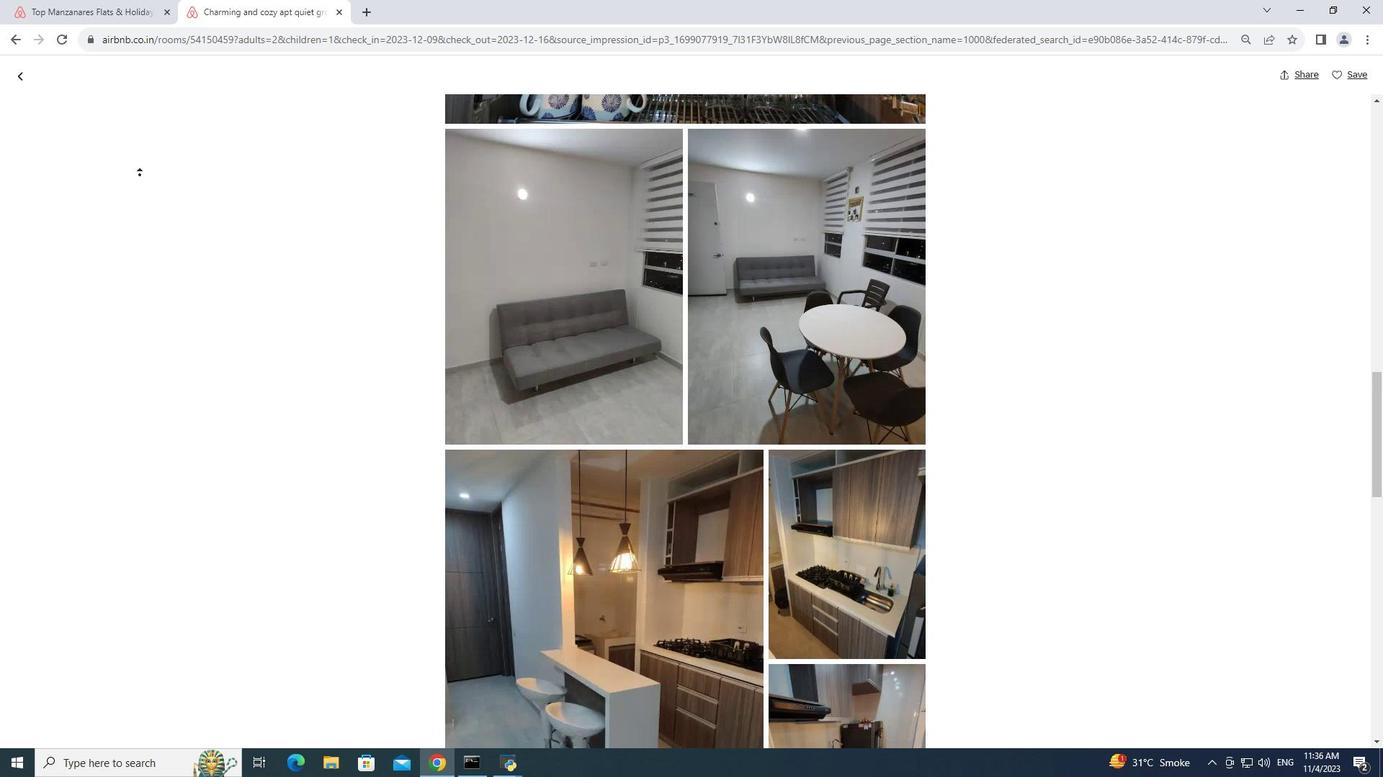
Action: Mouse moved to (693, 369)
Screenshot: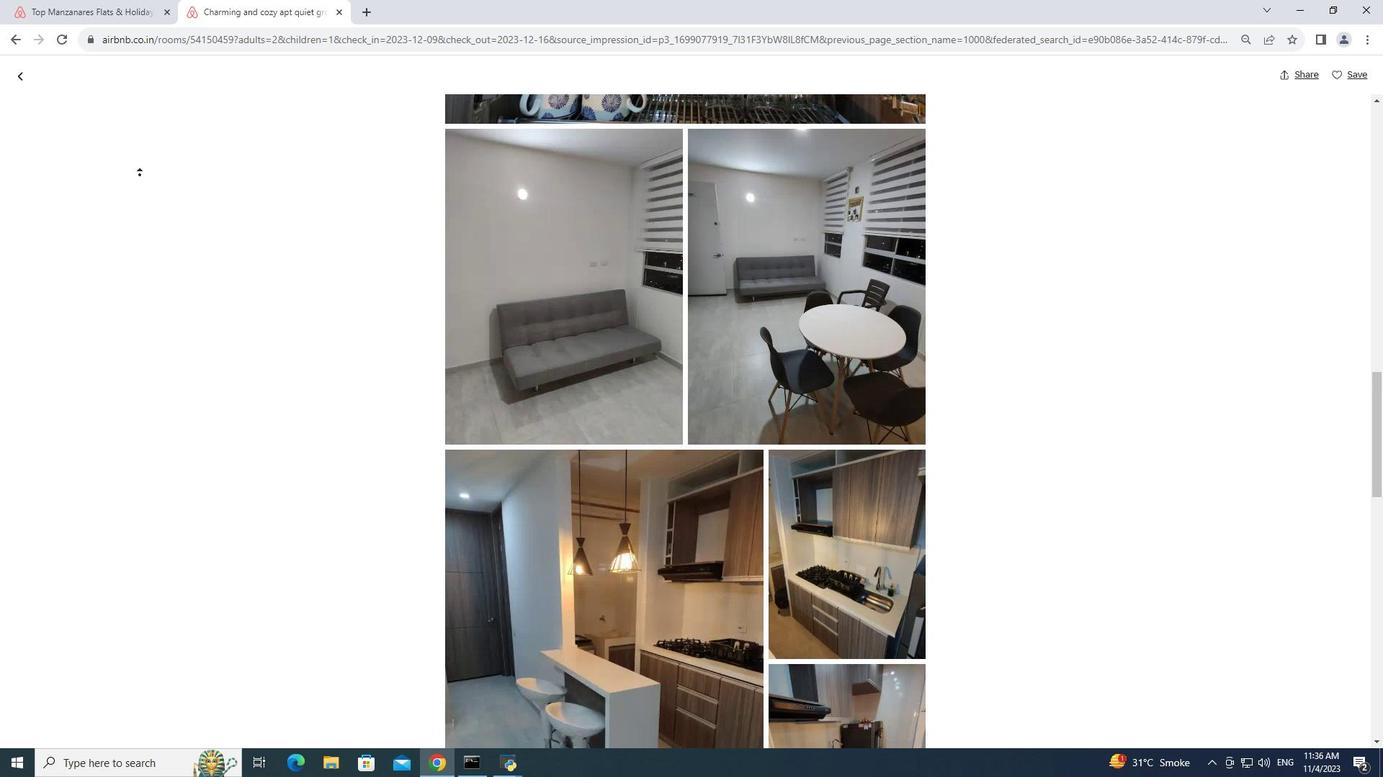 
Action: Mouse scrolled (693, 368) with delta (0, 0)
Screenshot: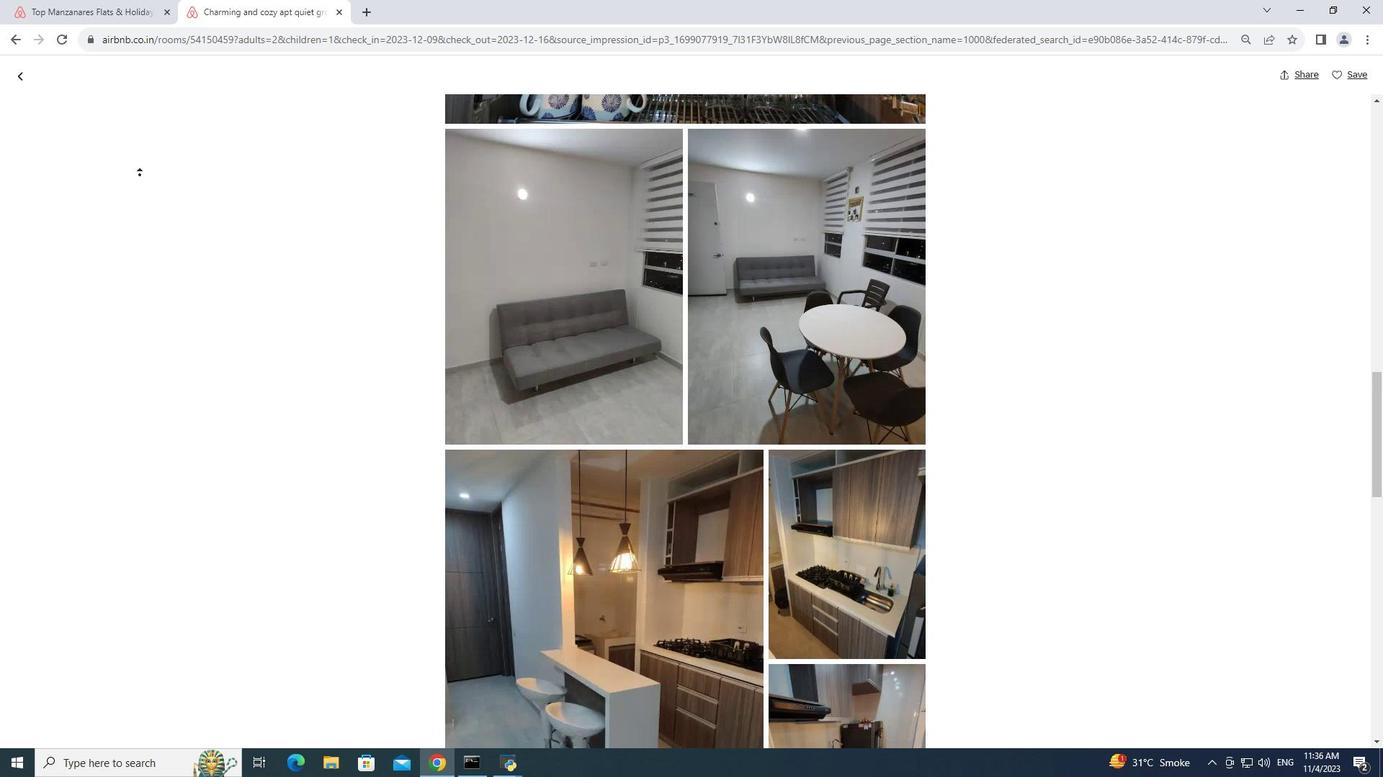 
Action: Mouse scrolled (693, 368) with delta (0, 0)
Screenshot: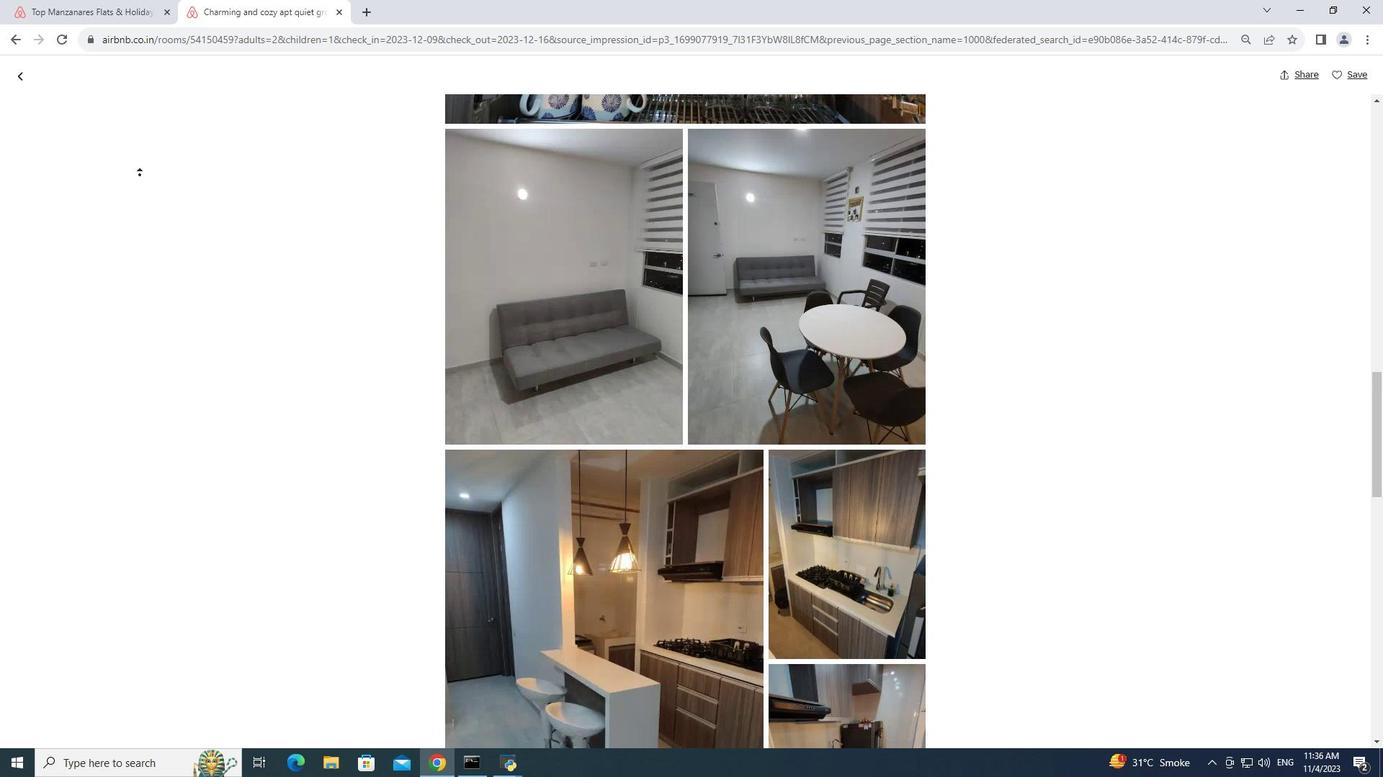 
Action: Mouse moved to (693, 370)
Screenshot: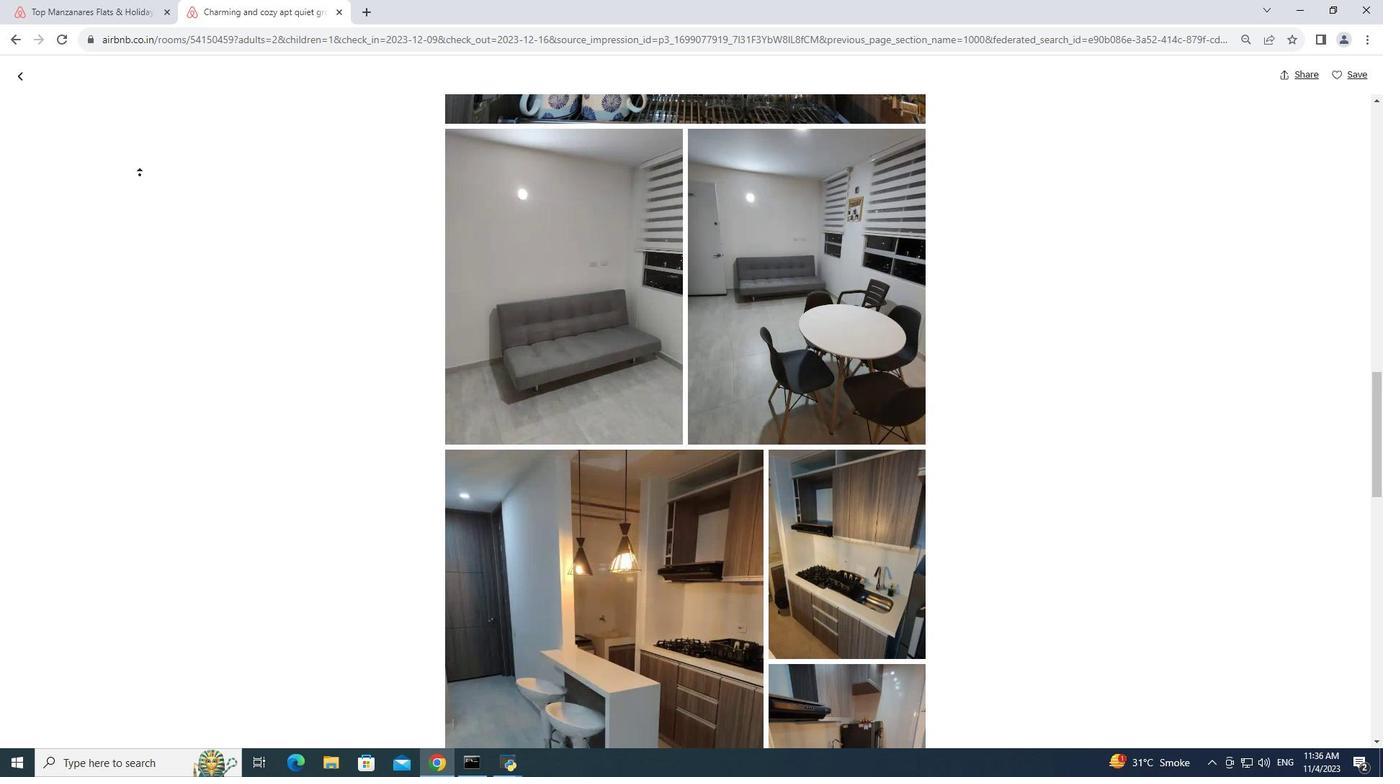 
Action: Mouse scrolled (693, 369) with delta (0, 0)
Screenshot: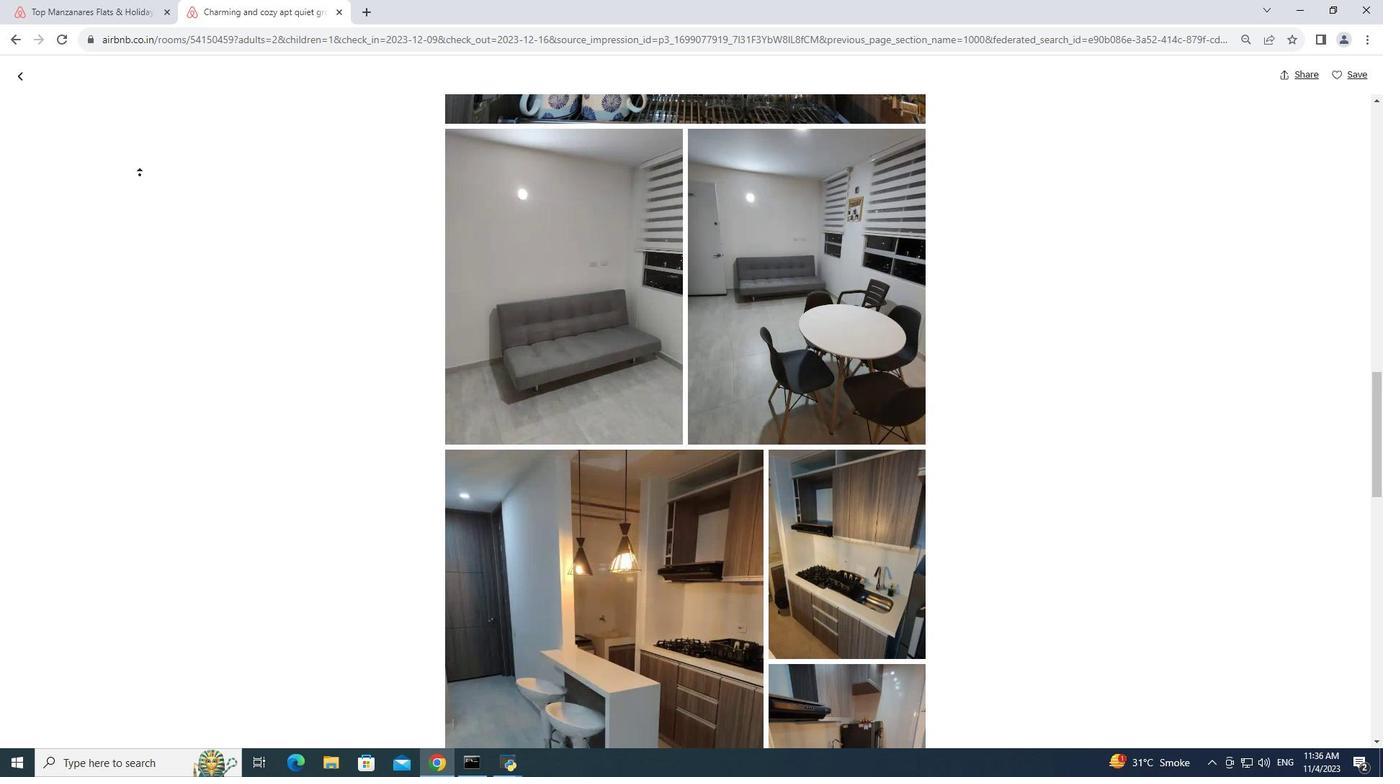 
Action: Mouse moved to (692, 373)
Screenshot: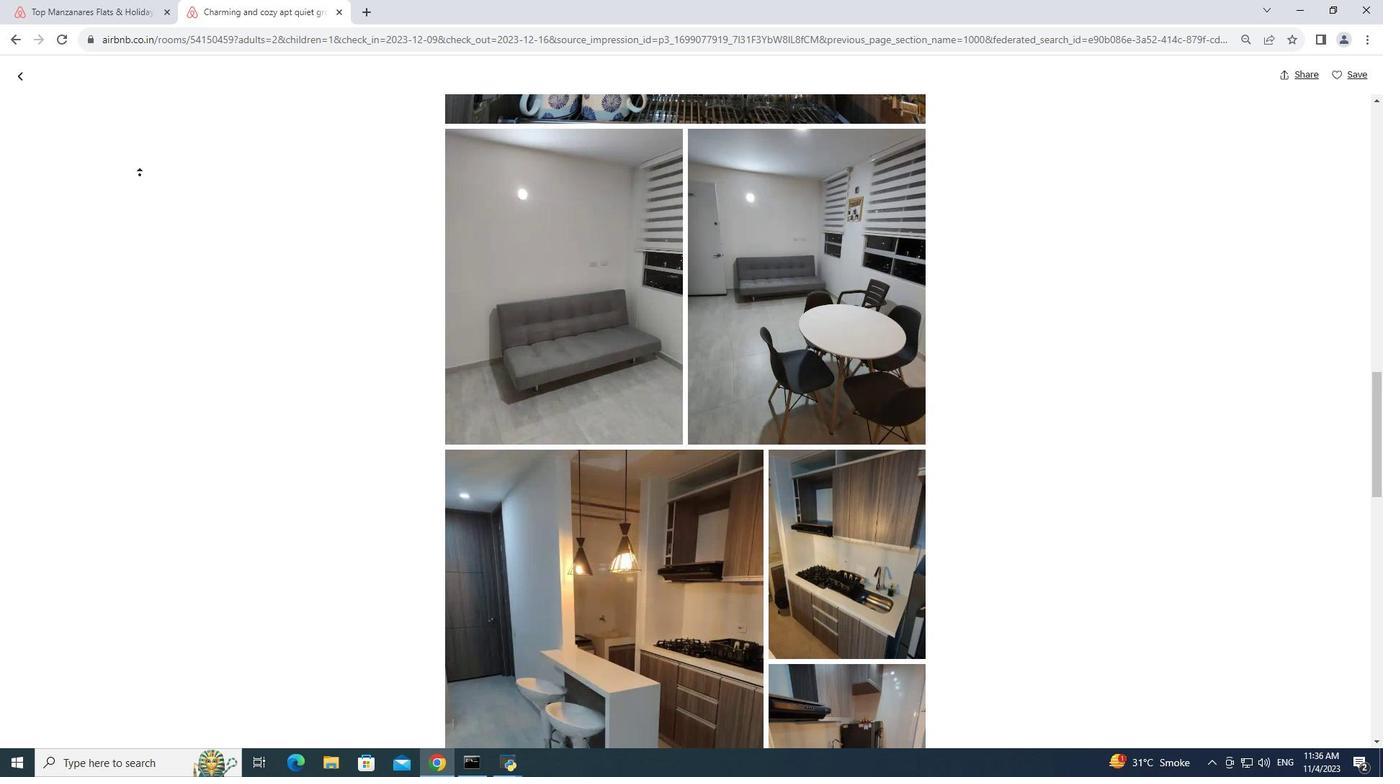
Action: Mouse scrolled (692, 372) with delta (0, 0)
Screenshot: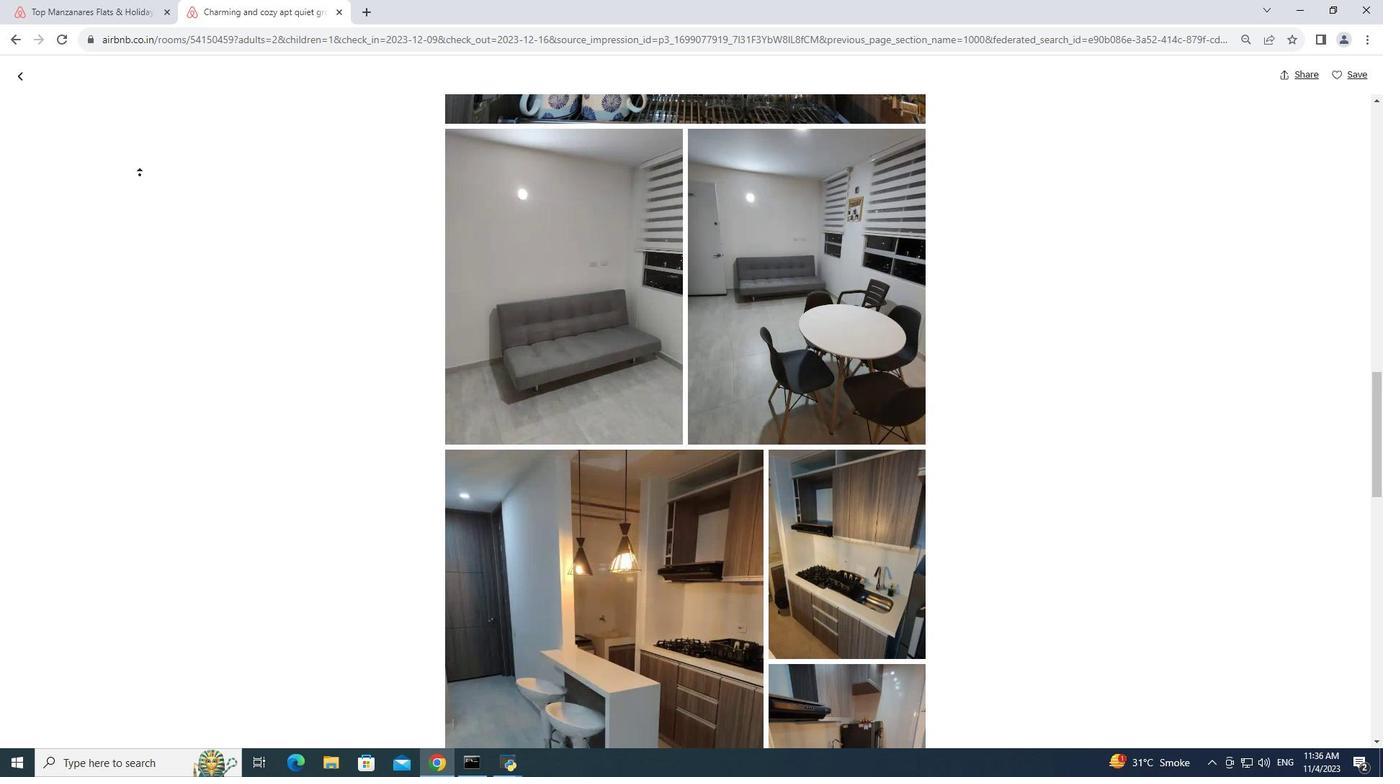 
Action: Mouse moved to (139, 175)
Screenshot: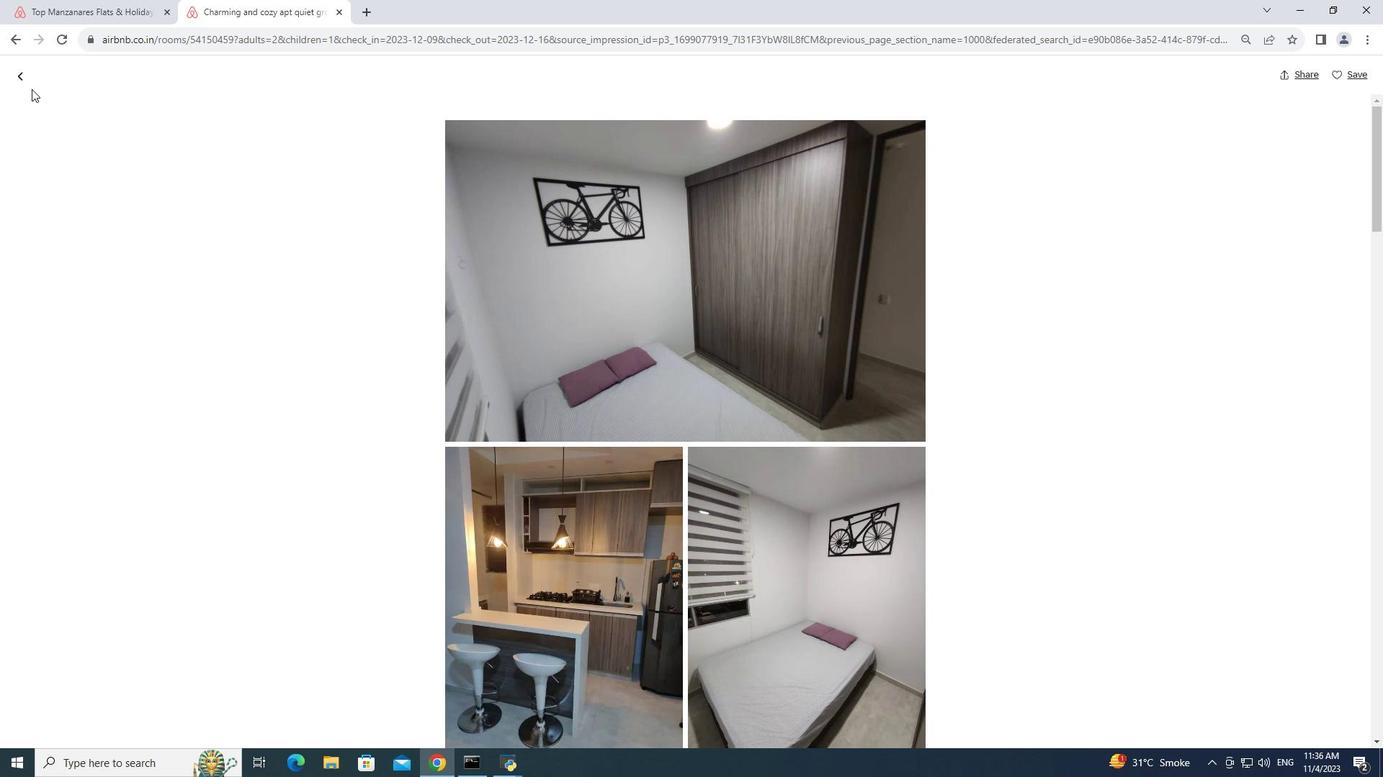 
Action: Mouse pressed left at (139, 175)
Screenshot: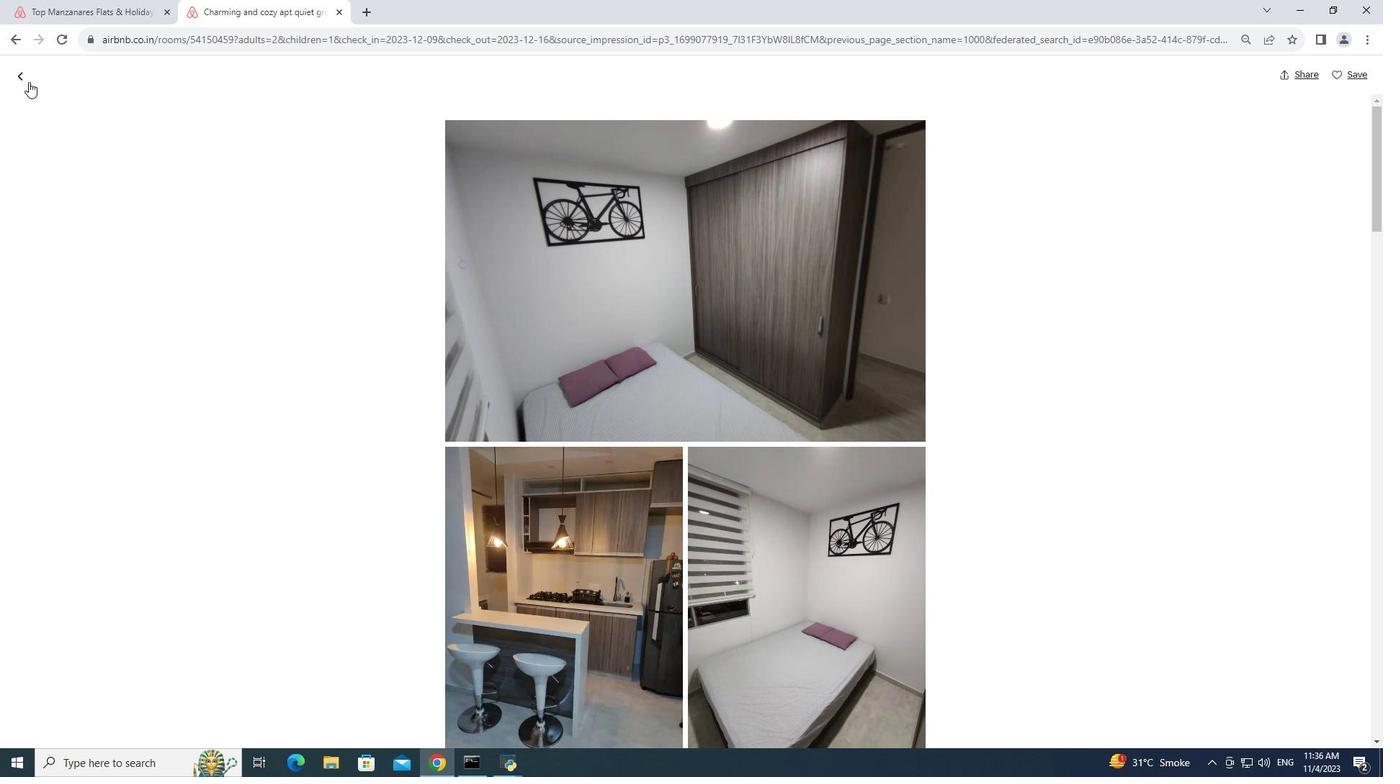 
Action: Mouse moved to (20, 75)
Screenshot: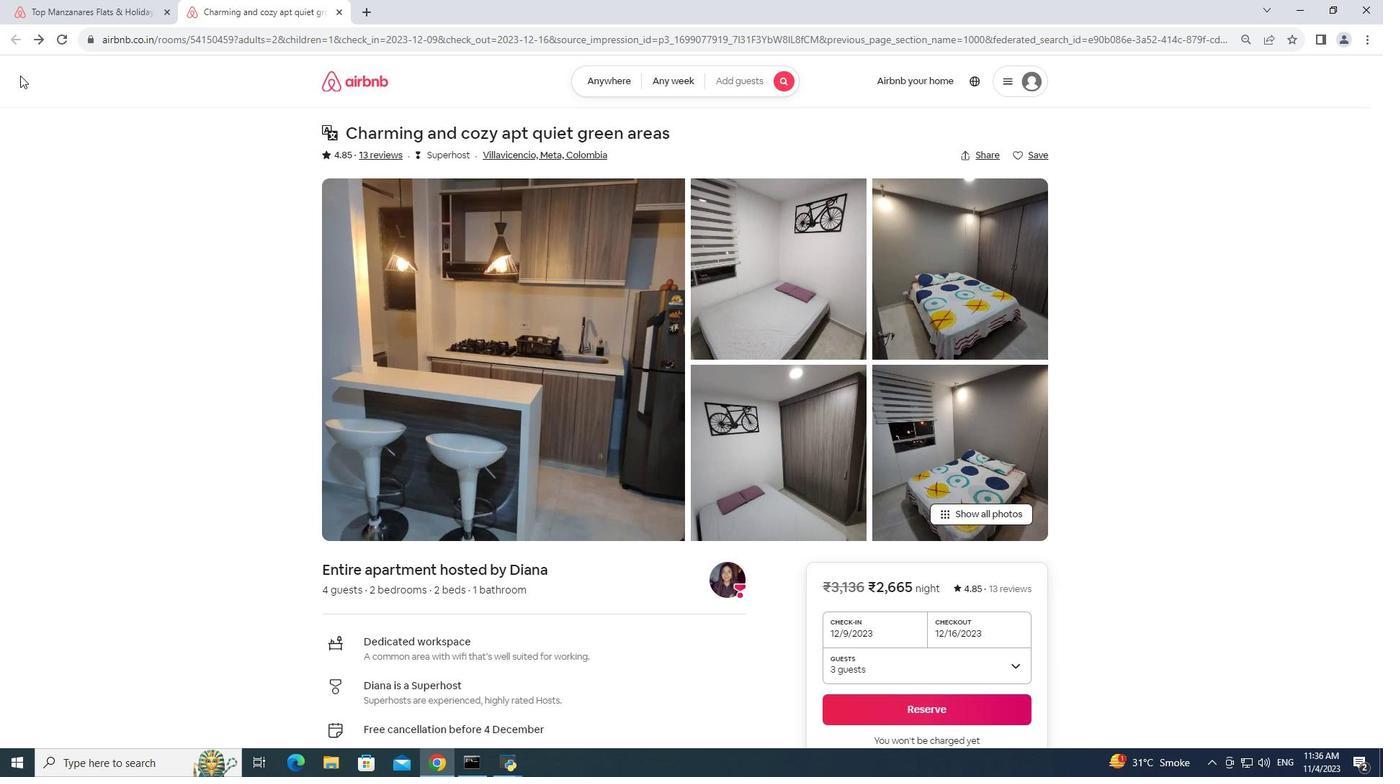 
Action: Mouse pressed left at (20, 75)
Screenshot: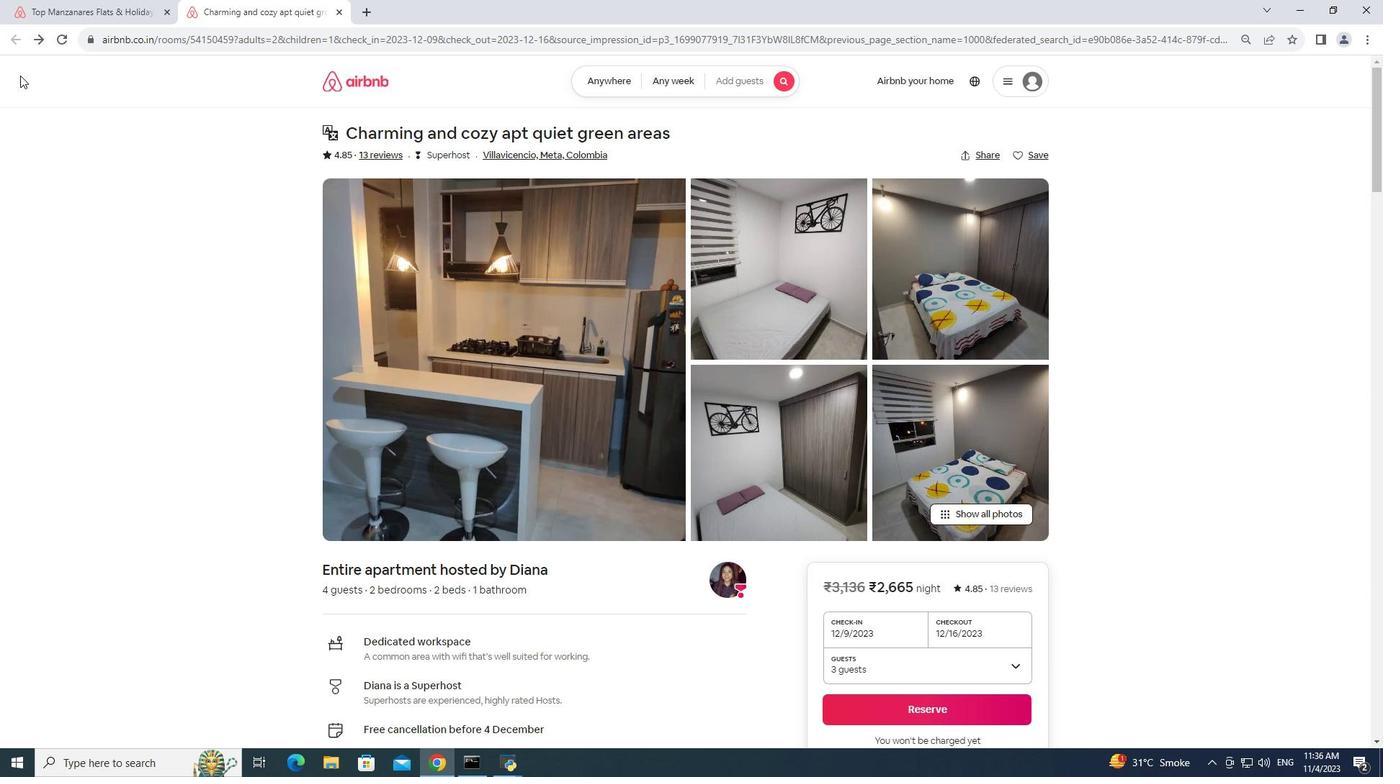 
Action: Mouse moved to (745, 328)
Screenshot: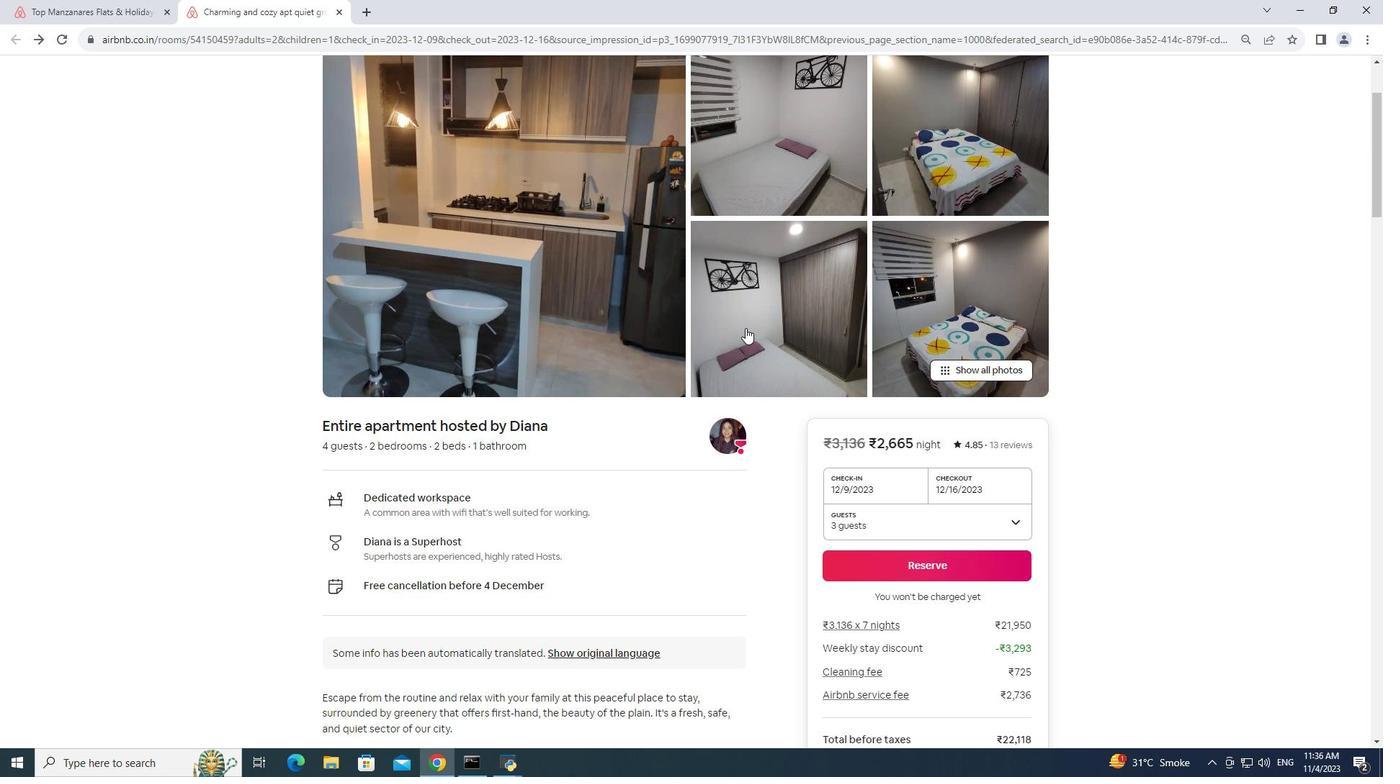 
Action: Mouse scrolled (745, 327) with delta (0, 0)
Screenshot: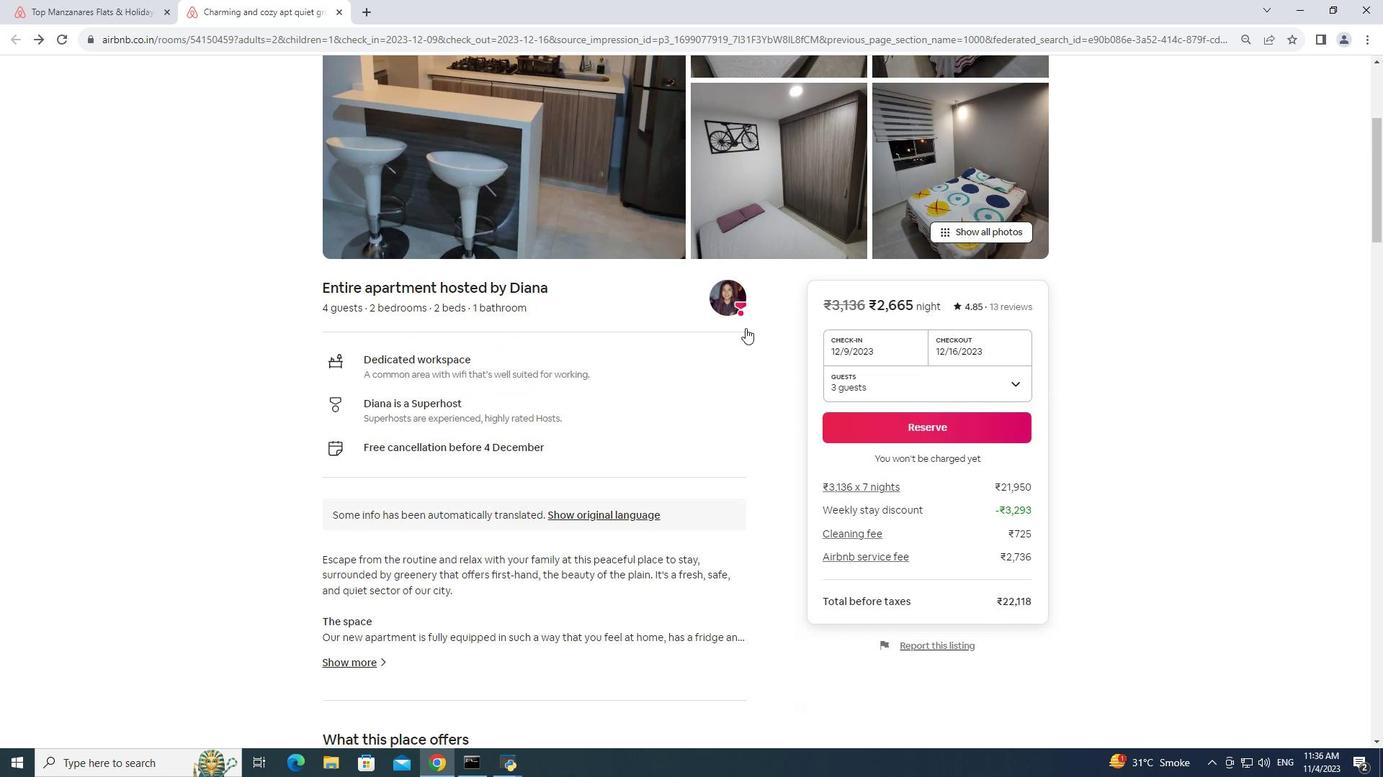 
Action: Mouse scrolled (745, 327) with delta (0, 0)
Screenshot: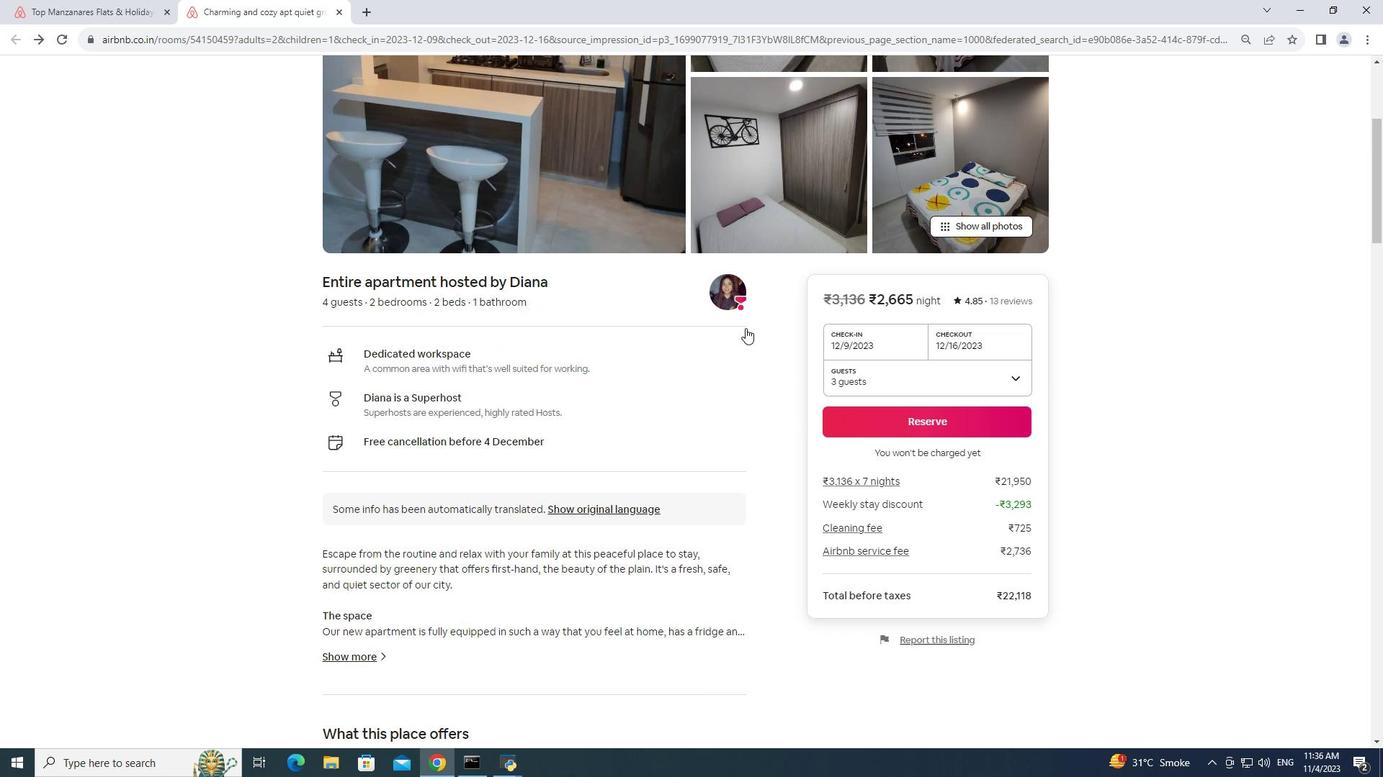 
Action: Mouse scrolled (745, 327) with delta (0, 0)
Screenshot: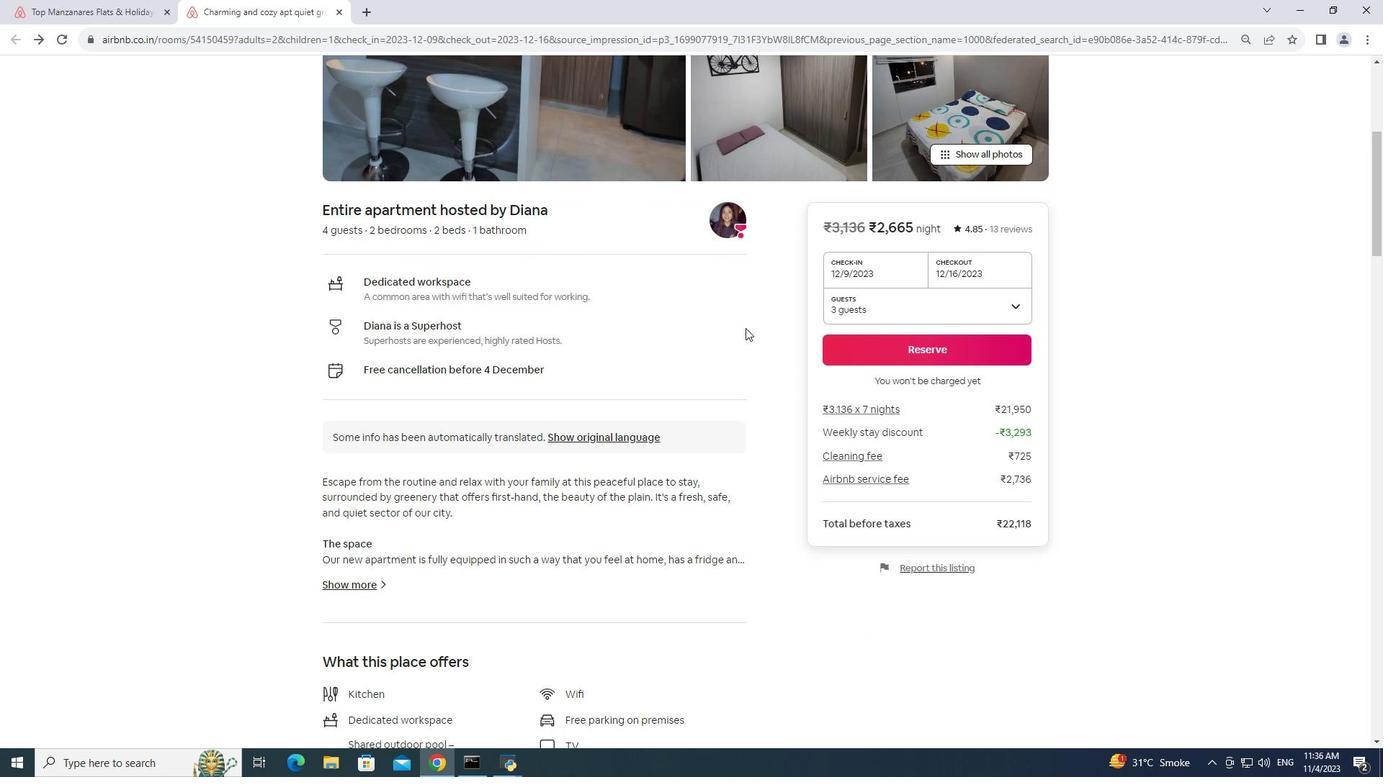 
Action: Mouse scrolled (745, 327) with delta (0, 0)
Screenshot: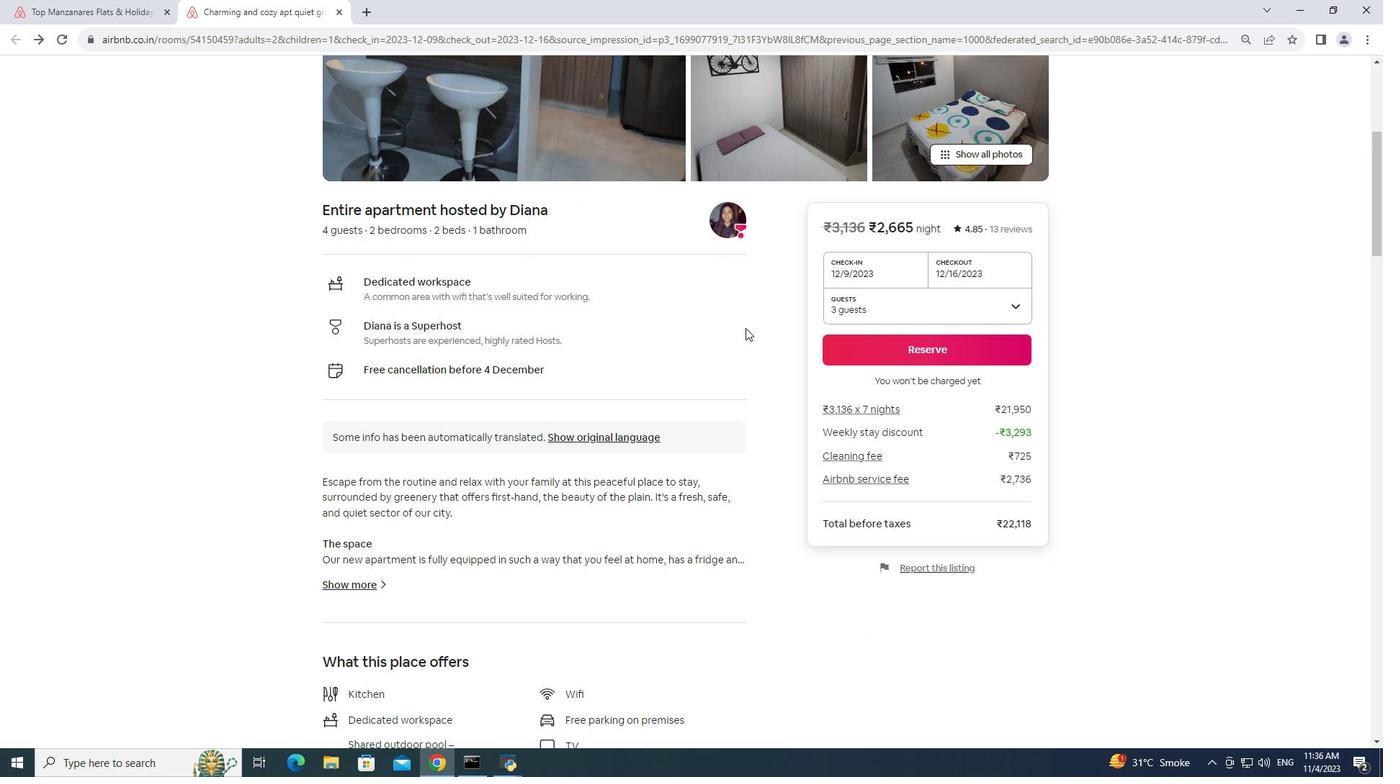 
Action: Mouse scrolled (745, 327) with delta (0, 0)
Screenshot: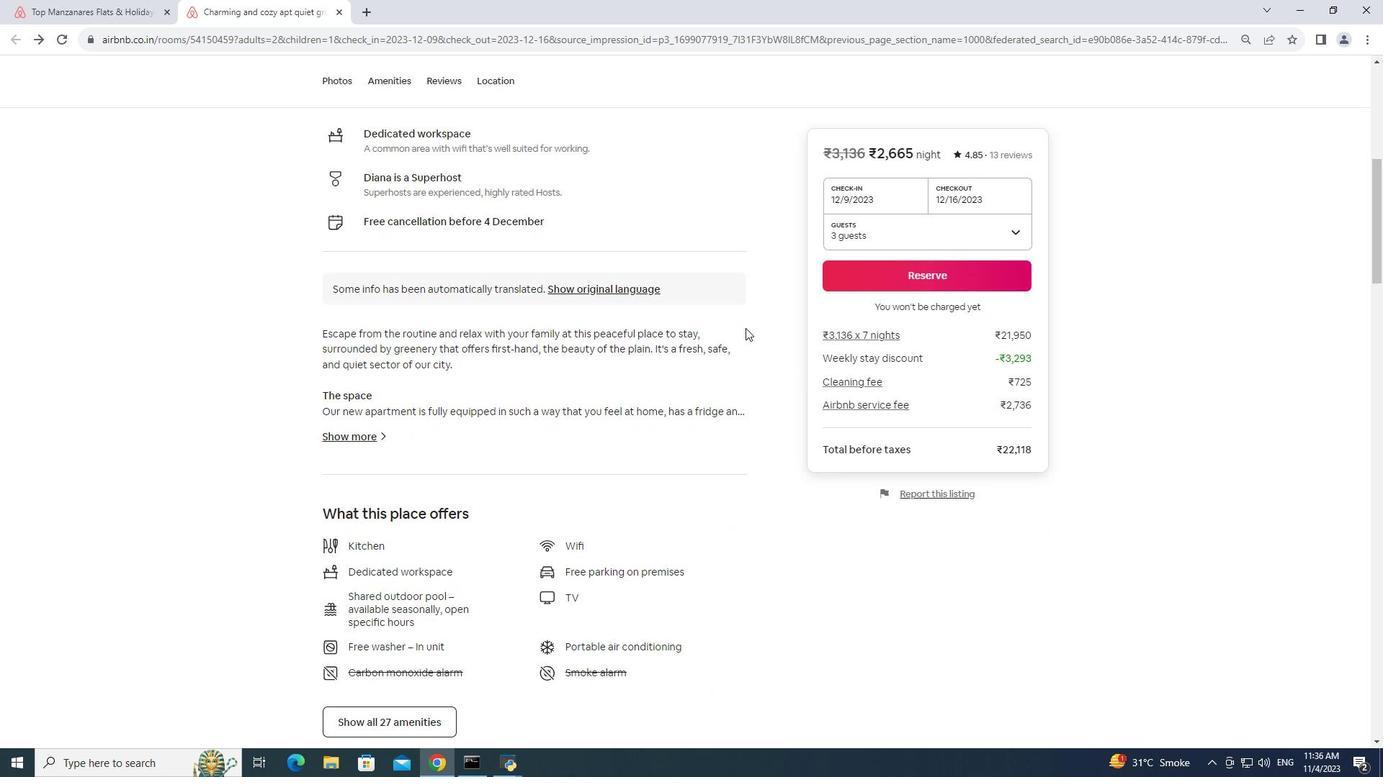 
Action: Mouse scrolled (745, 327) with delta (0, 0)
Screenshot: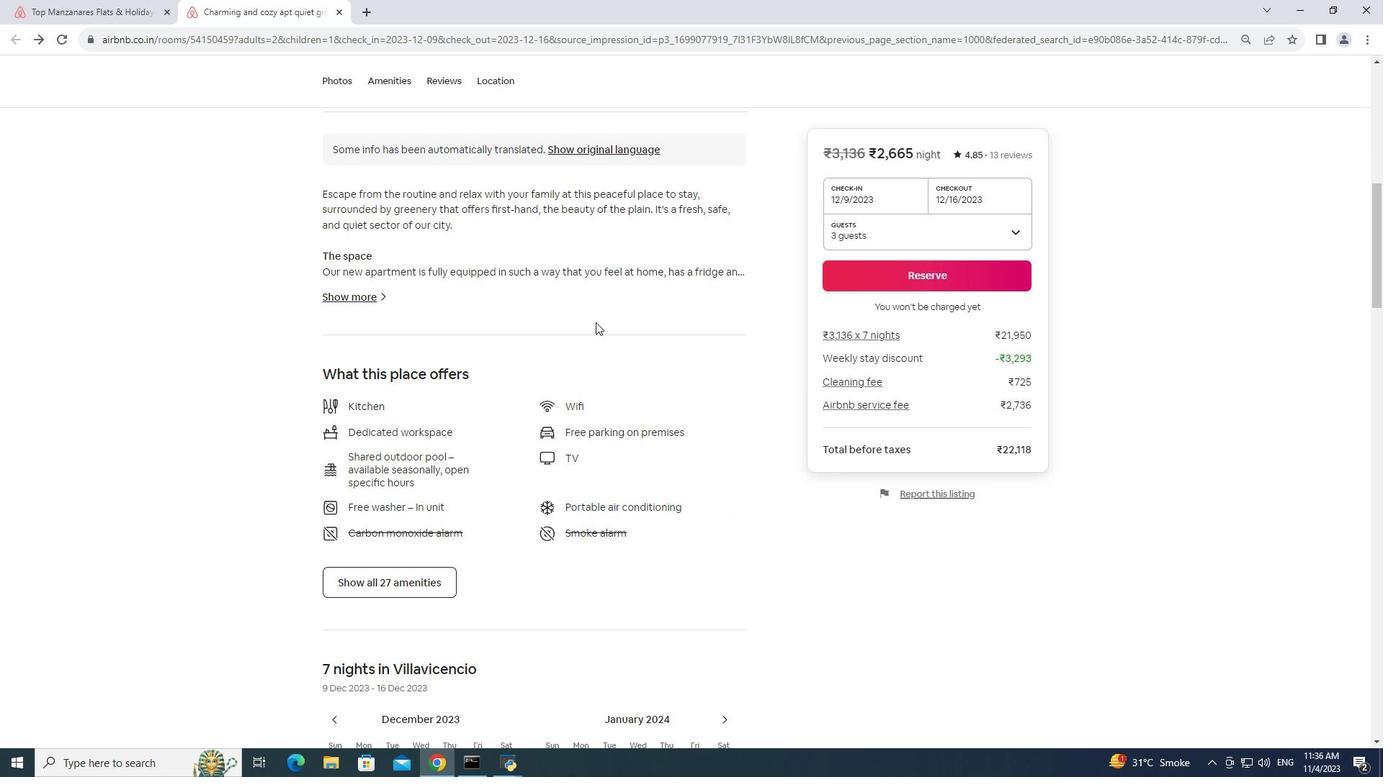 
Action: Mouse scrolled (745, 327) with delta (0, 0)
Screenshot: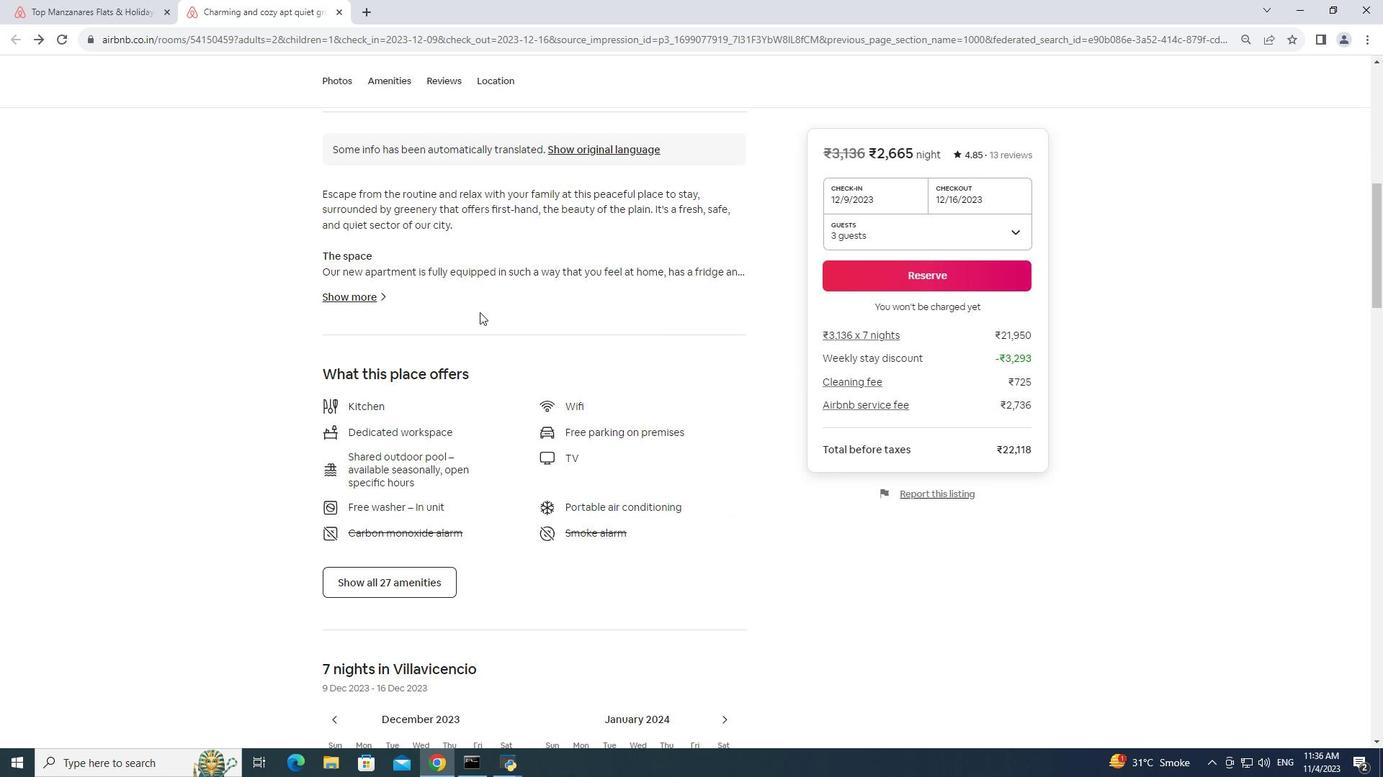 
Action: Mouse scrolled (745, 327) with delta (0, 0)
Screenshot: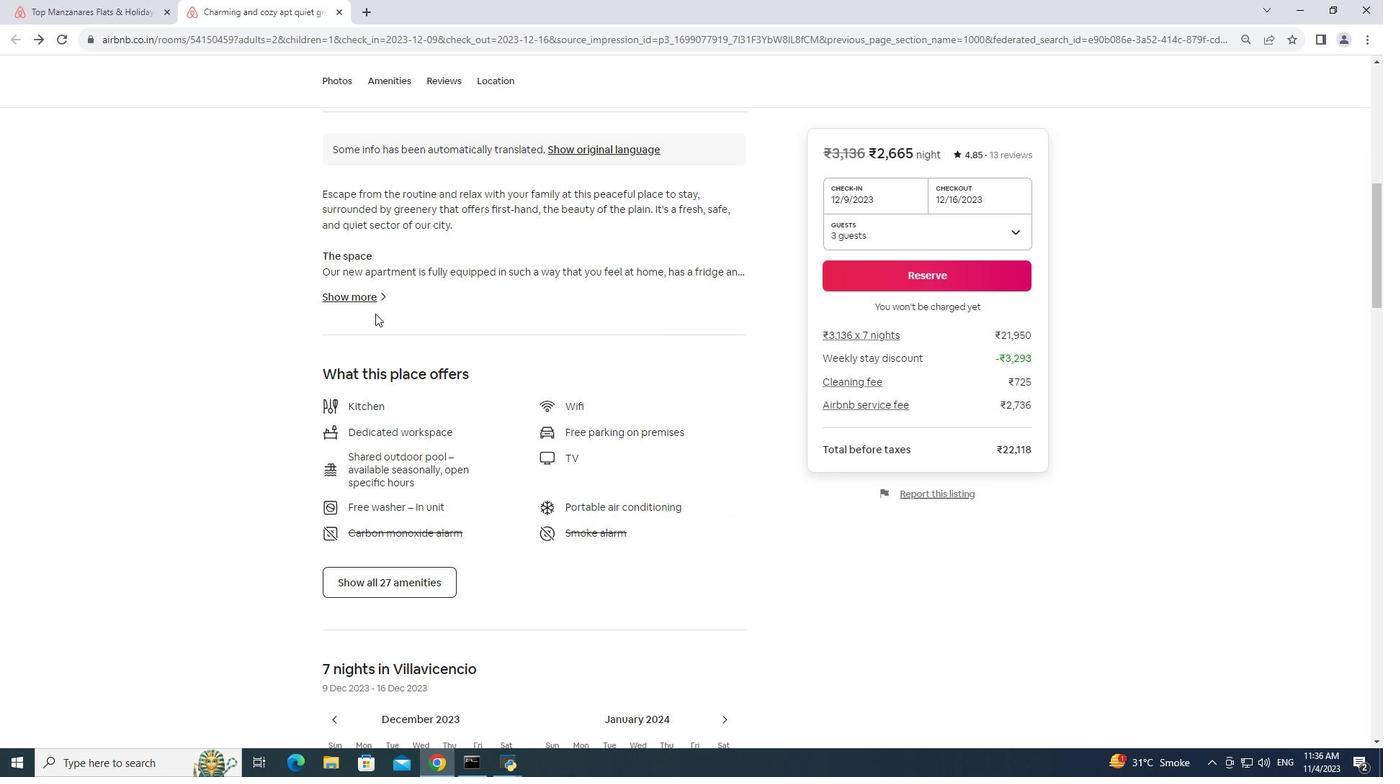 
Action: Mouse scrolled (745, 327) with delta (0, 0)
Screenshot: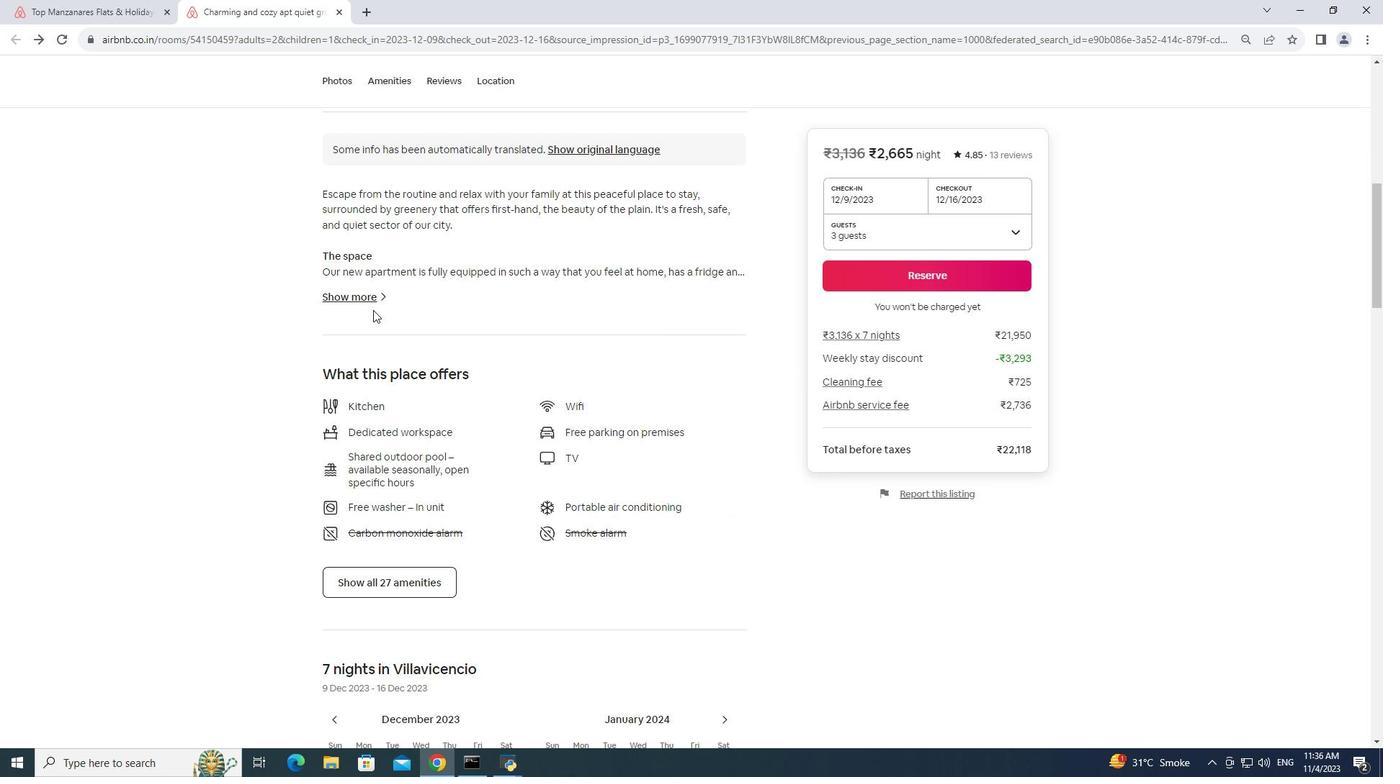 
Action: Mouse moved to (371, 299)
Screenshot: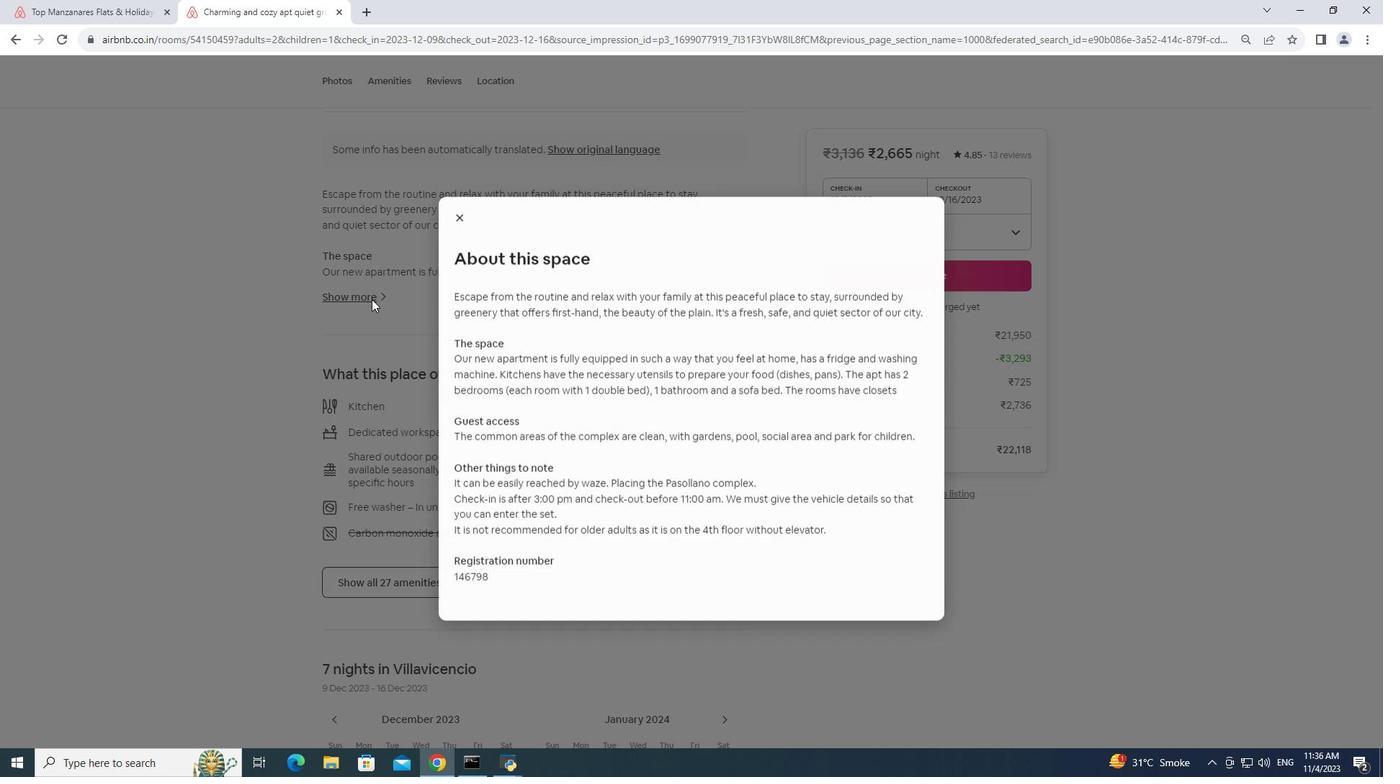 
Action: Mouse pressed left at (371, 299)
Screenshot: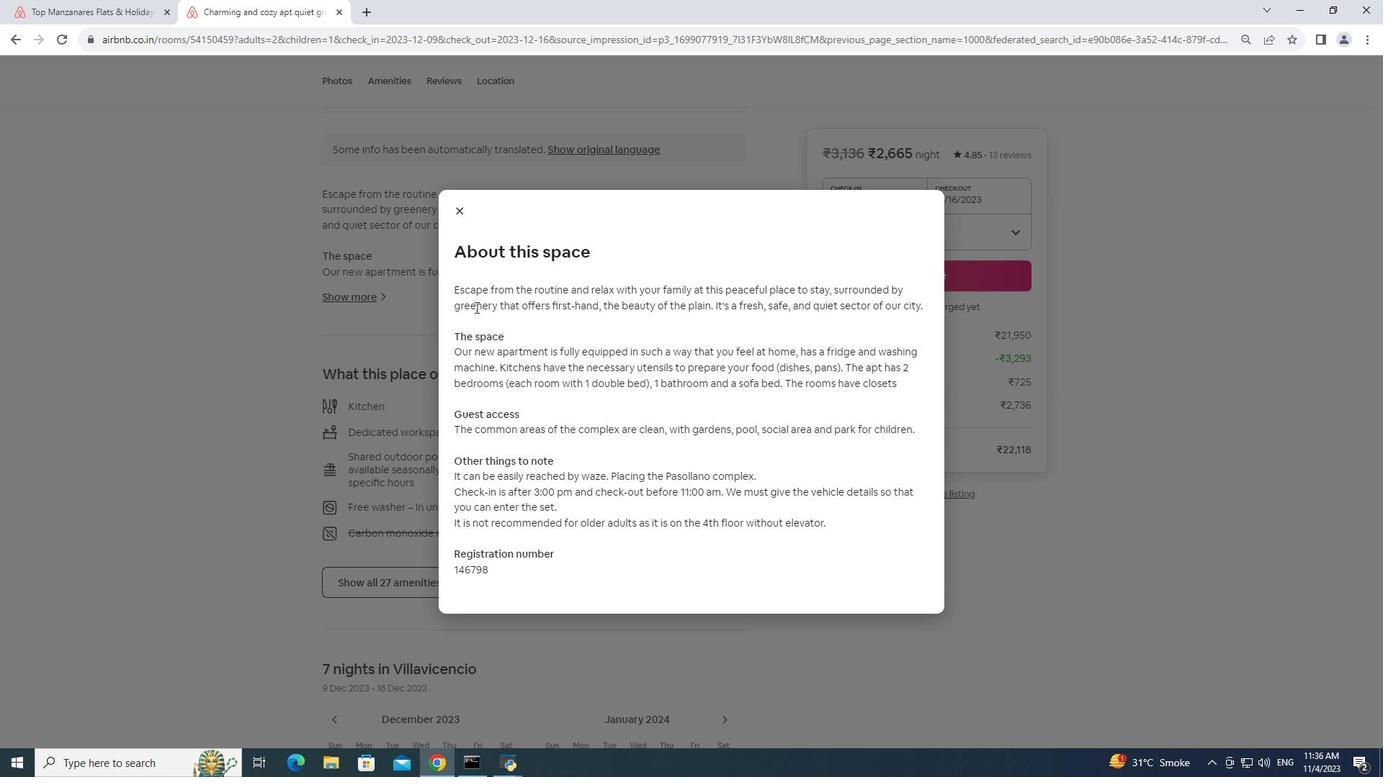 
Action: Mouse moved to (531, 443)
Screenshot: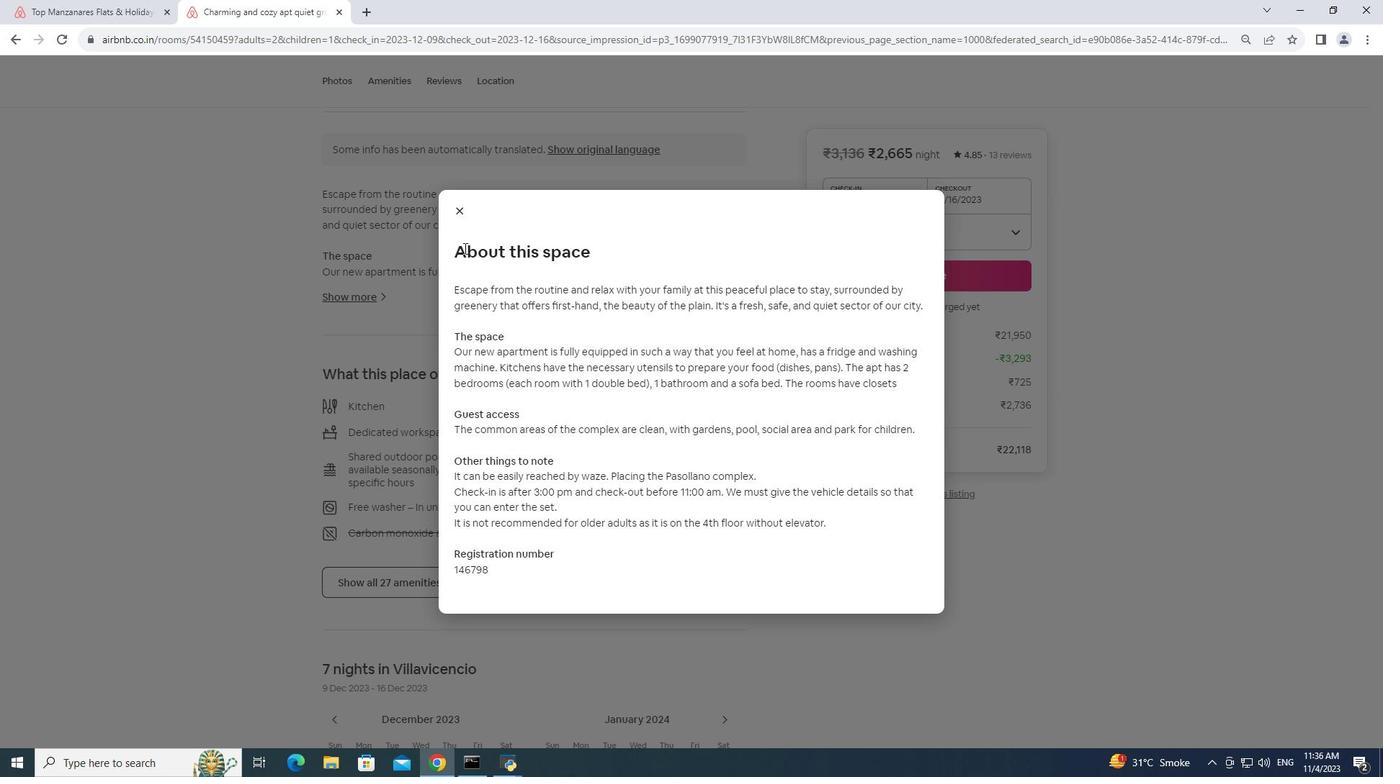 
Action: Mouse scrolled (531, 442) with delta (0, 0)
Screenshot: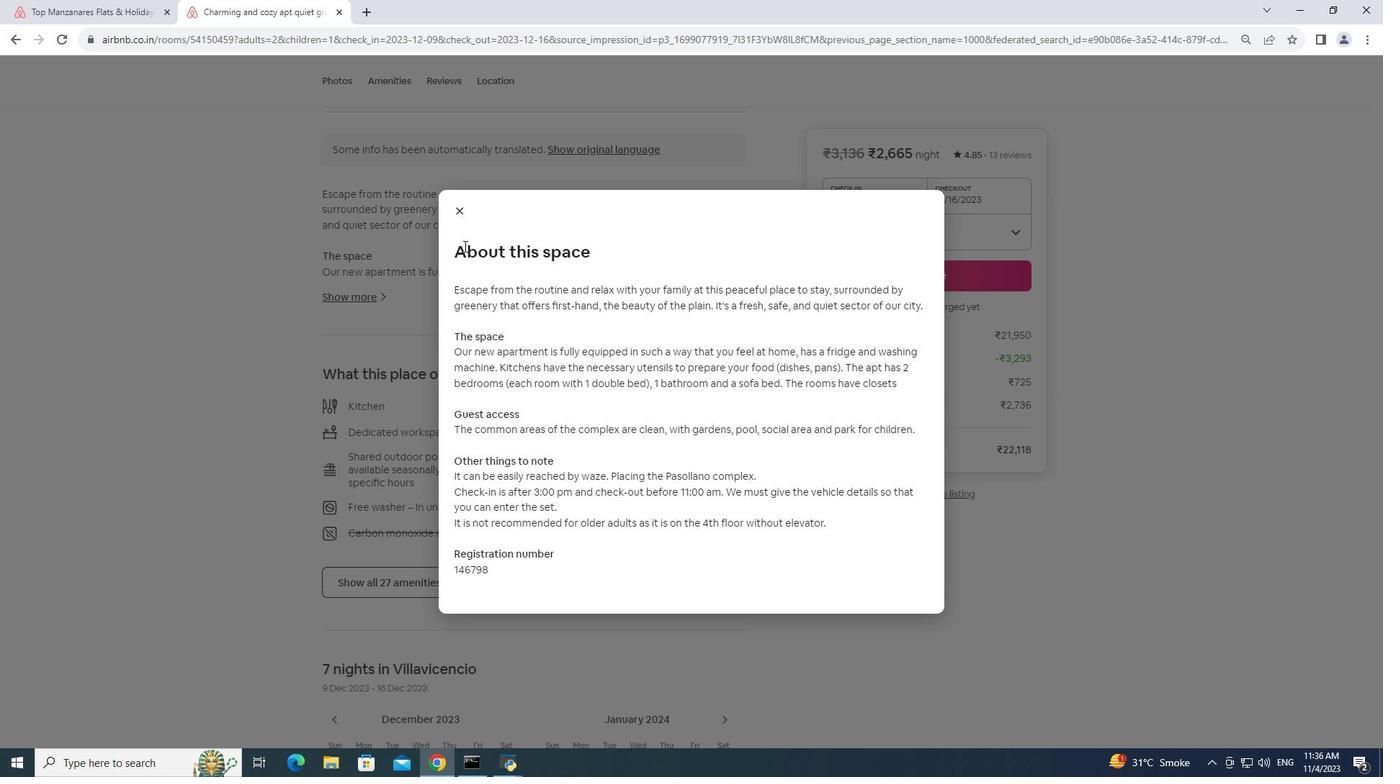 
Action: Mouse scrolled (531, 442) with delta (0, 0)
Screenshot: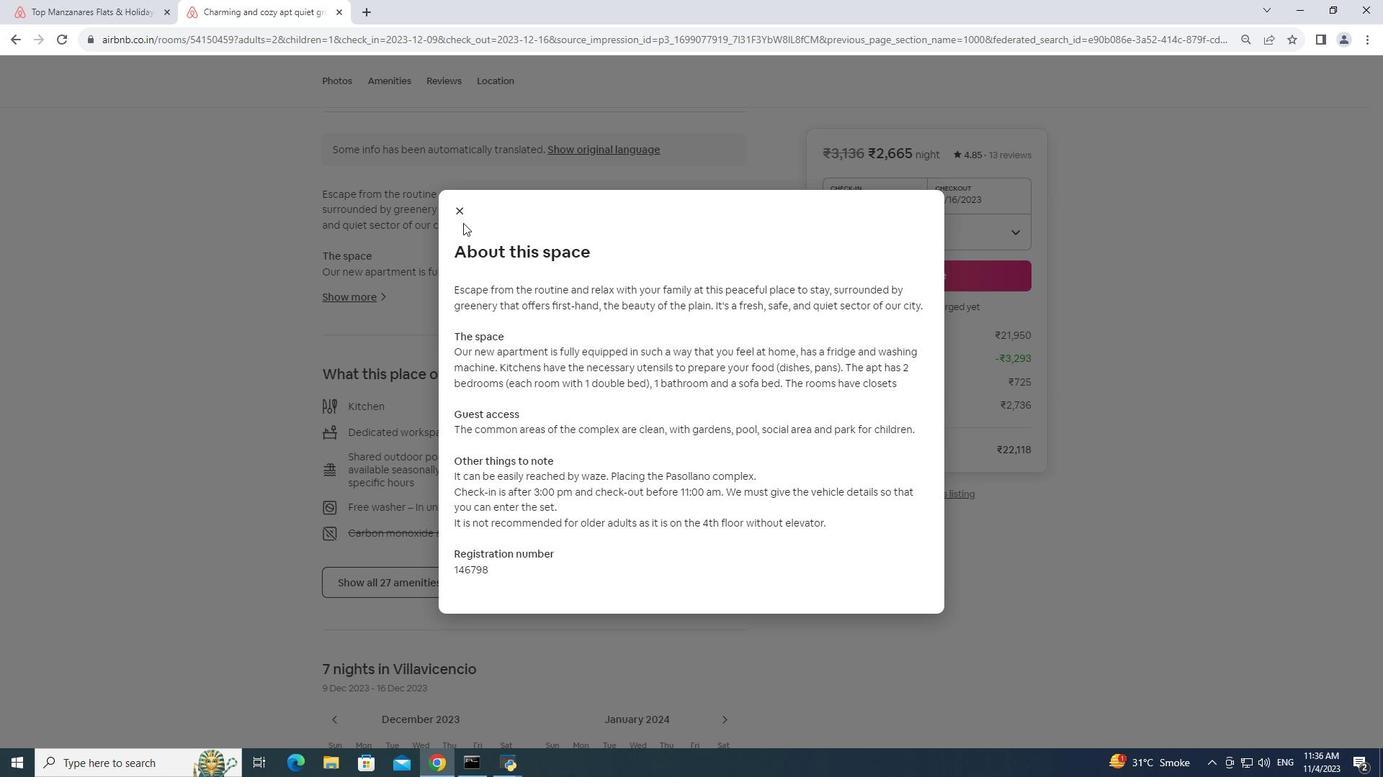 
Action: Mouse scrolled (531, 442) with delta (0, 0)
Screenshot: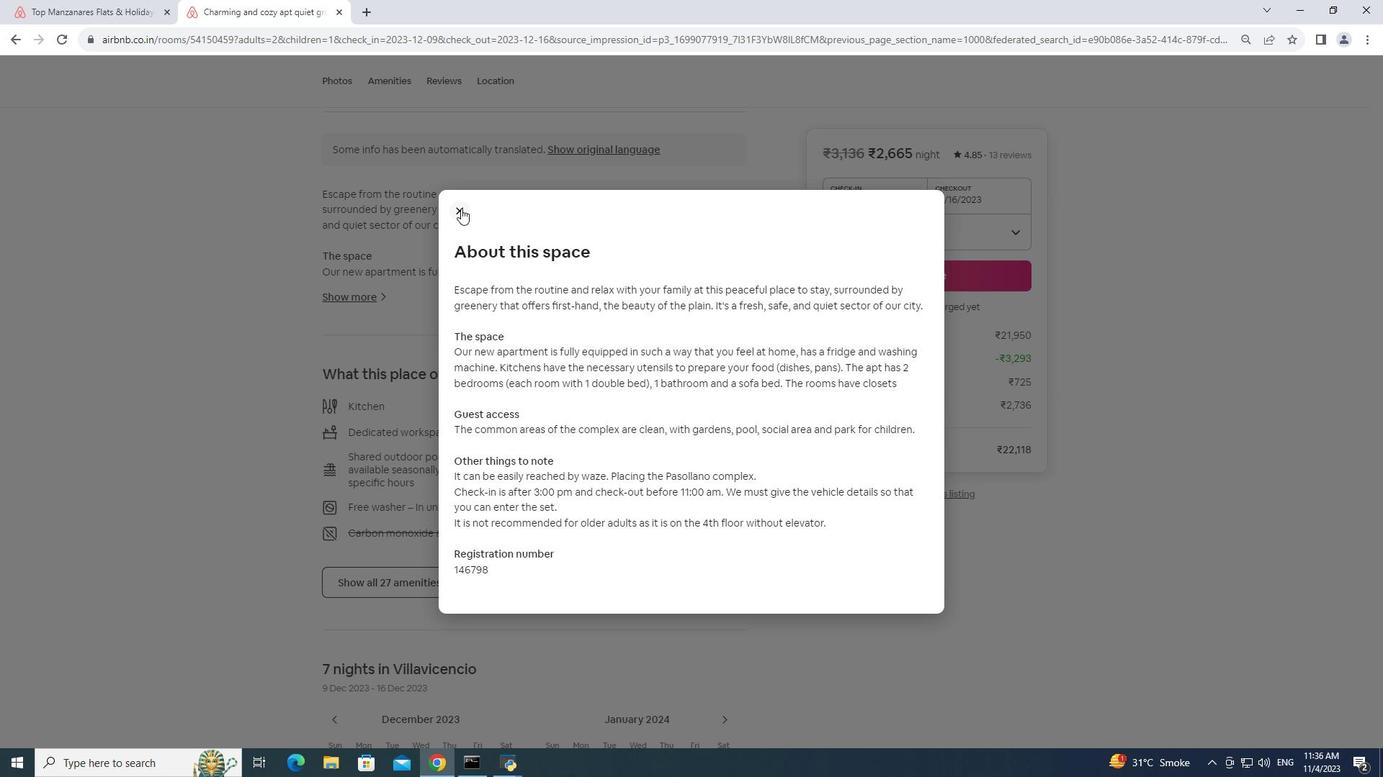 
Action: Mouse moved to (461, 204)
Screenshot: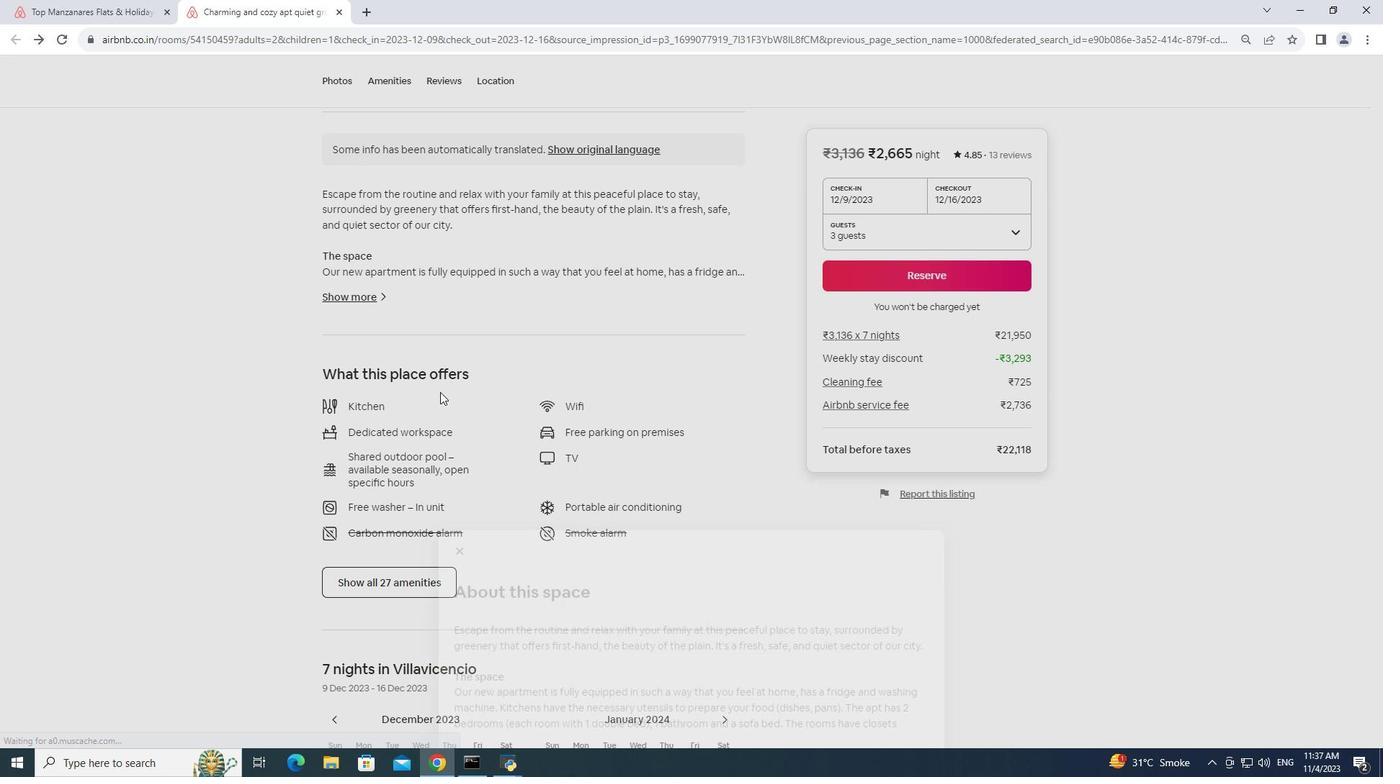 
Action: Mouse pressed left at (461, 204)
Screenshot: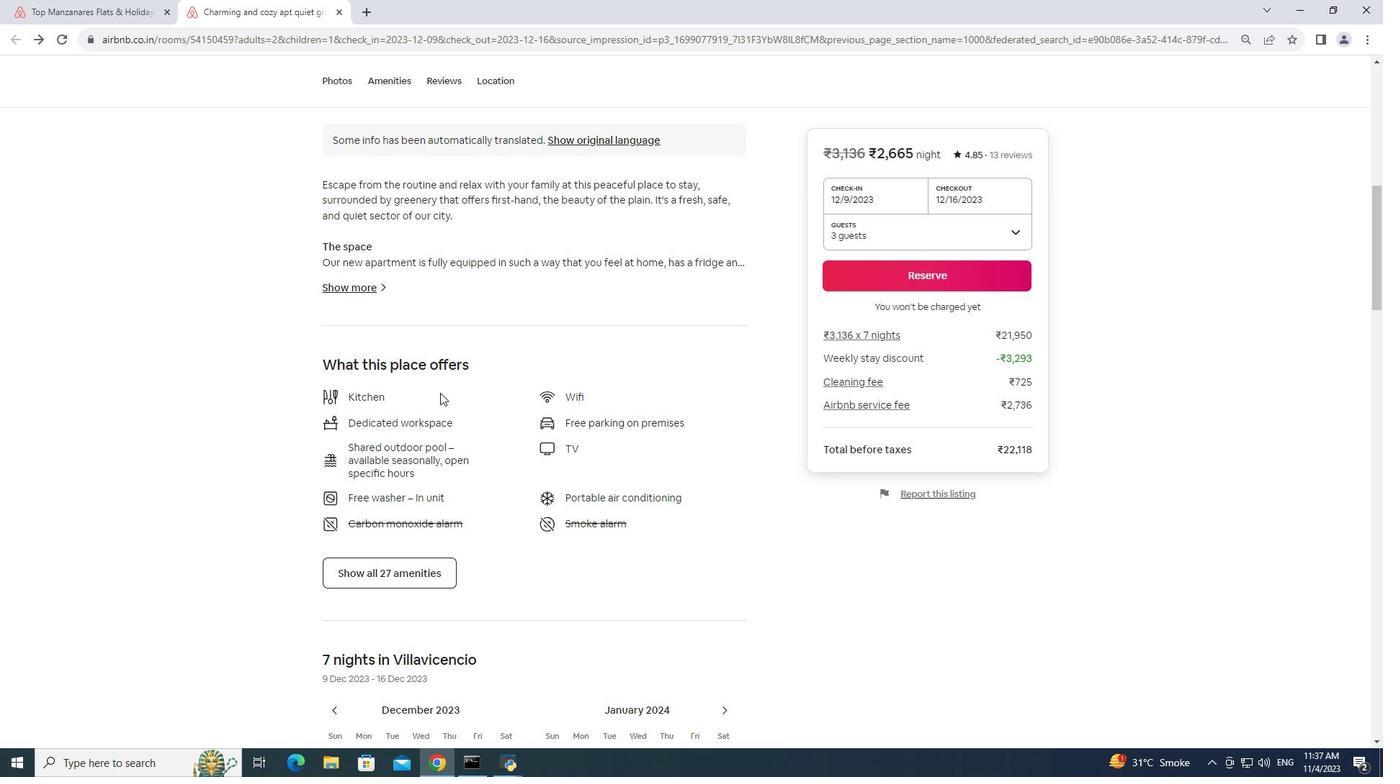 
Action: Mouse moved to (440, 393)
Screenshot: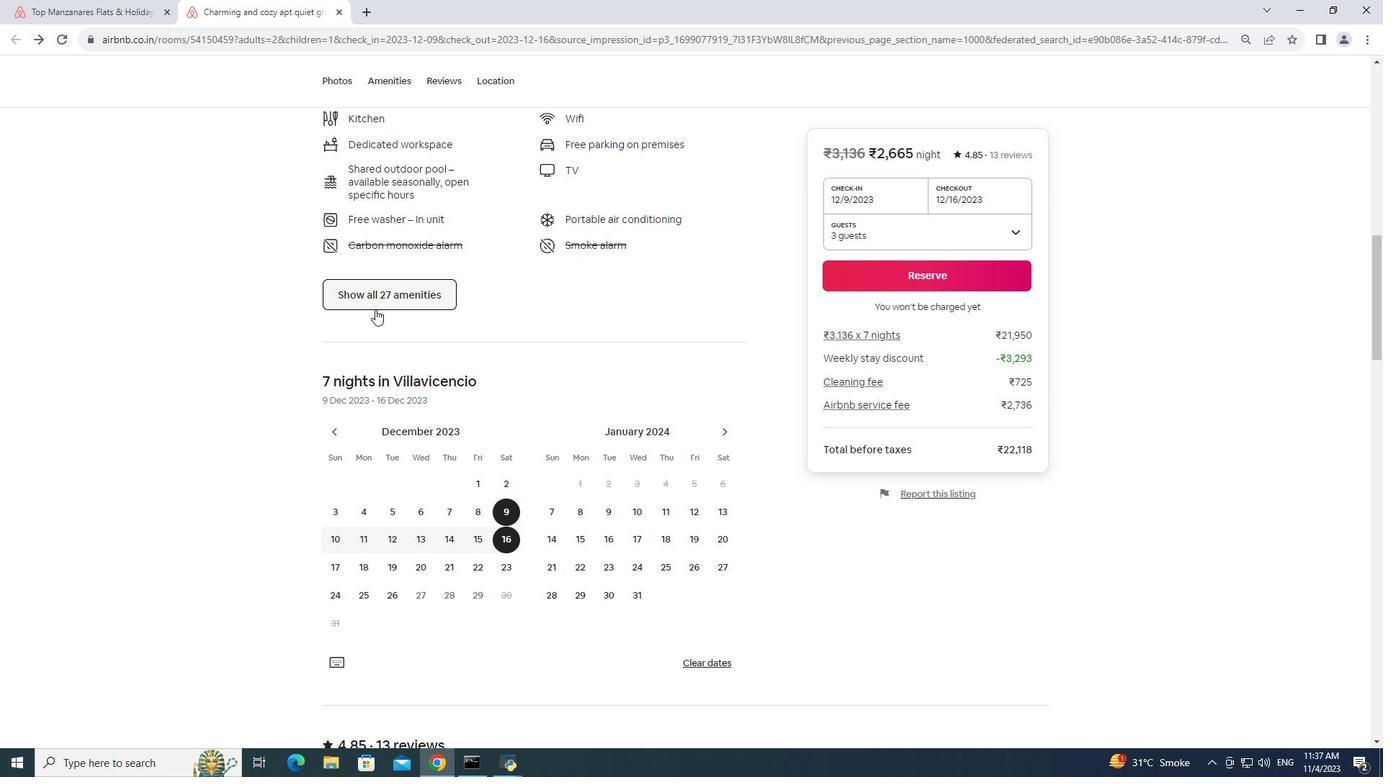 
Action: Mouse scrolled (440, 392) with delta (0, 0)
Screenshot: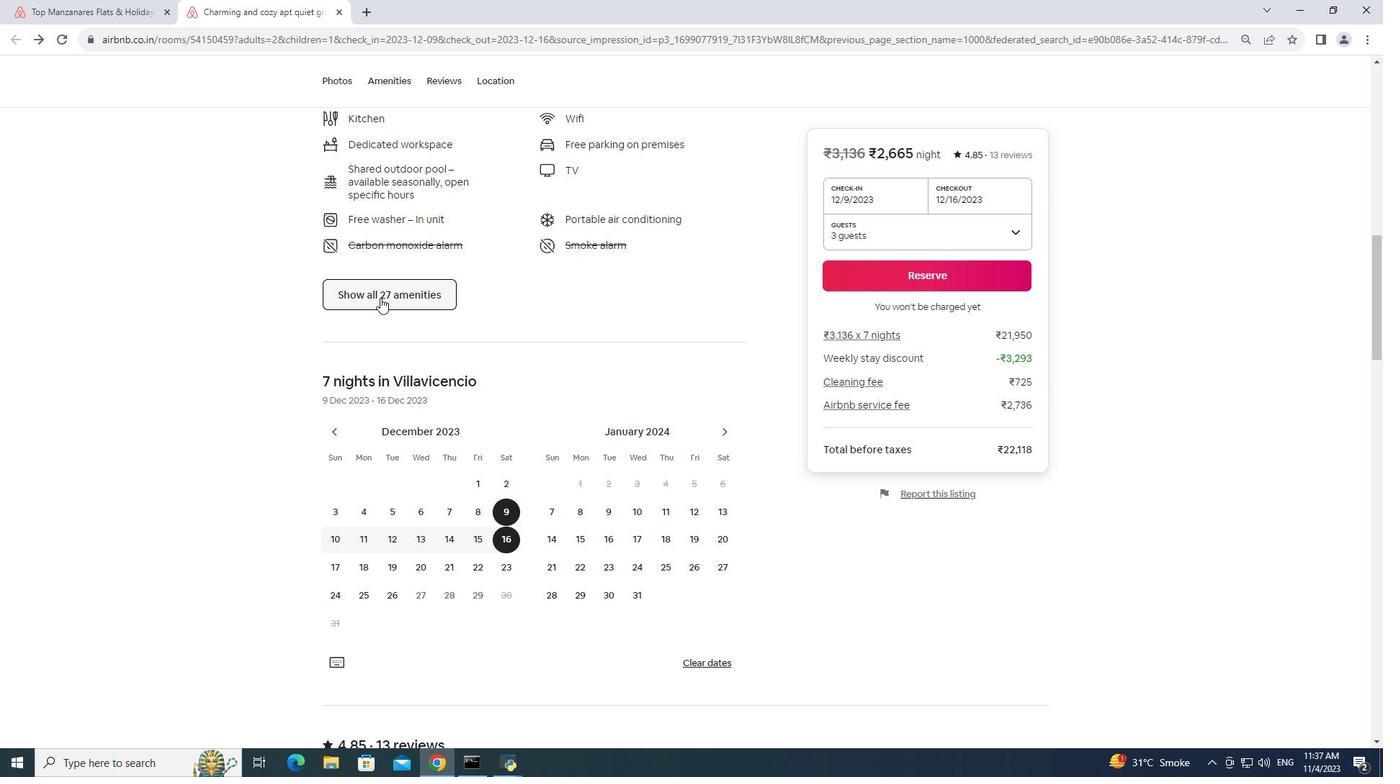 
Action: Mouse scrolled (440, 392) with delta (0, 0)
Screenshot: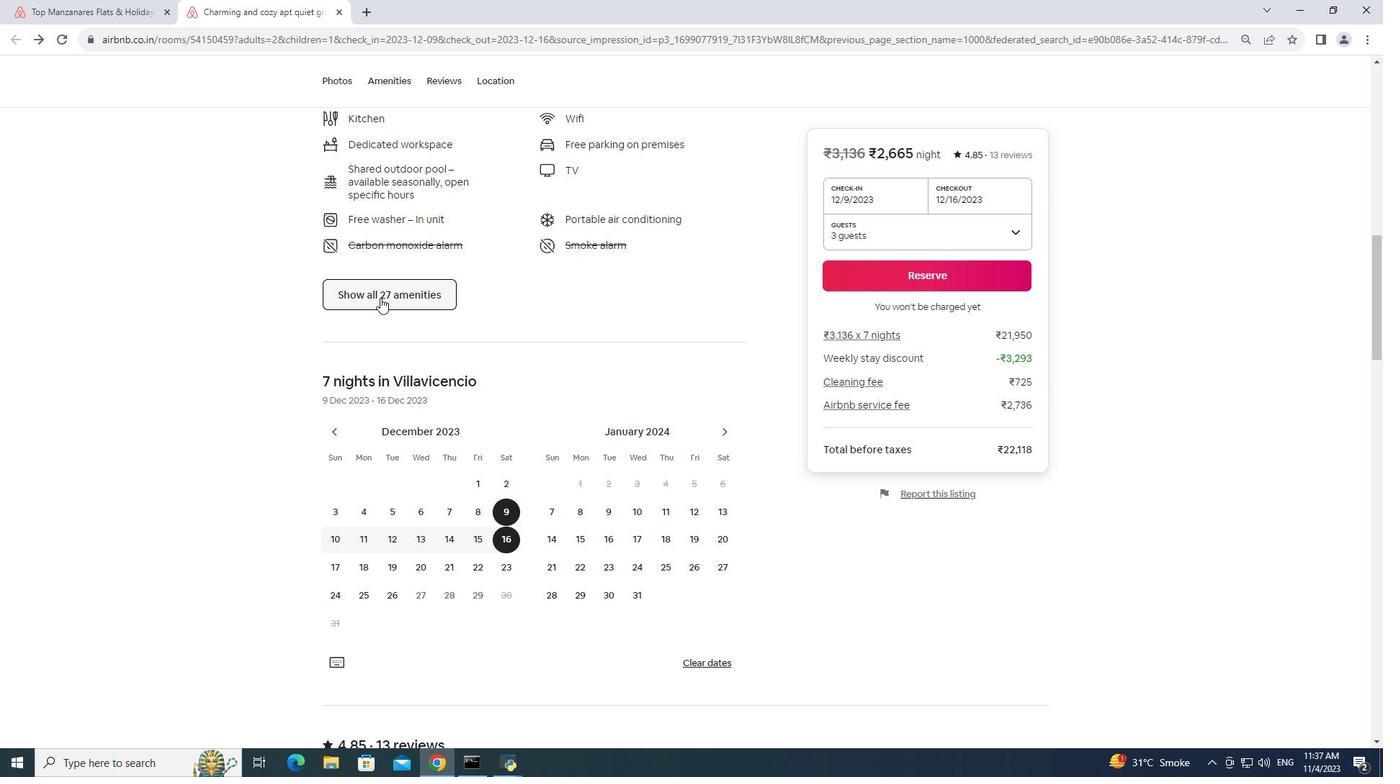 
Action: Mouse scrolled (440, 392) with delta (0, 0)
Screenshot: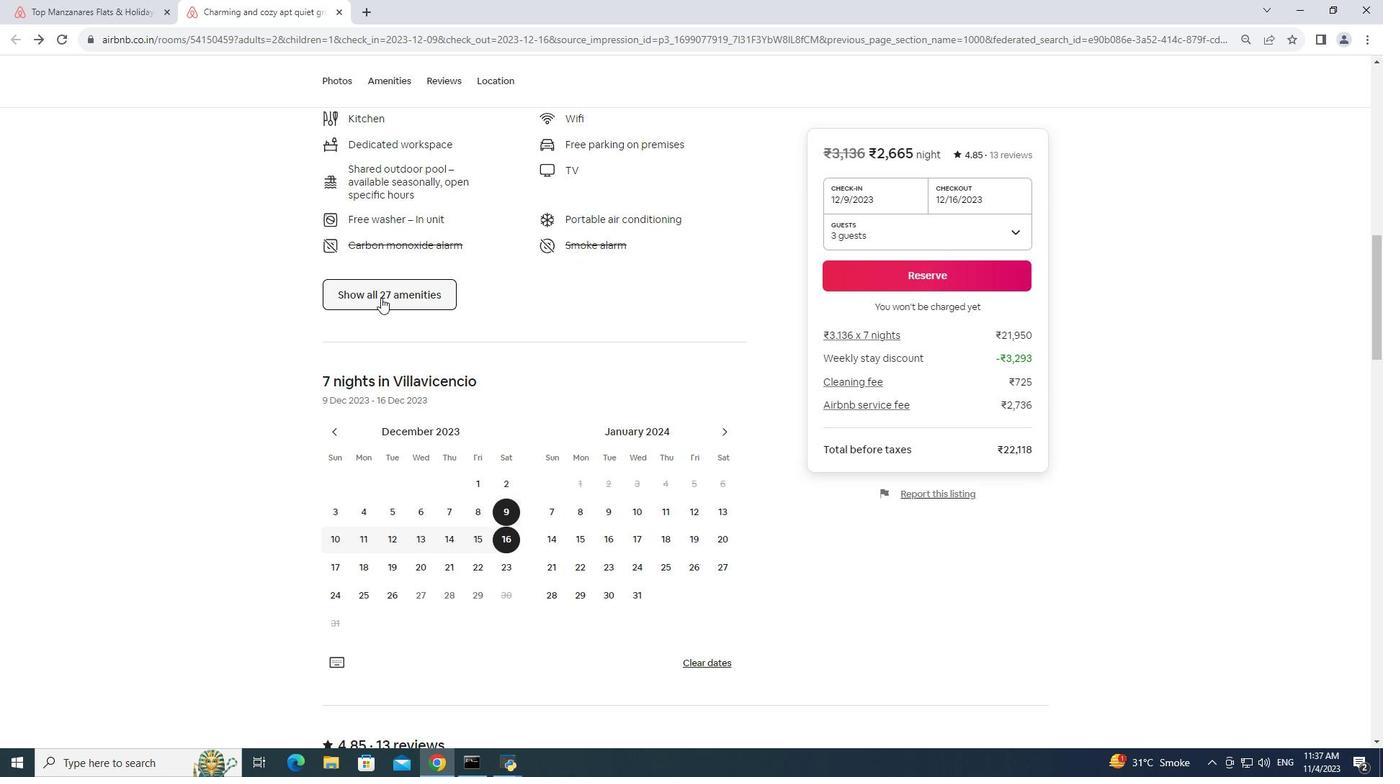 
Action: Mouse scrolled (440, 392) with delta (0, 0)
Screenshot: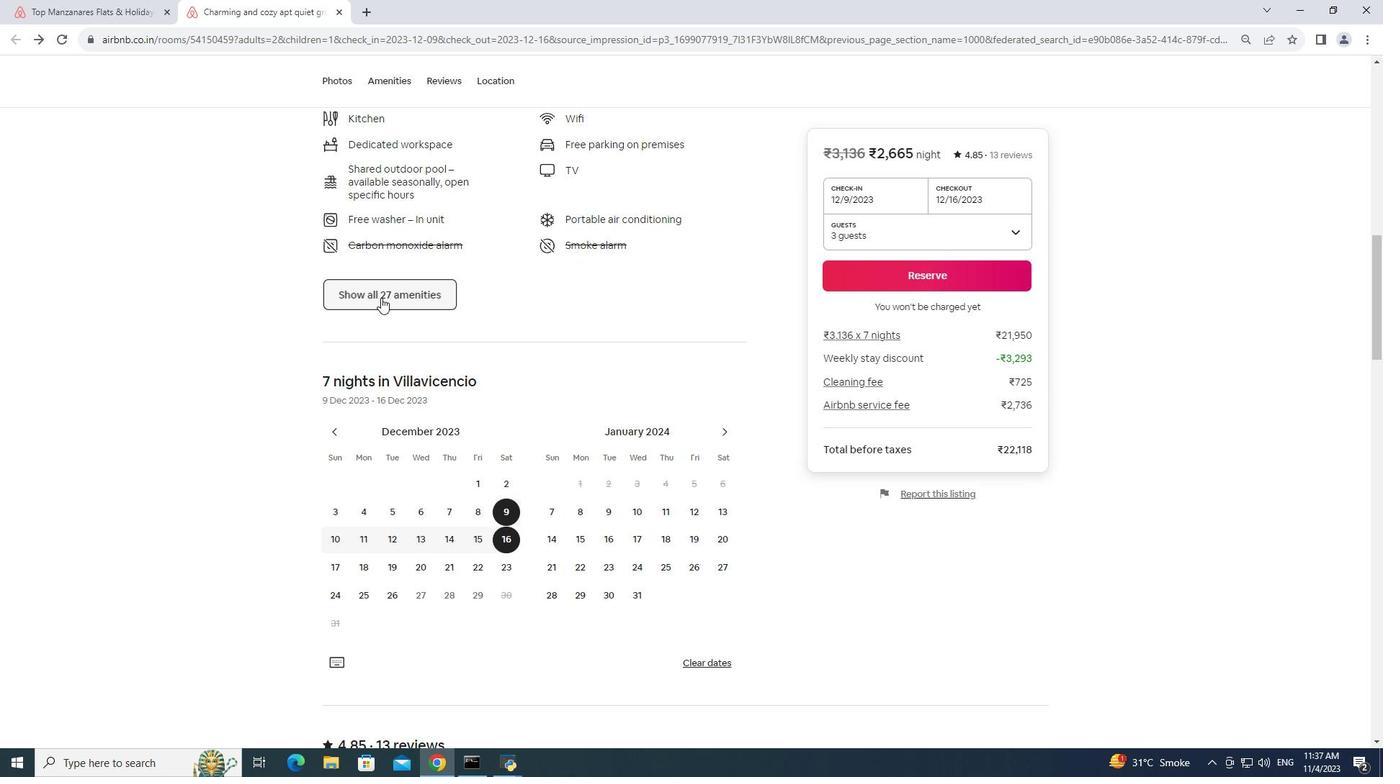 
Action: Mouse moved to (381, 298)
Screenshot: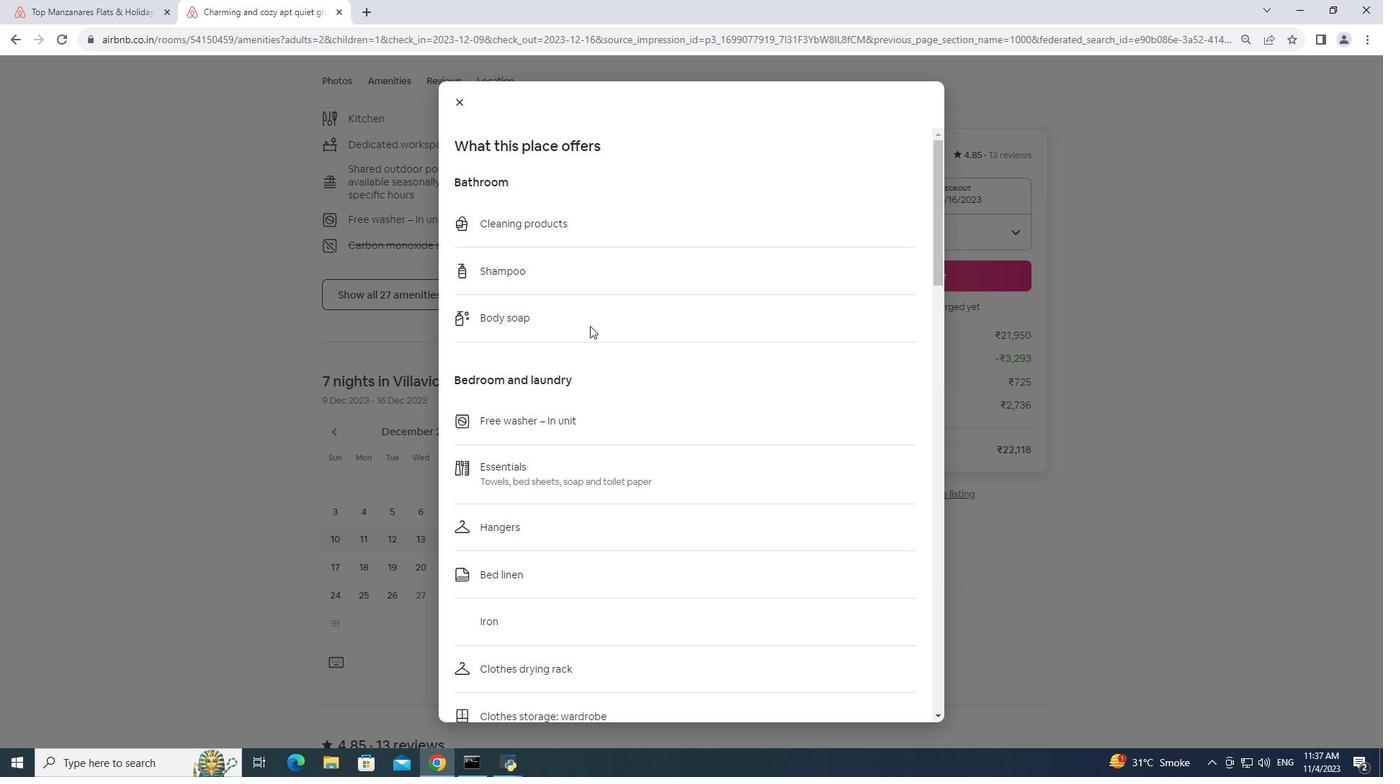 
Action: Mouse pressed left at (381, 298)
Screenshot: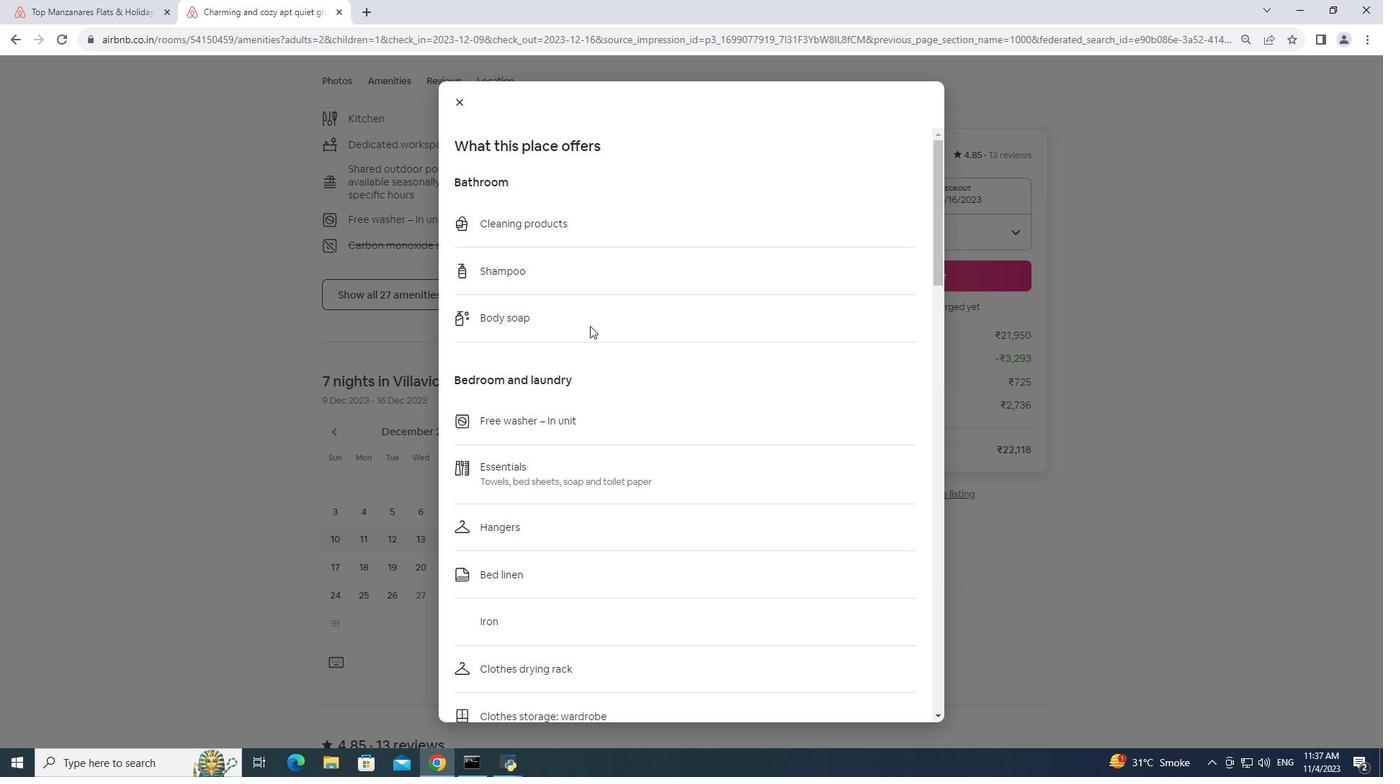 
Action: Mouse moved to (564, 278)
Screenshot: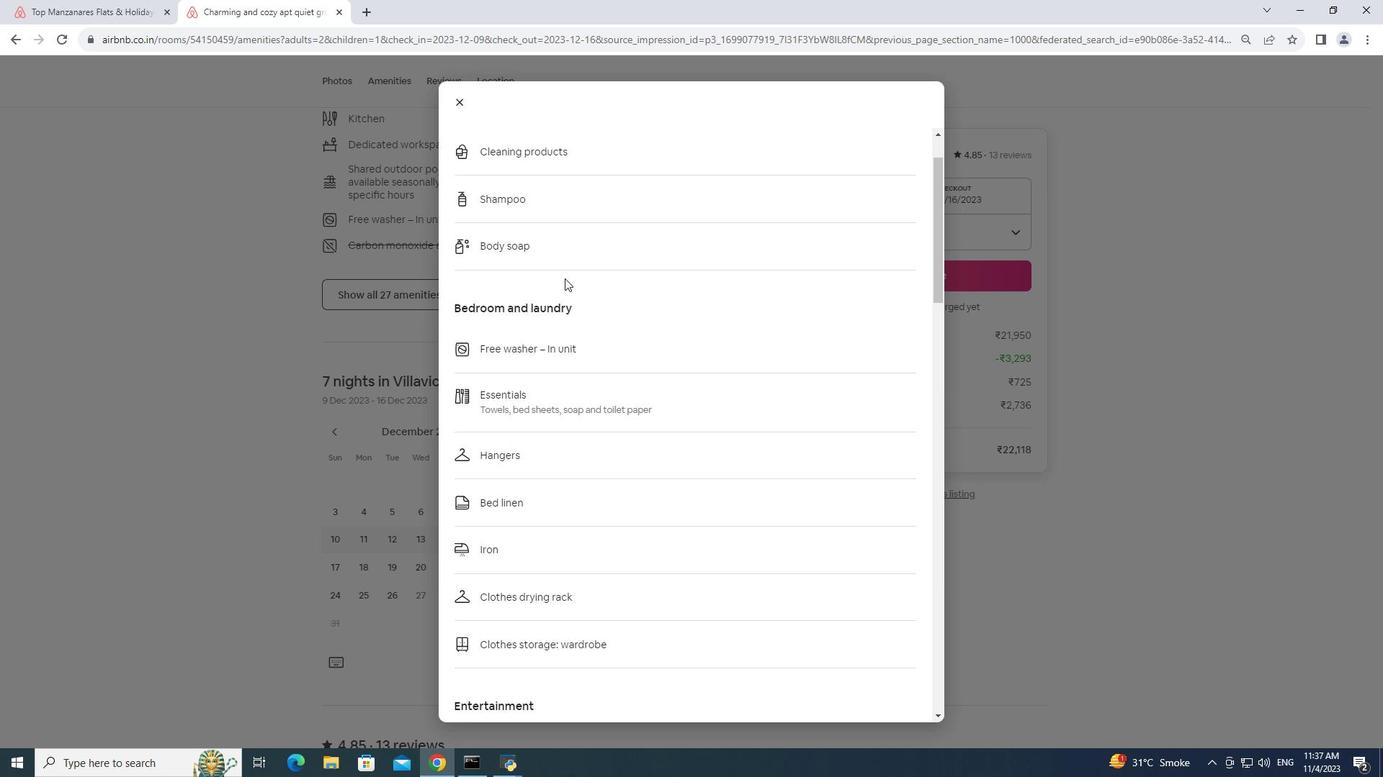 
Action: Mouse scrolled (564, 278) with delta (0, 0)
Screenshot: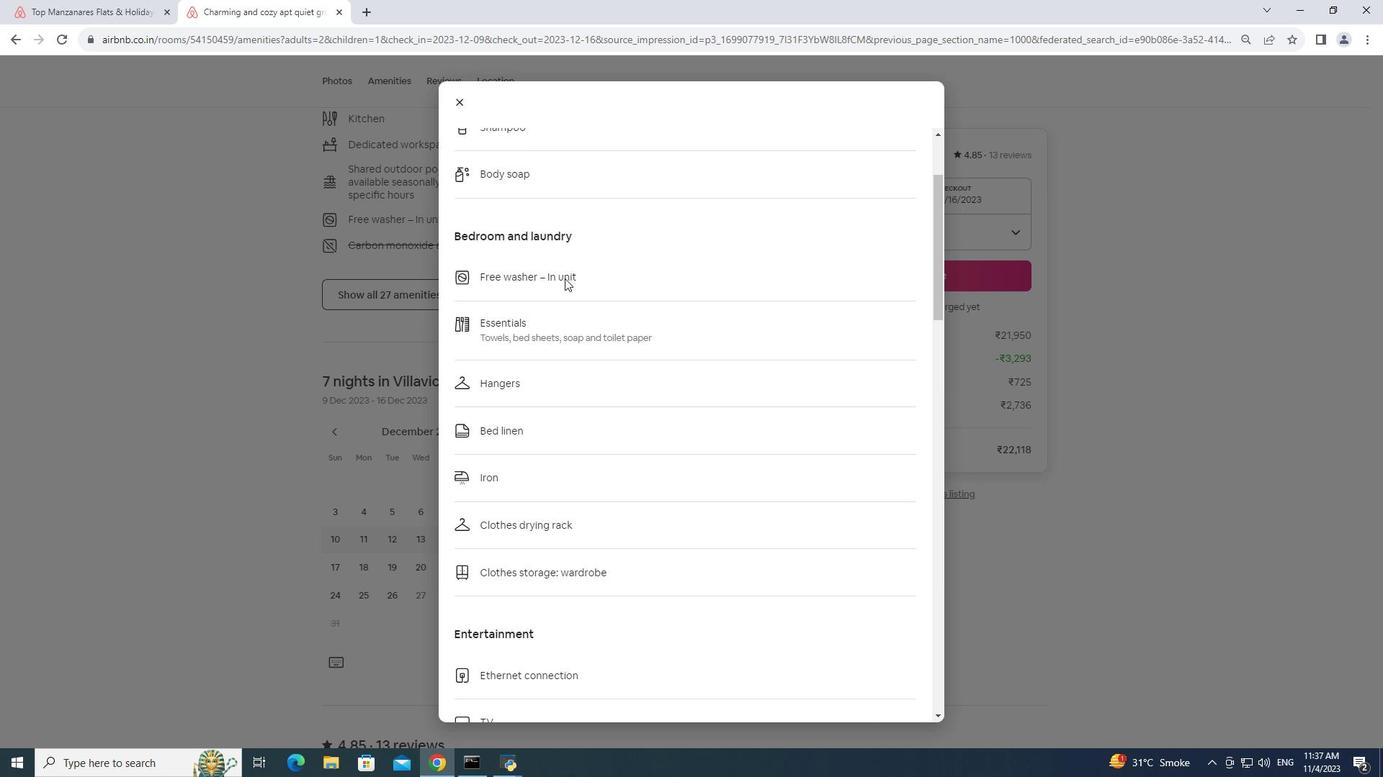 
Action: Mouse scrolled (564, 278) with delta (0, 0)
Screenshot: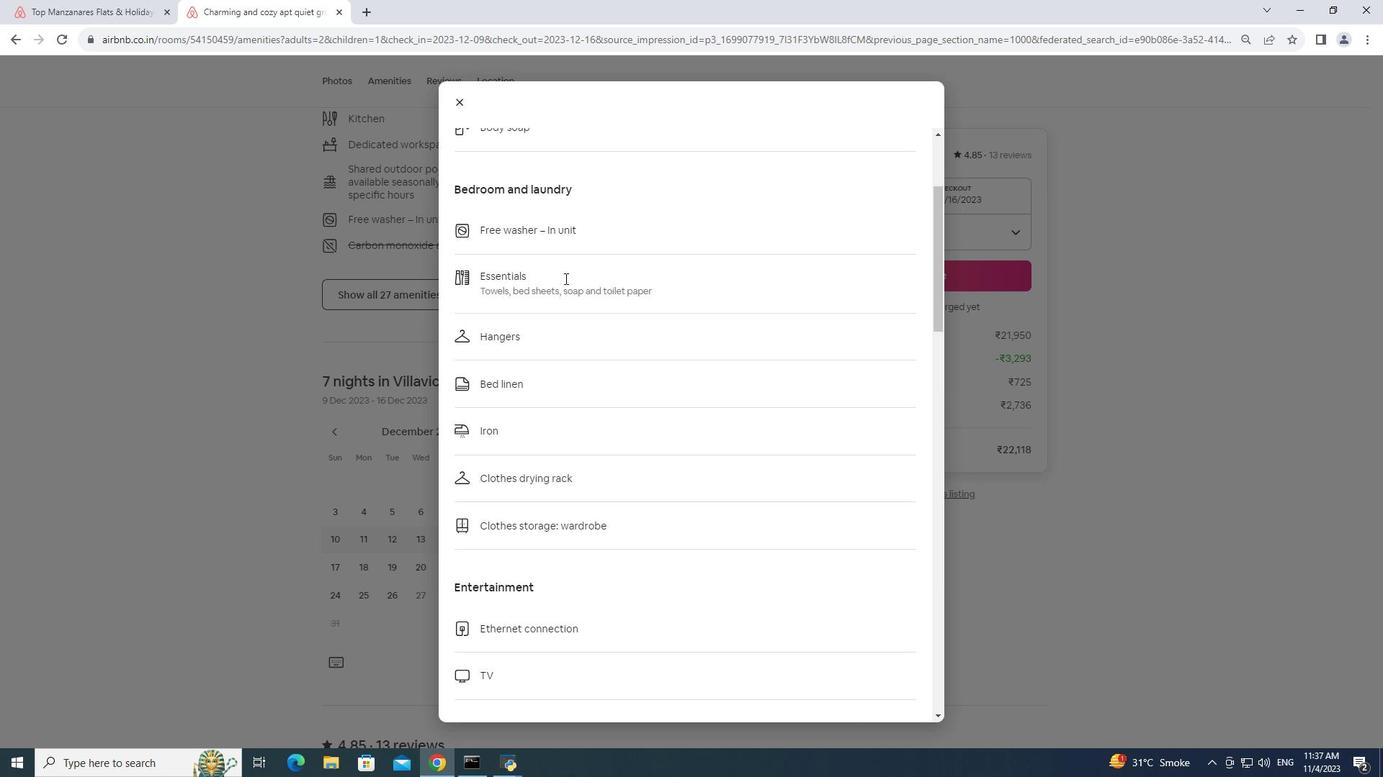
Action: Mouse scrolled (564, 278) with delta (0, 0)
Screenshot: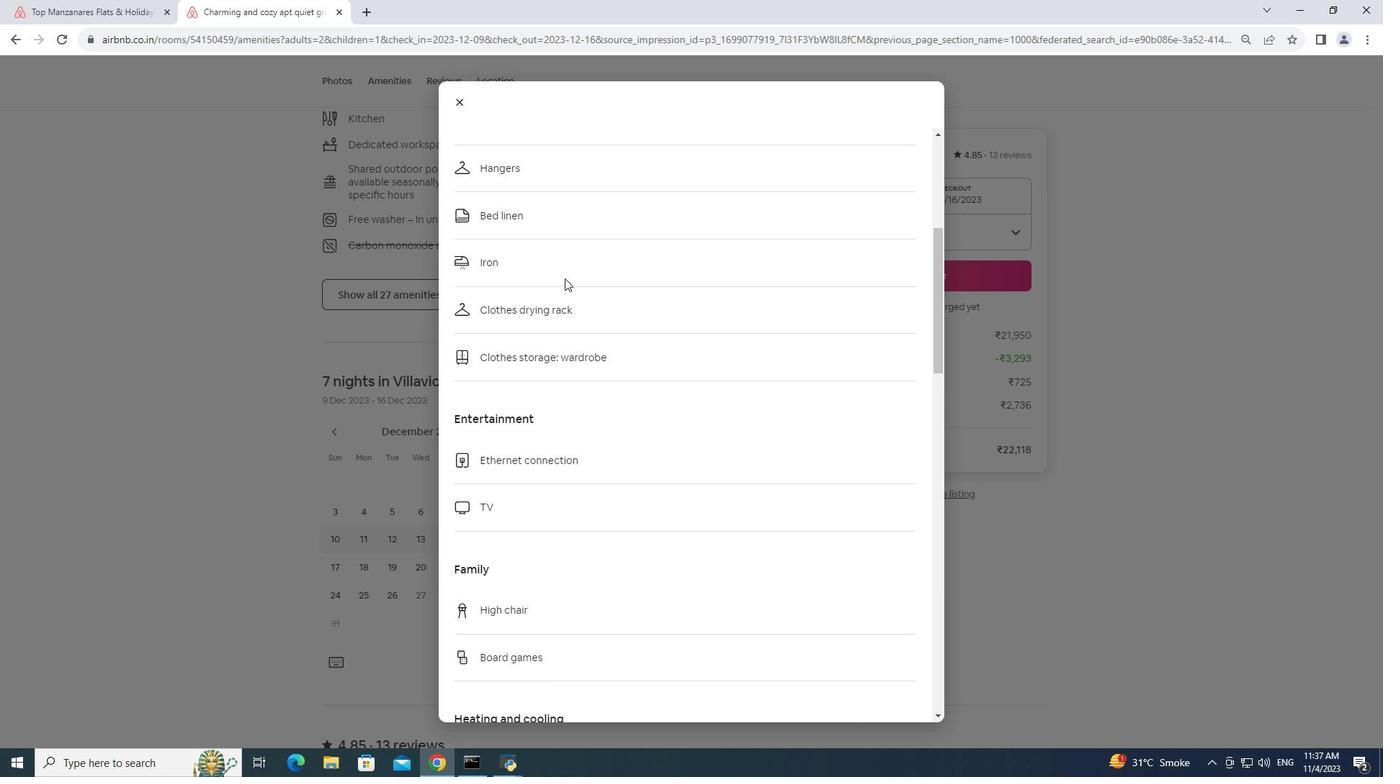
Action: Mouse scrolled (564, 278) with delta (0, 0)
Screenshot: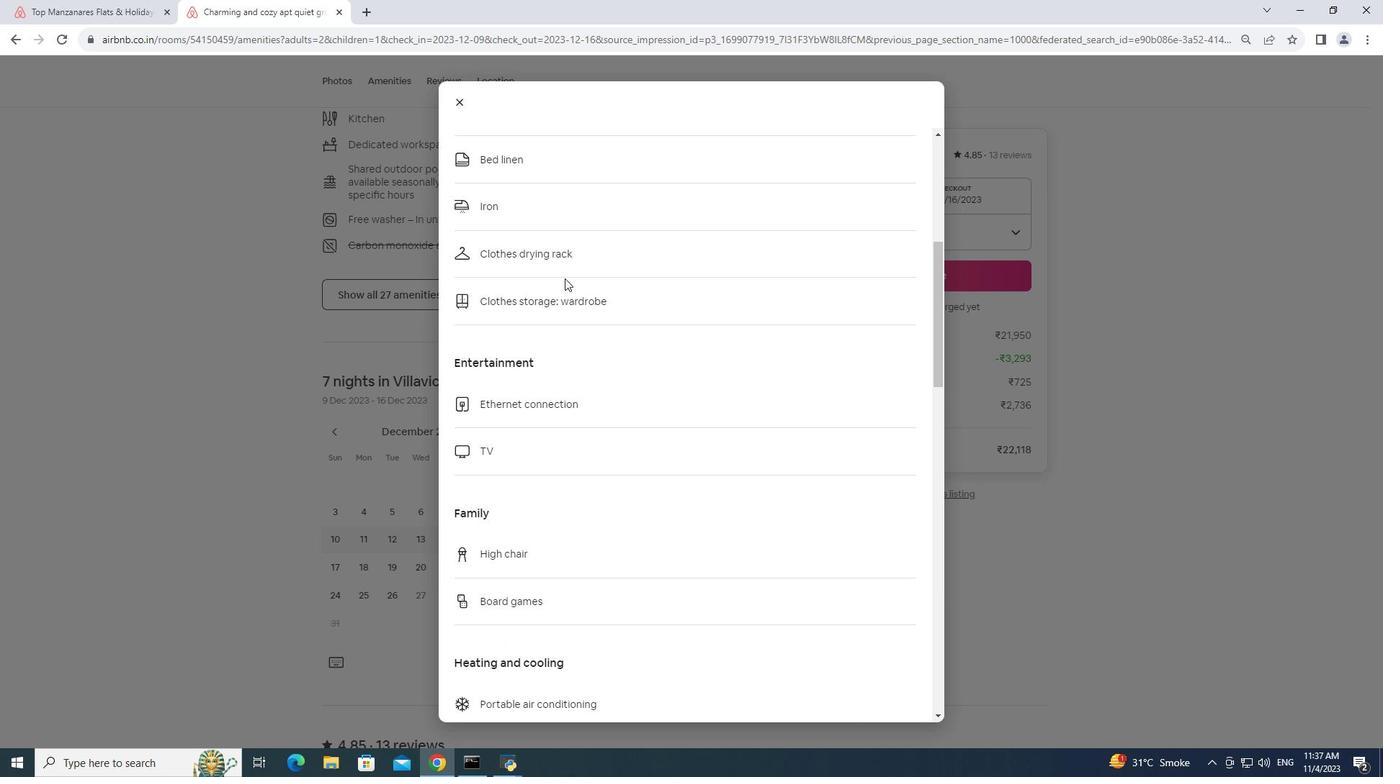 
Action: Mouse scrolled (564, 278) with delta (0, 0)
Screenshot: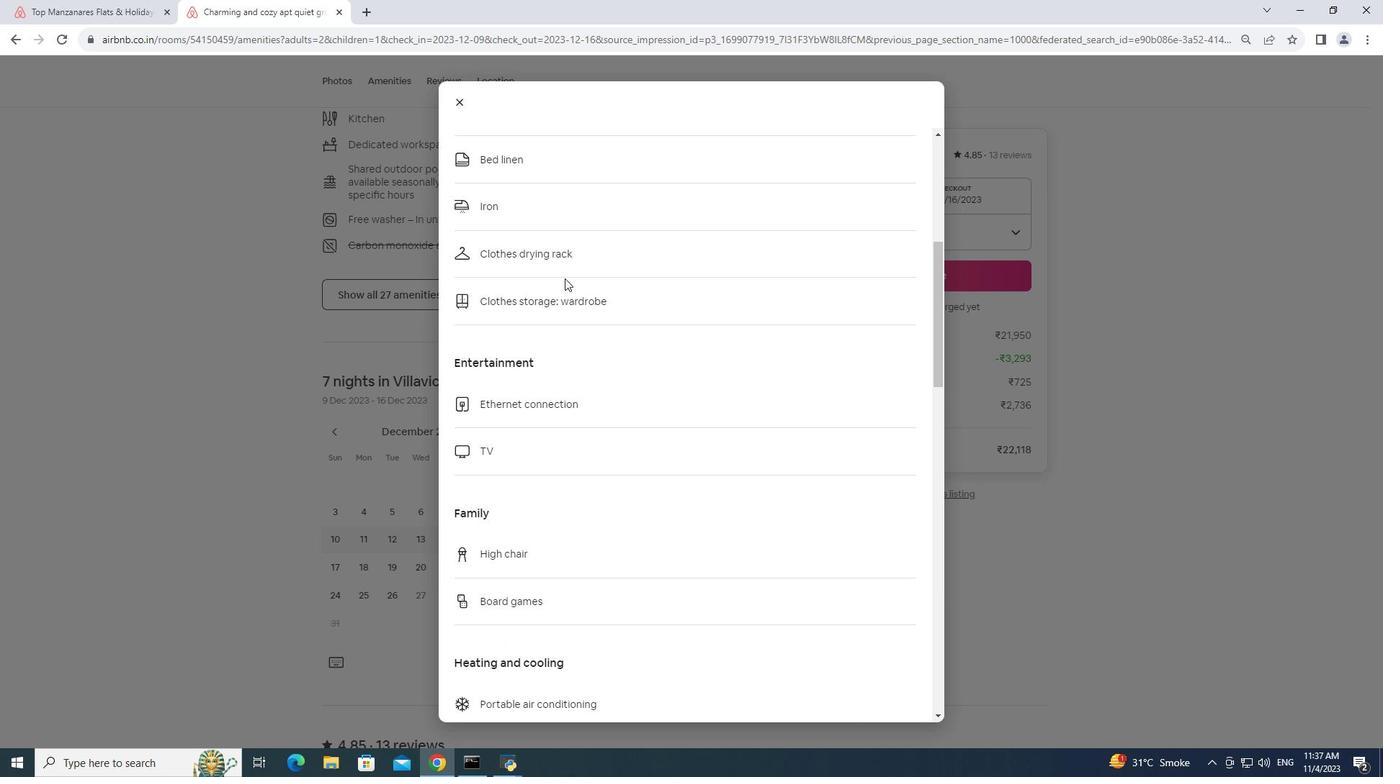 
Action: Mouse scrolled (564, 278) with delta (0, 0)
Screenshot: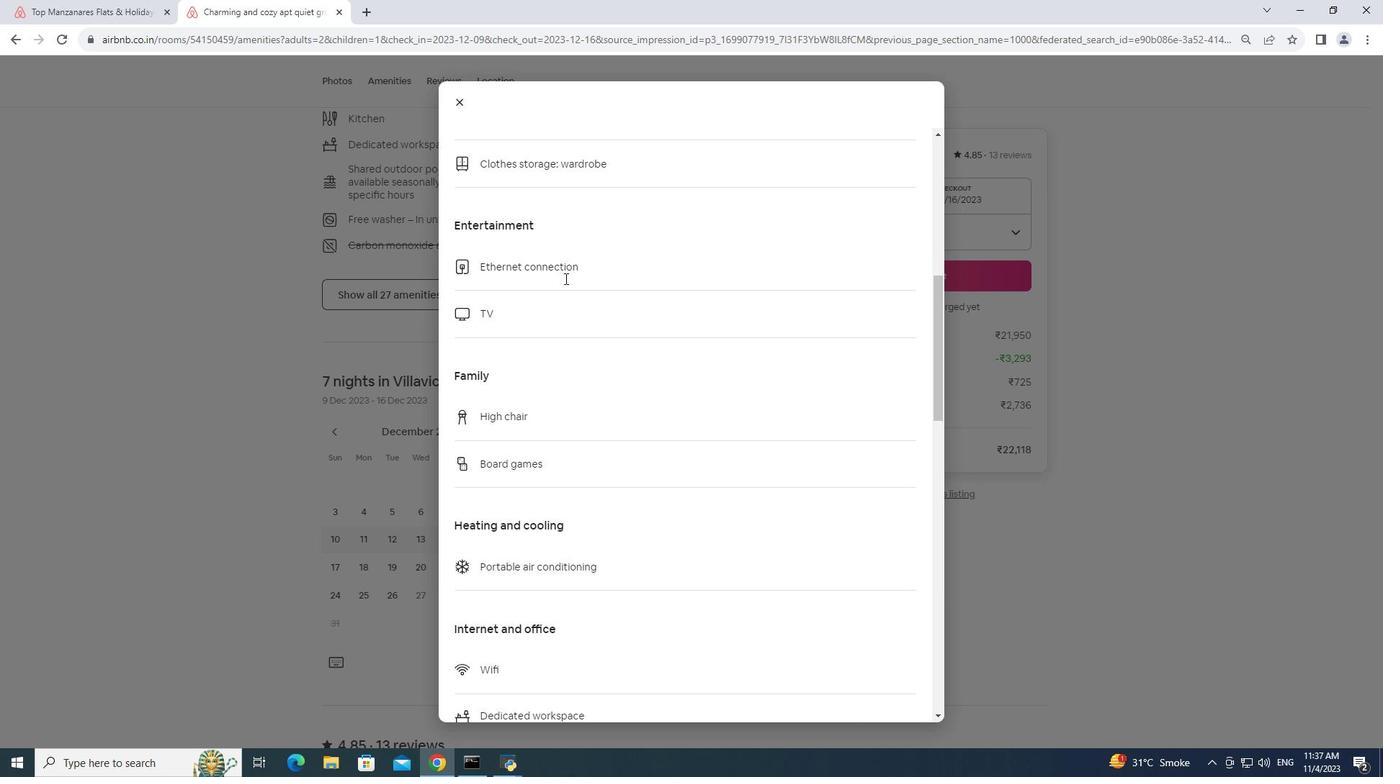 
Action: Mouse scrolled (564, 278) with delta (0, 0)
Screenshot: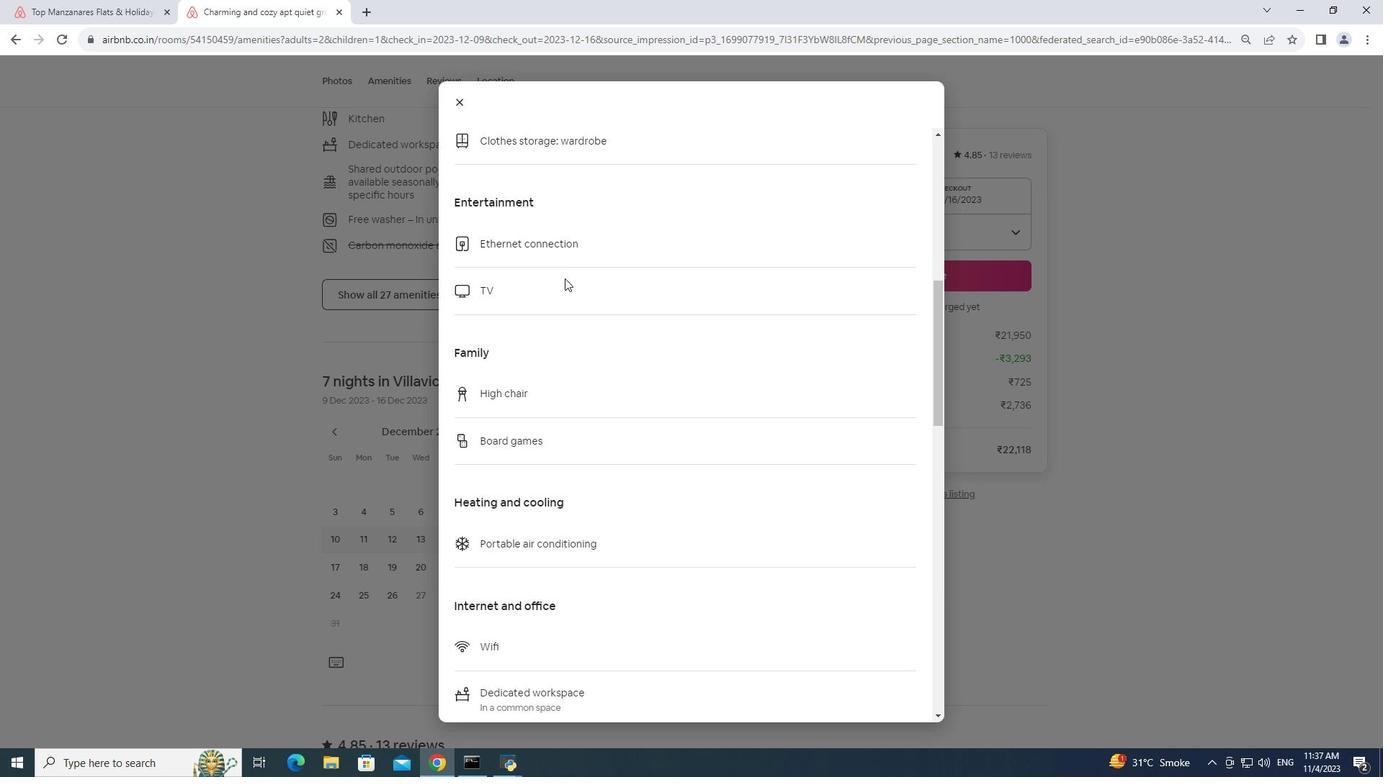 
Action: Mouse scrolled (564, 278) with delta (0, 0)
Screenshot: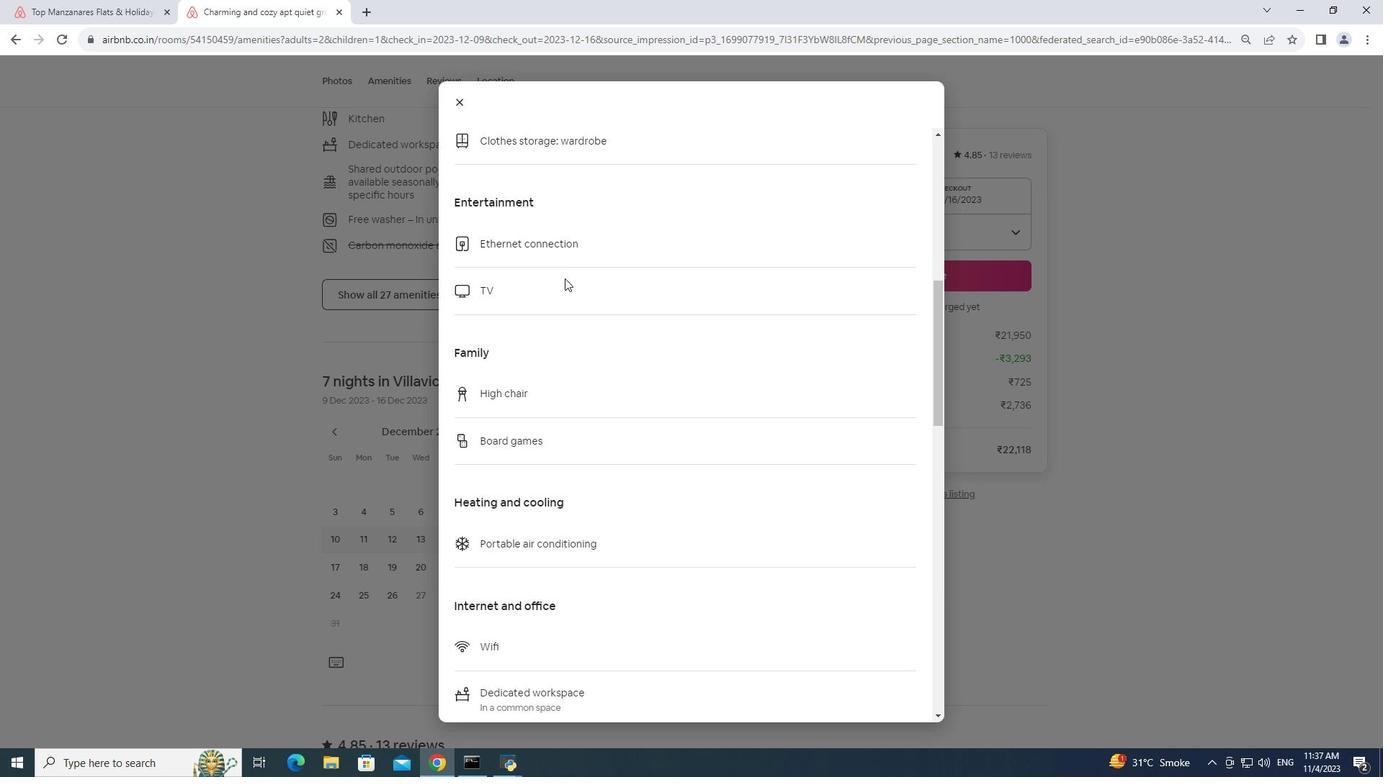 
Action: Mouse scrolled (564, 278) with delta (0, 0)
Screenshot: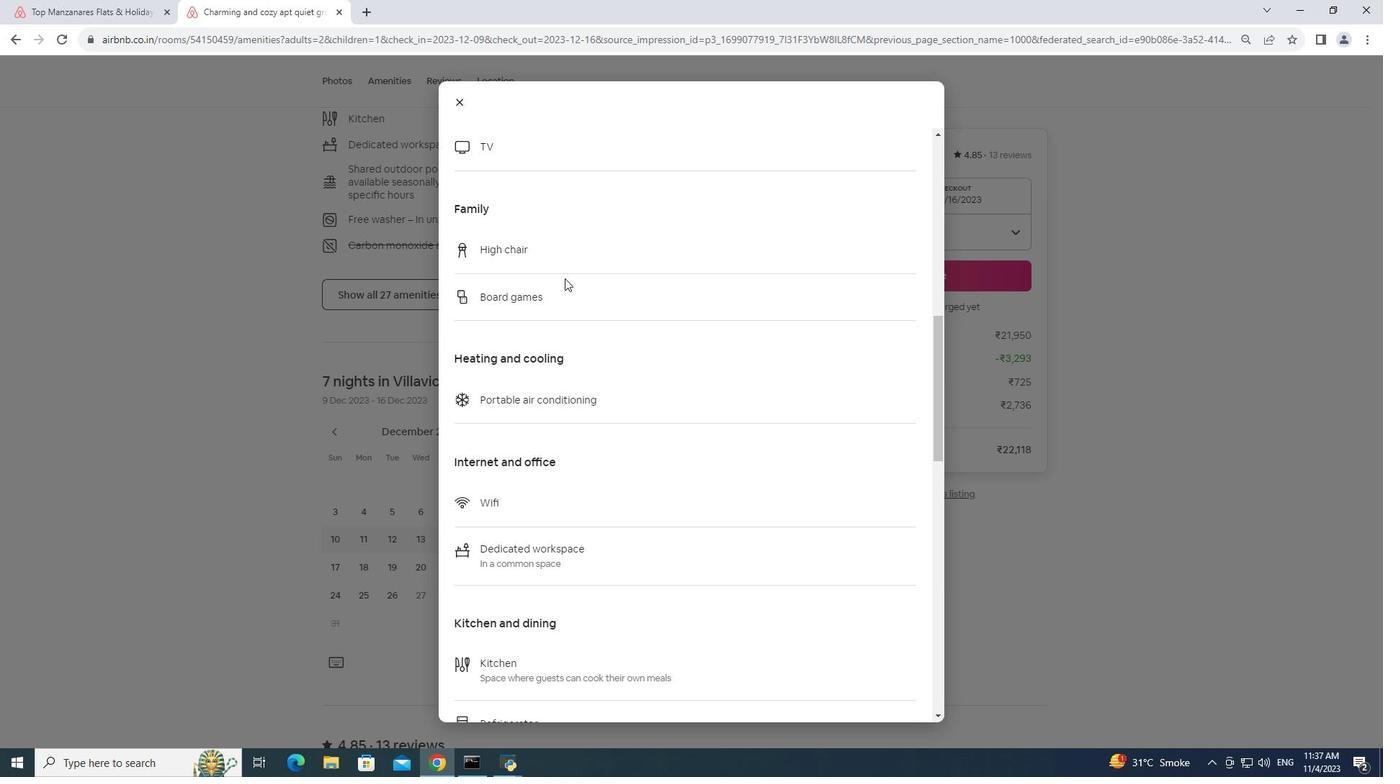
Action: Mouse scrolled (564, 278) with delta (0, 0)
Screenshot: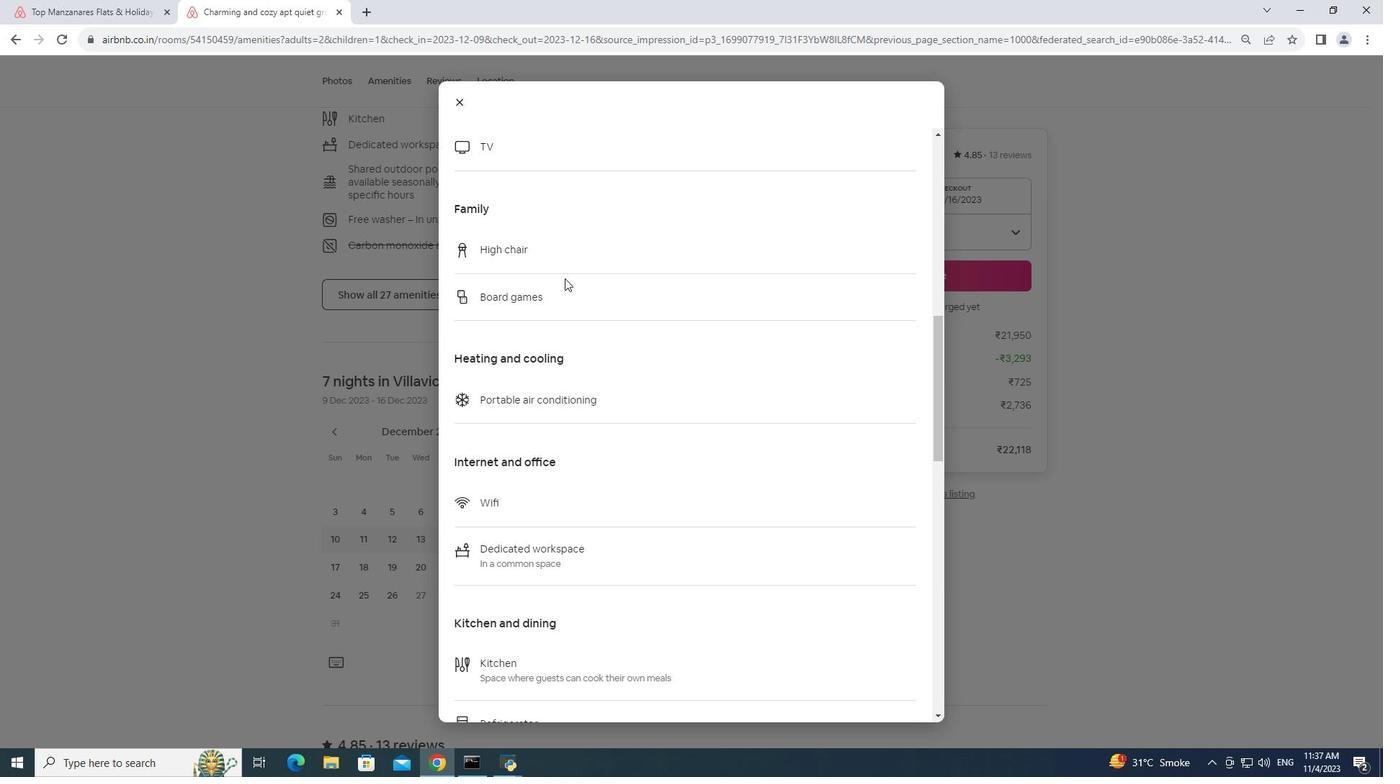 
Action: Mouse scrolled (564, 278) with delta (0, 0)
Screenshot: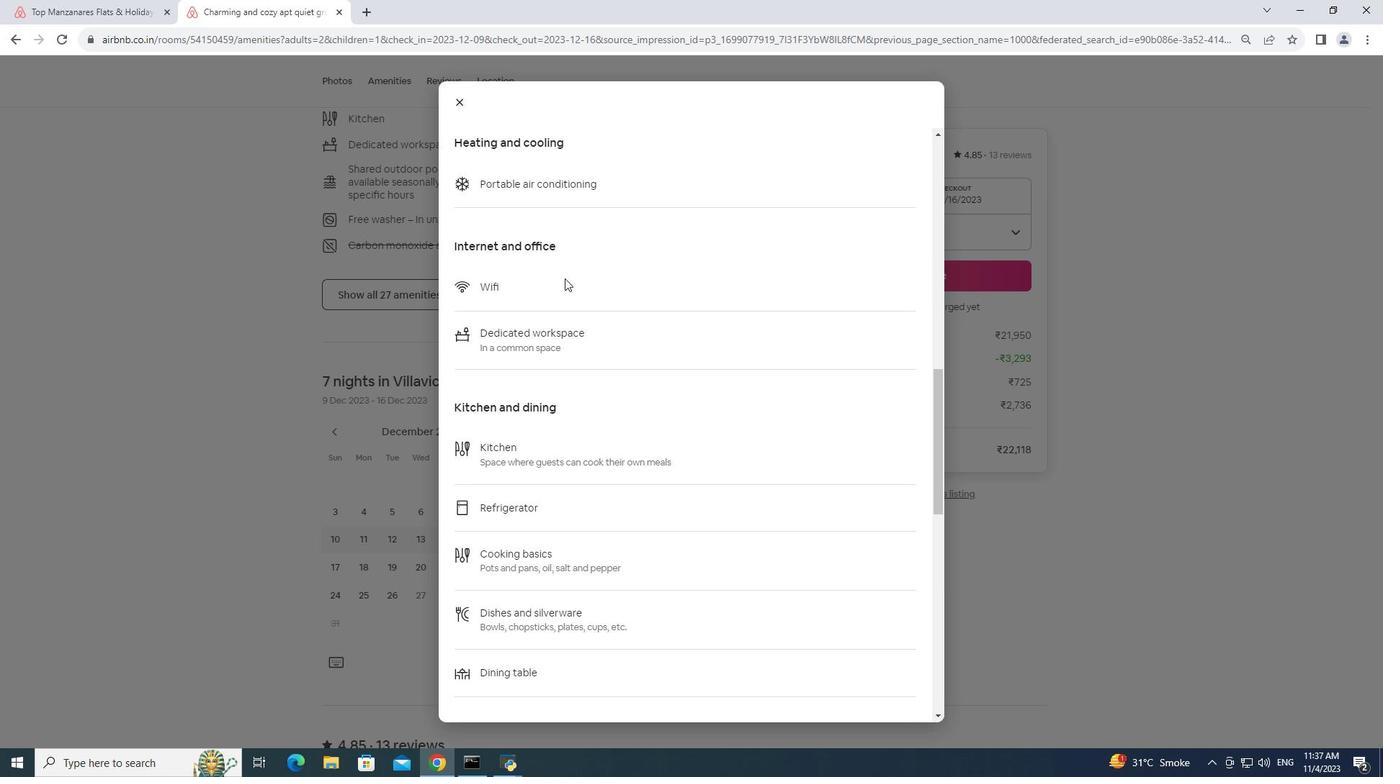 
Action: Mouse scrolled (564, 278) with delta (0, 0)
Screenshot: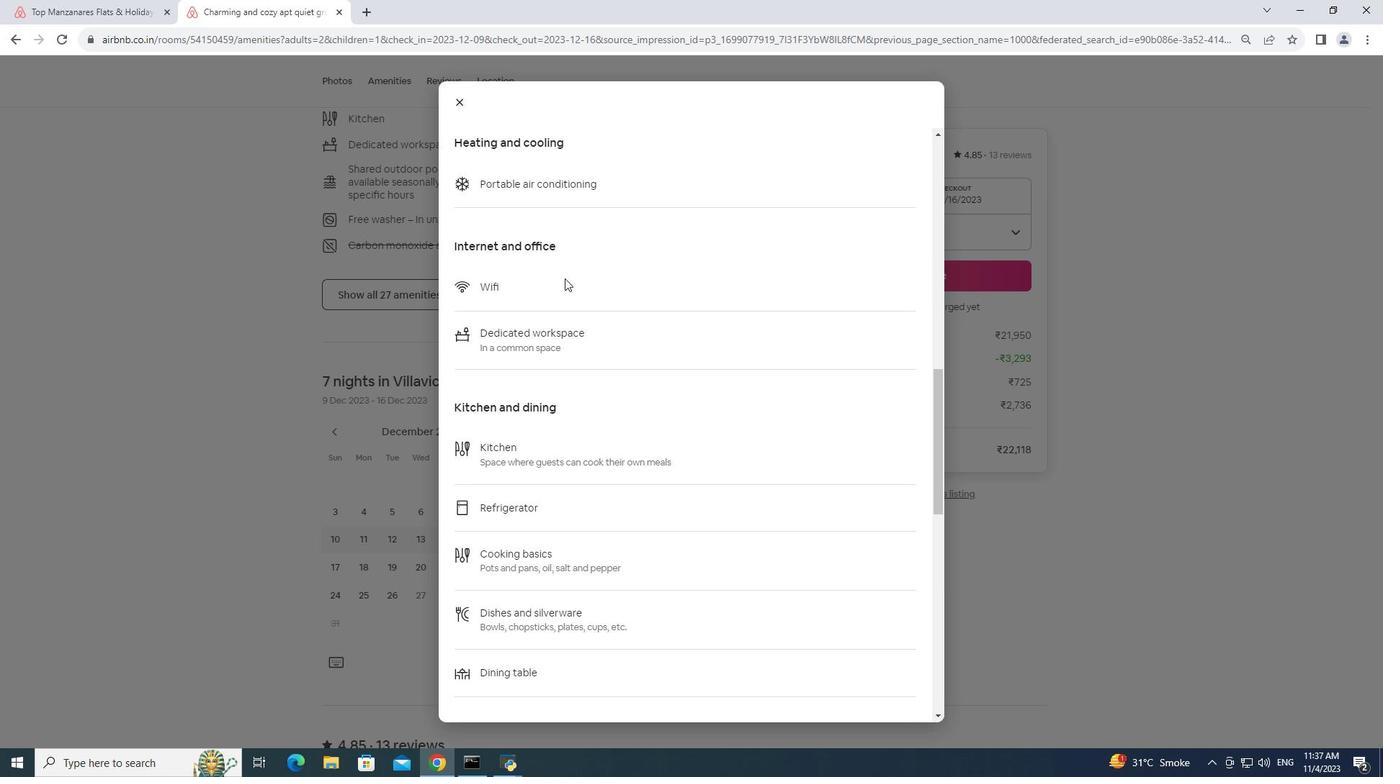
Action: Mouse scrolled (564, 278) with delta (0, 0)
Screenshot: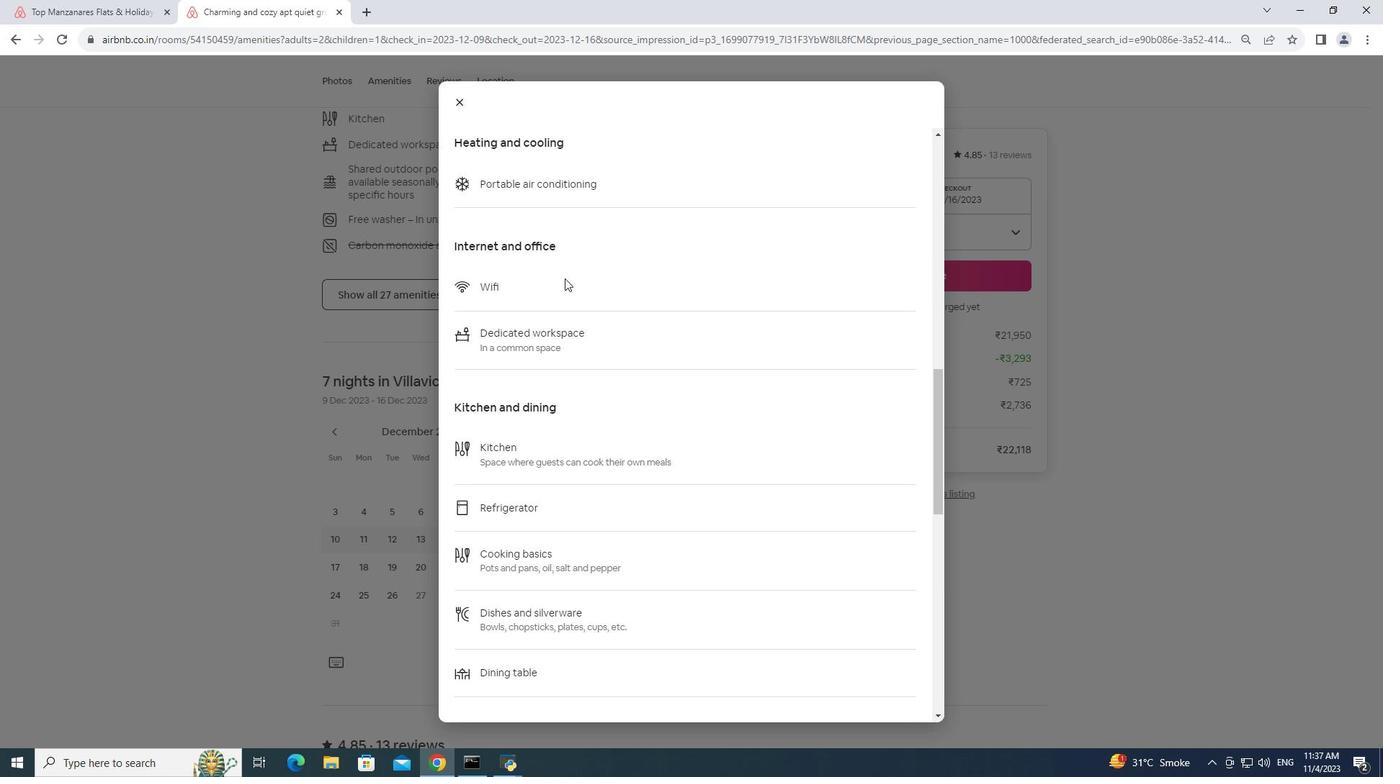 
Action: Mouse scrolled (564, 278) with delta (0, 0)
Screenshot: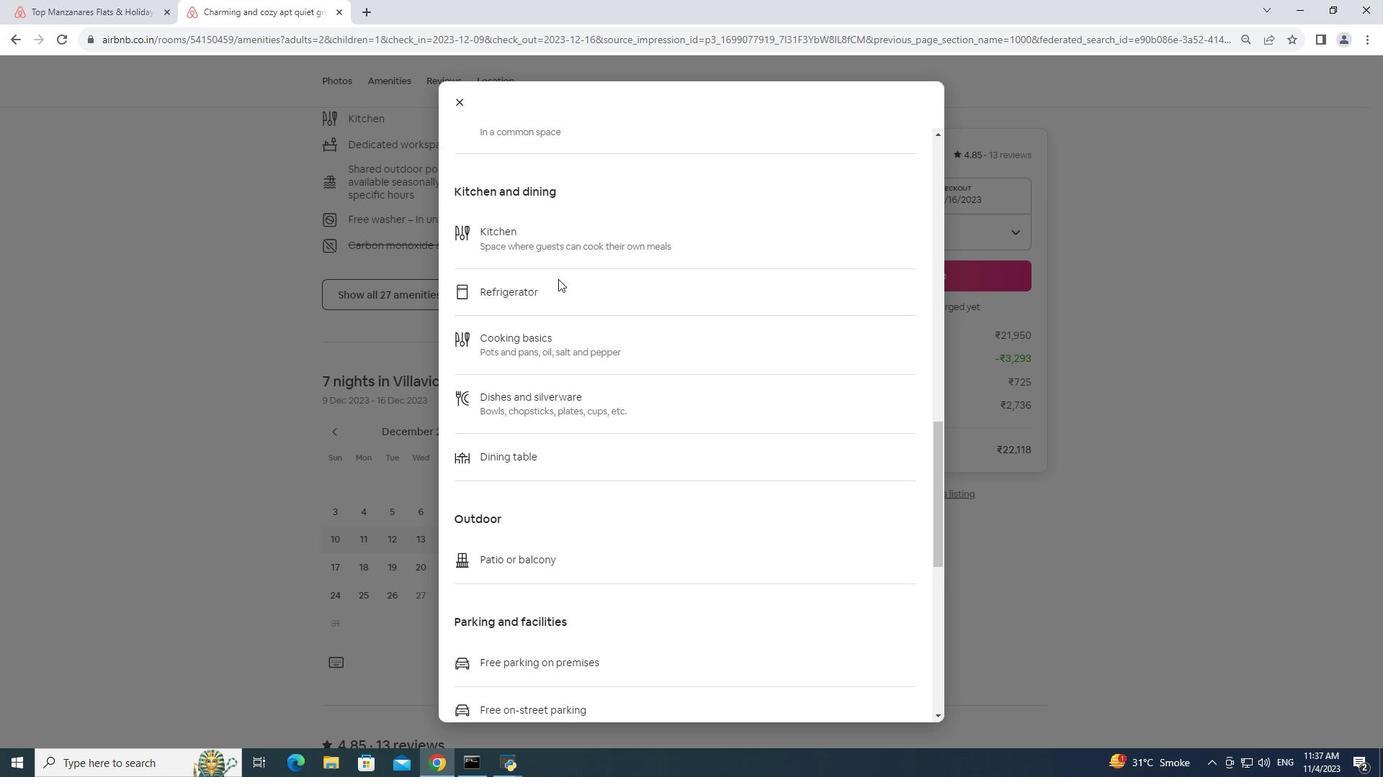 
Action: Mouse scrolled (564, 278) with delta (0, 0)
Screenshot: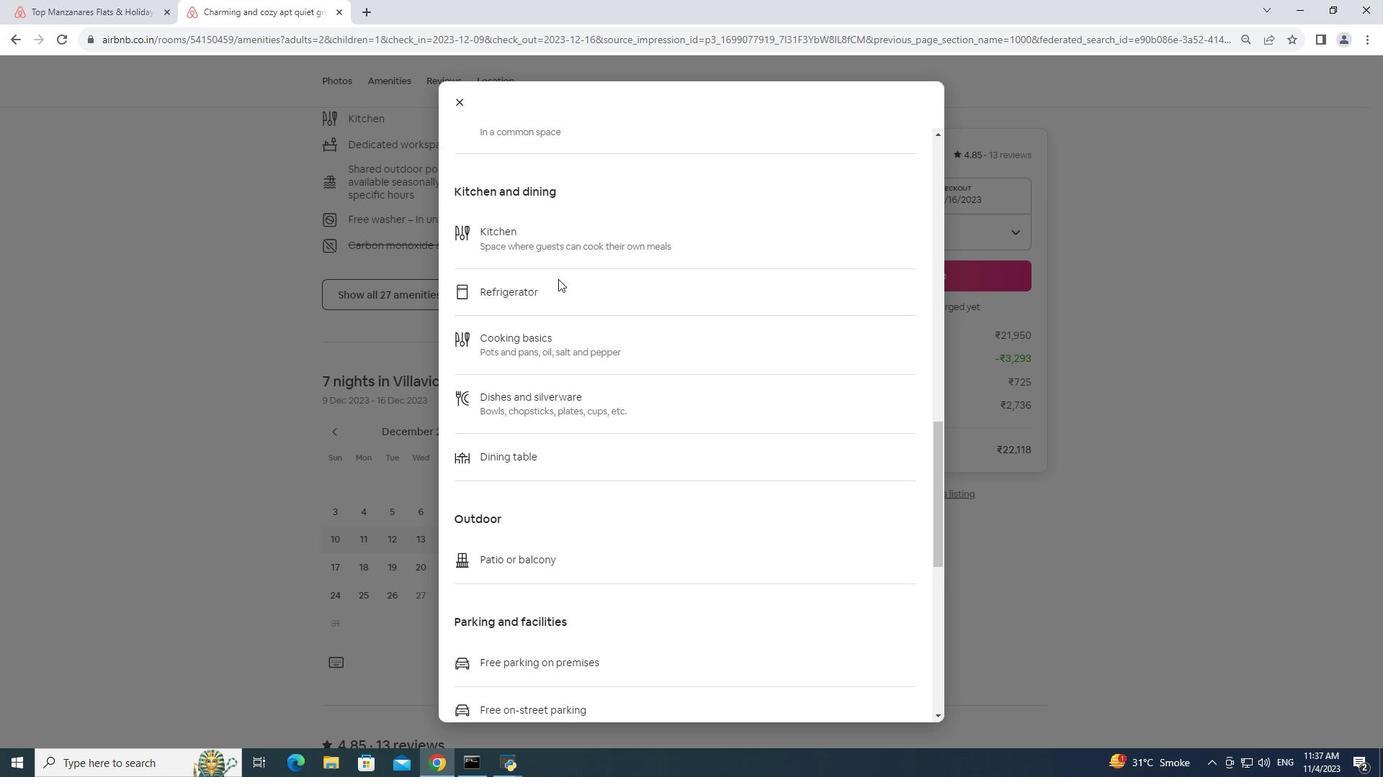 
Action: Mouse scrolled (564, 278) with delta (0, 0)
Screenshot: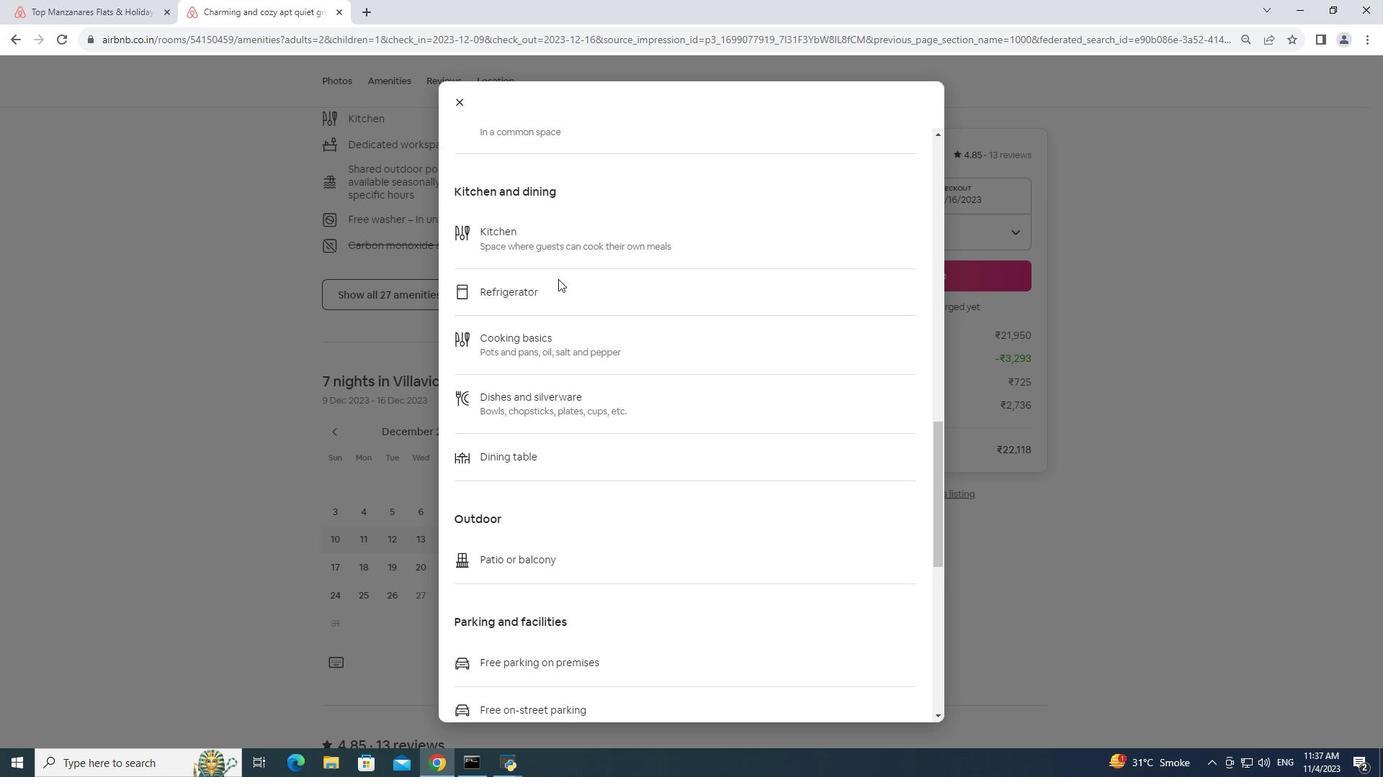 
Action: Mouse moved to (558, 279)
Screenshot: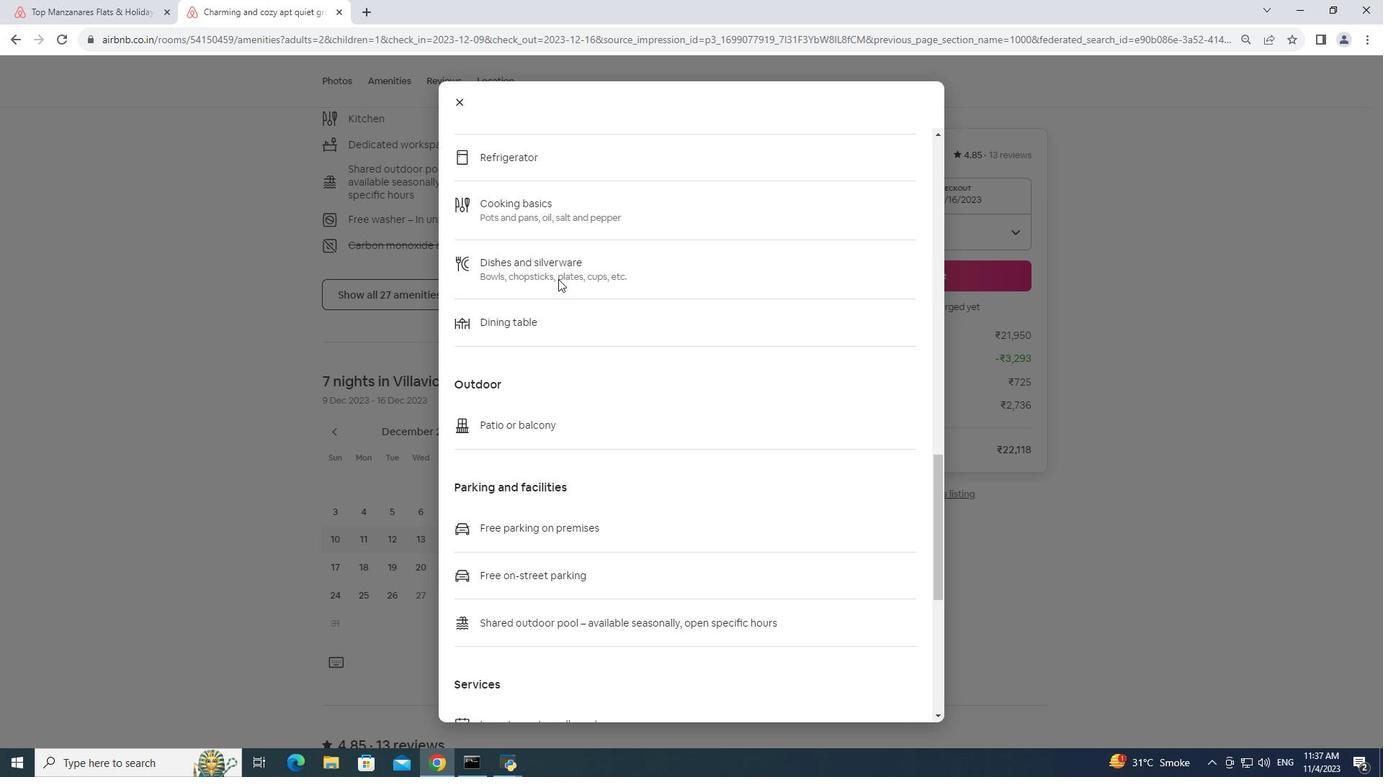 
Action: Mouse scrolled (558, 278) with delta (0, 0)
Screenshot: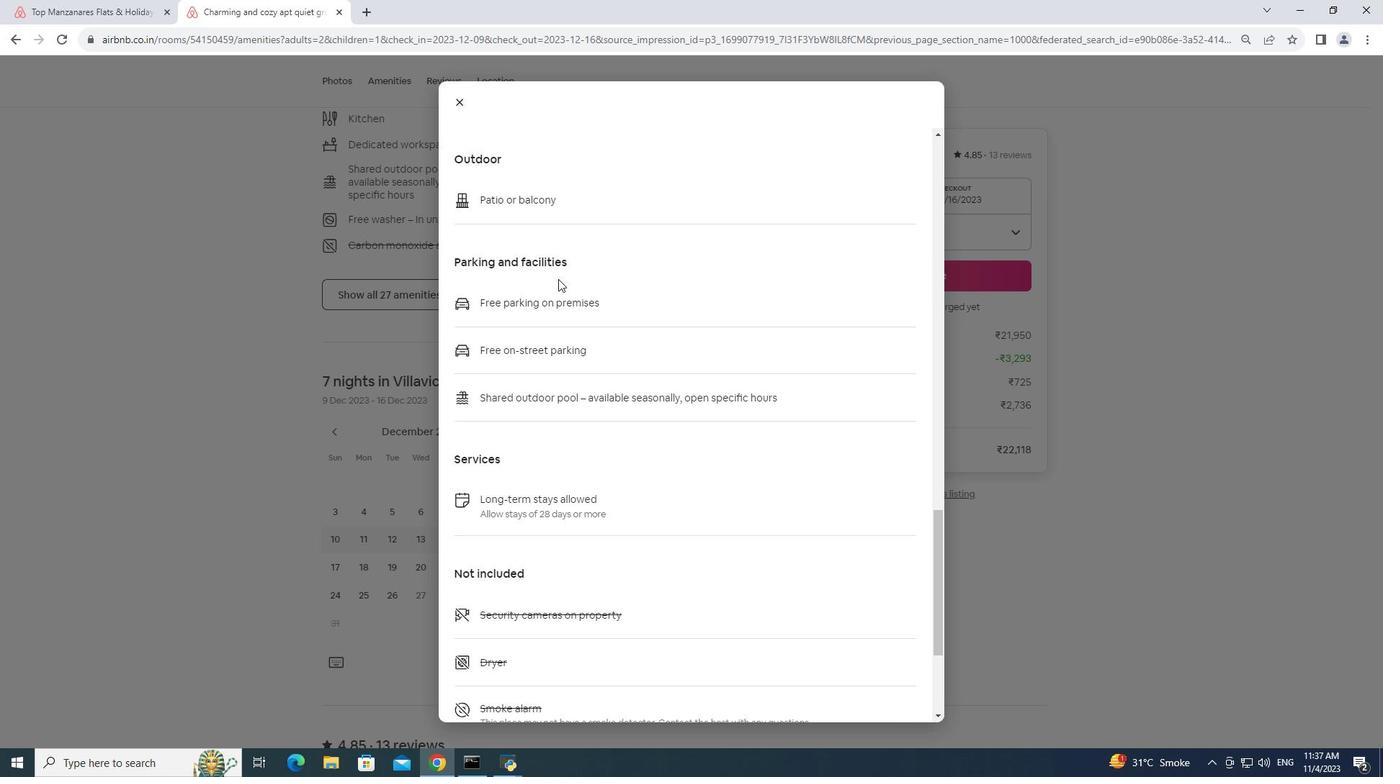 
Action: Mouse scrolled (558, 278) with delta (0, 0)
Screenshot: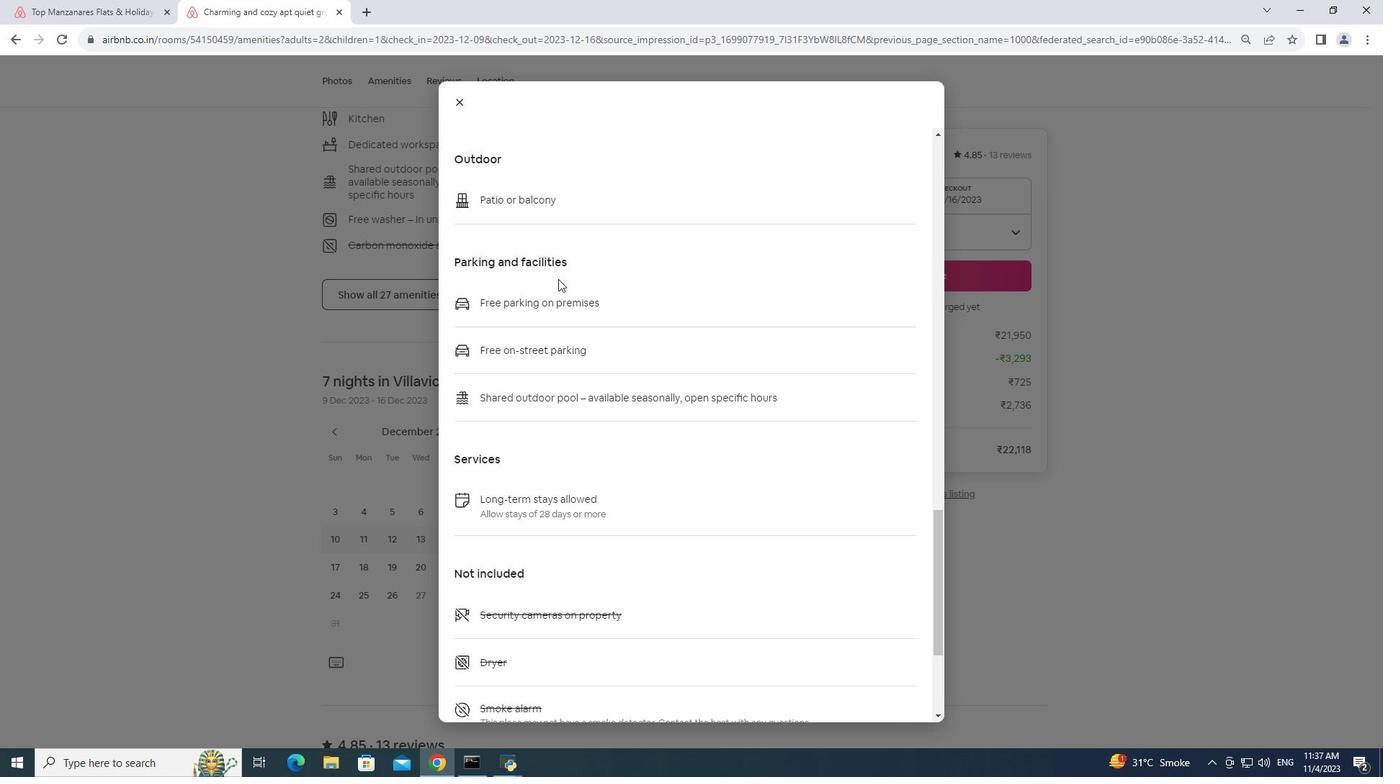 
Action: Mouse scrolled (558, 278) with delta (0, 0)
Screenshot: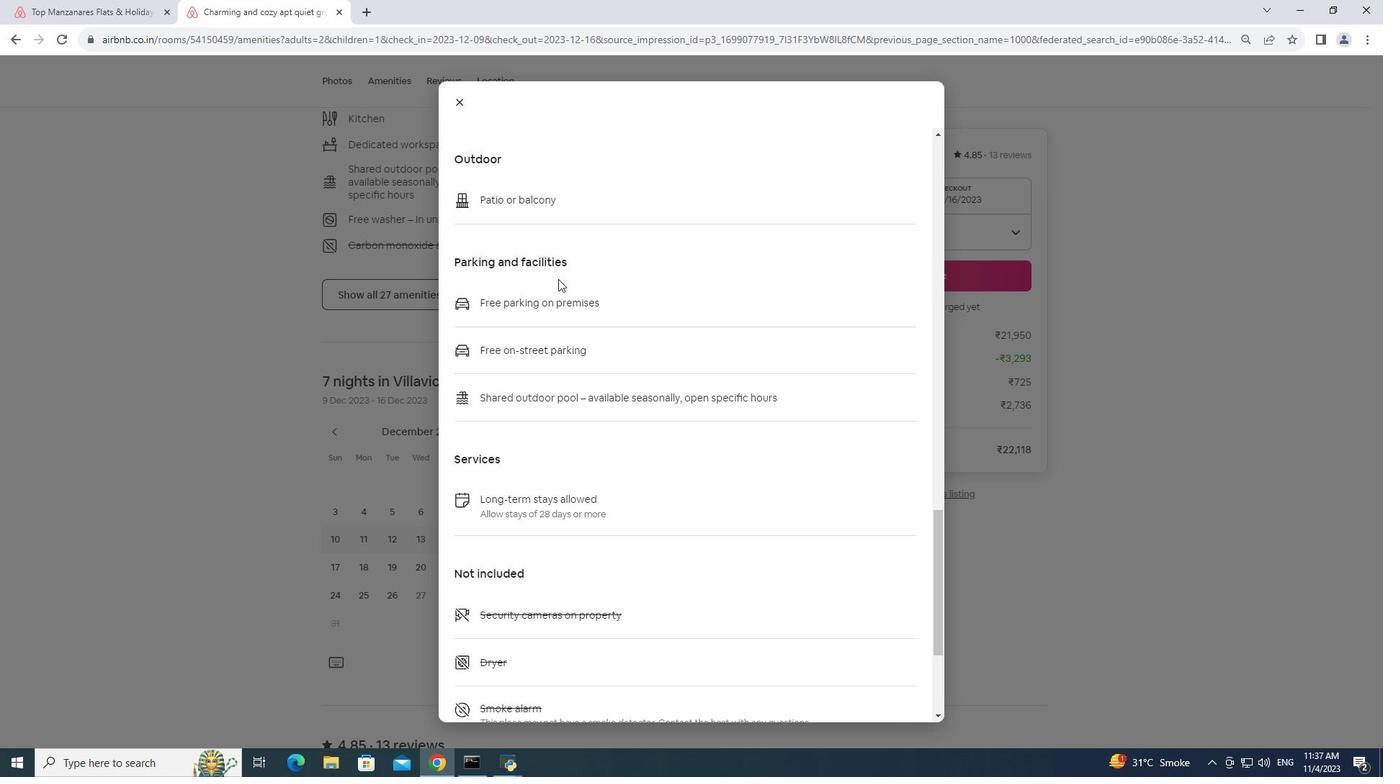 
Action: Mouse scrolled (558, 278) with delta (0, 0)
Screenshot: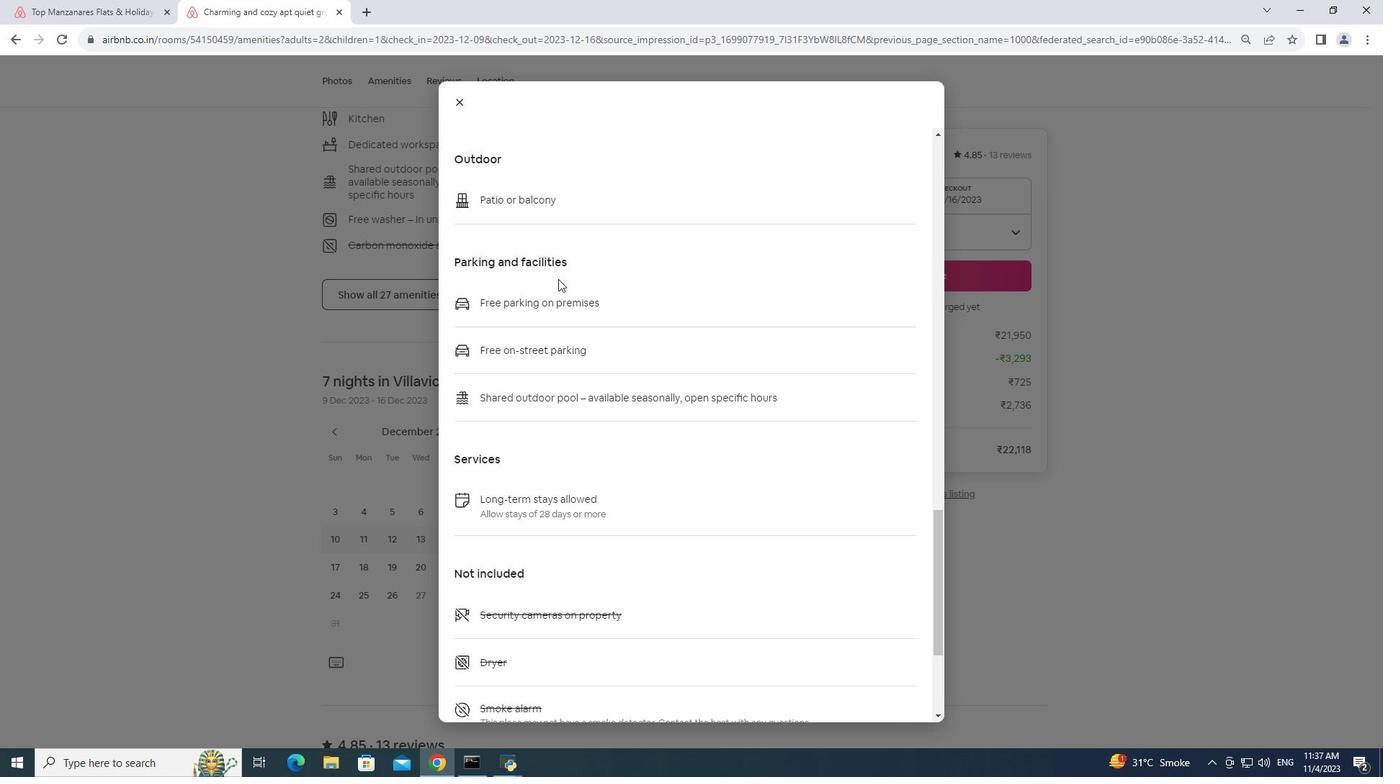 
Action: Mouse scrolled (558, 278) with delta (0, 0)
Screenshot: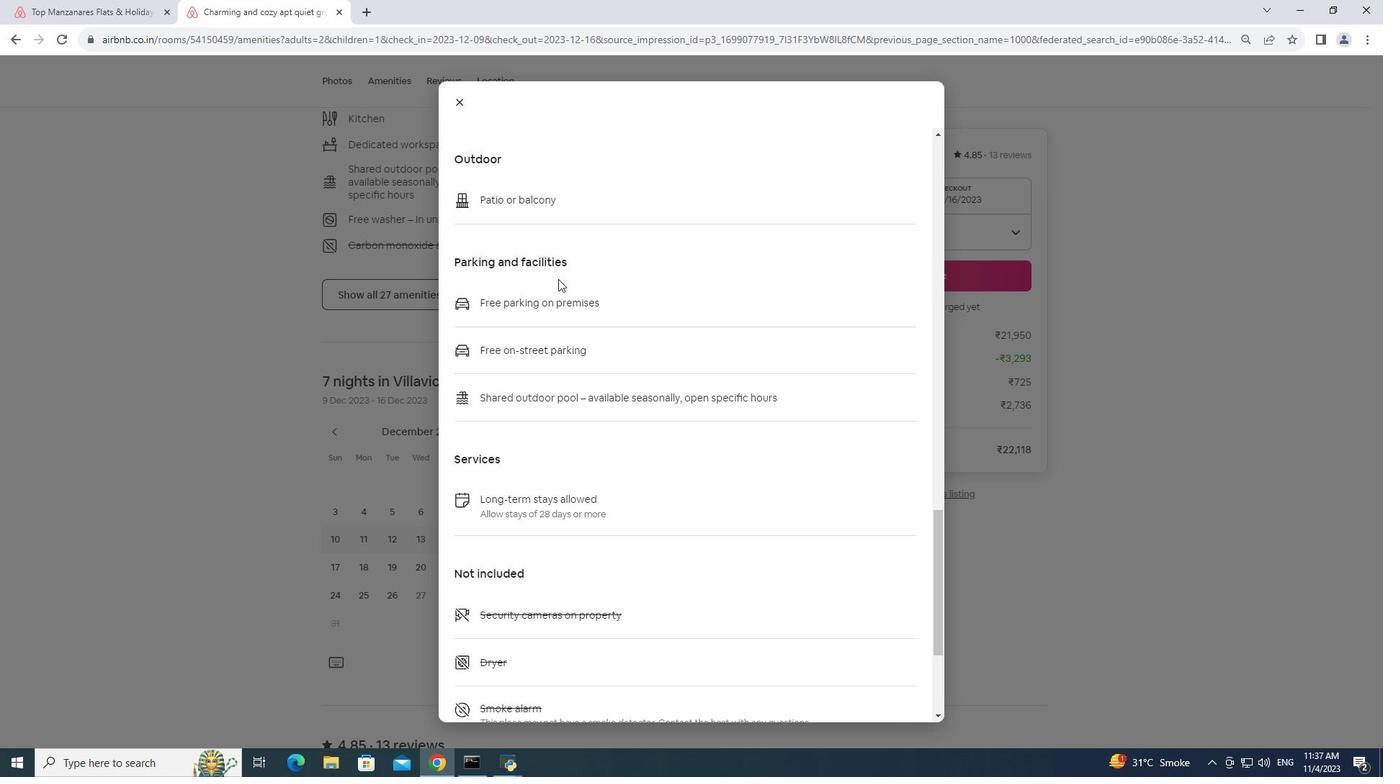 
Action: Mouse scrolled (558, 278) with delta (0, 0)
Screenshot: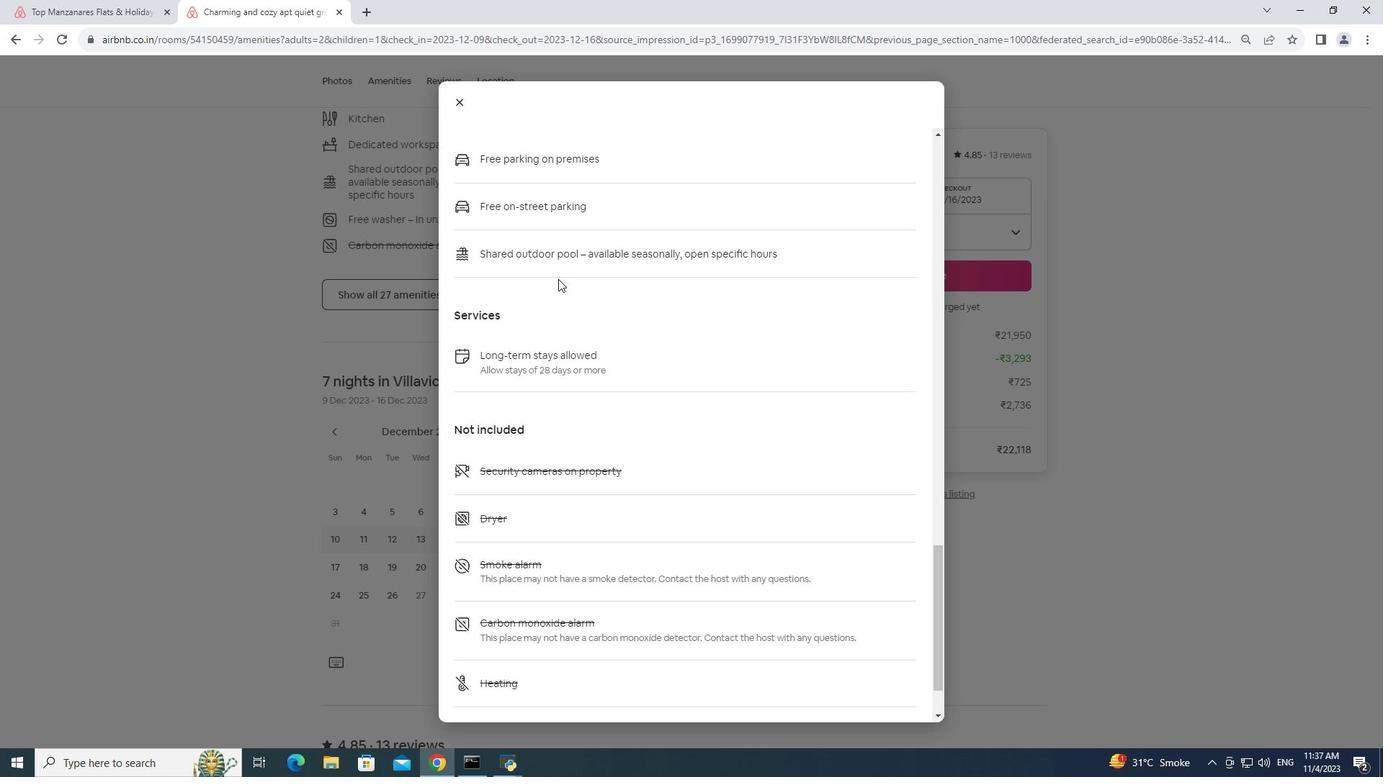 
Action: Mouse scrolled (558, 278) with delta (0, 0)
Screenshot: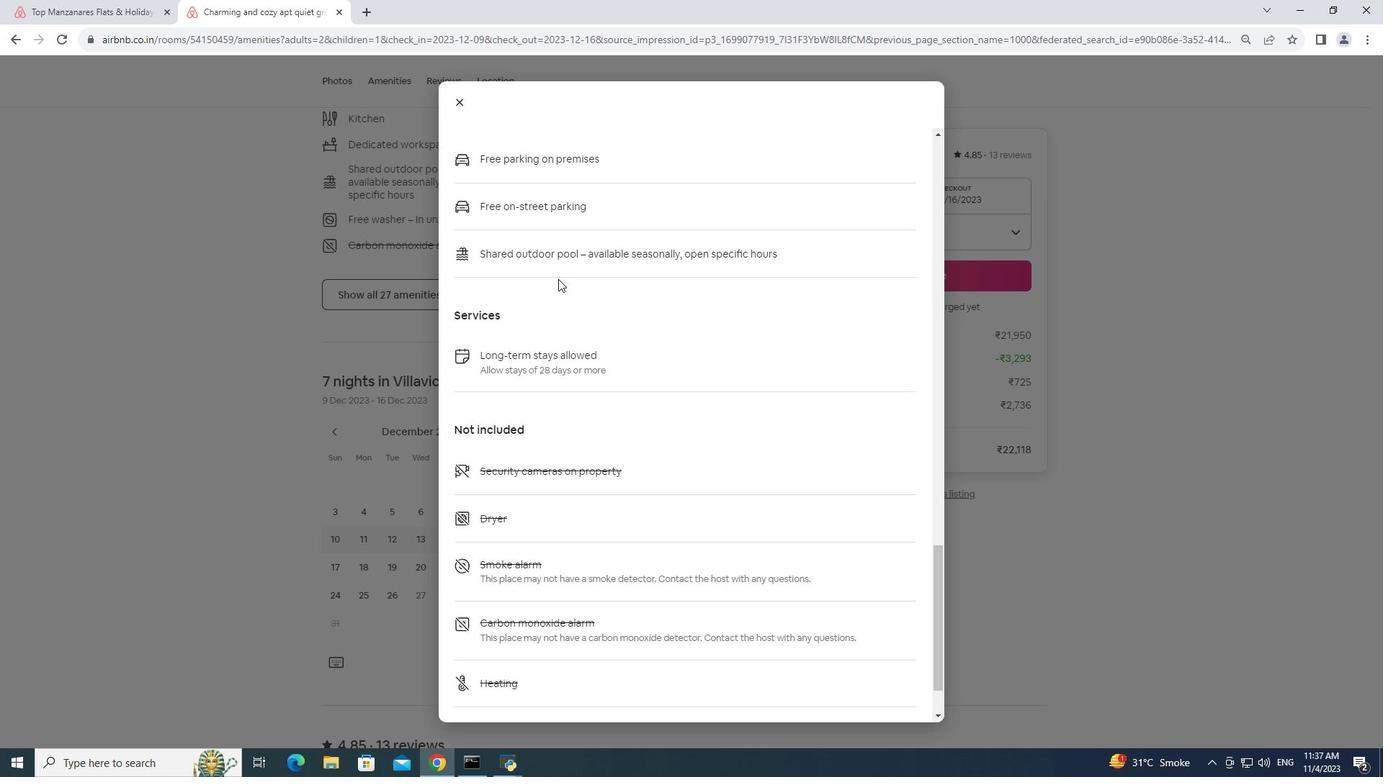 
Action: Mouse scrolled (558, 278) with delta (0, 0)
Screenshot: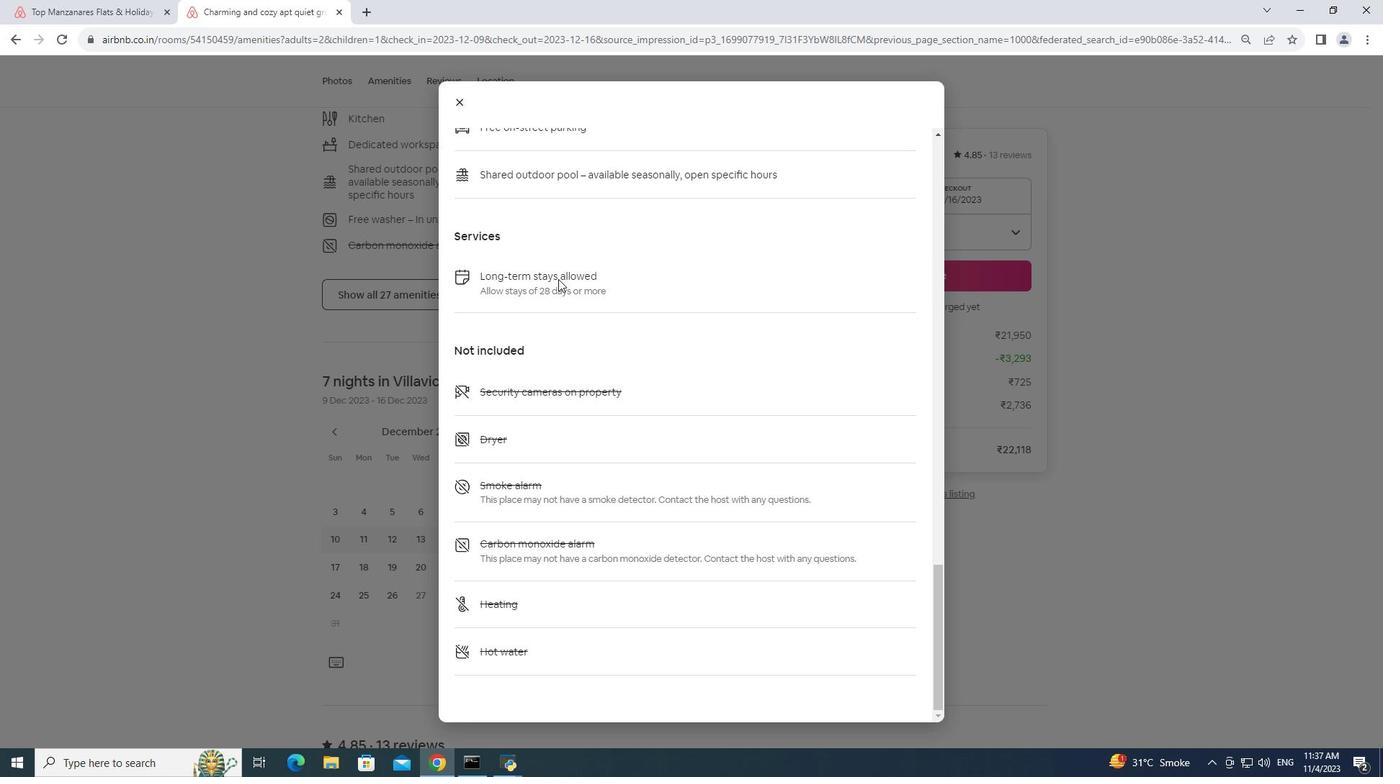 
Action: Mouse scrolled (558, 278) with delta (0, 0)
Screenshot: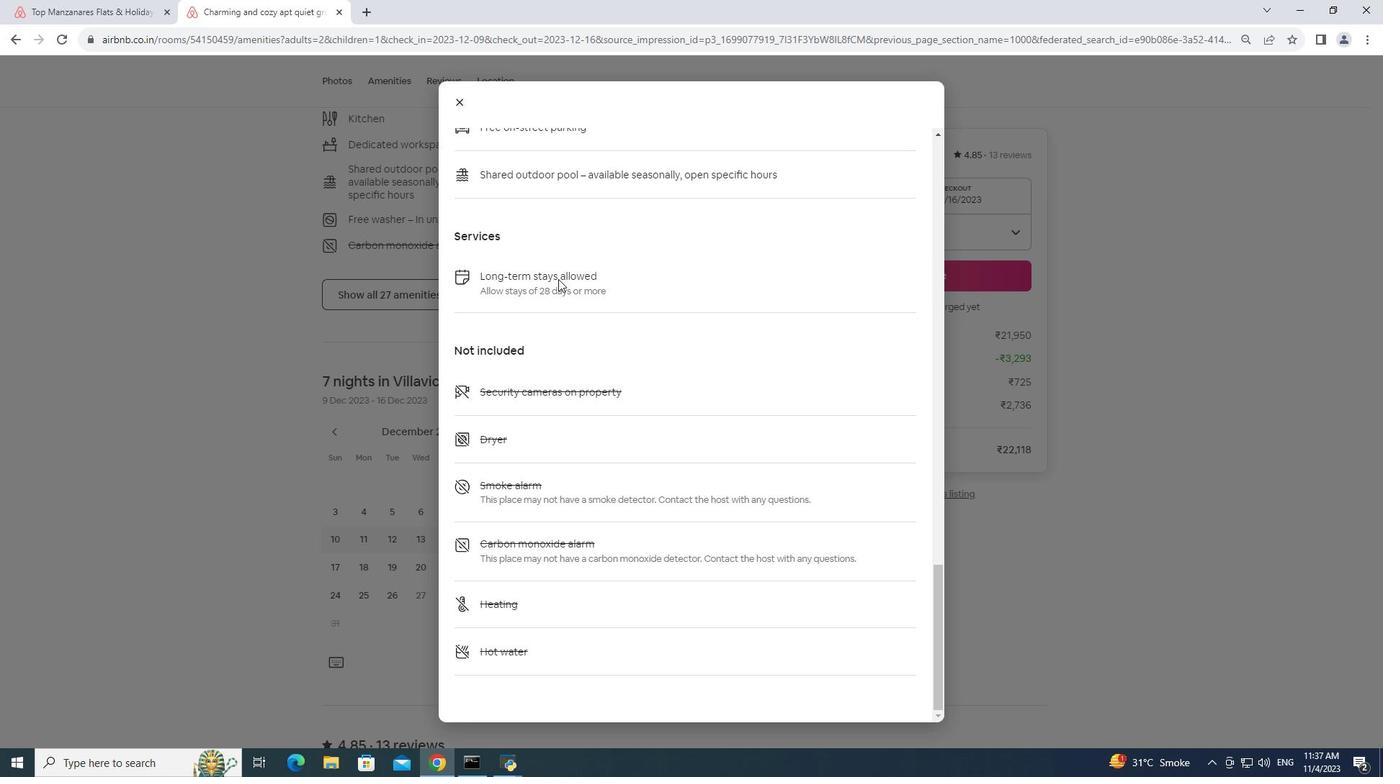 
Action: Mouse scrolled (558, 278) with delta (0, 0)
Screenshot: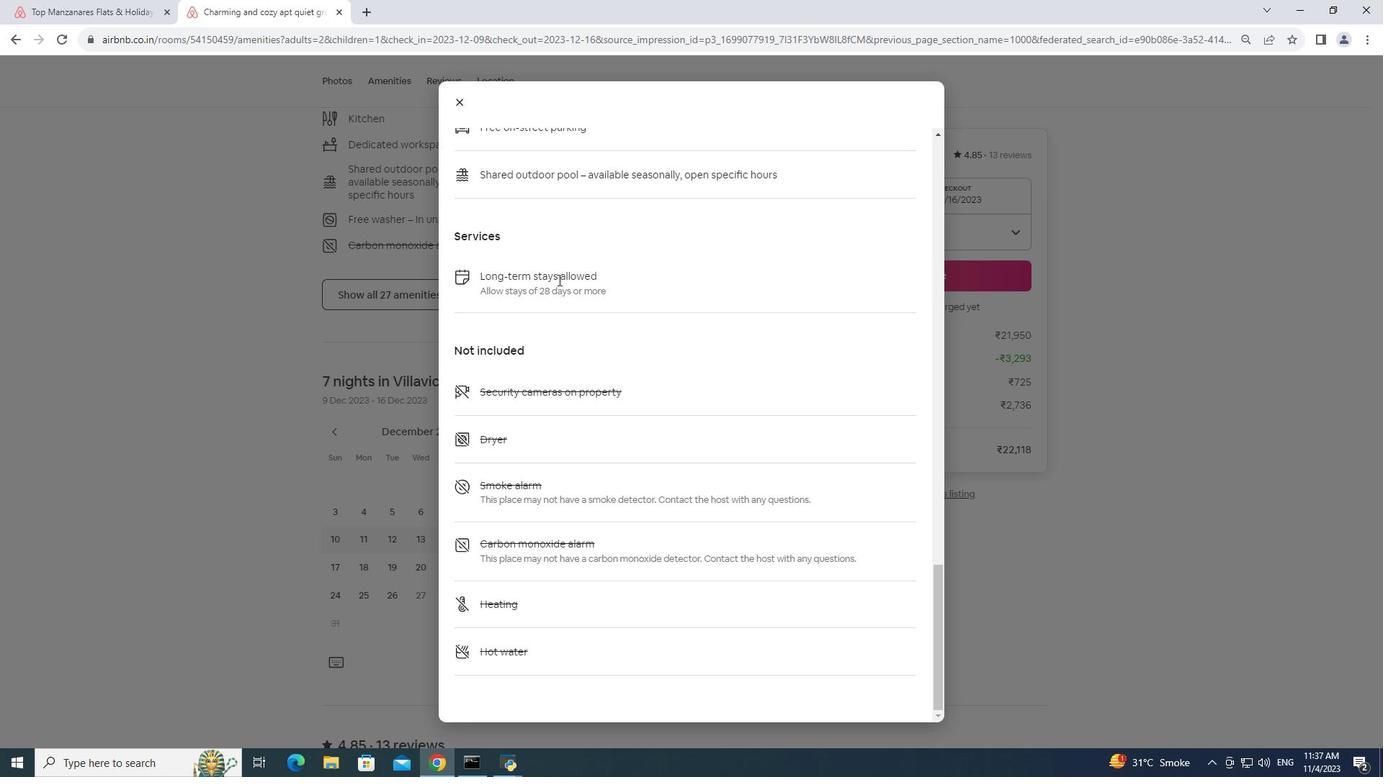
Action: Mouse scrolled (558, 278) with delta (0, 0)
Screenshot: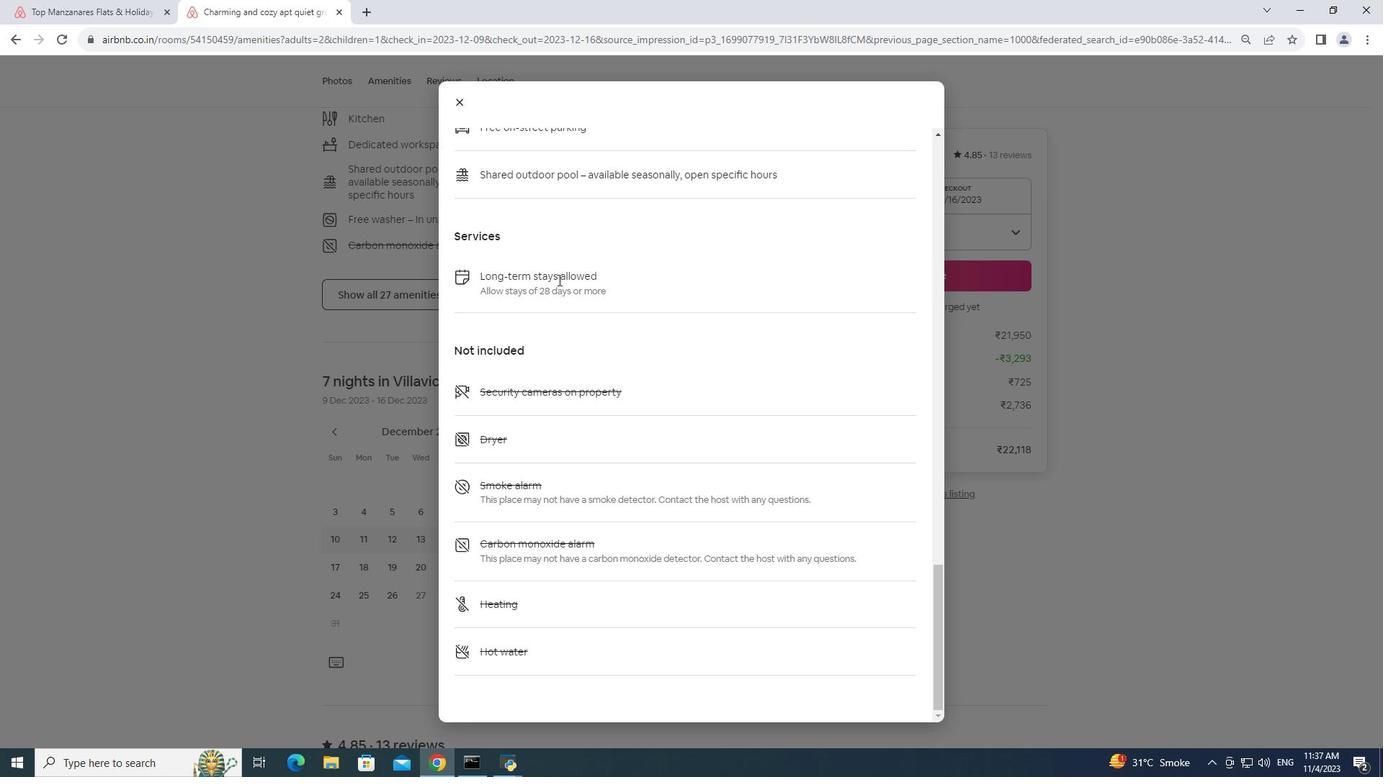 
Action: Mouse scrolled (558, 278) with delta (0, 0)
Screenshot: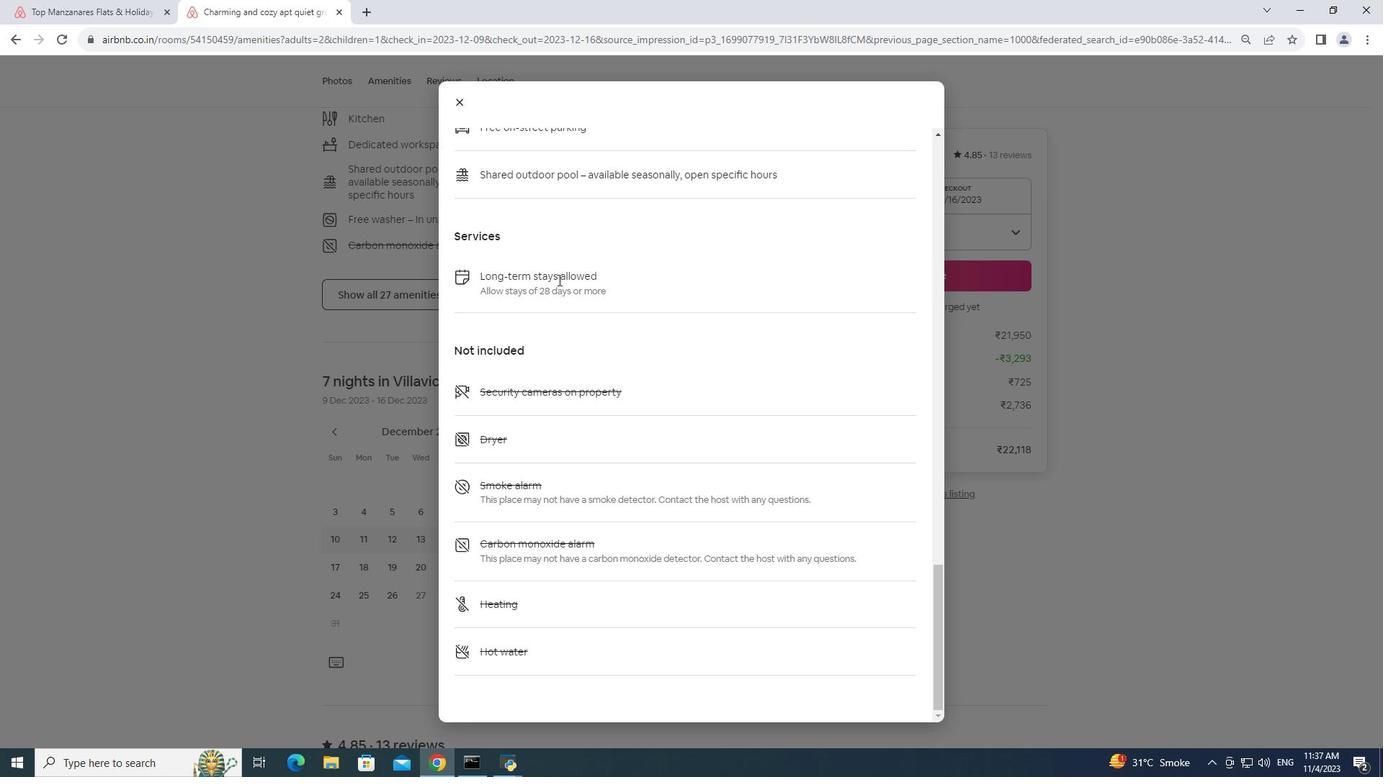 
Action: Mouse scrolled (558, 278) with delta (0, 0)
Screenshot: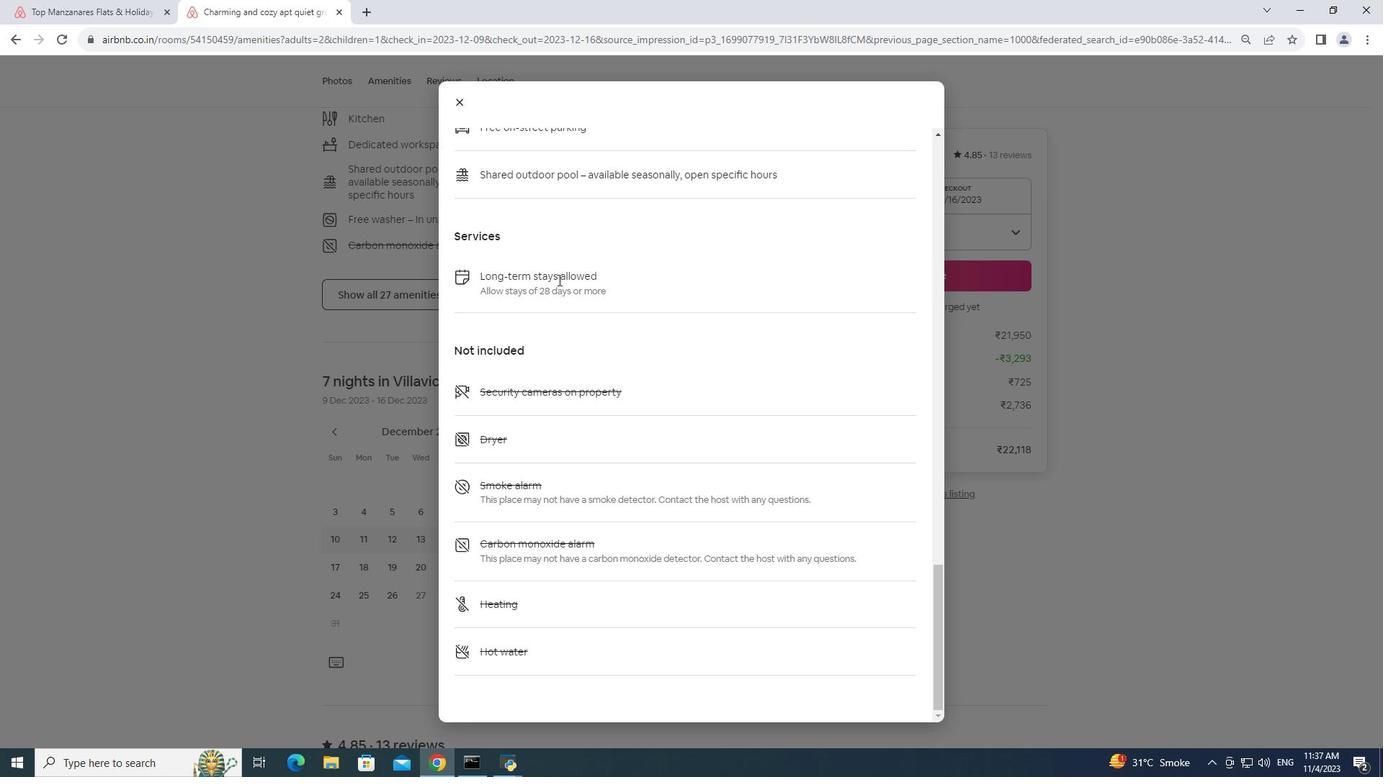 
Action: Mouse scrolled (558, 278) with delta (0, 0)
Screenshot: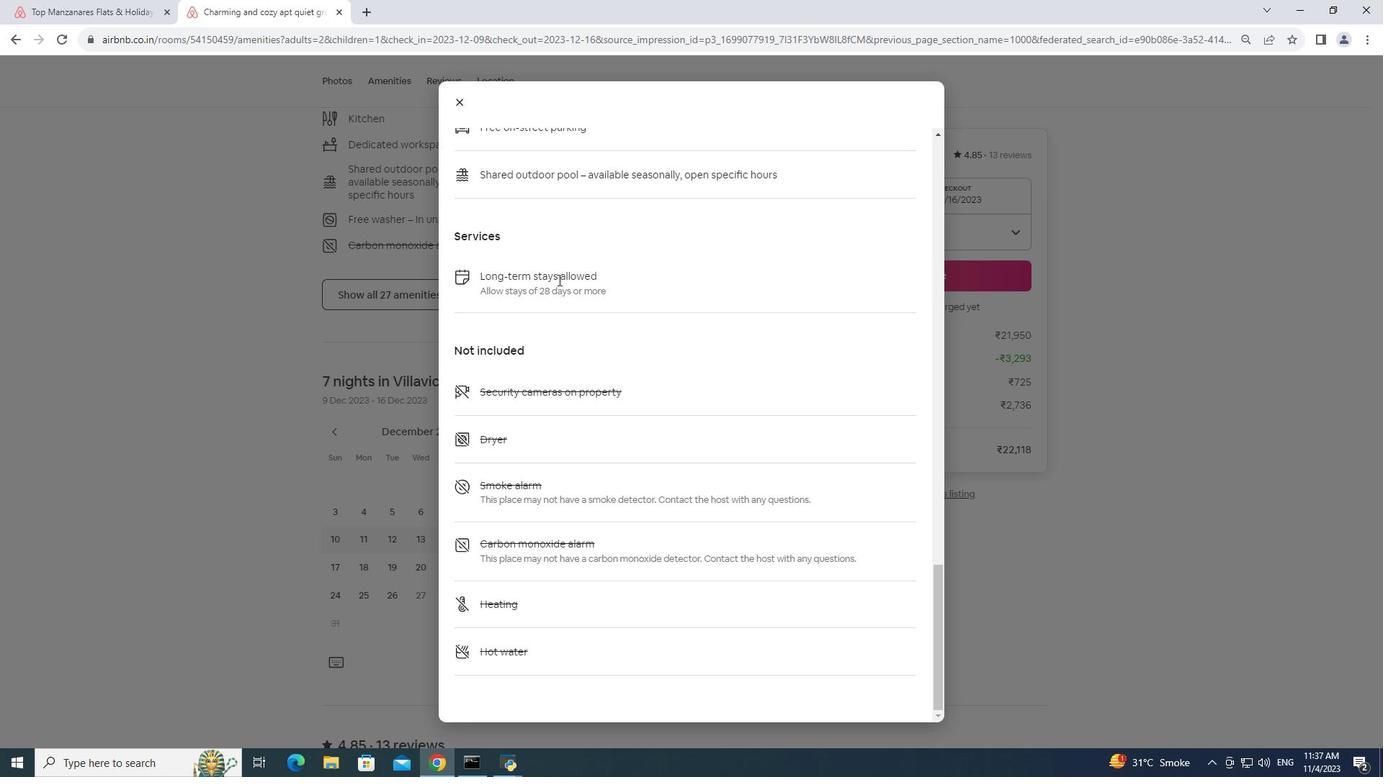 
Action: Mouse scrolled (558, 278) with delta (0, 0)
Screenshot: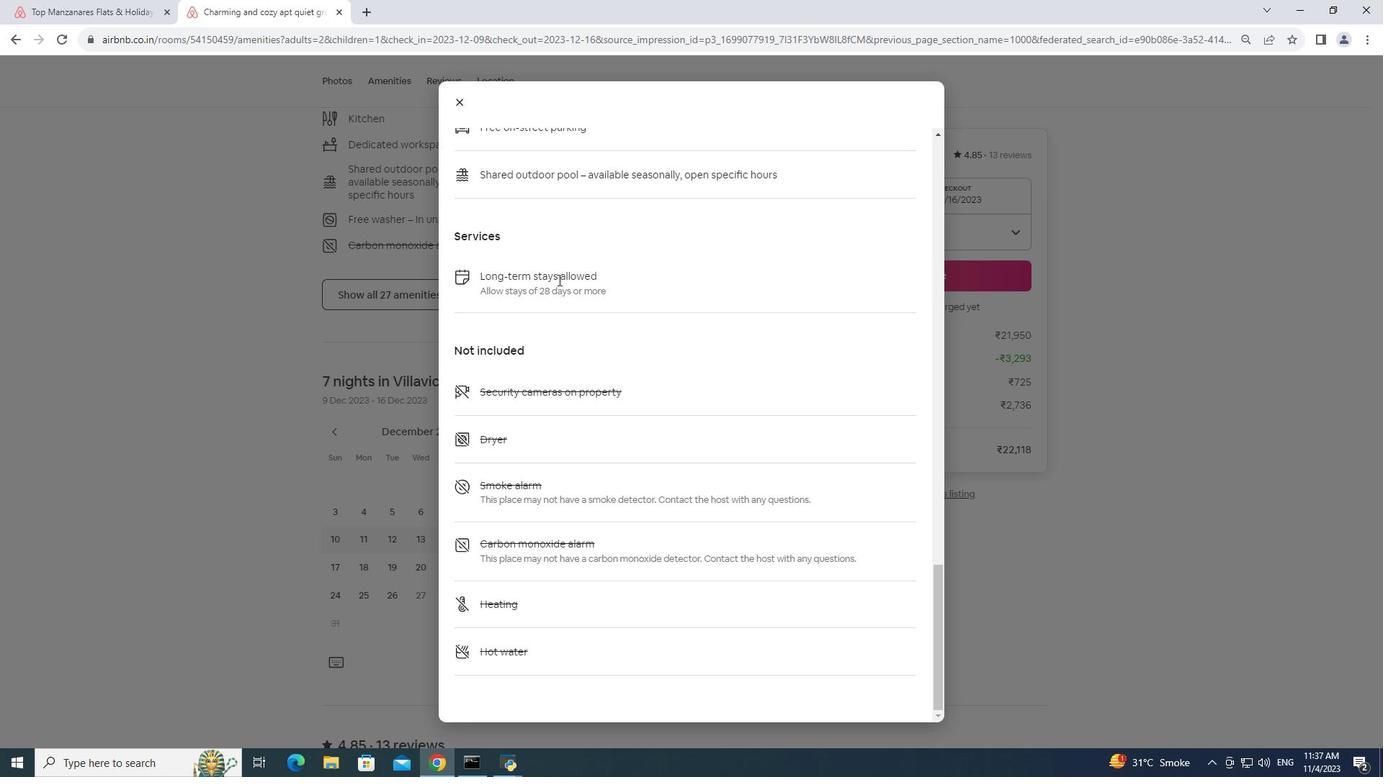 
Action: Mouse scrolled (558, 278) with delta (0, 0)
Screenshot: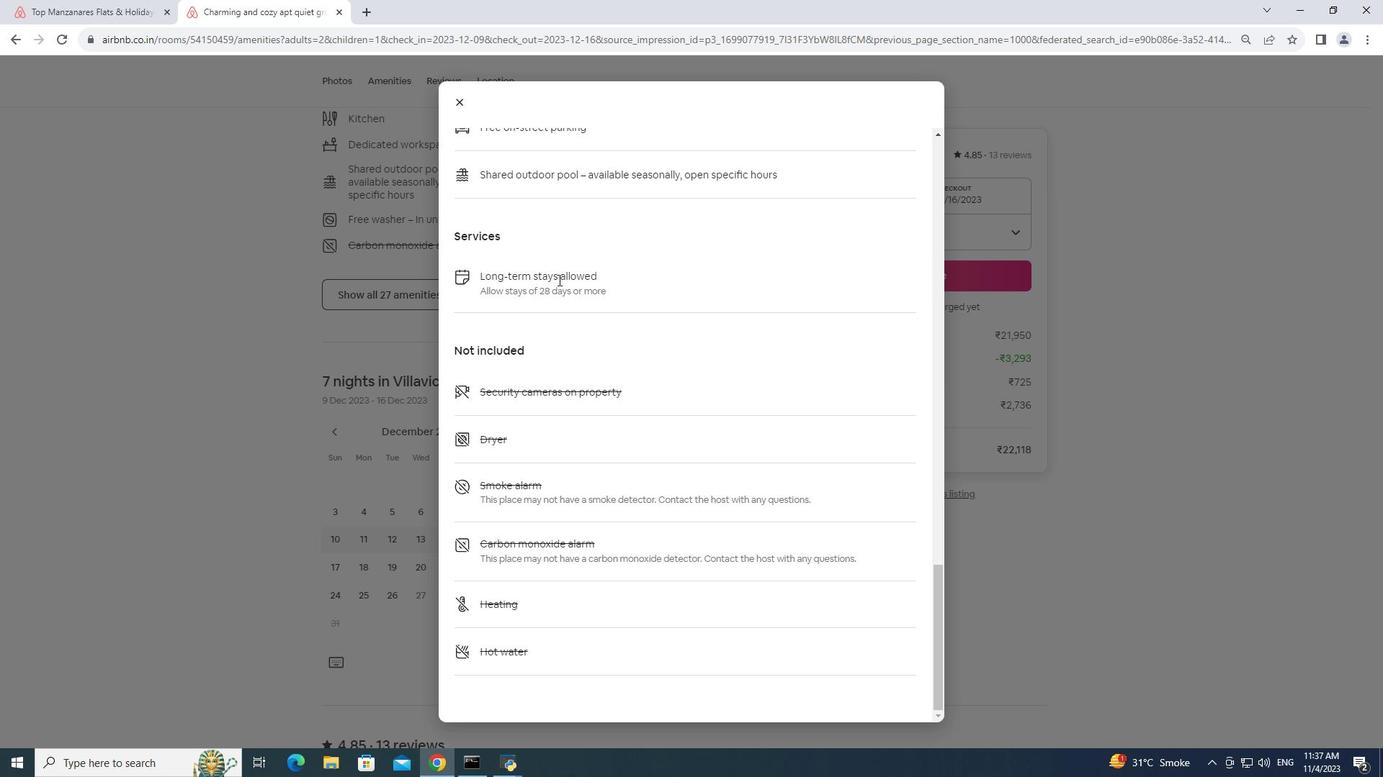 
Action: Mouse scrolled (558, 278) with delta (0, 0)
Screenshot: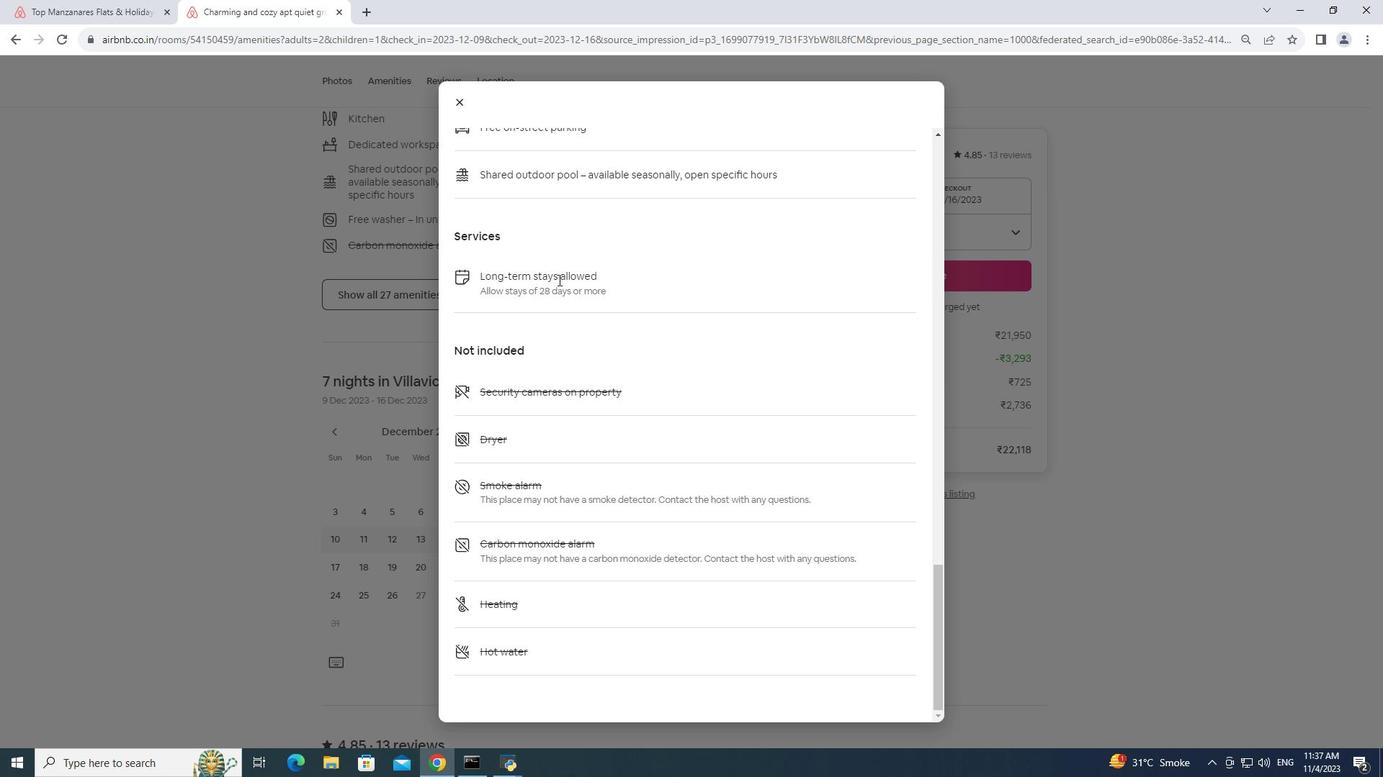 
Action: Mouse moved to (558, 280)
Screenshot: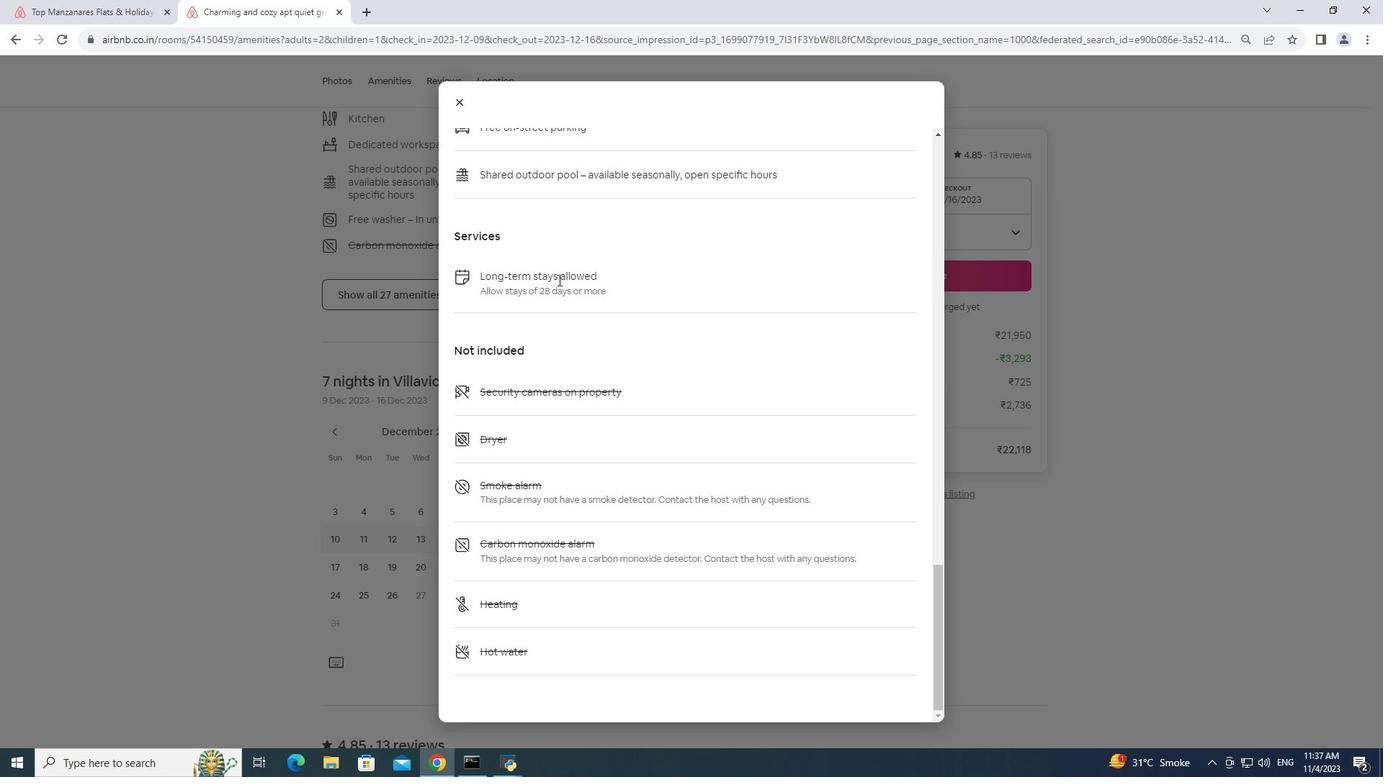 
Action: Mouse scrolled (558, 279) with delta (0, 0)
Screenshot: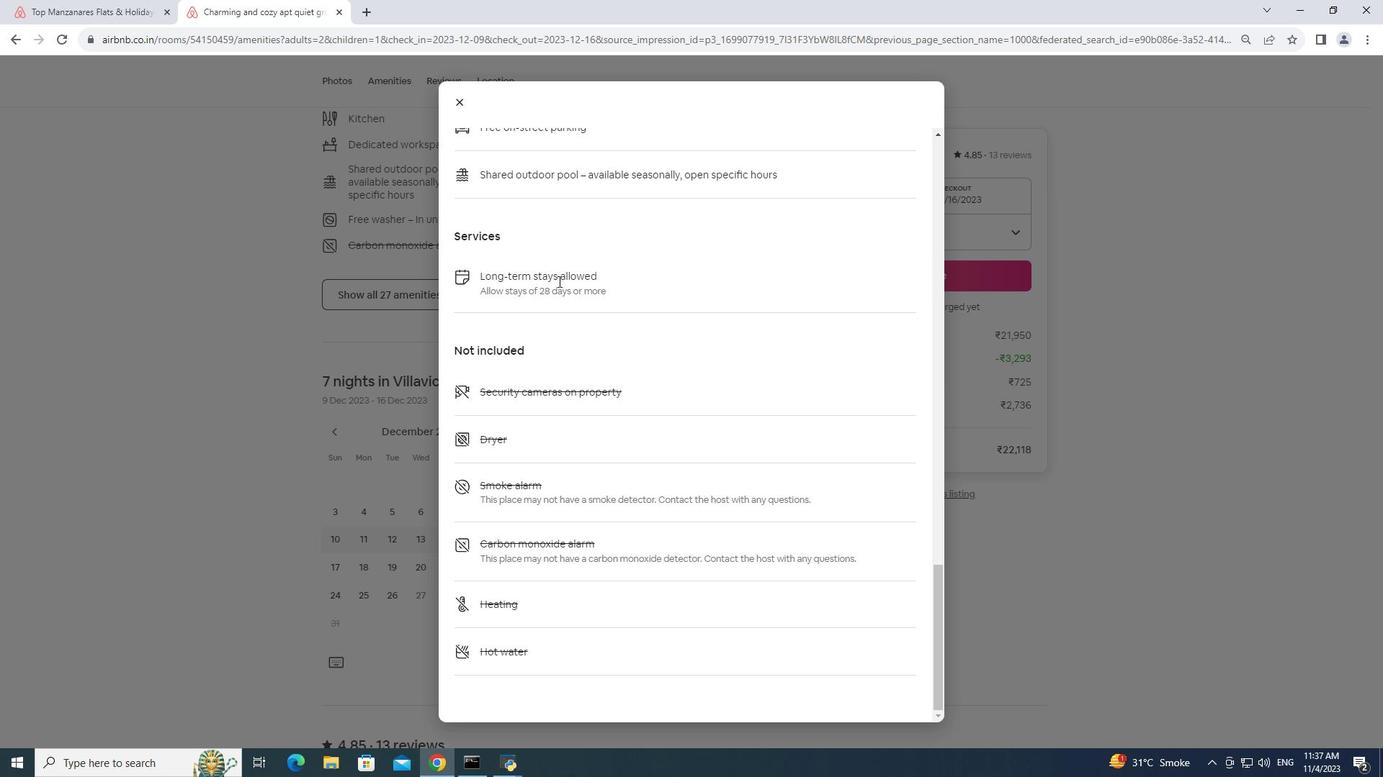 
Action: Mouse scrolled (558, 279) with delta (0, 0)
Screenshot: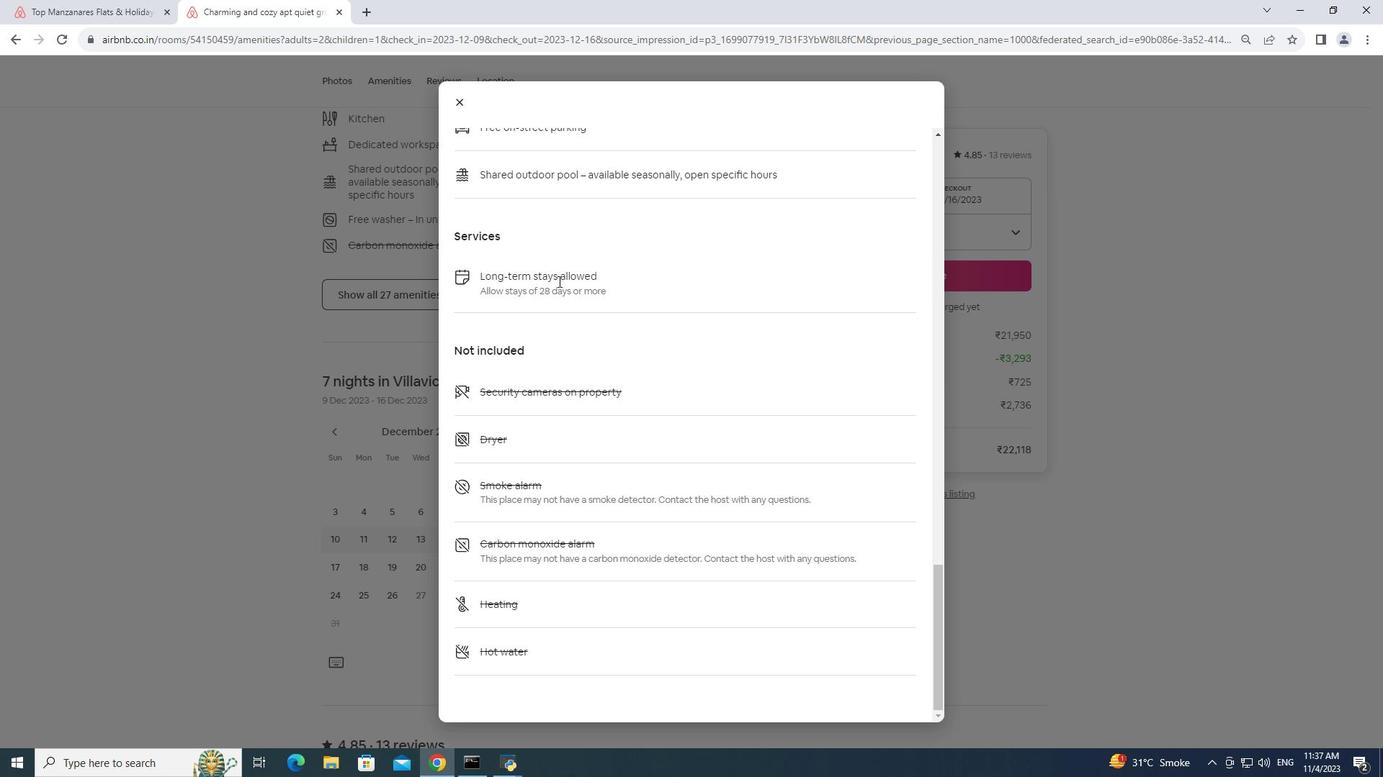 
Action: Mouse scrolled (558, 279) with delta (0, 0)
Screenshot: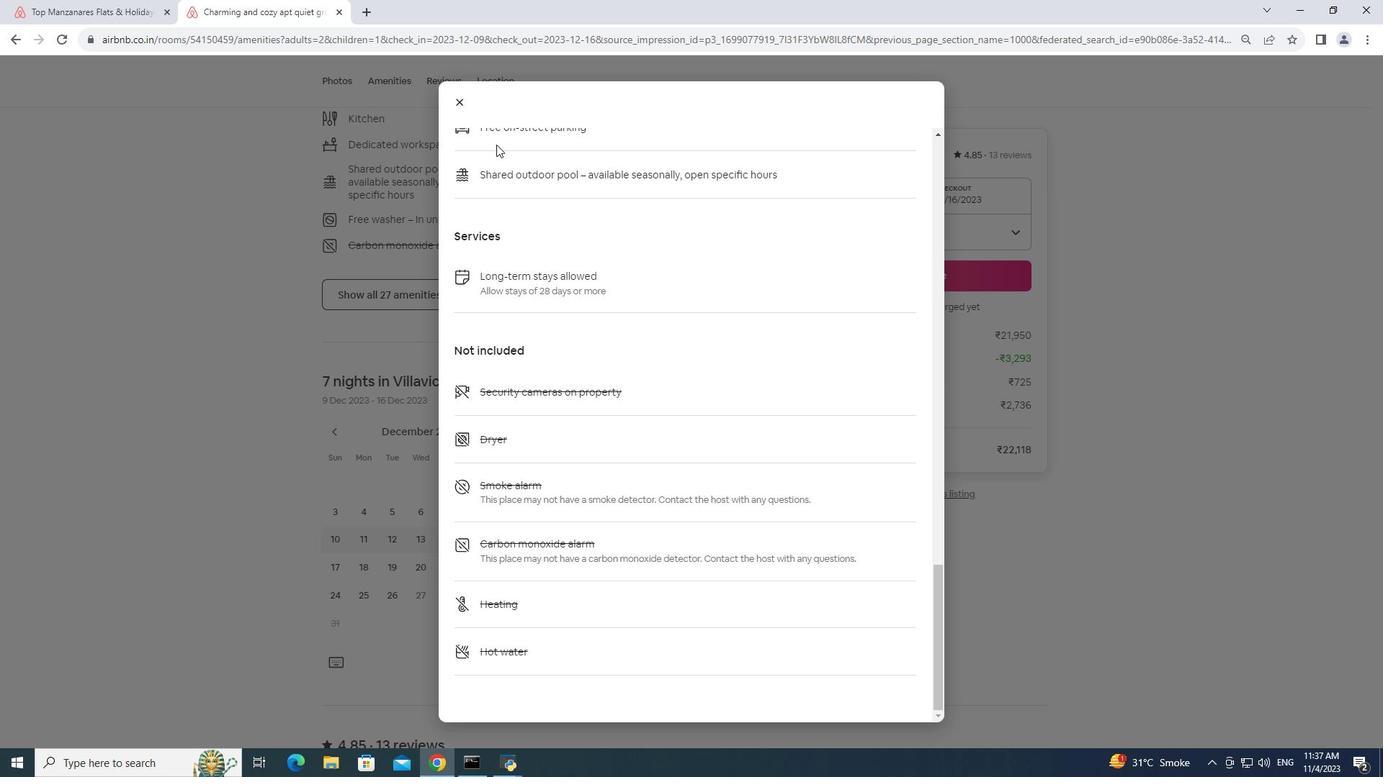 
Action: Mouse scrolled (558, 279) with delta (0, 0)
Screenshot: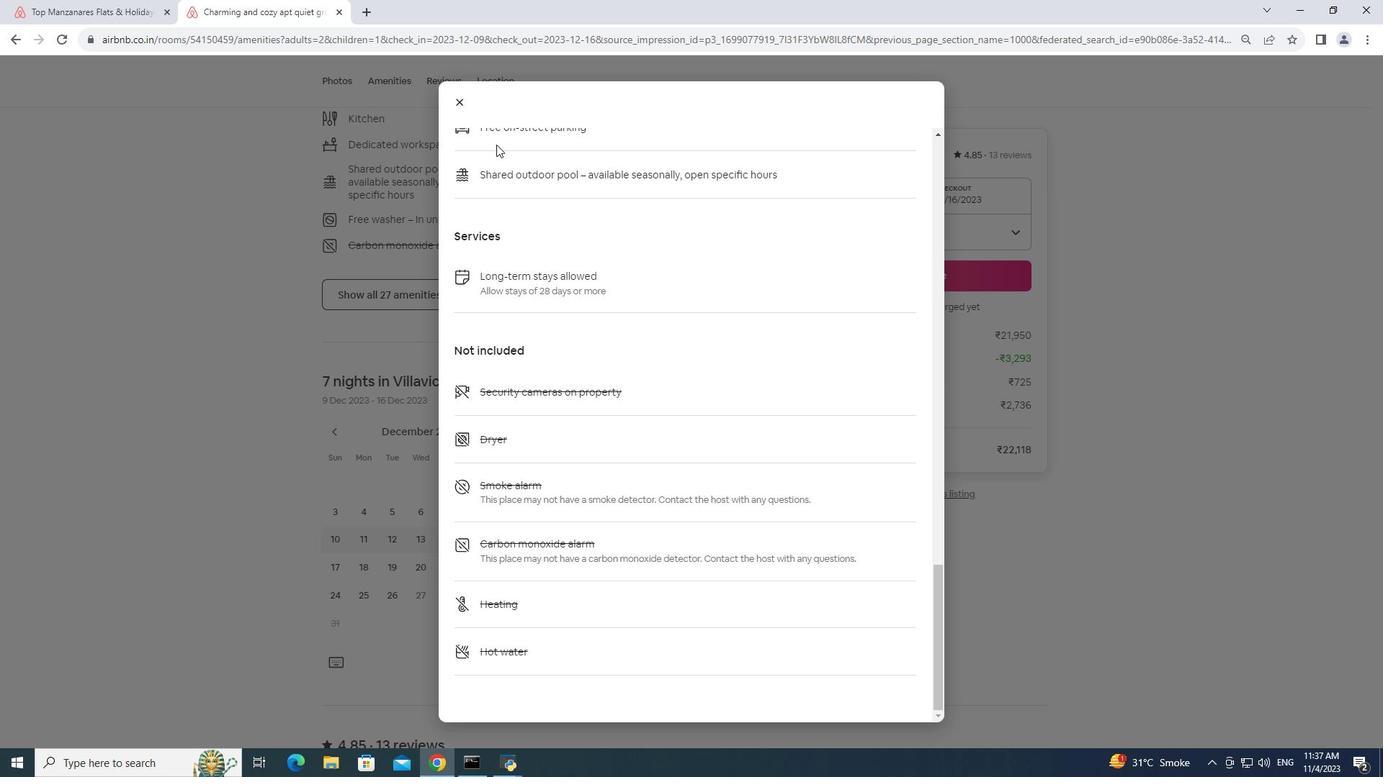 
Action: Mouse scrolled (558, 279) with delta (0, 0)
Screenshot: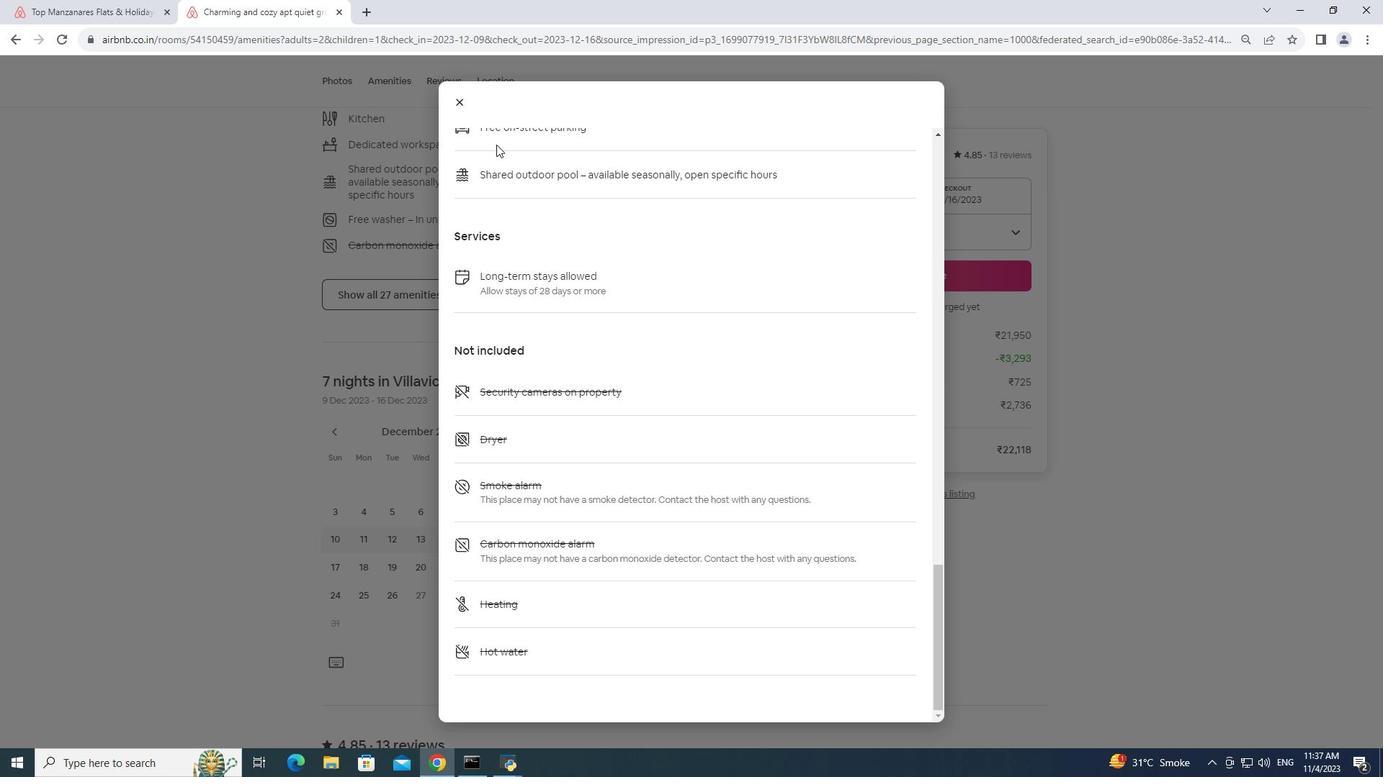 
Action: Mouse scrolled (558, 279) with delta (0, 0)
Screenshot: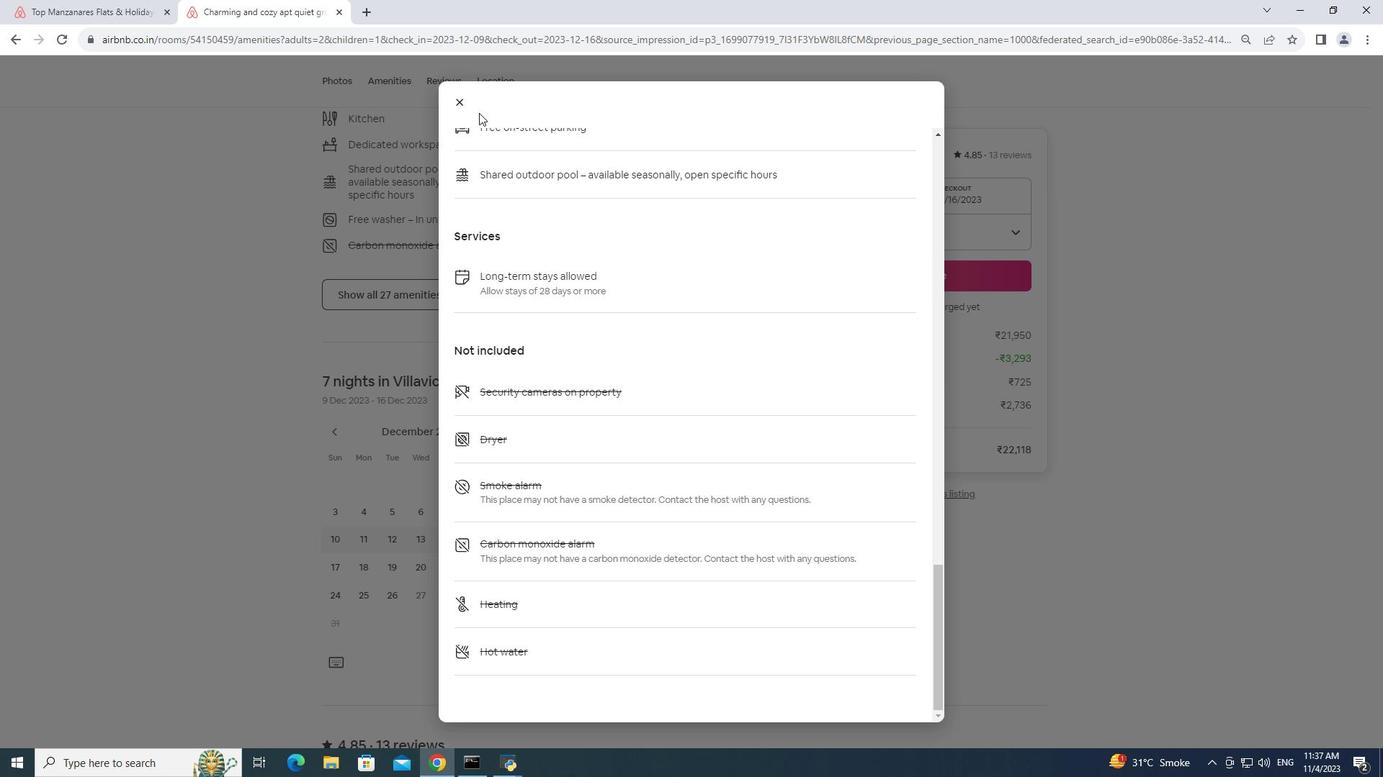 
Action: Mouse scrolled (558, 279) with delta (0, 0)
Screenshot: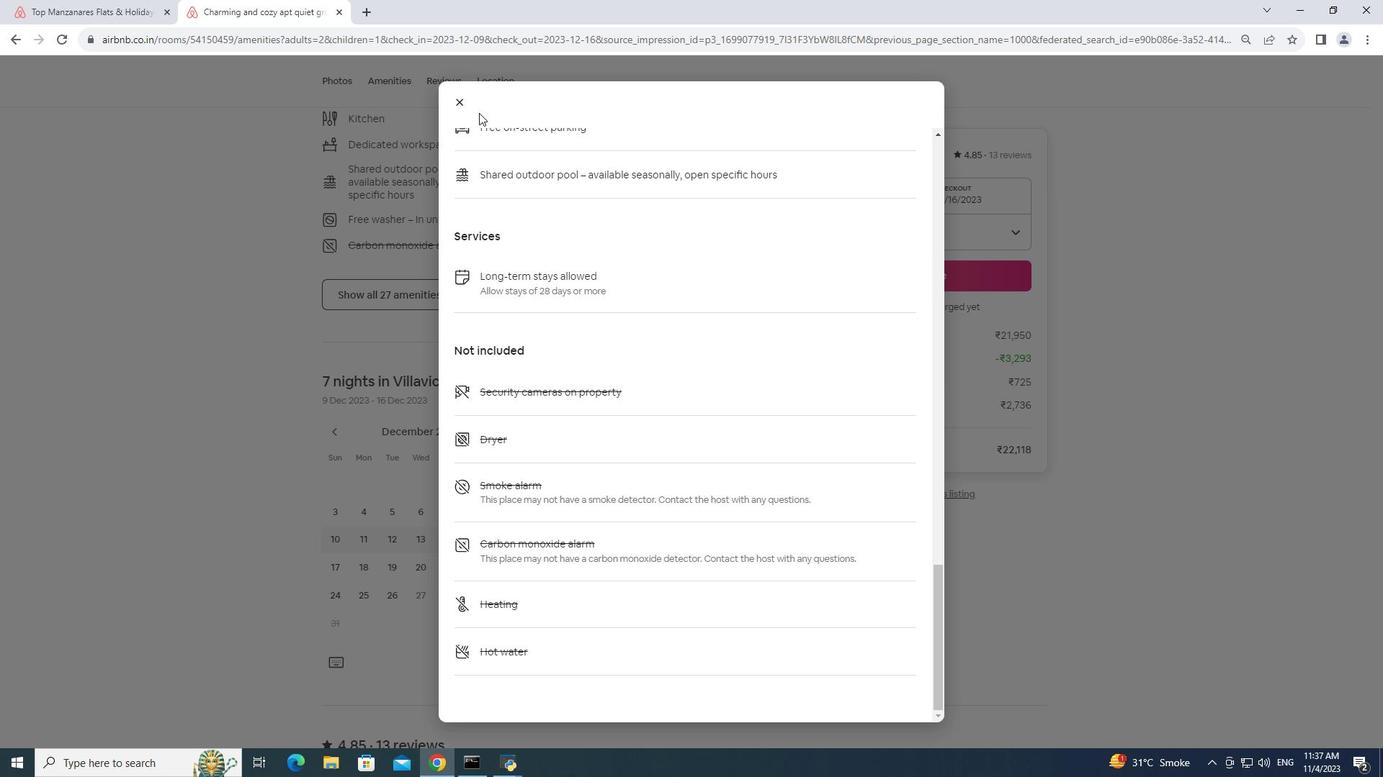 
Action: Mouse scrolled (558, 279) with delta (0, 0)
Screenshot: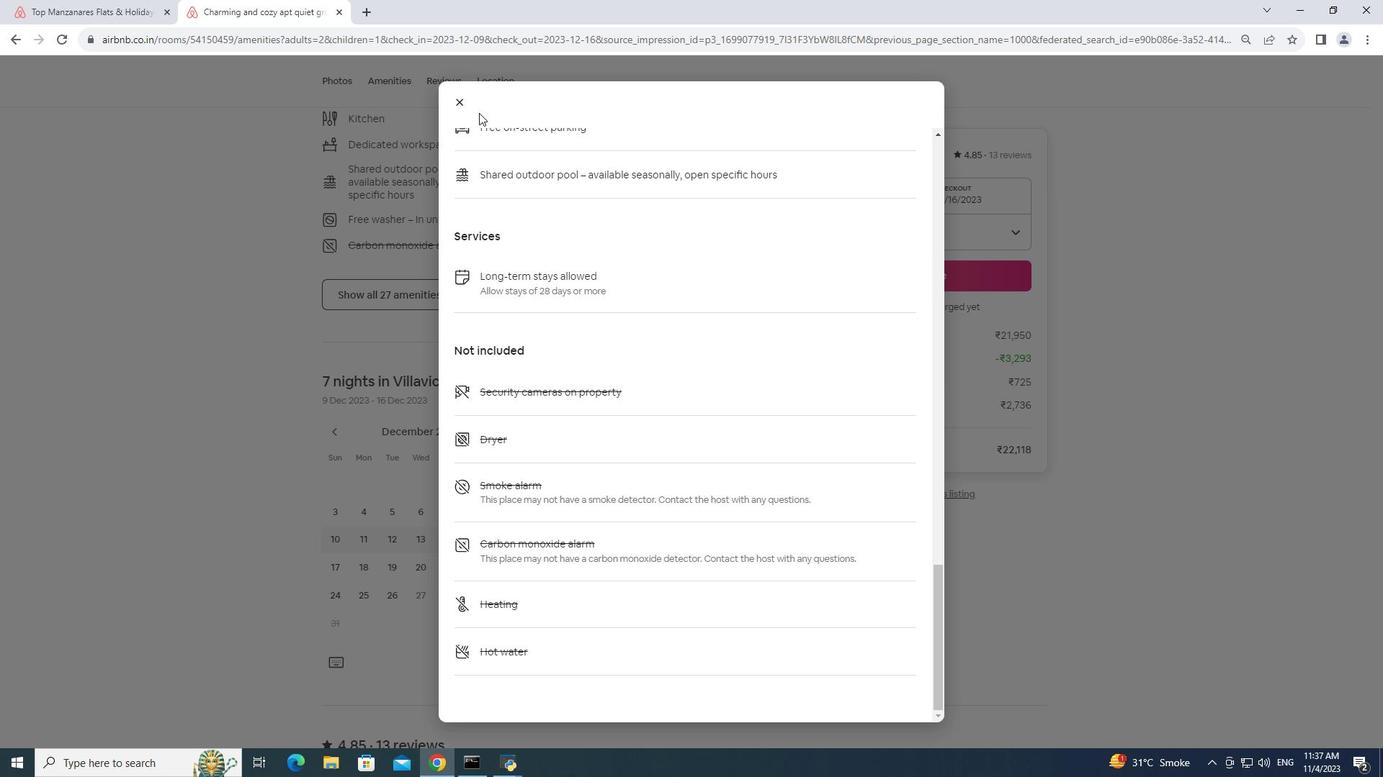 
Action: Mouse moved to (462, 105)
Screenshot: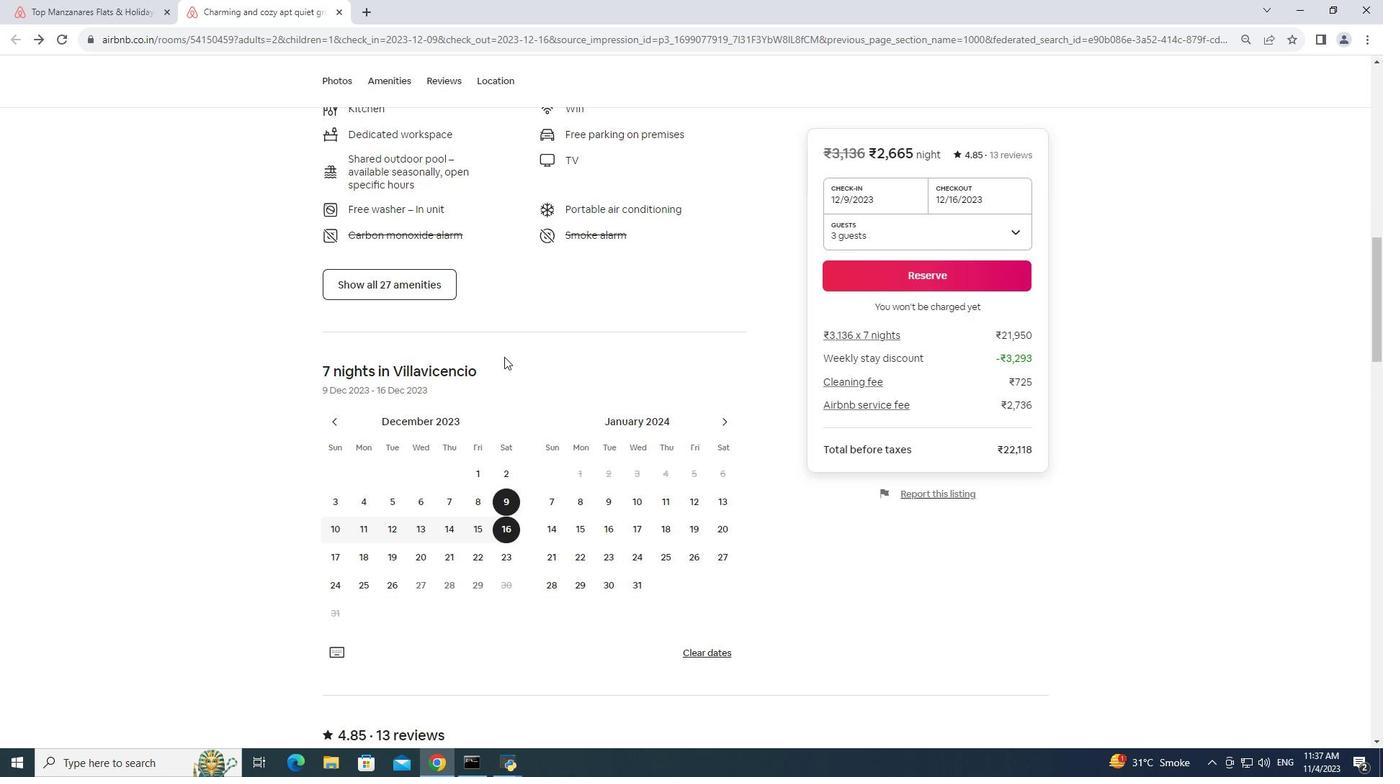 
Action: Mouse pressed left at (462, 105)
Screenshot: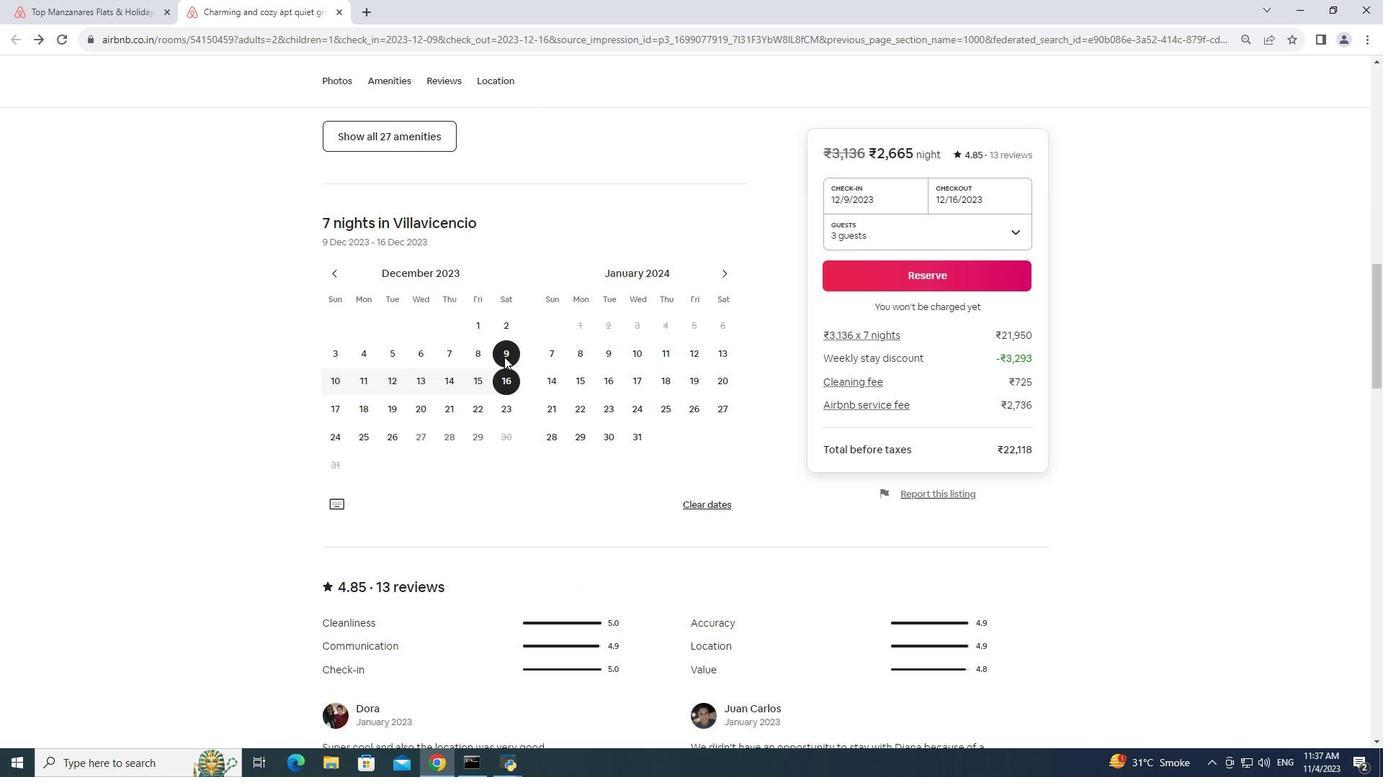 
Action: Mouse moved to (504, 357)
Screenshot: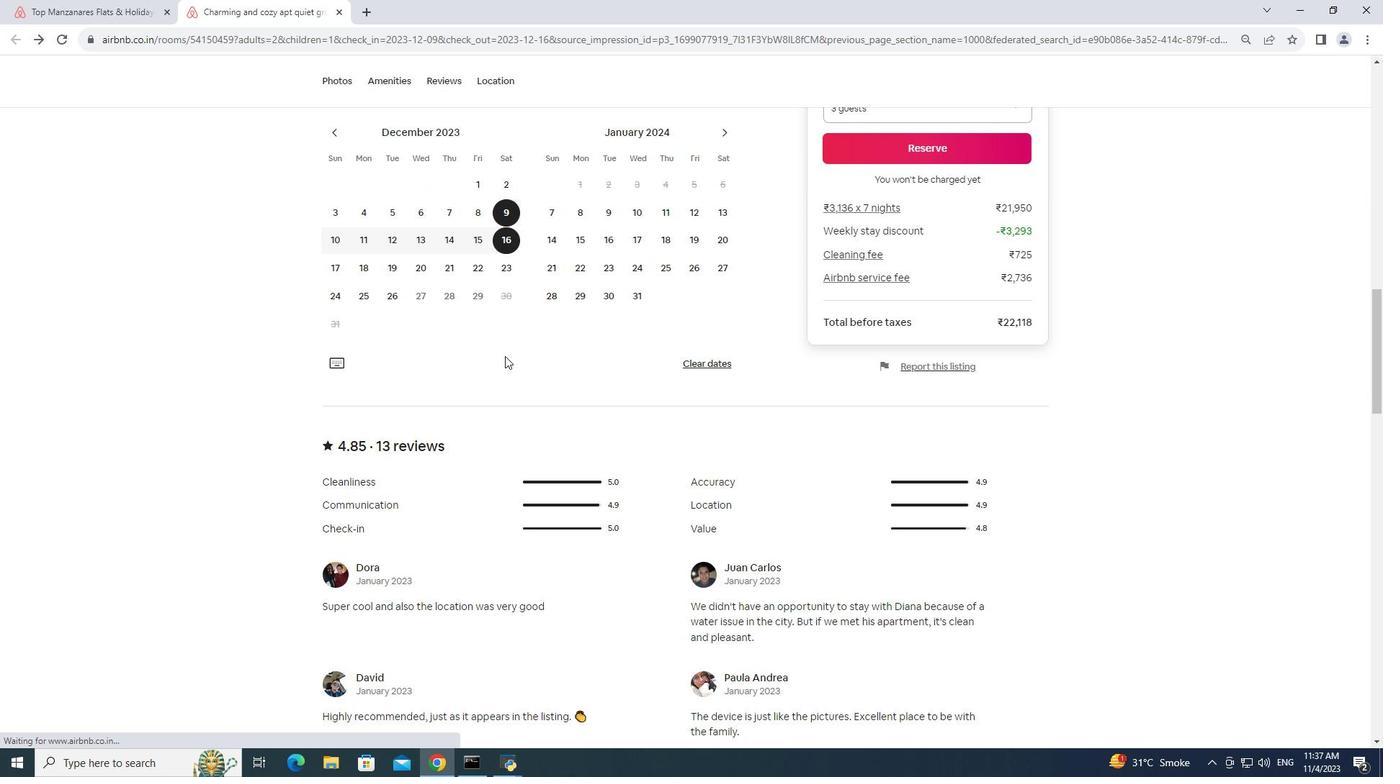 
Action: Mouse scrolled (504, 356) with delta (0, 0)
Screenshot: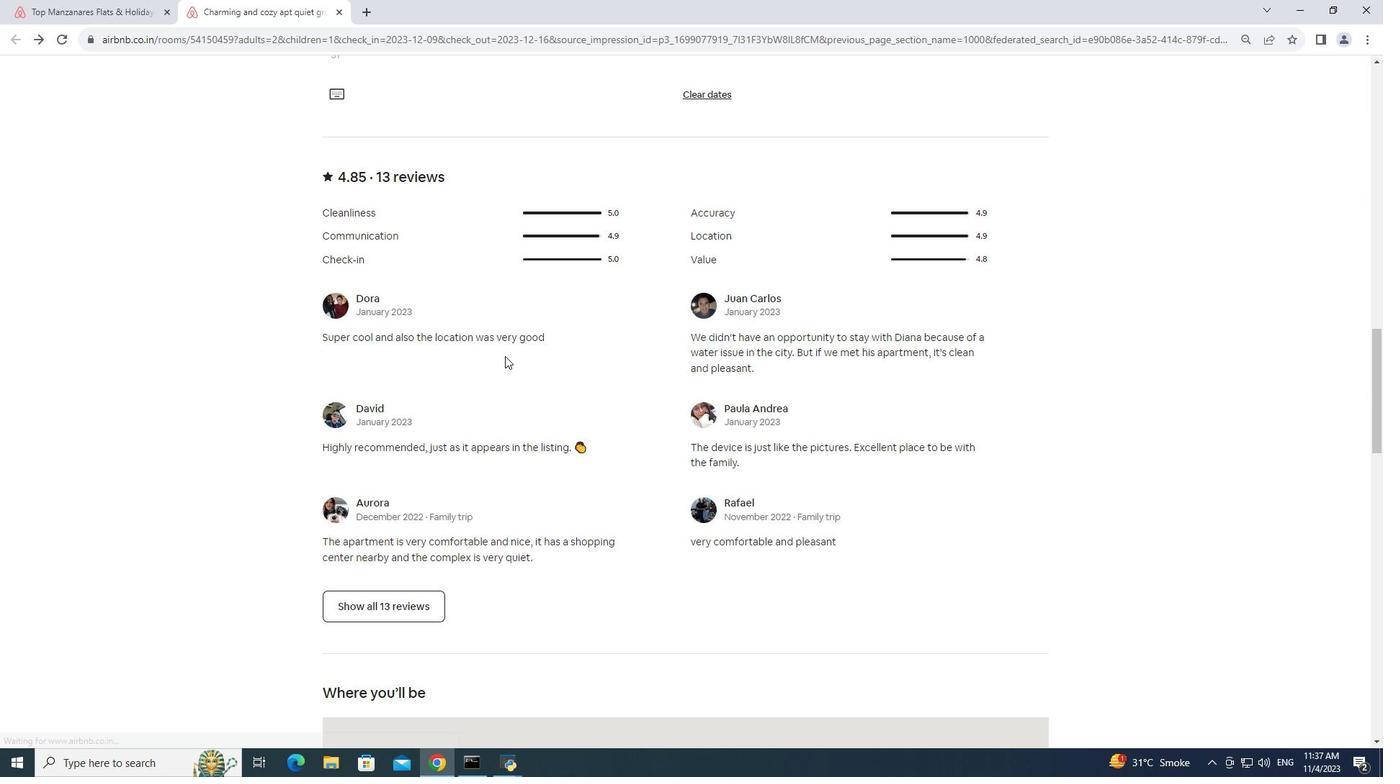 
Action: Mouse scrolled (504, 356) with delta (0, 0)
Screenshot: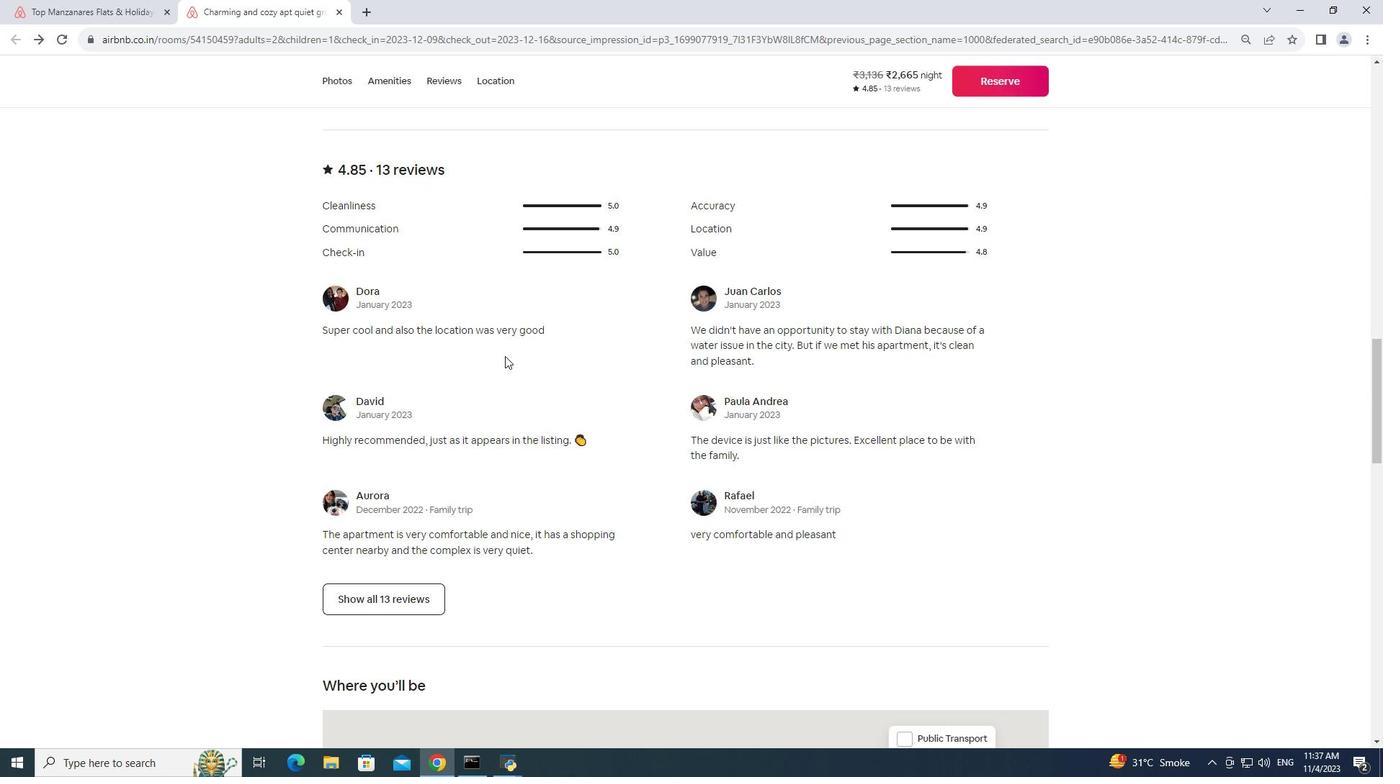
Action: Mouse scrolled (504, 356) with delta (0, 0)
Screenshot: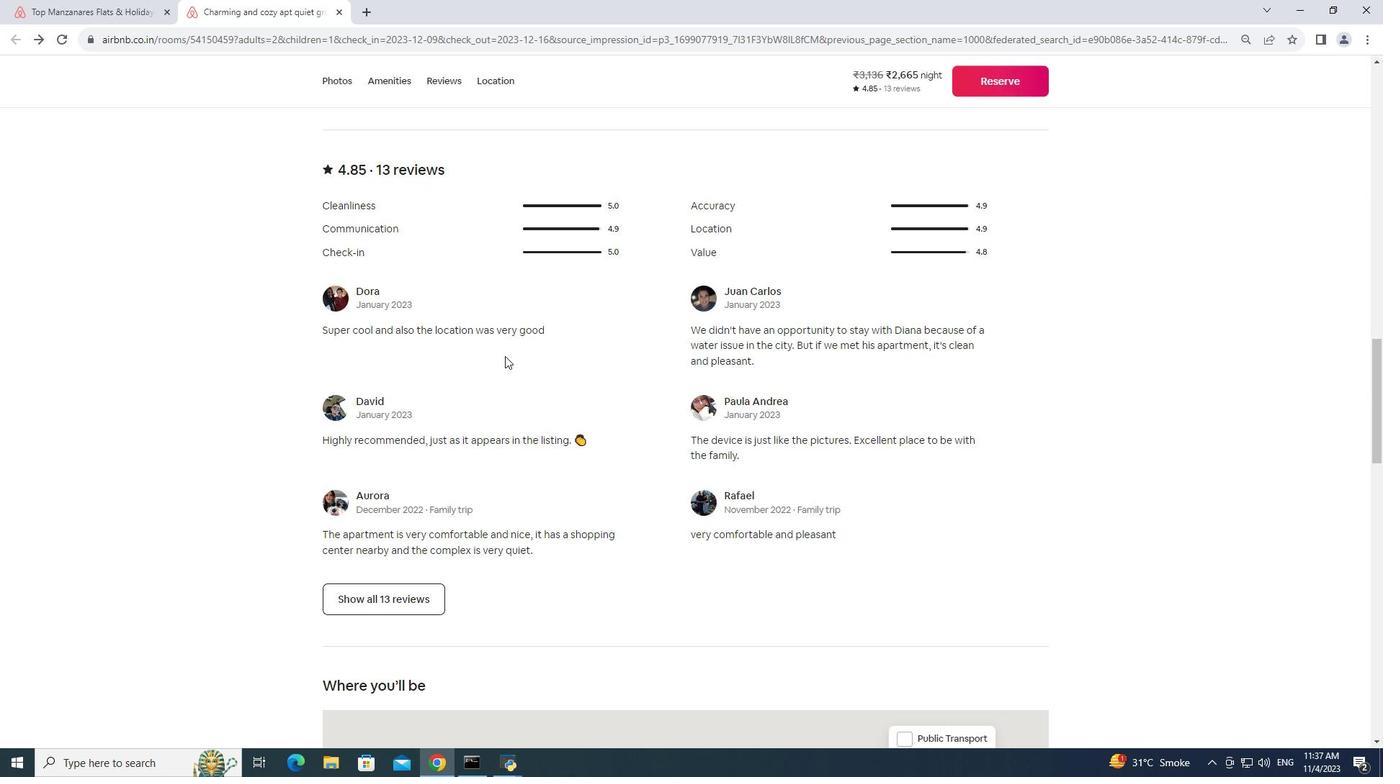 
Action: Mouse scrolled (504, 356) with delta (0, 0)
Screenshot: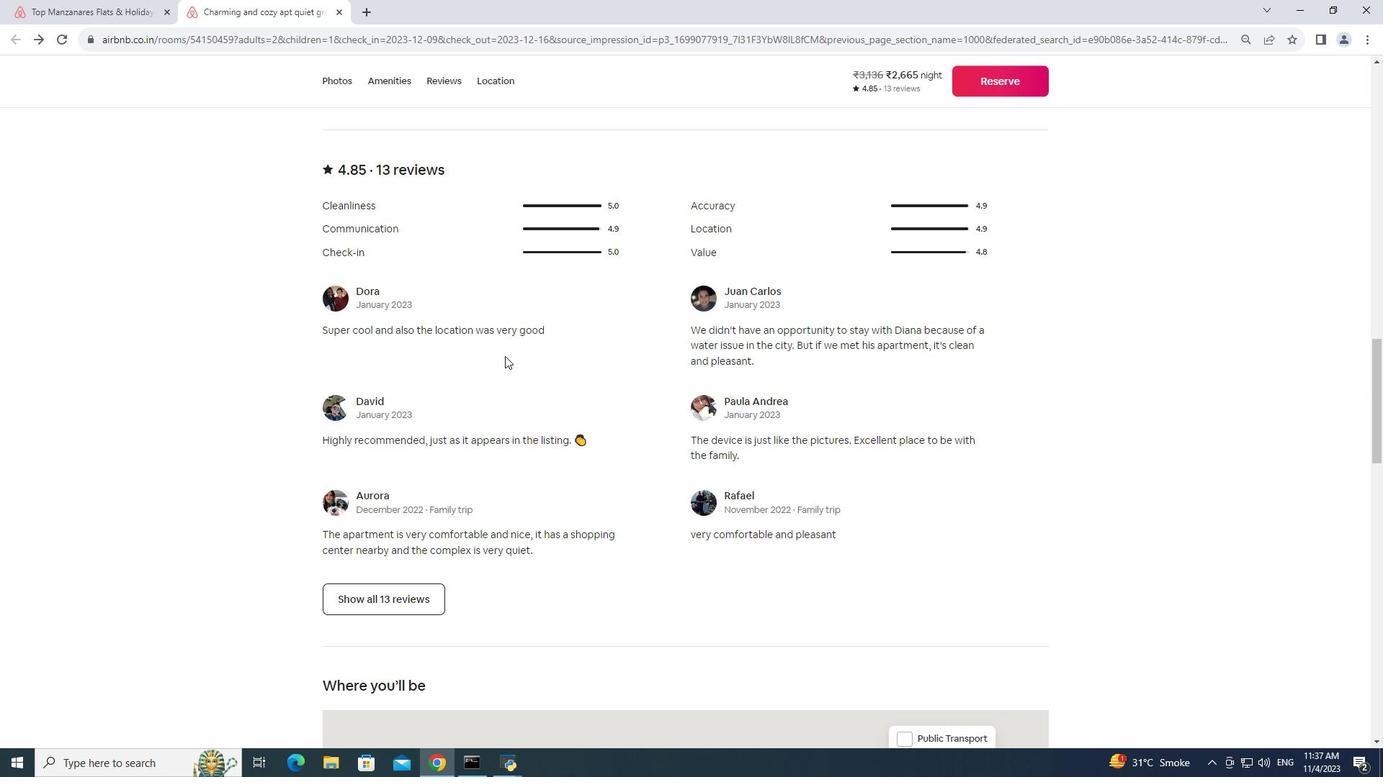 
Action: Mouse moved to (504, 356)
Screenshot: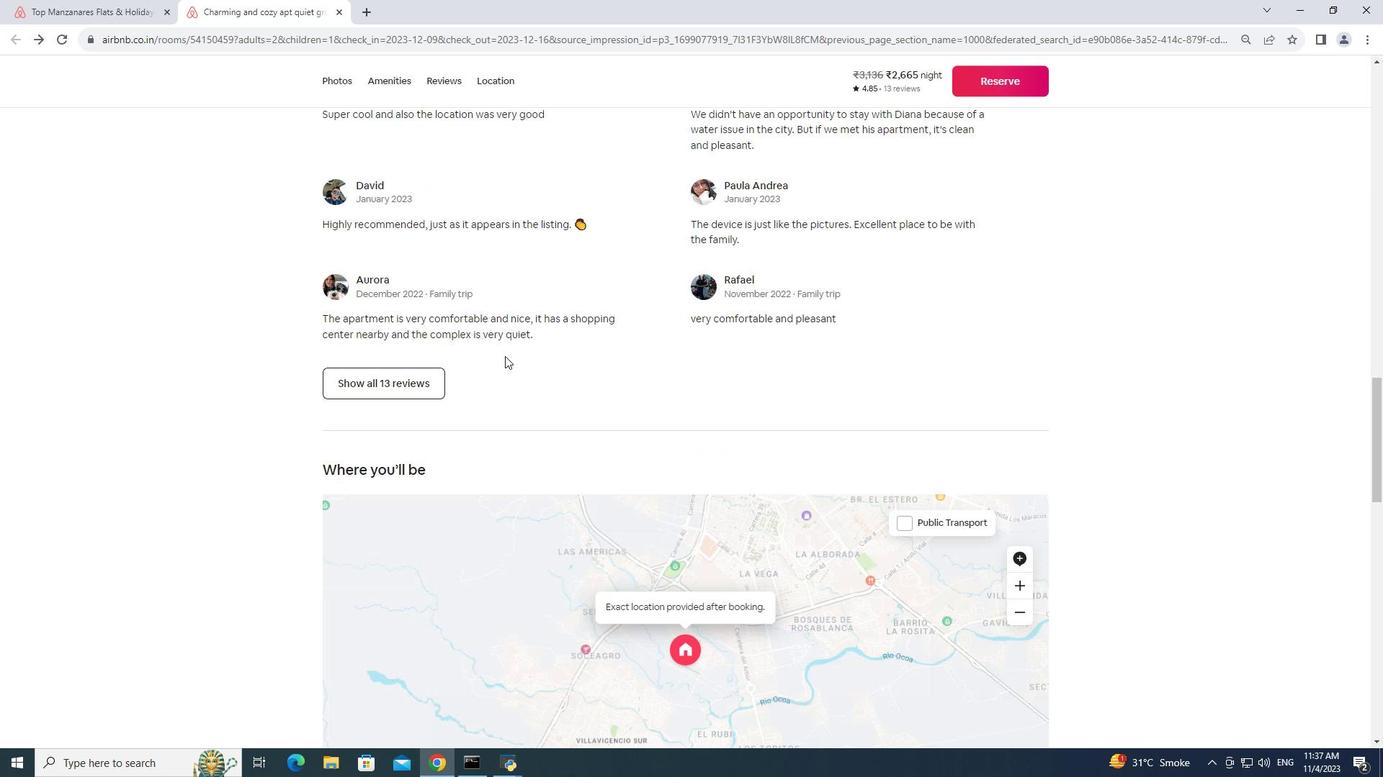 
Action: Mouse scrolled (504, 355) with delta (0, 0)
Screenshot: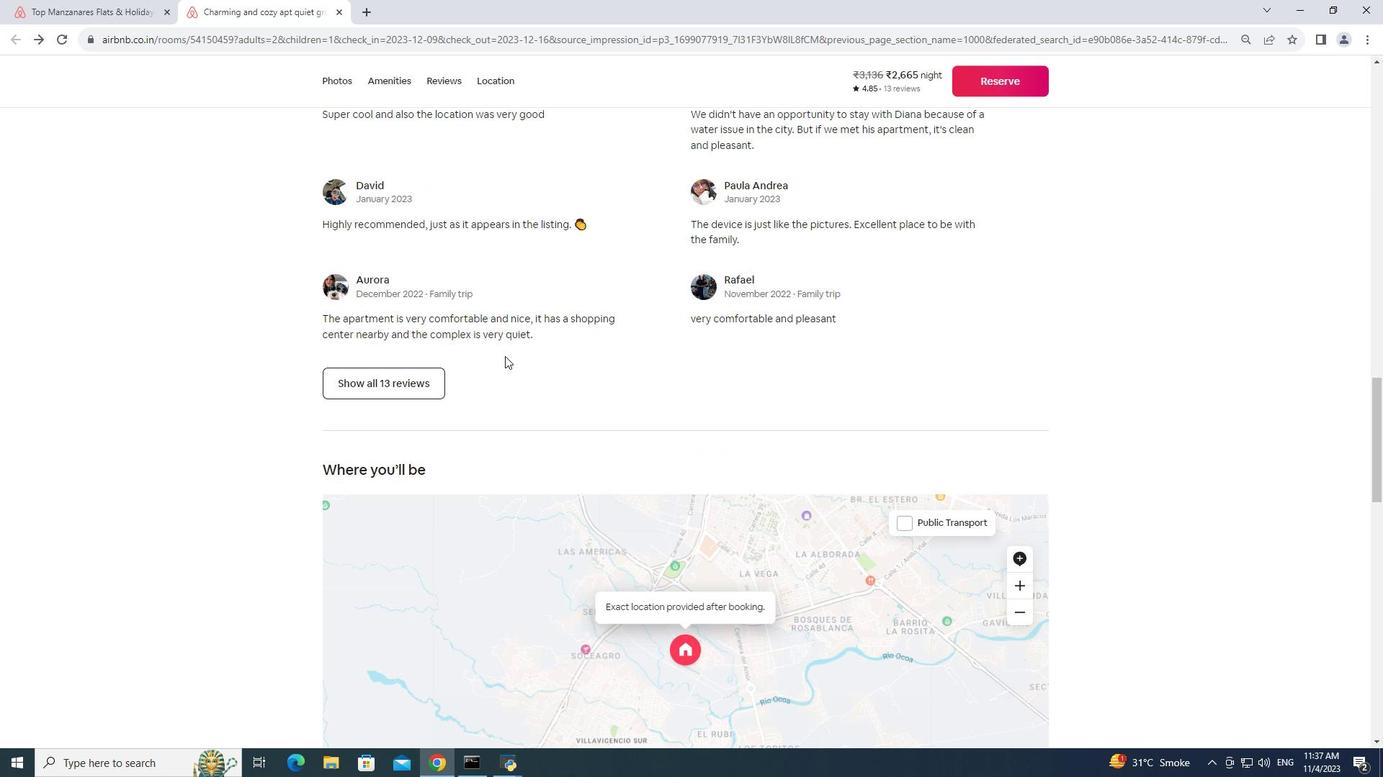 
Action: Mouse scrolled (504, 355) with delta (0, 0)
Screenshot: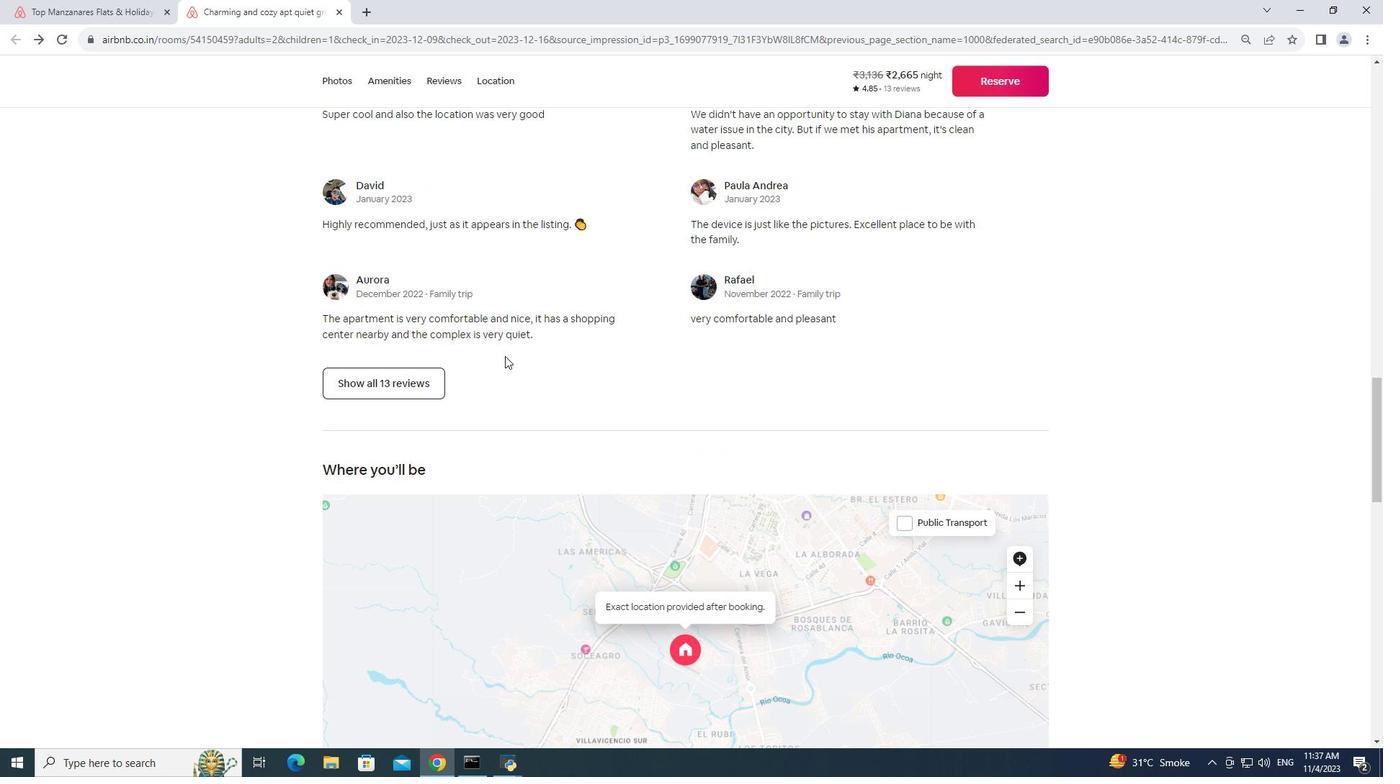 
Action: Mouse moved to (504, 356)
Screenshot: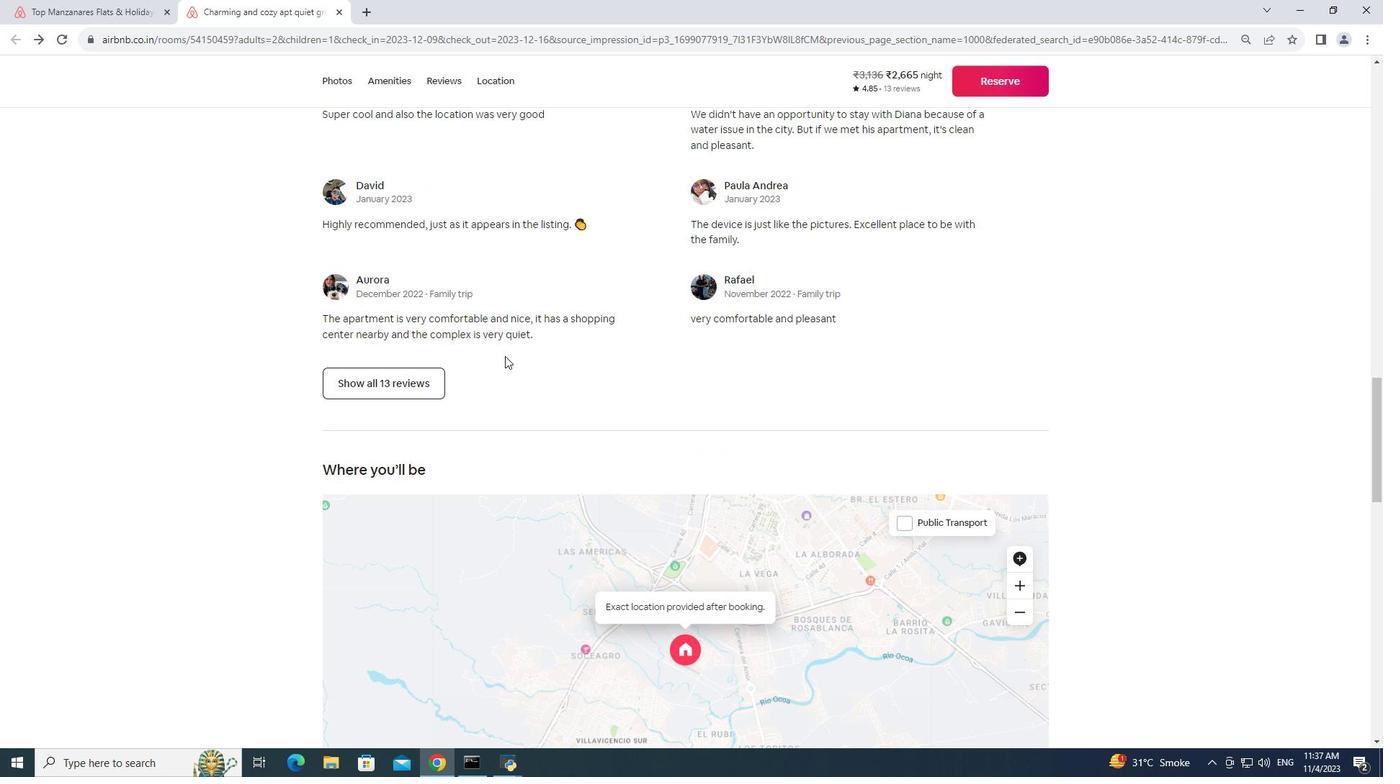 
Action: Mouse scrolled (504, 355) with delta (0, 0)
Screenshot: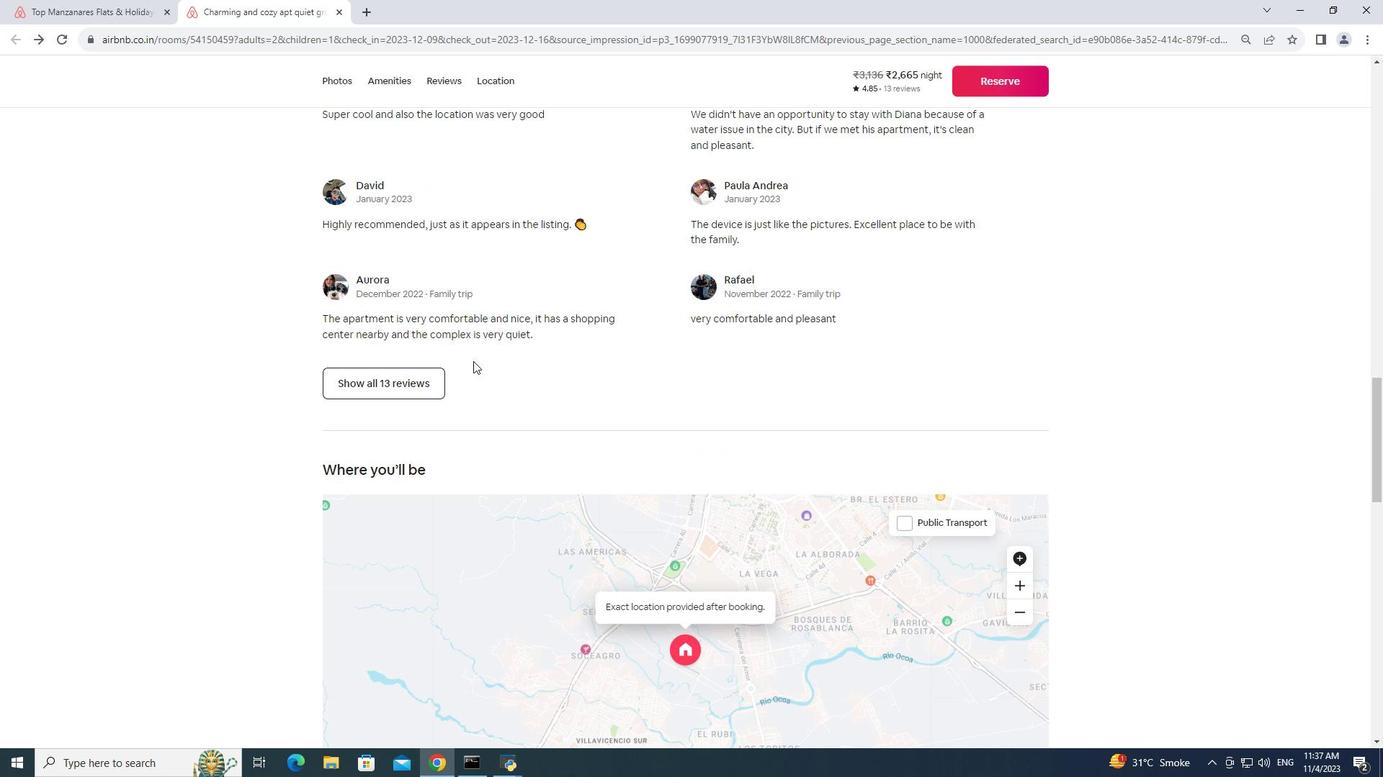 
Action: Mouse scrolled (504, 355) with delta (0, 0)
Screenshot: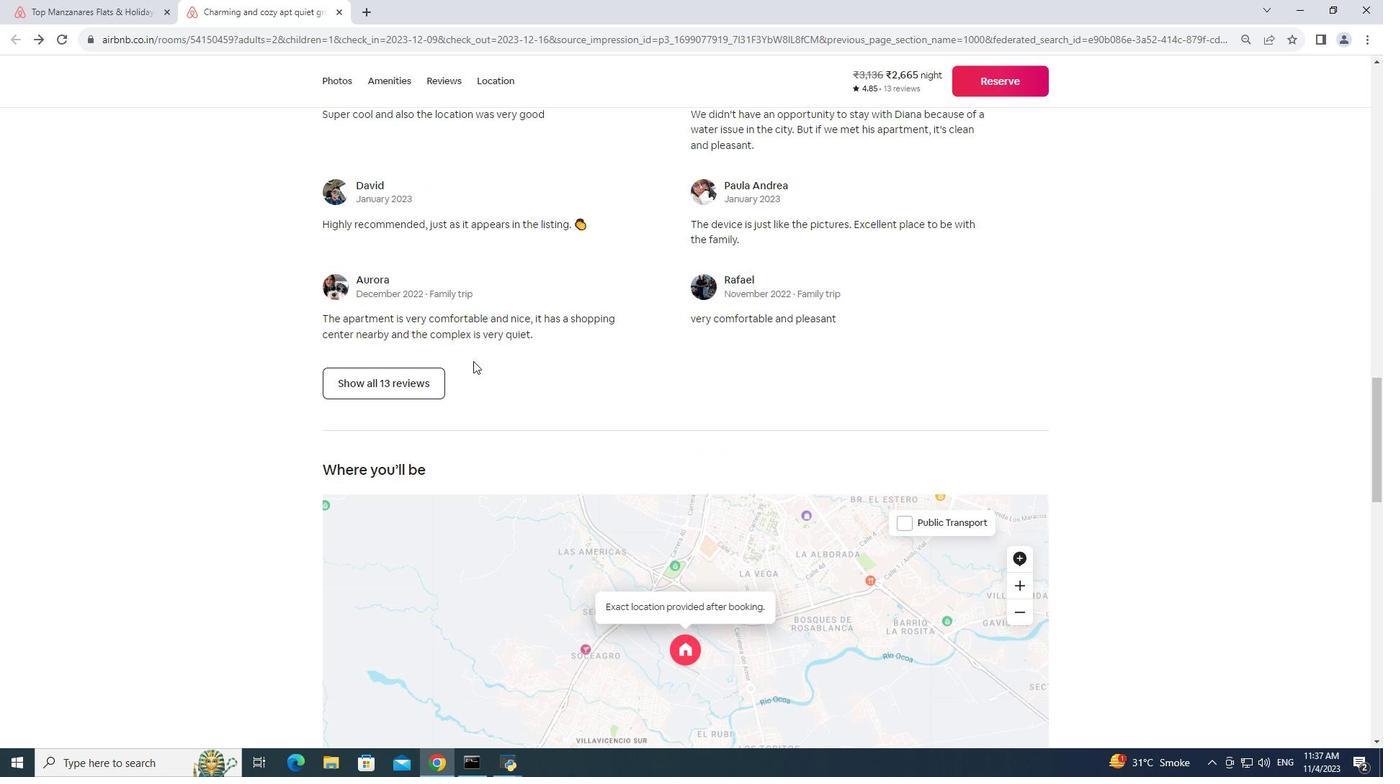 
Action: Mouse scrolled (504, 355) with delta (0, 0)
Screenshot: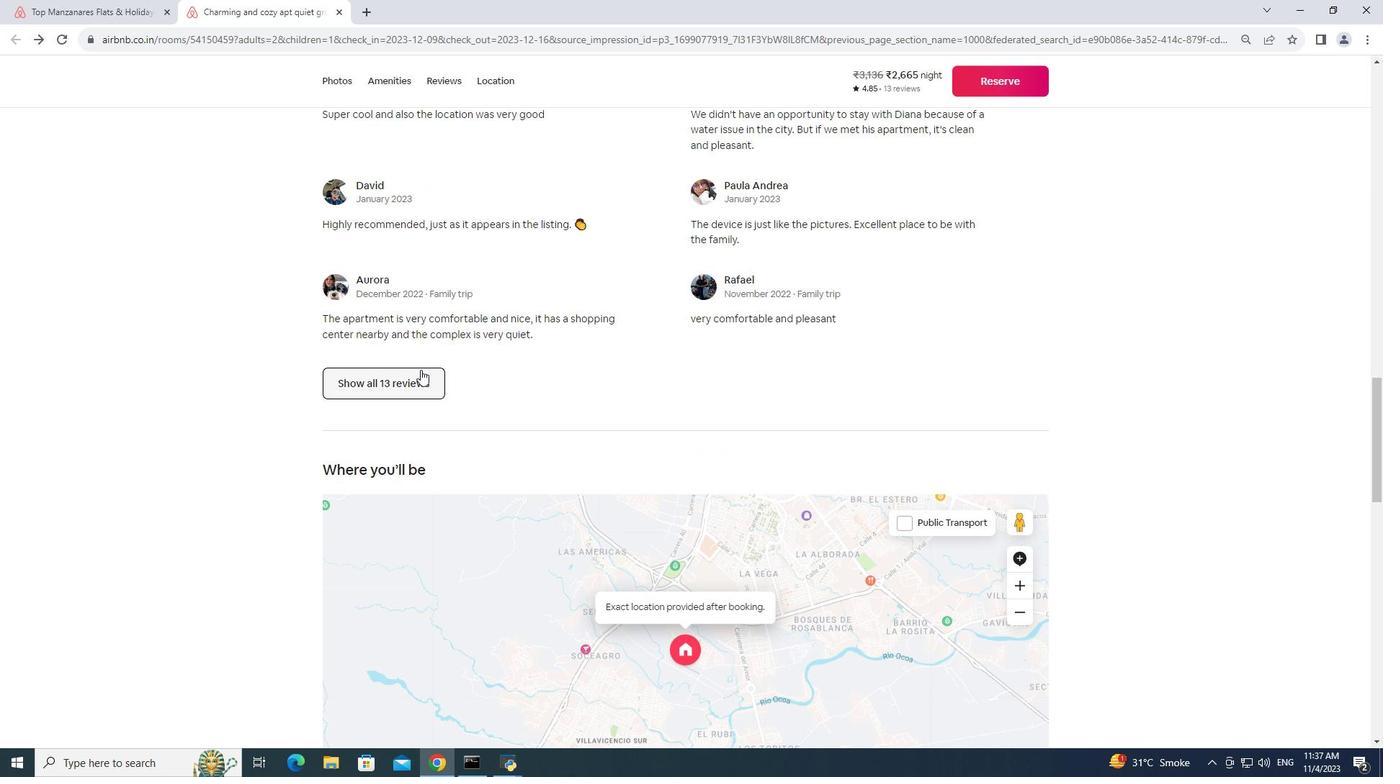 
Action: Mouse scrolled (504, 355) with delta (0, 0)
Screenshot: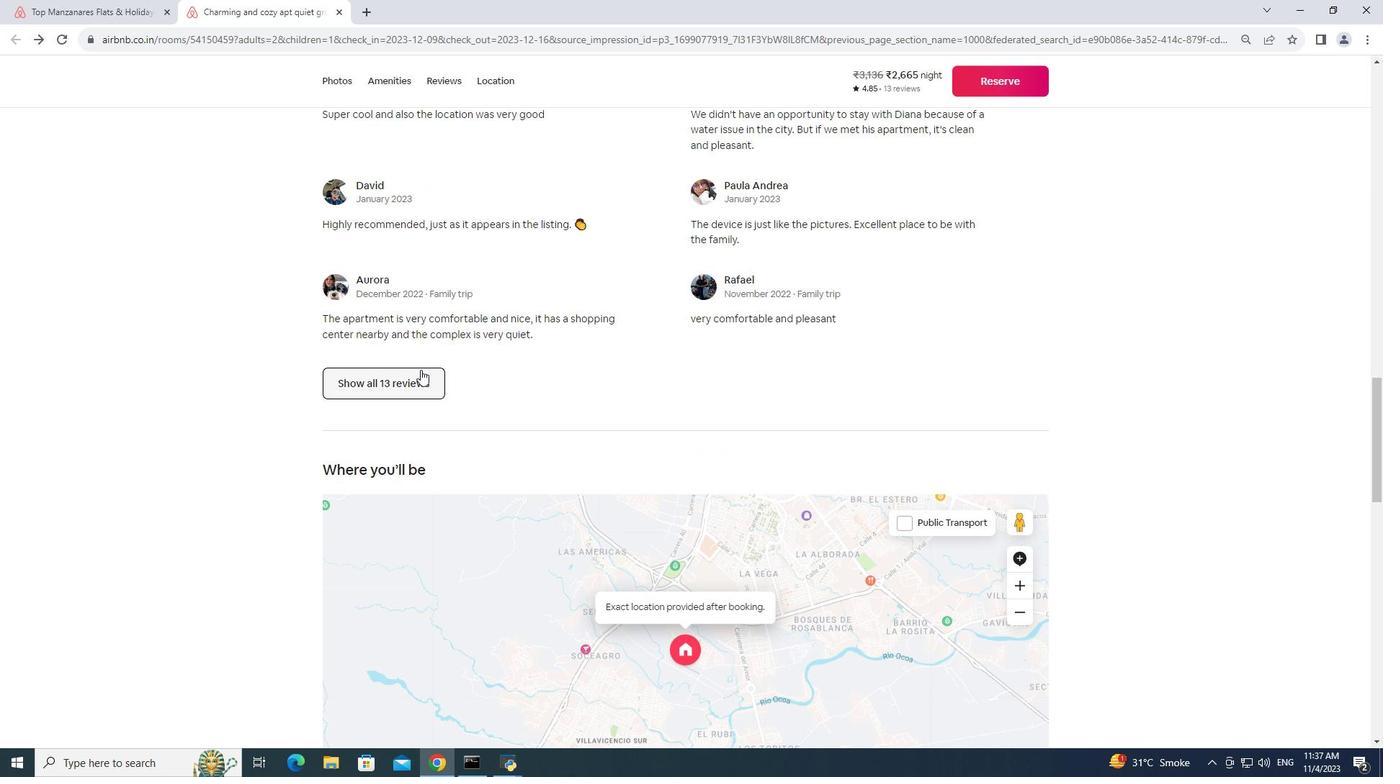 
Action: Mouse scrolled (504, 355) with delta (0, 0)
Screenshot: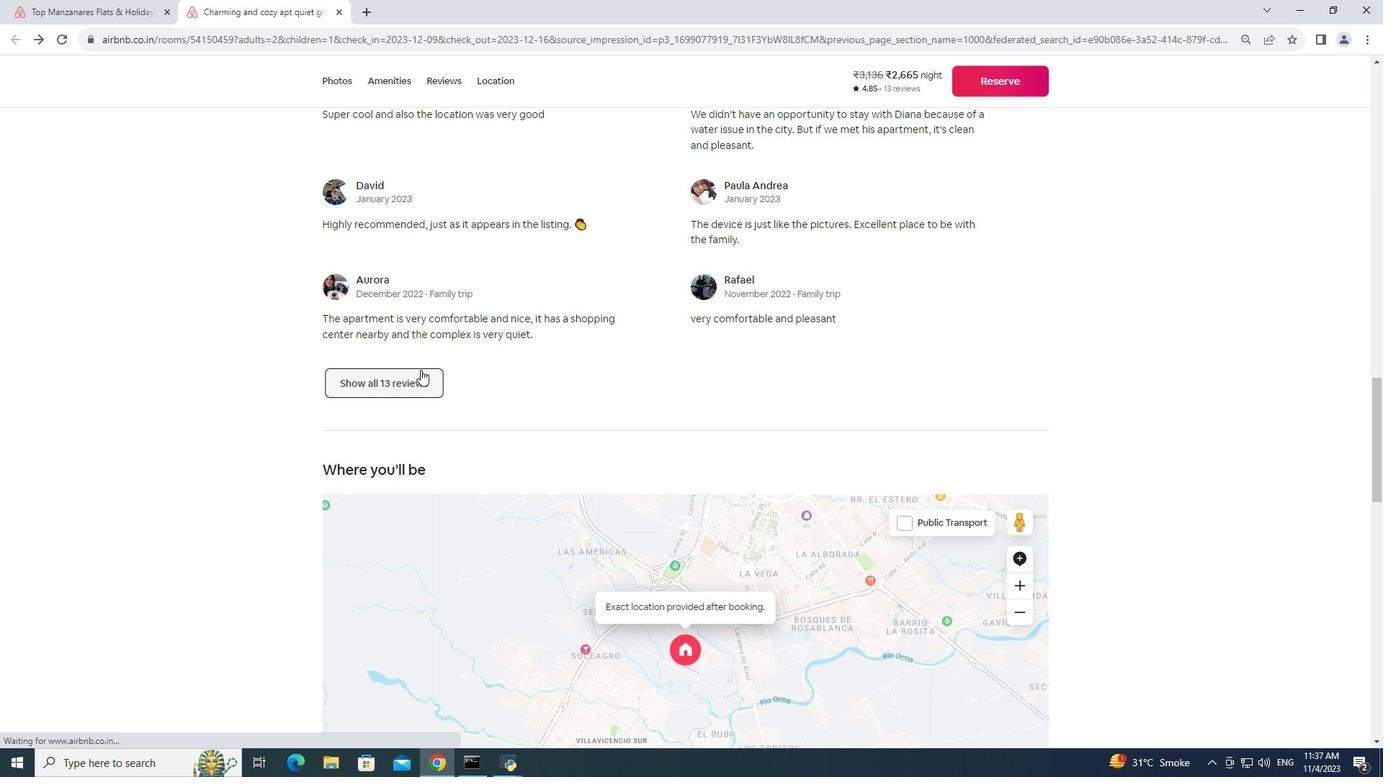 
Action: Mouse moved to (420, 370)
Screenshot: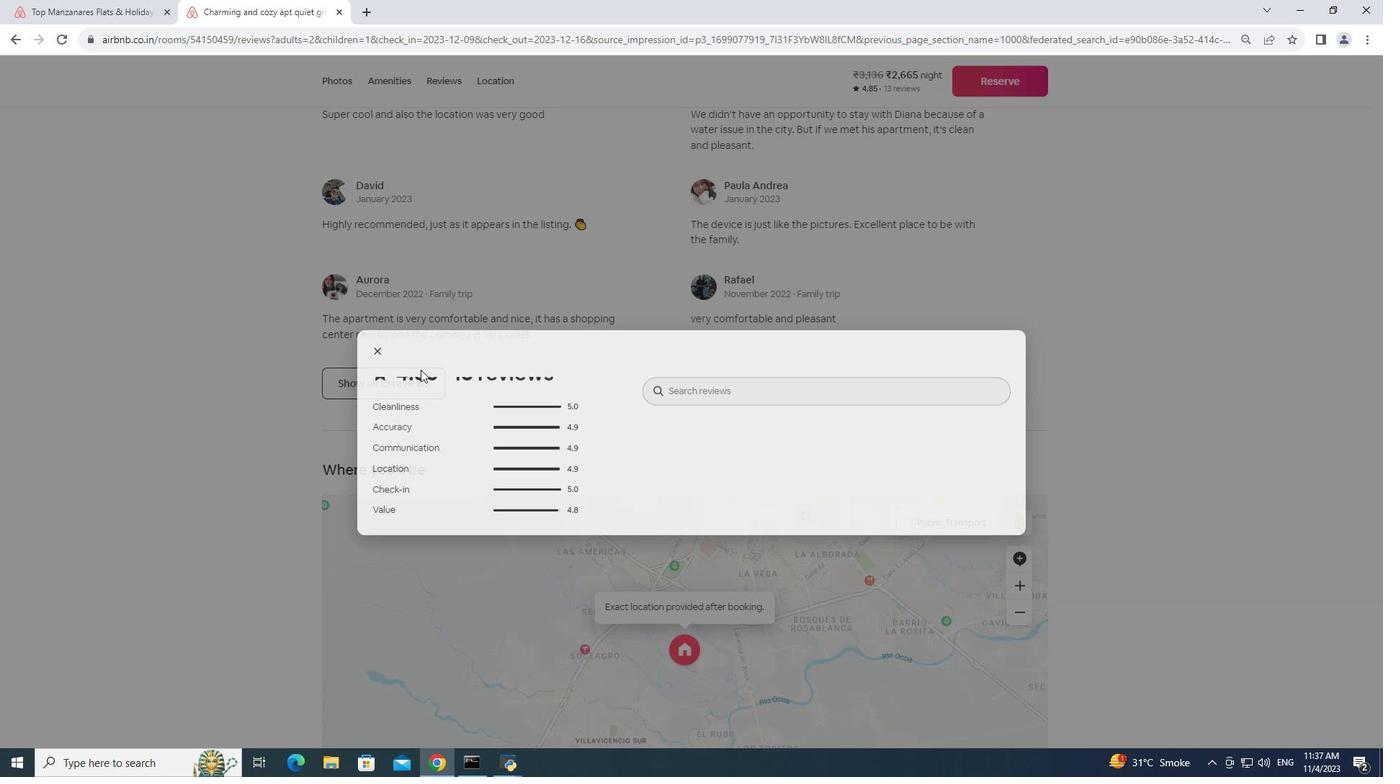 
Action: Mouse pressed left at (420, 370)
Screenshot: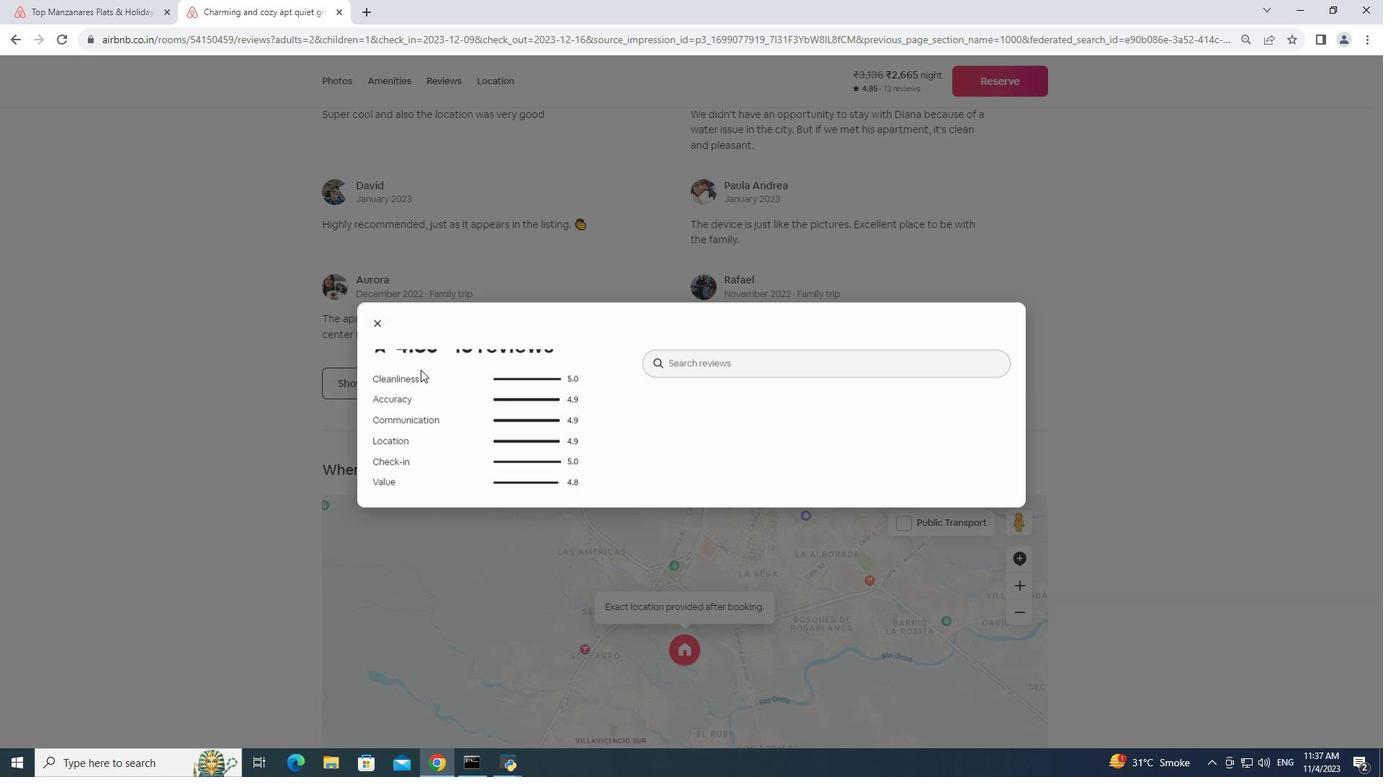 
Action: Mouse moved to (503, 342)
Screenshot: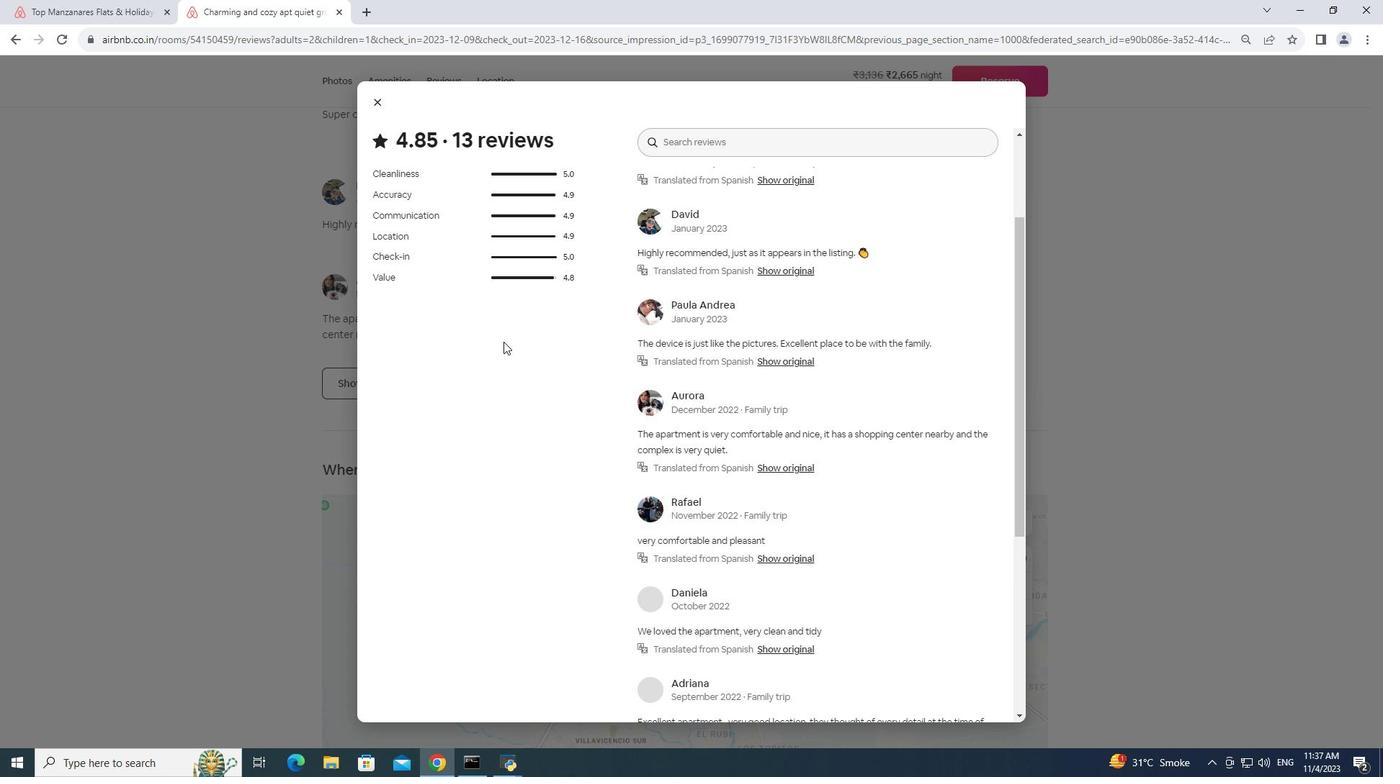 
Action: Mouse scrolled (503, 341) with delta (0, 0)
Screenshot: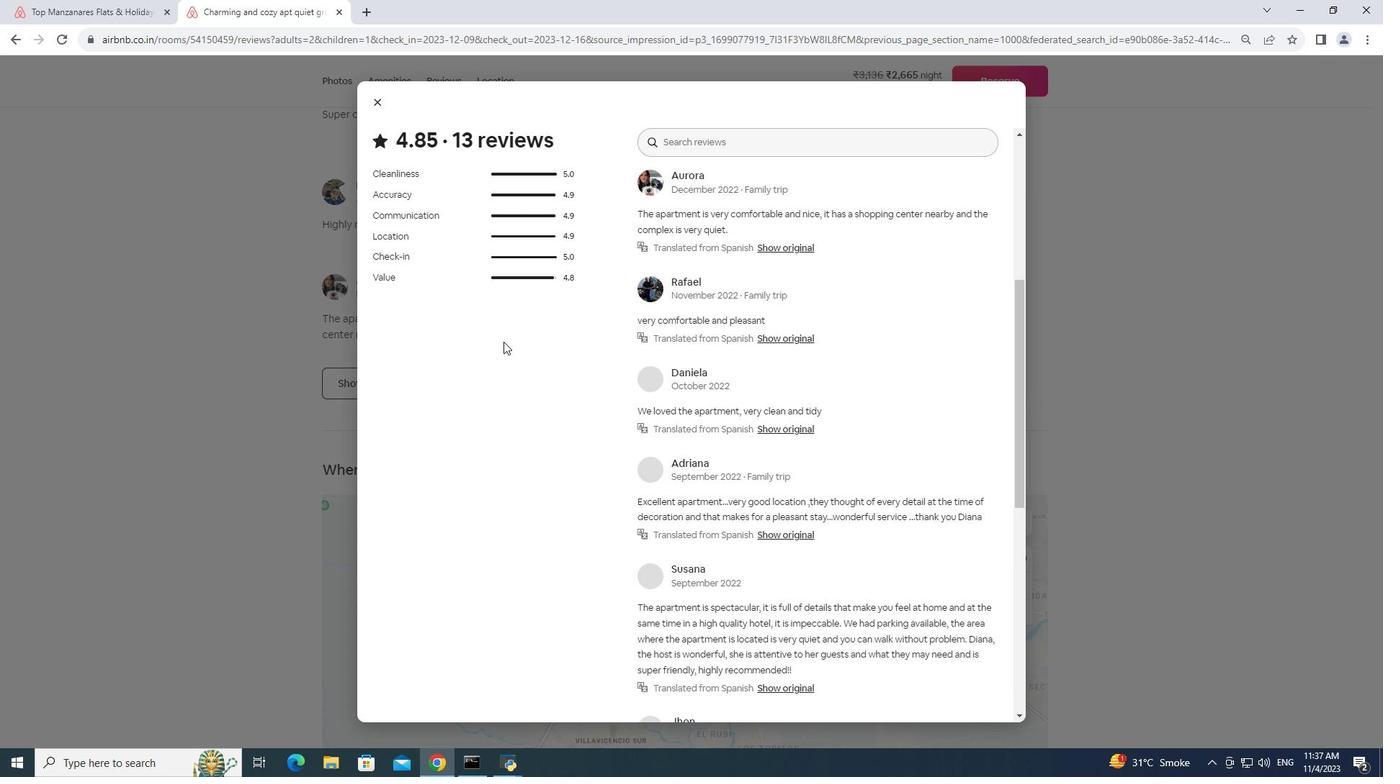
Action: Mouse scrolled (503, 341) with delta (0, 0)
Screenshot: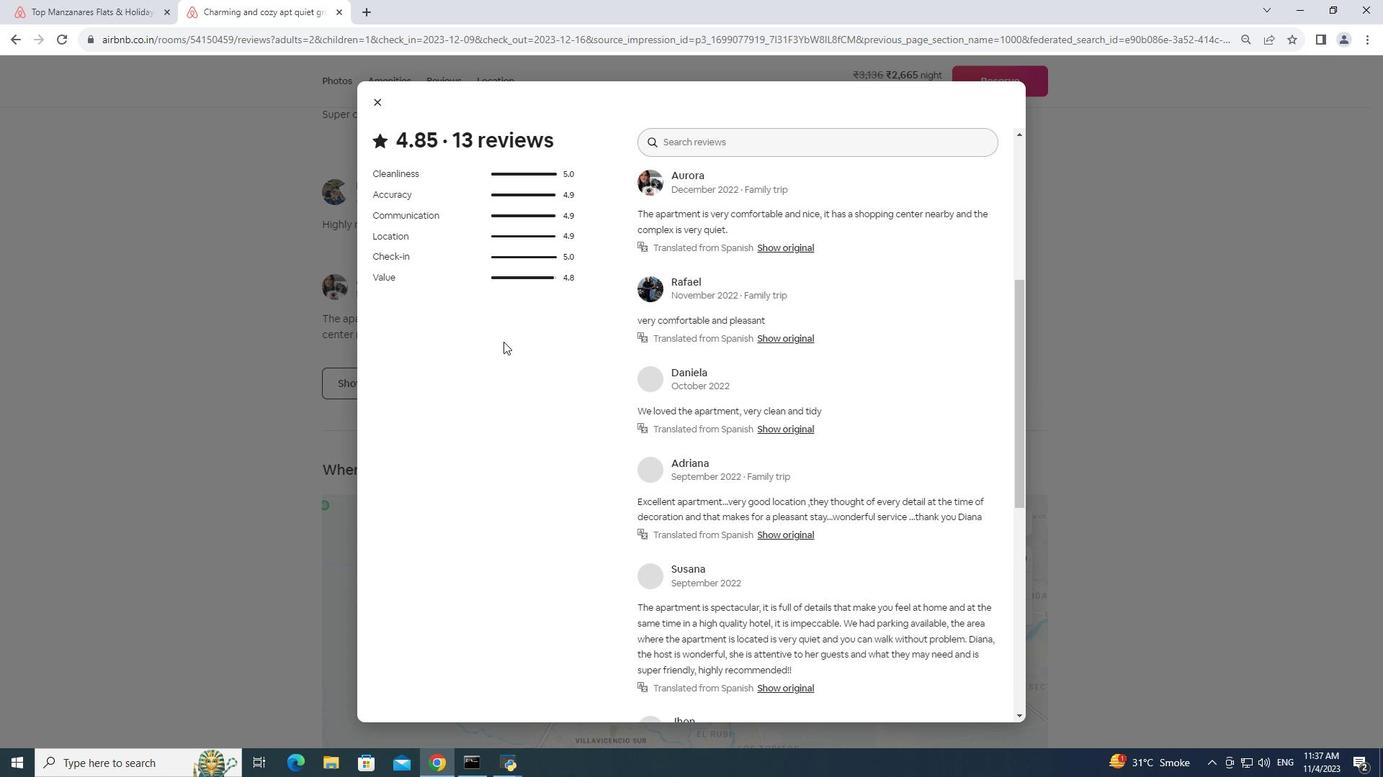
Action: Mouse scrolled (503, 341) with delta (0, 0)
Screenshot: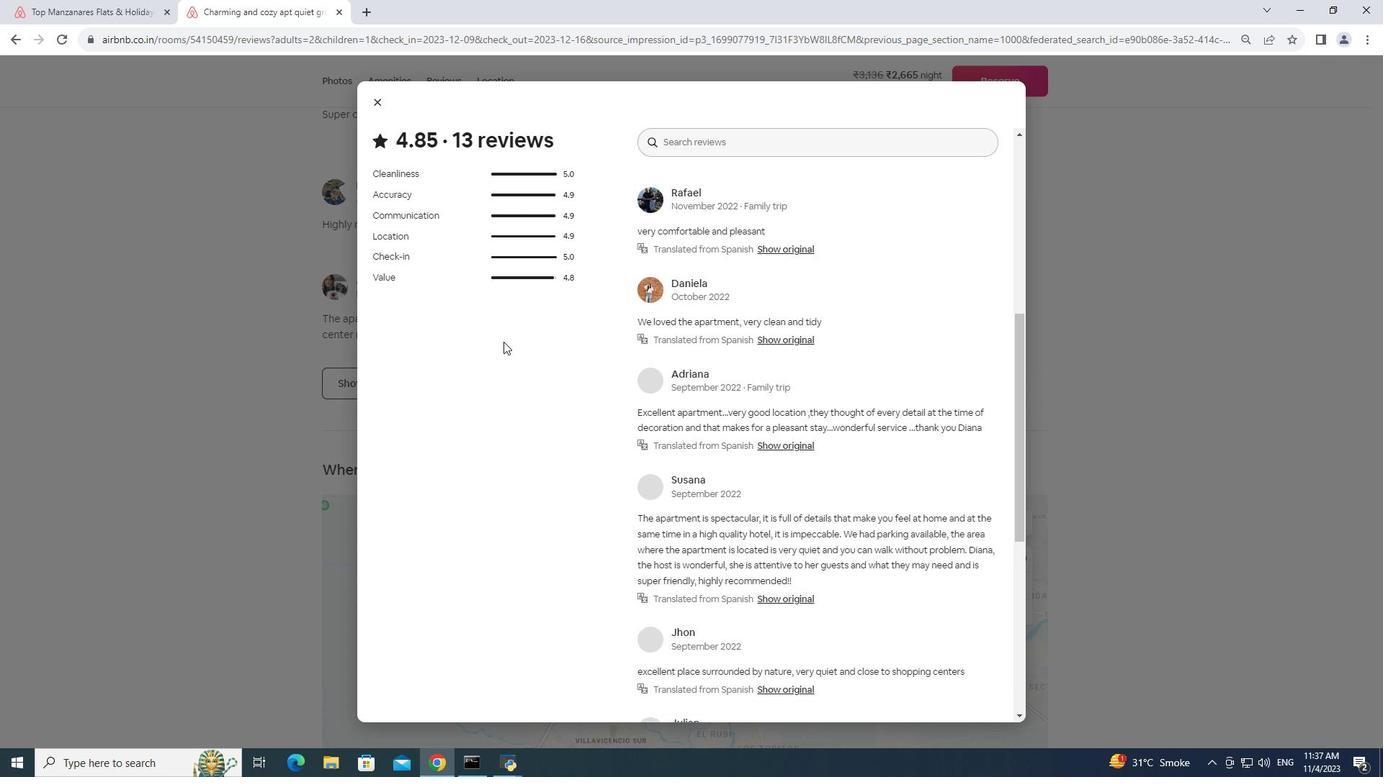 
Action: Mouse scrolled (503, 341) with delta (0, 0)
Screenshot: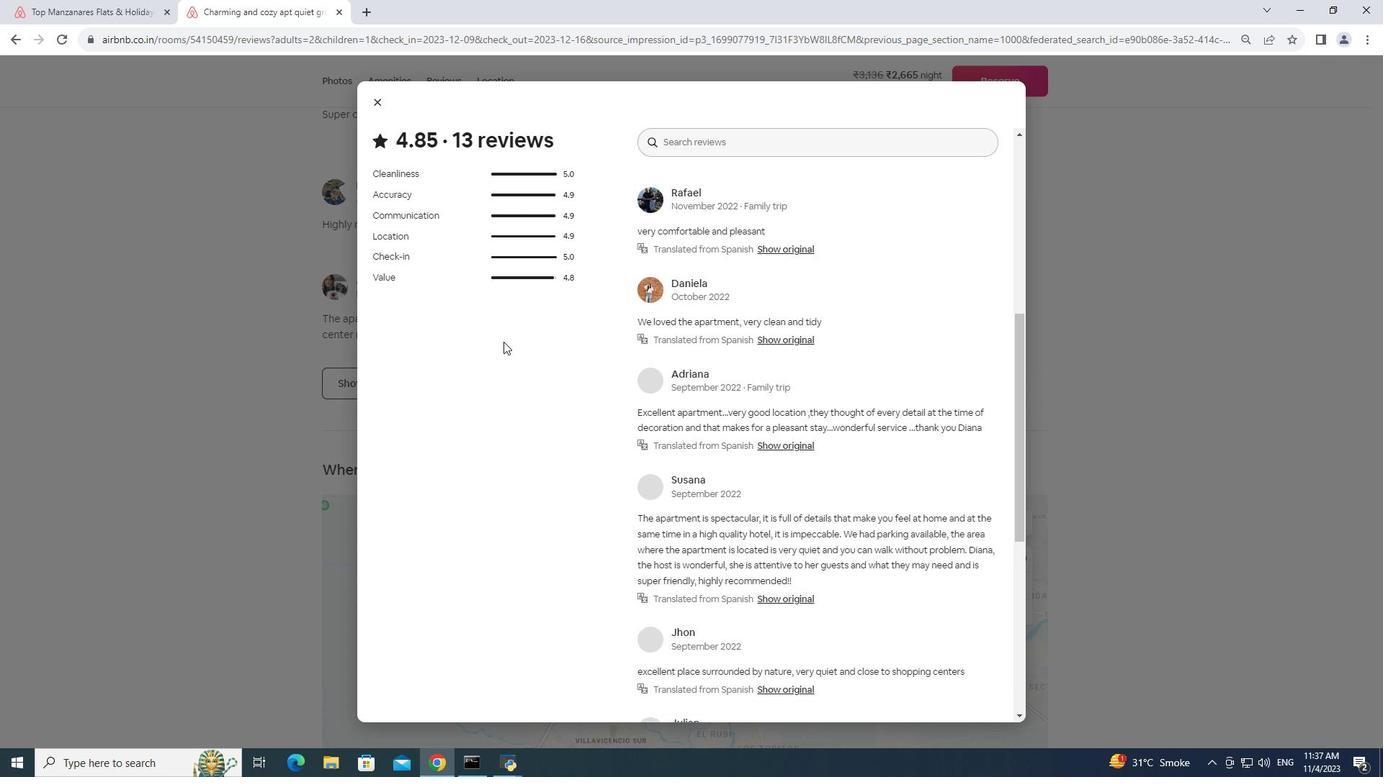 
Action: Mouse scrolled (503, 341) with delta (0, 0)
Screenshot: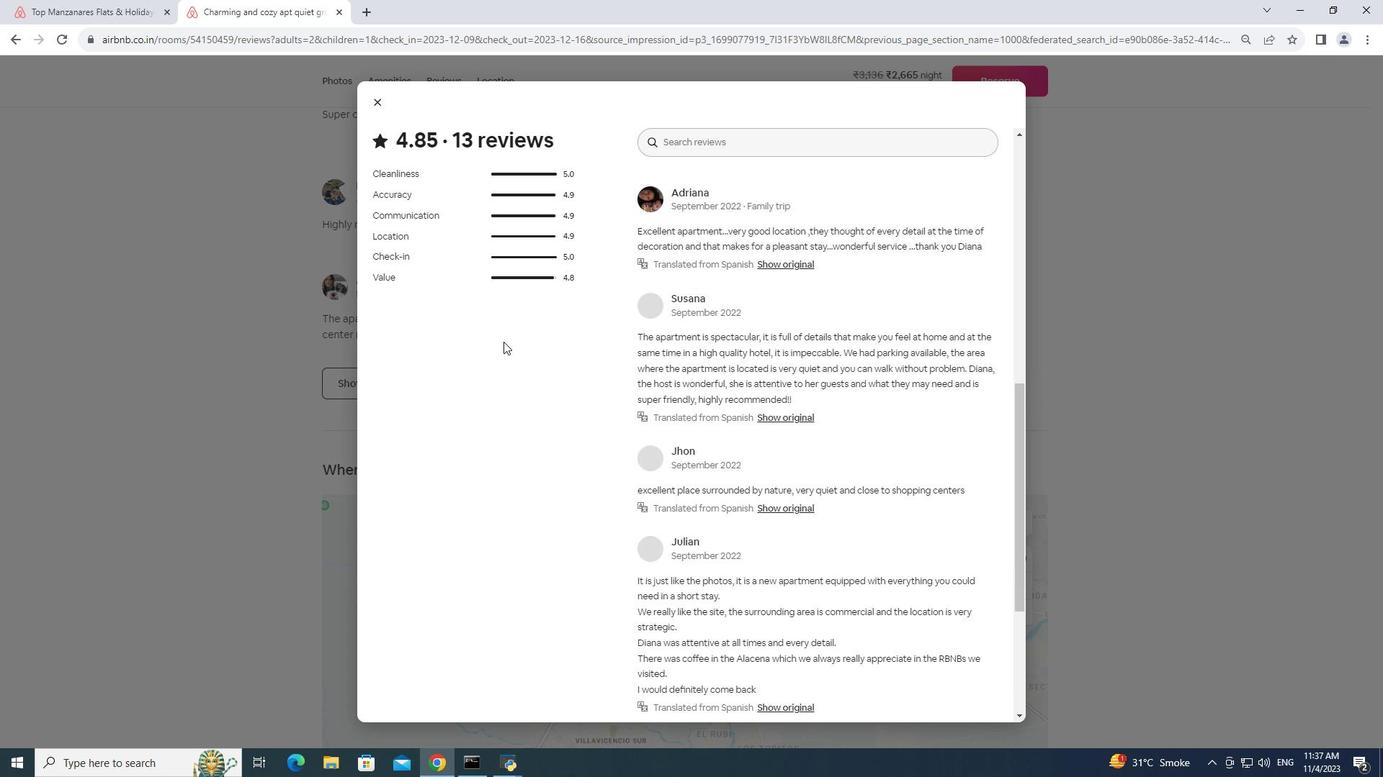 
Action: Mouse scrolled (503, 341) with delta (0, 0)
Screenshot: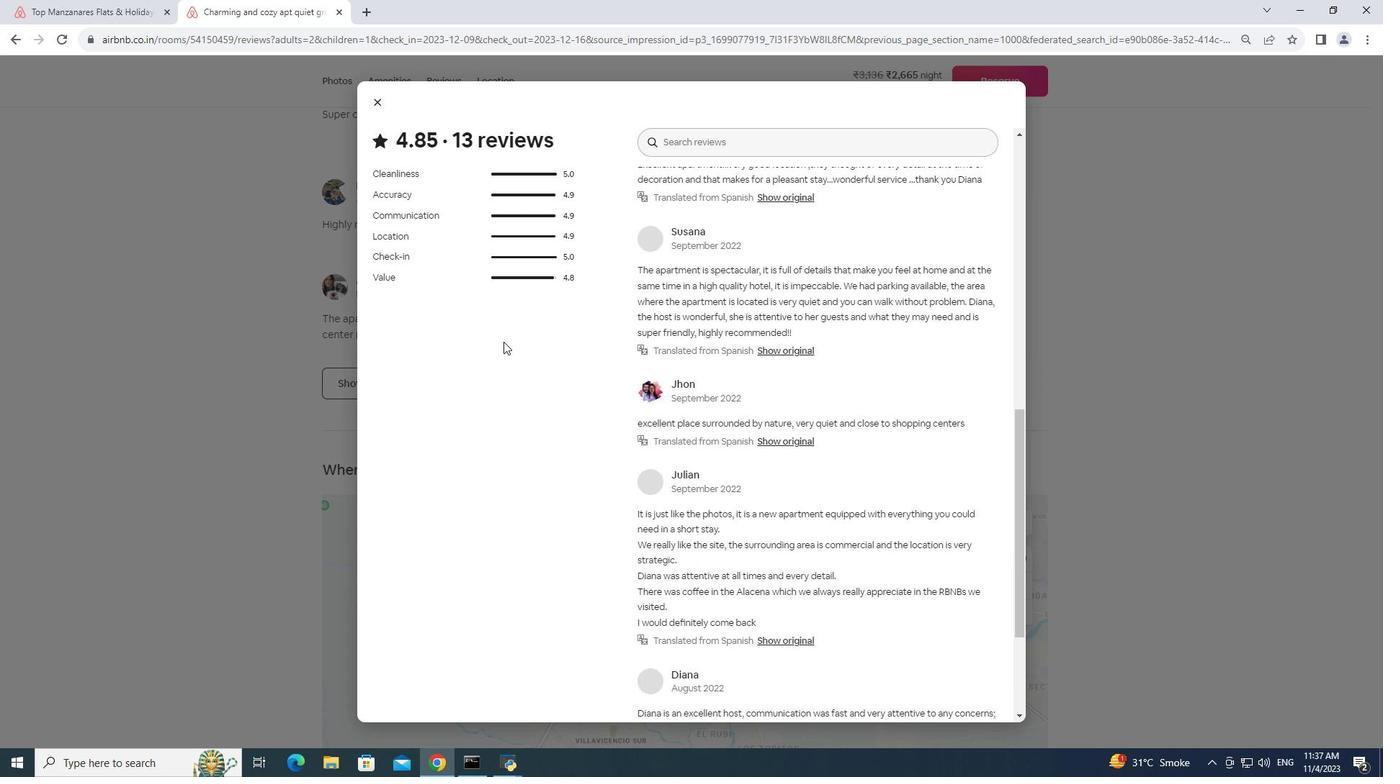 
Action: Mouse scrolled (503, 341) with delta (0, 0)
Screenshot: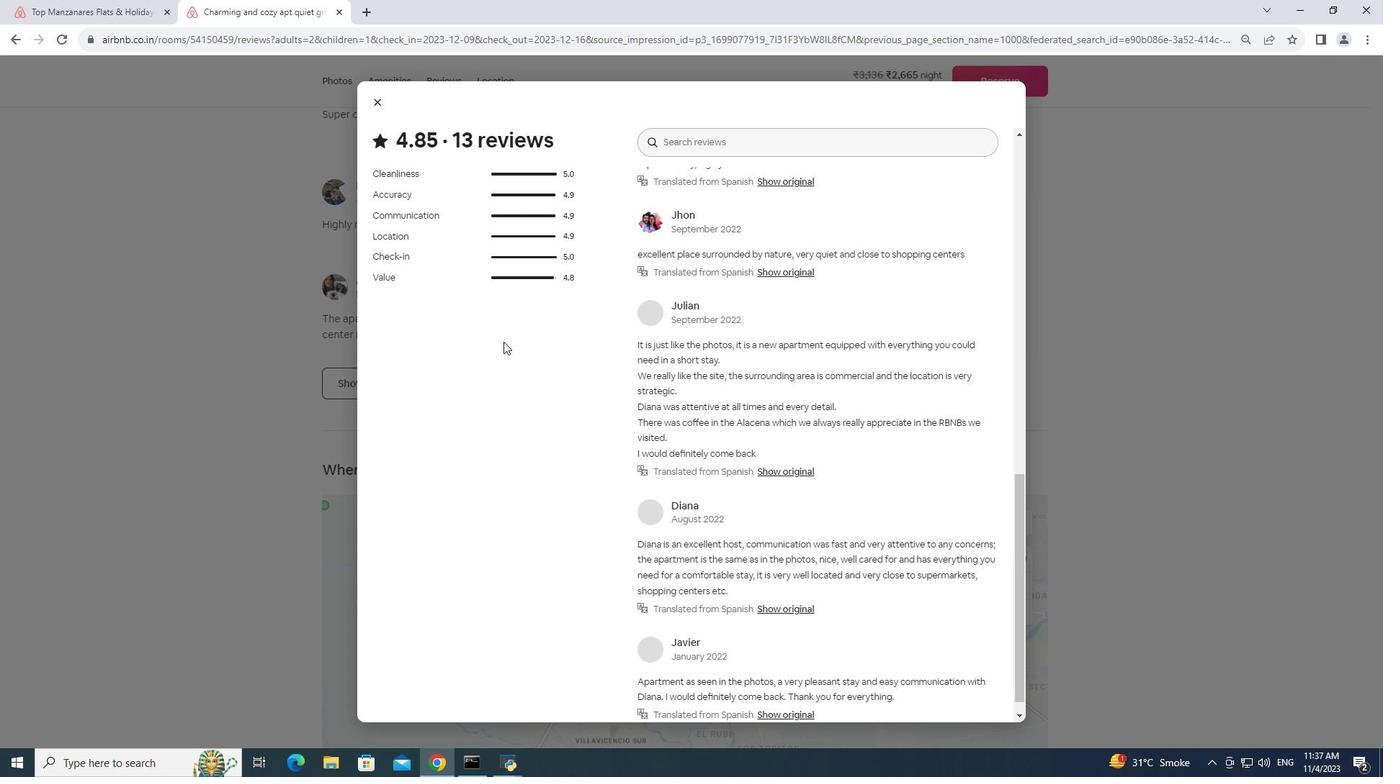 
Action: Mouse scrolled (503, 341) with delta (0, 0)
Screenshot: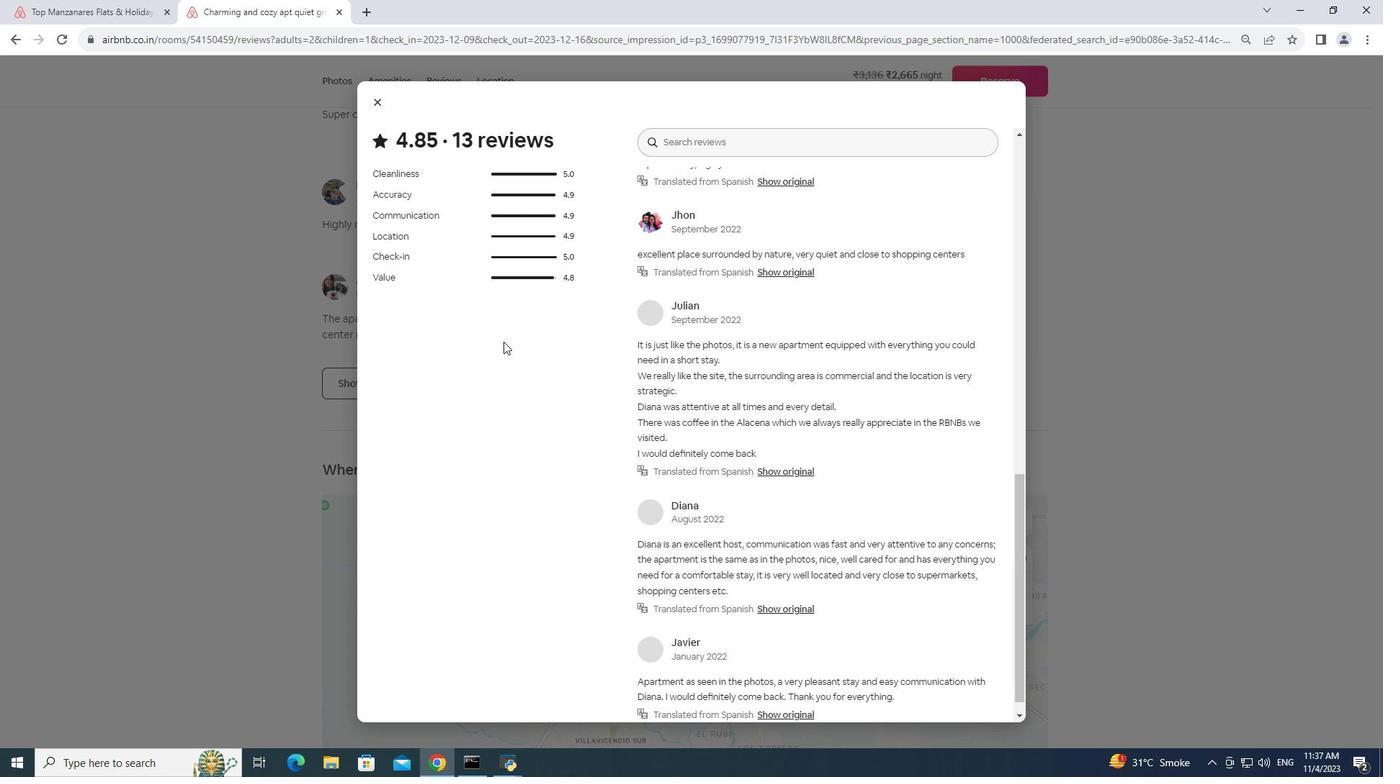 
Action: Mouse scrolled (503, 341) with delta (0, 0)
Screenshot: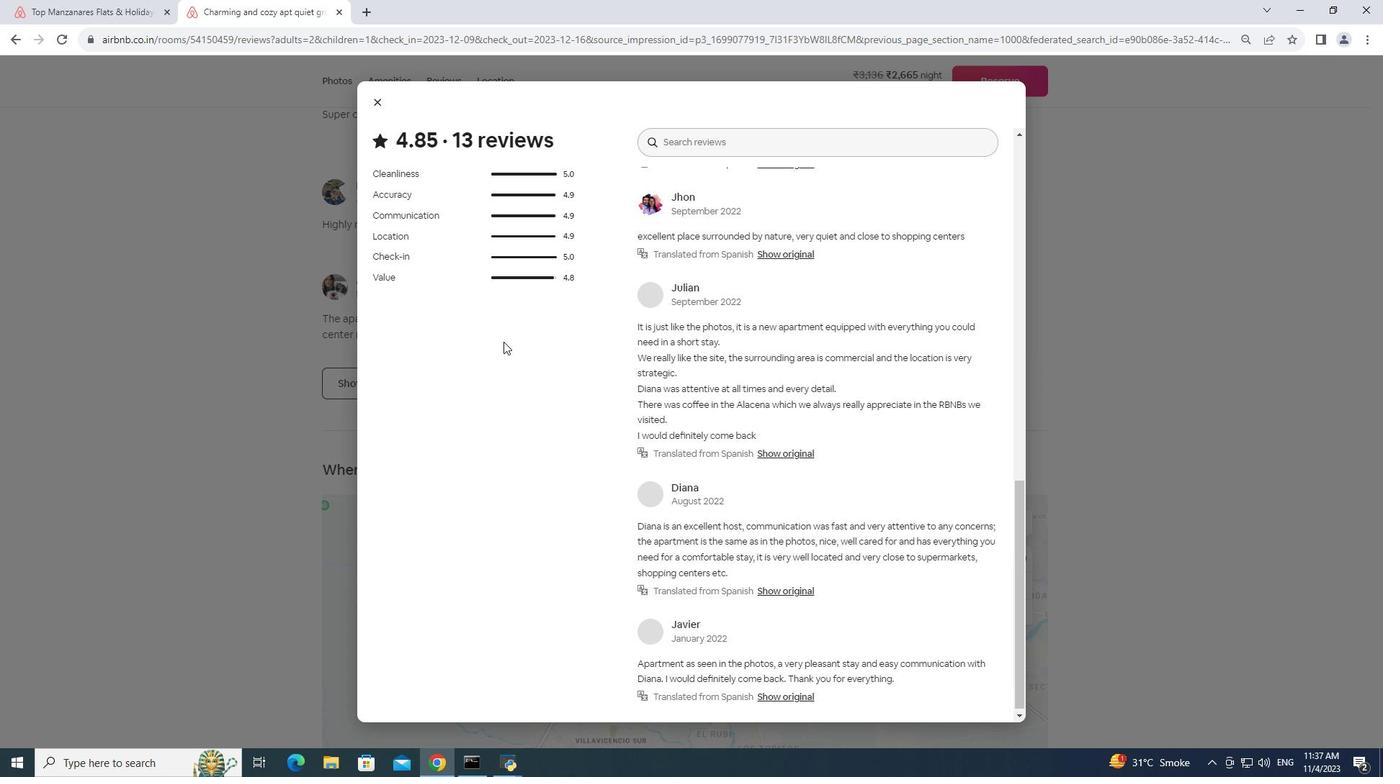 
Action: Mouse scrolled (503, 341) with delta (0, 0)
Screenshot: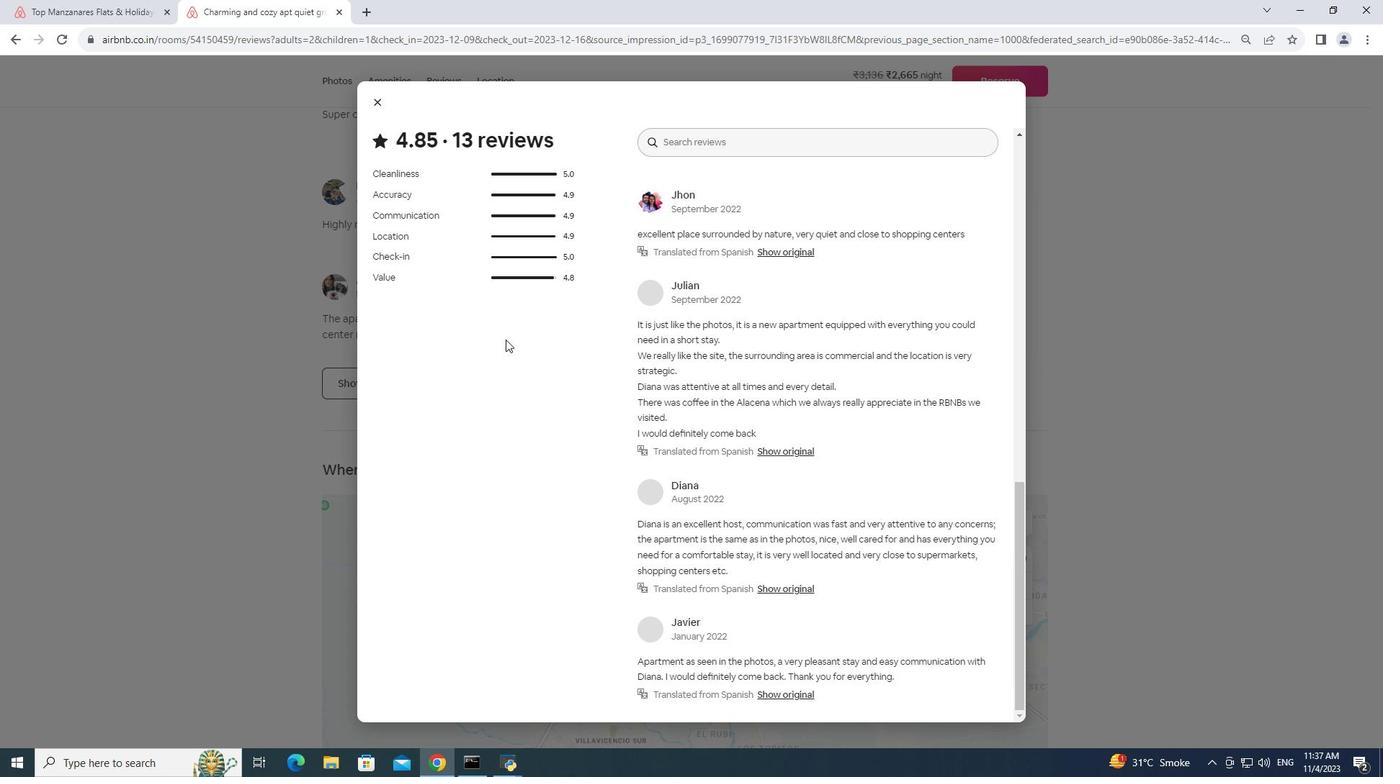 
Action: Mouse scrolled (503, 341) with delta (0, 0)
Screenshot: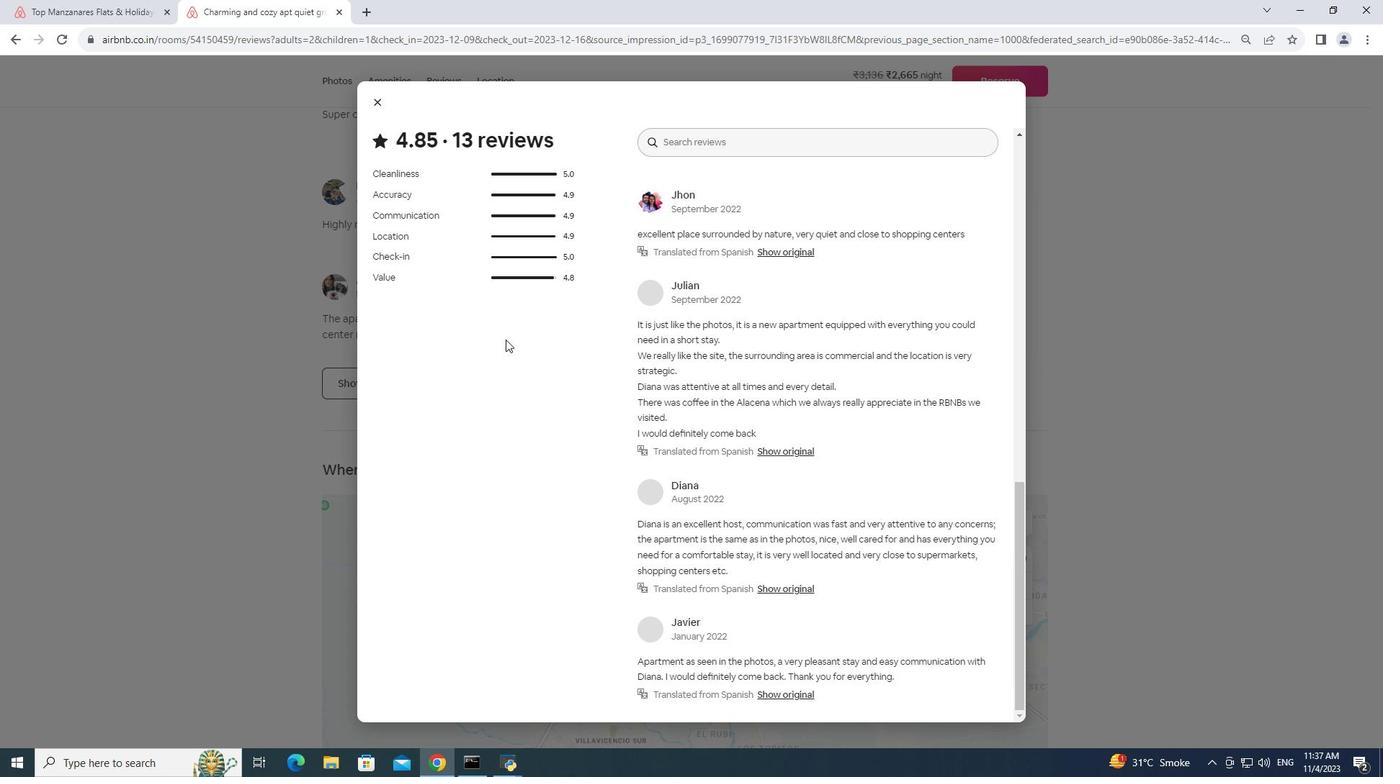 
Action: Mouse scrolled (503, 341) with delta (0, 0)
Screenshot: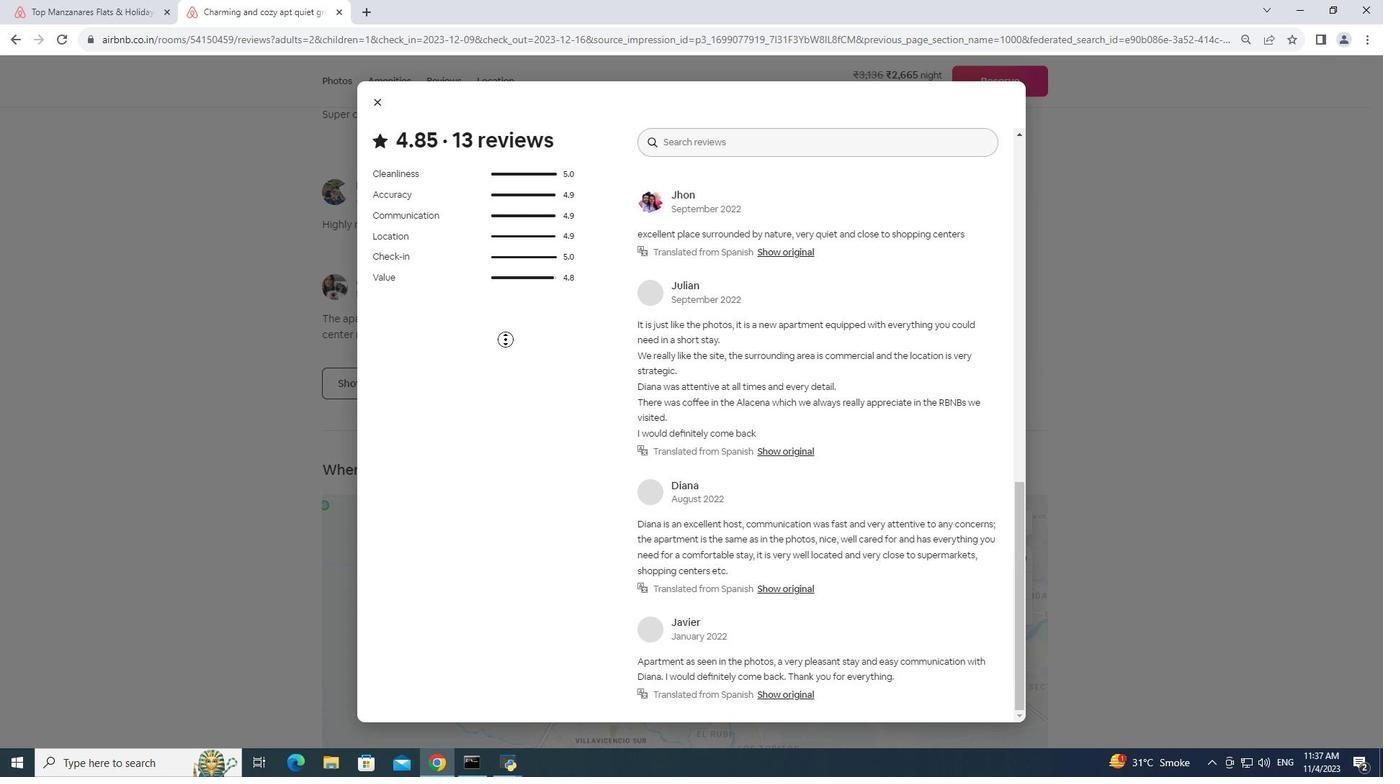 
Action: Mouse scrolled (503, 341) with delta (0, 0)
Screenshot: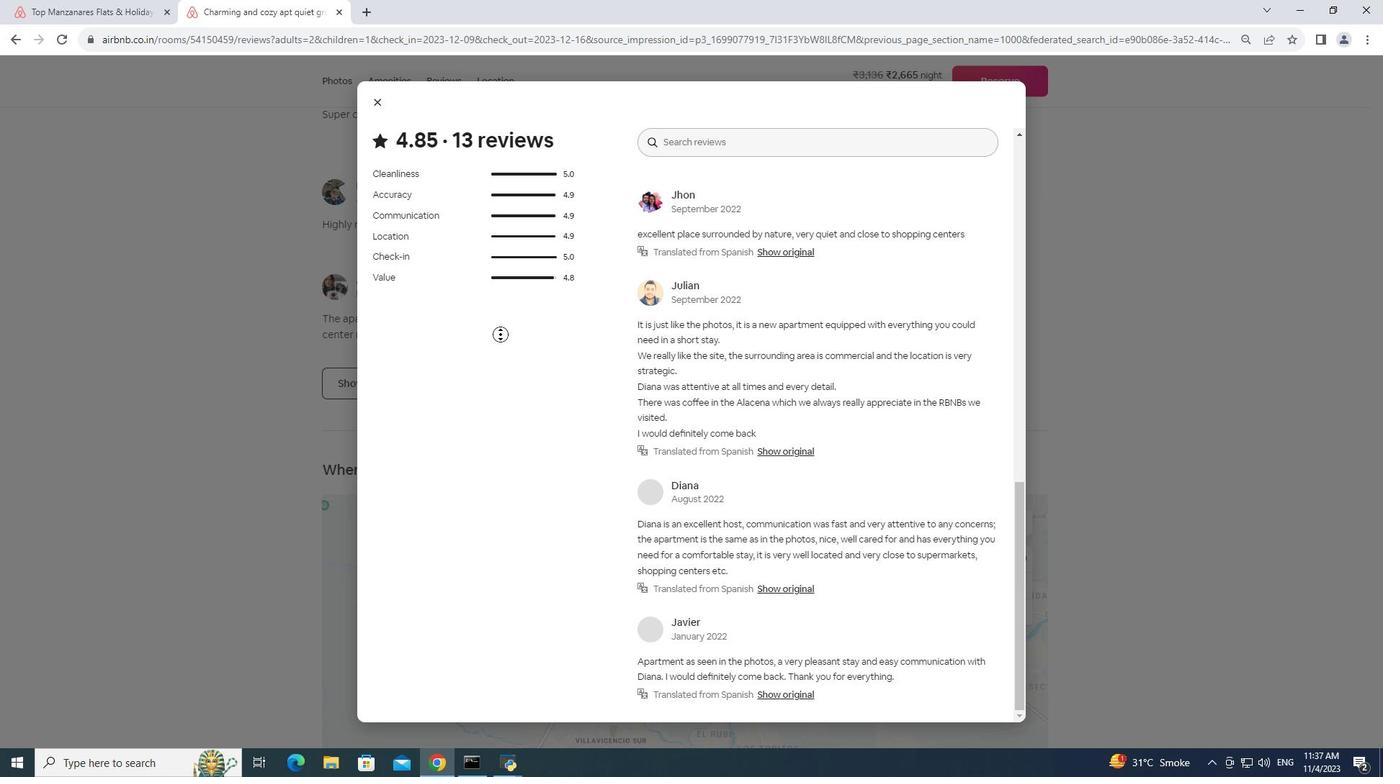 
Action: Mouse scrolled (503, 341) with delta (0, 0)
Screenshot: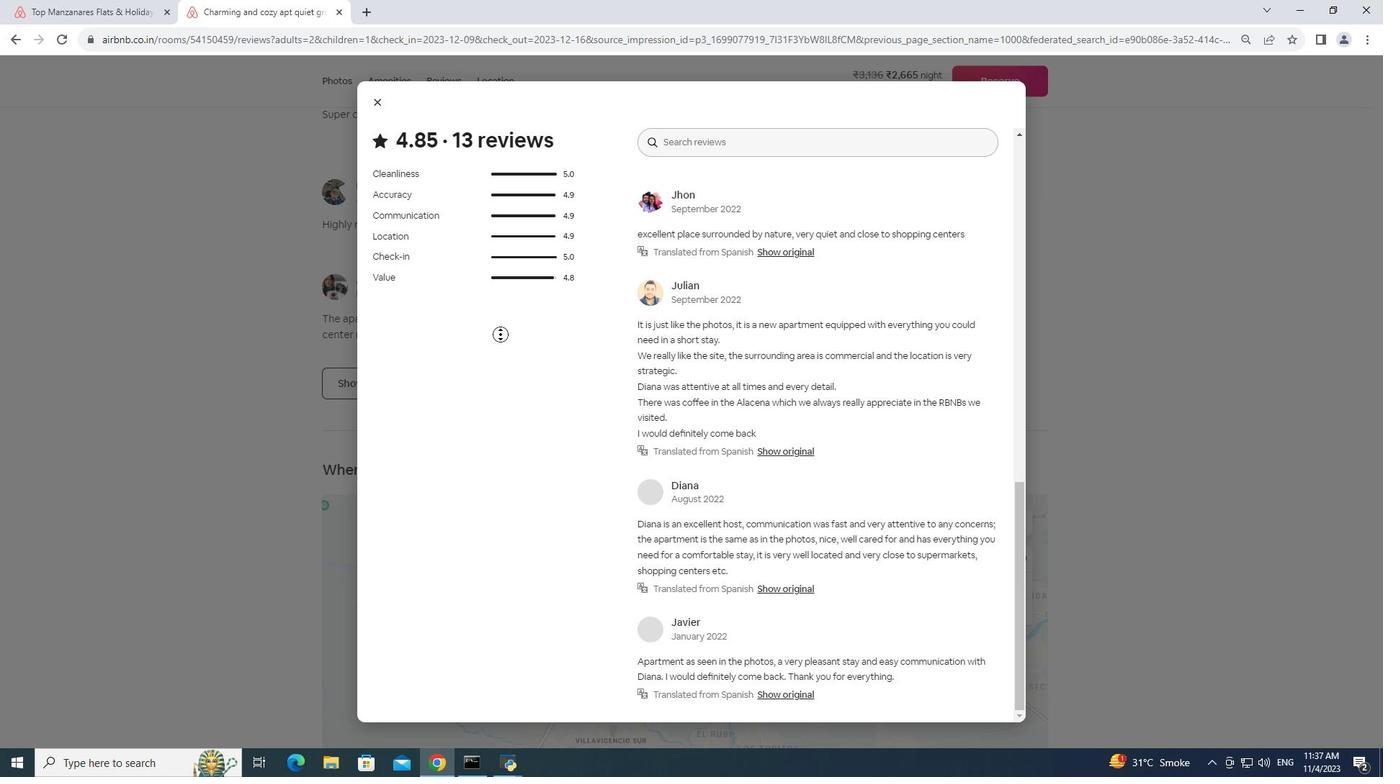 
Action: Mouse scrolled (503, 341) with delta (0, 0)
Screenshot: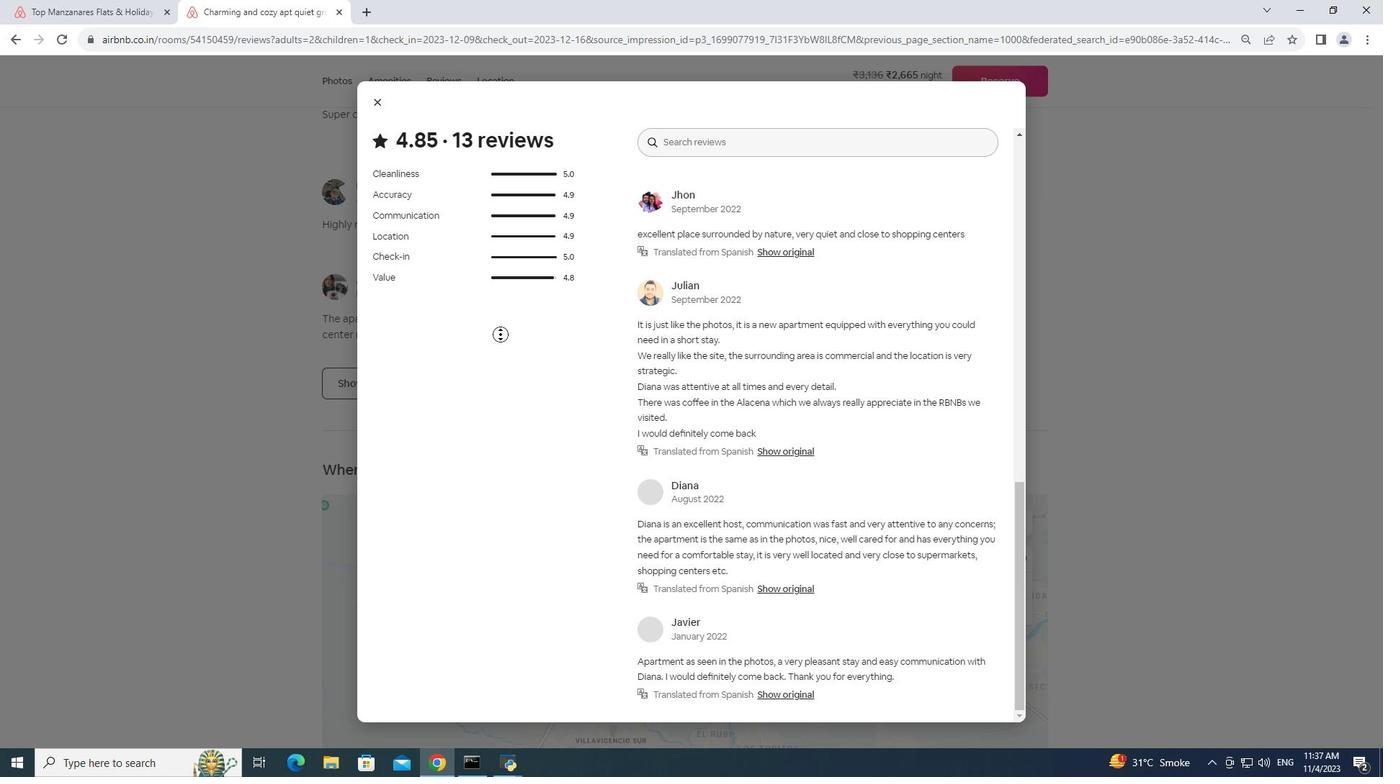 
Action: Mouse scrolled (503, 341) with delta (0, 0)
